 Task: Create related fields for the asset object.
Action: Mouse moved to (1084, 84)
Screenshot: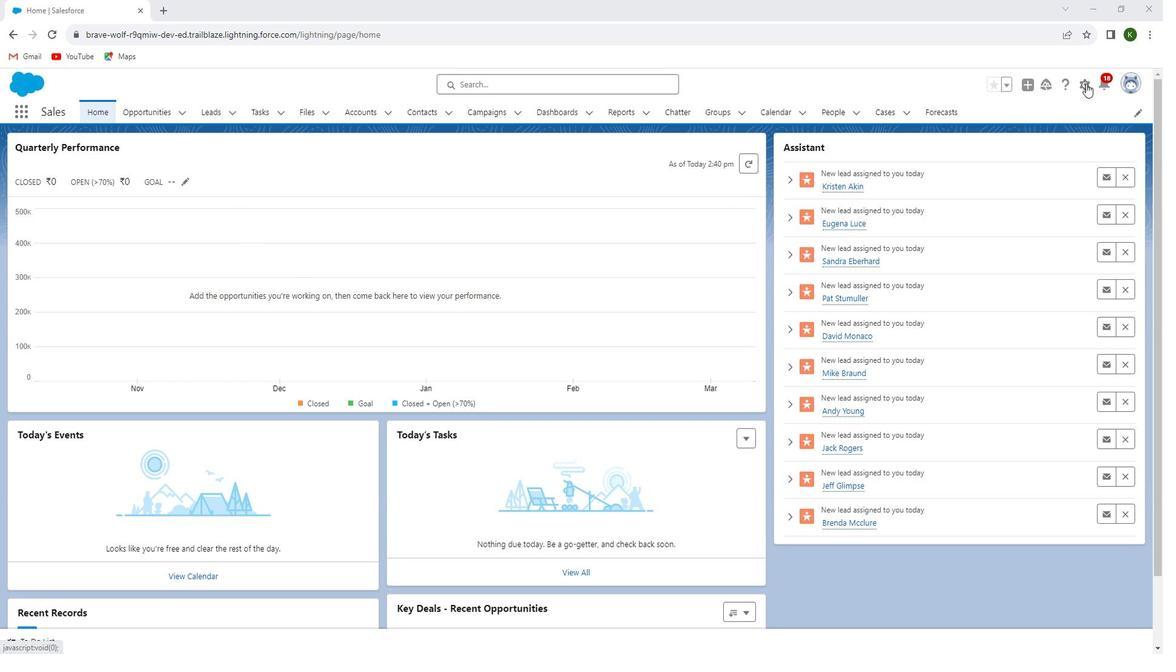 
Action: Mouse pressed left at (1084, 84)
Screenshot: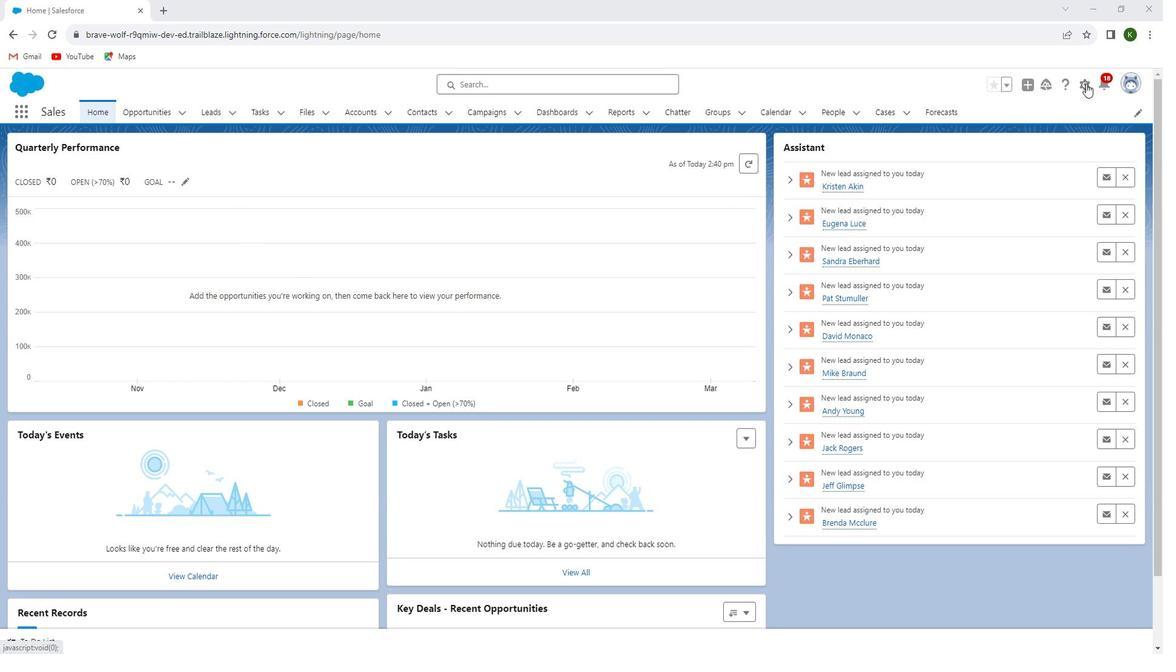 
Action: Mouse moved to (1035, 121)
Screenshot: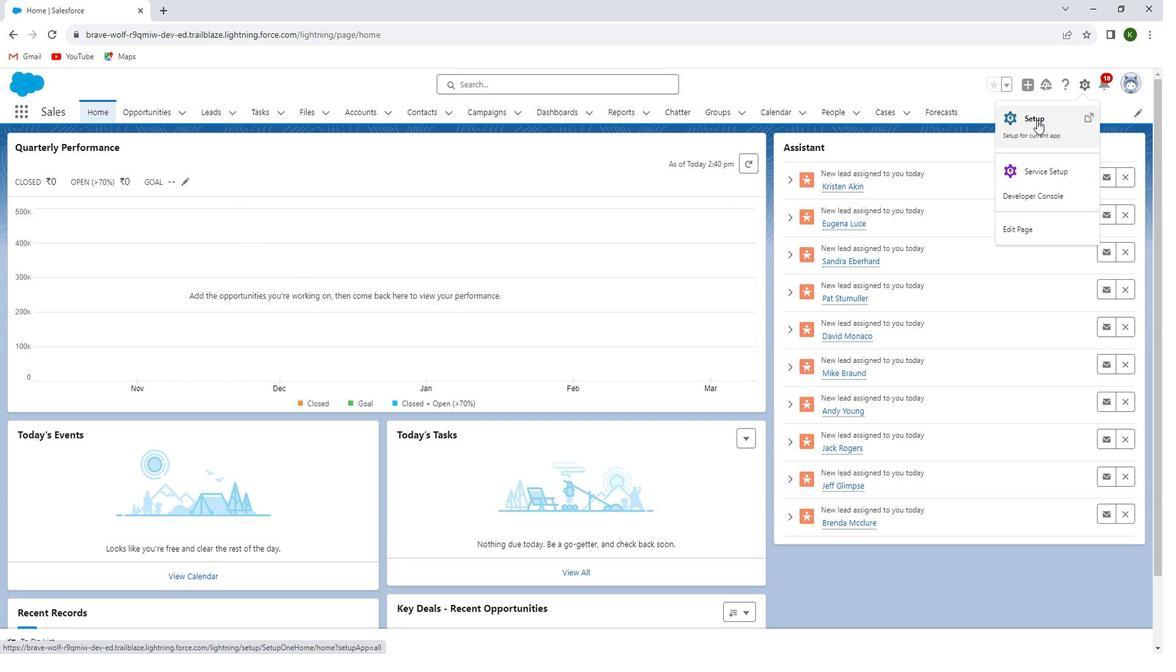 
Action: Mouse pressed left at (1035, 121)
Screenshot: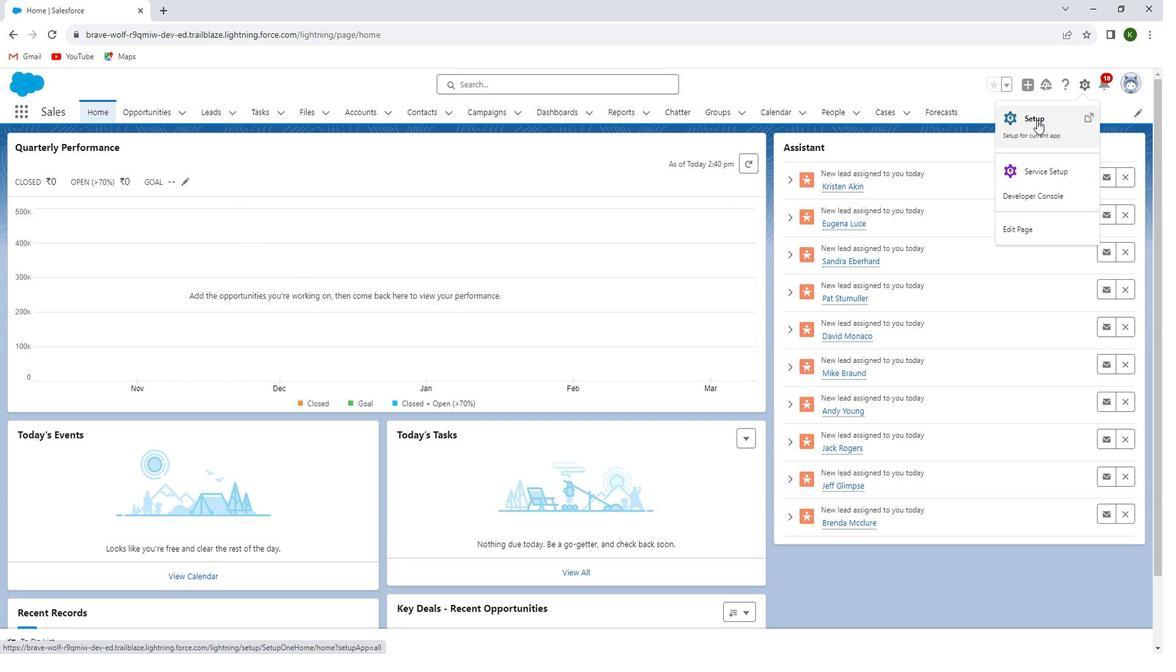 
Action: Mouse moved to (163, 110)
Screenshot: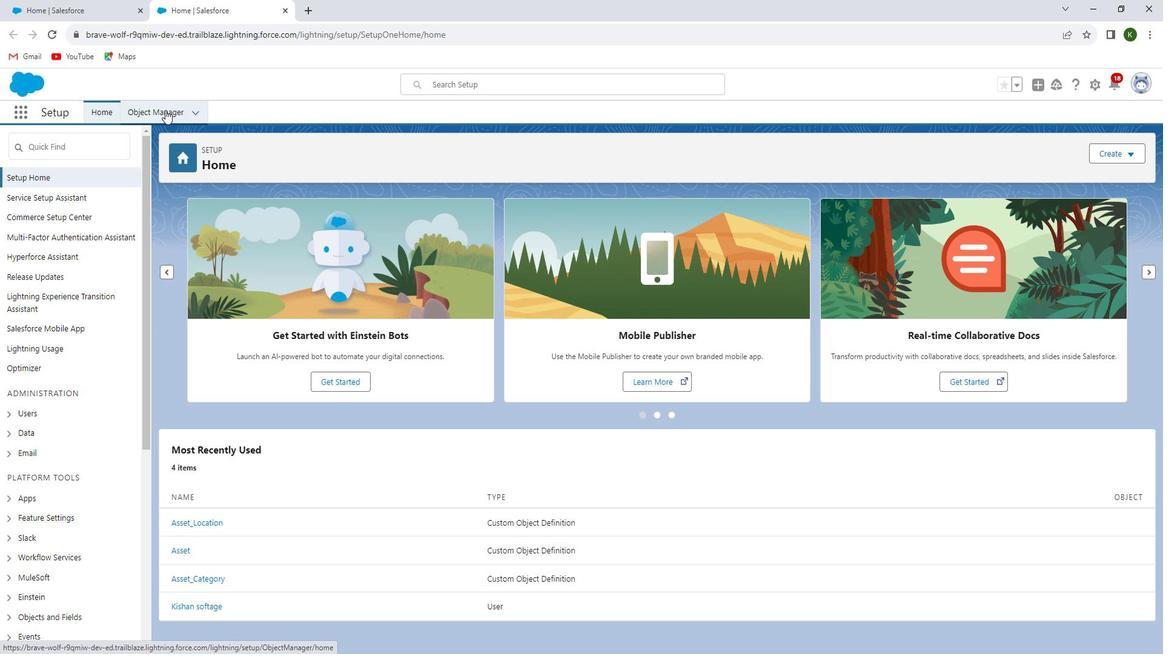 
Action: Mouse pressed left at (163, 110)
Screenshot: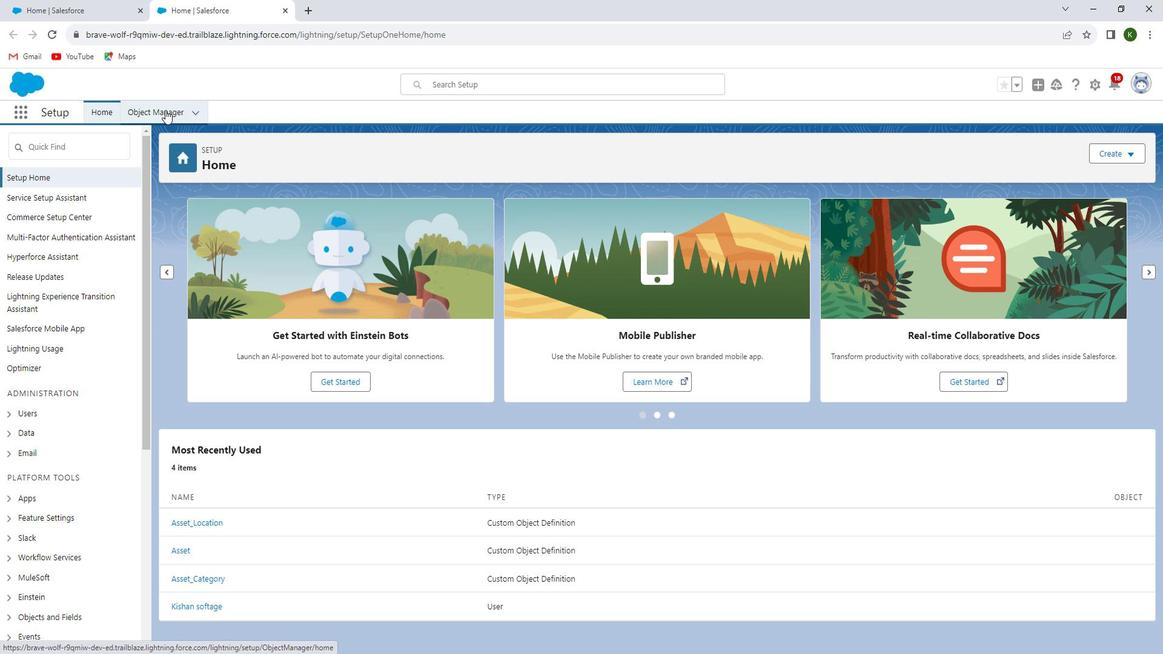 
Action: Mouse moved to (16, 330)
Screenshot: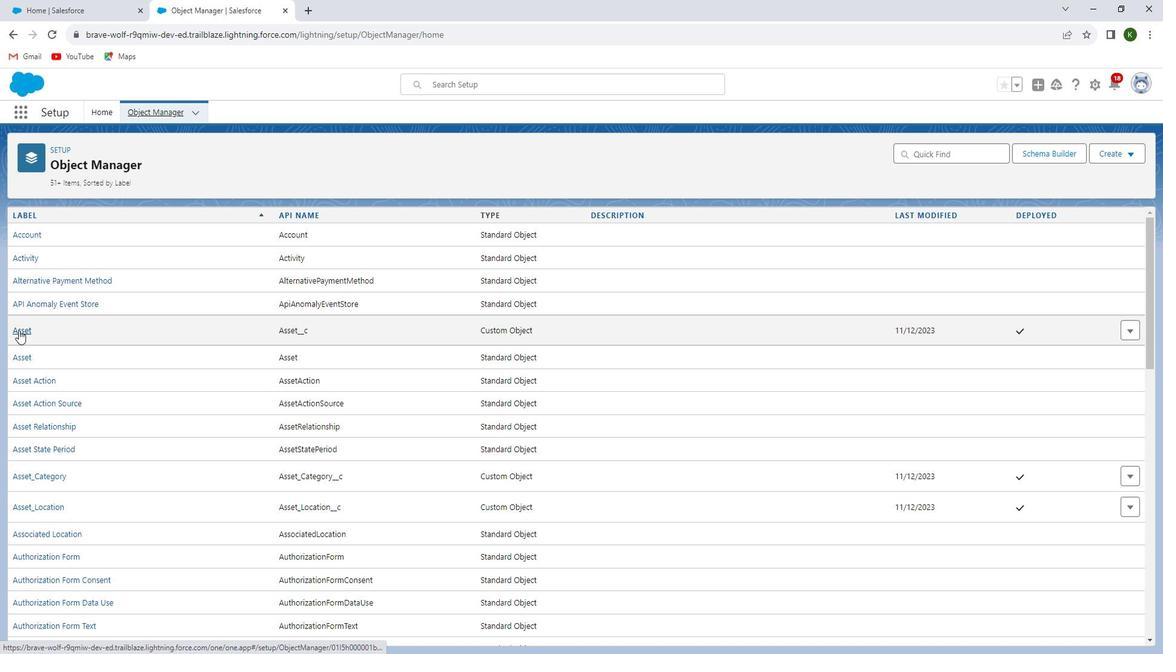 
Action: Mouse pressed left at (16, 330)
Screenshot: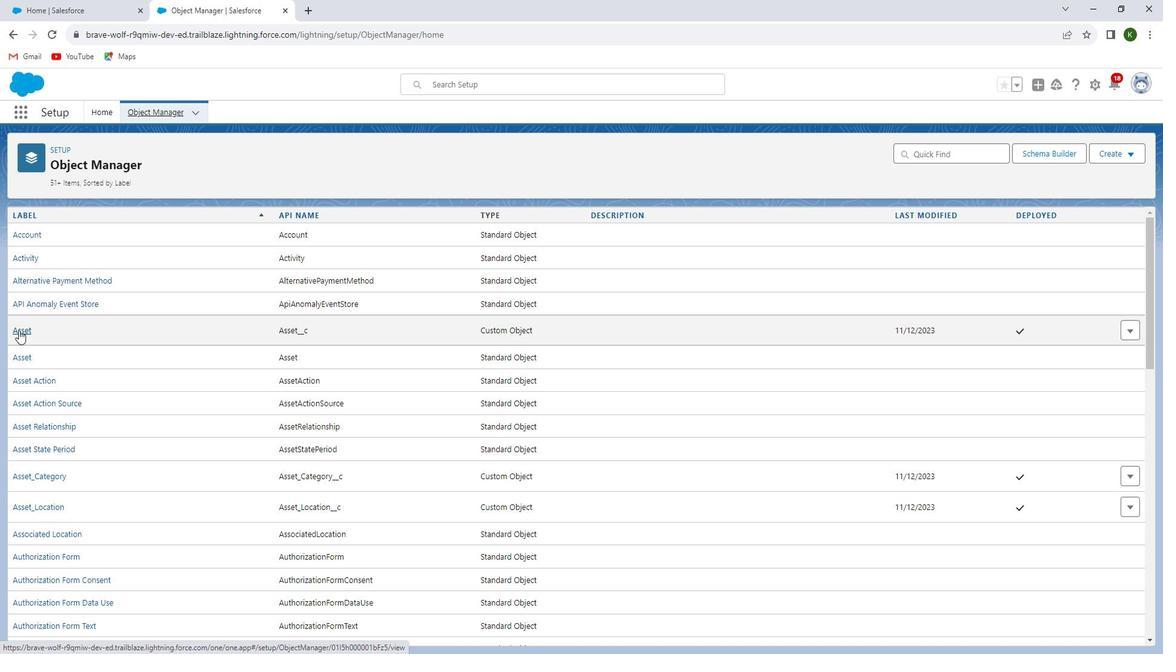 
Action: Mouse moved to (66, 236)
Screenshot: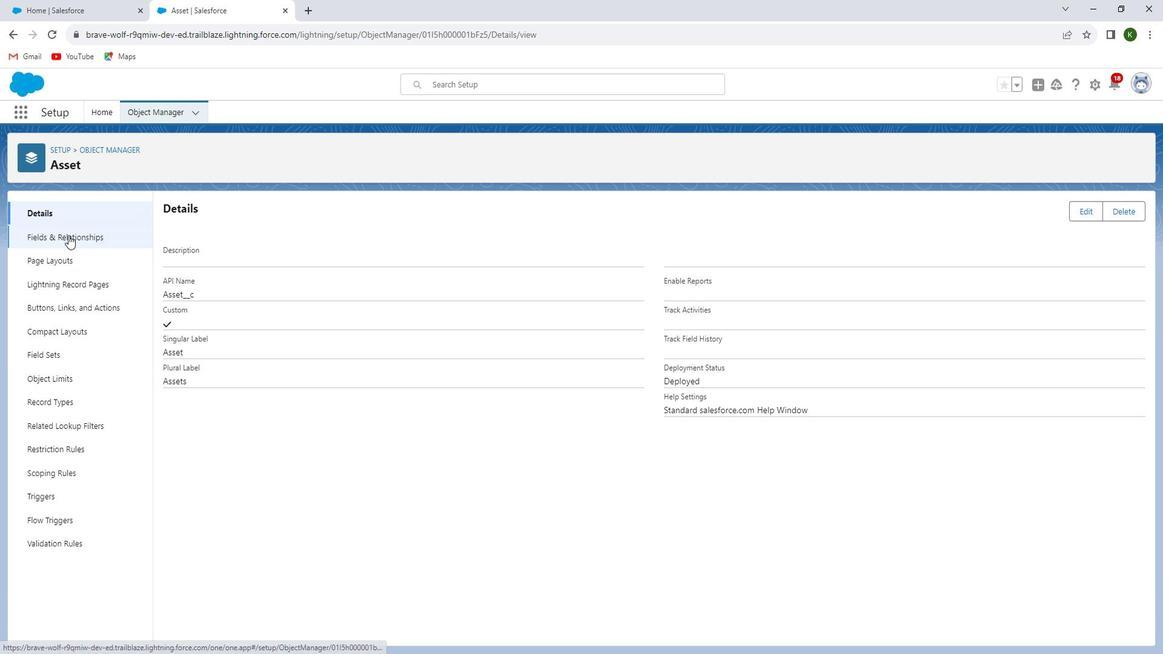 
Action: Mouse pressed left at (66, 236)
Screenshot: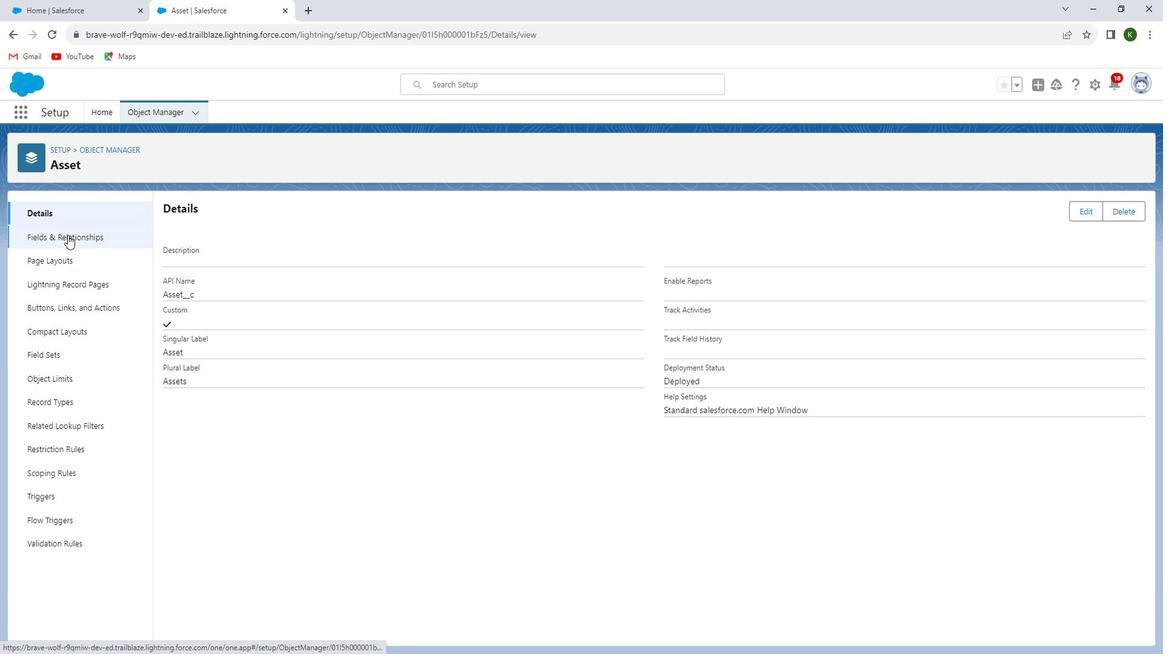 
Action: Mouse moved to (886, 216)
Screenshot: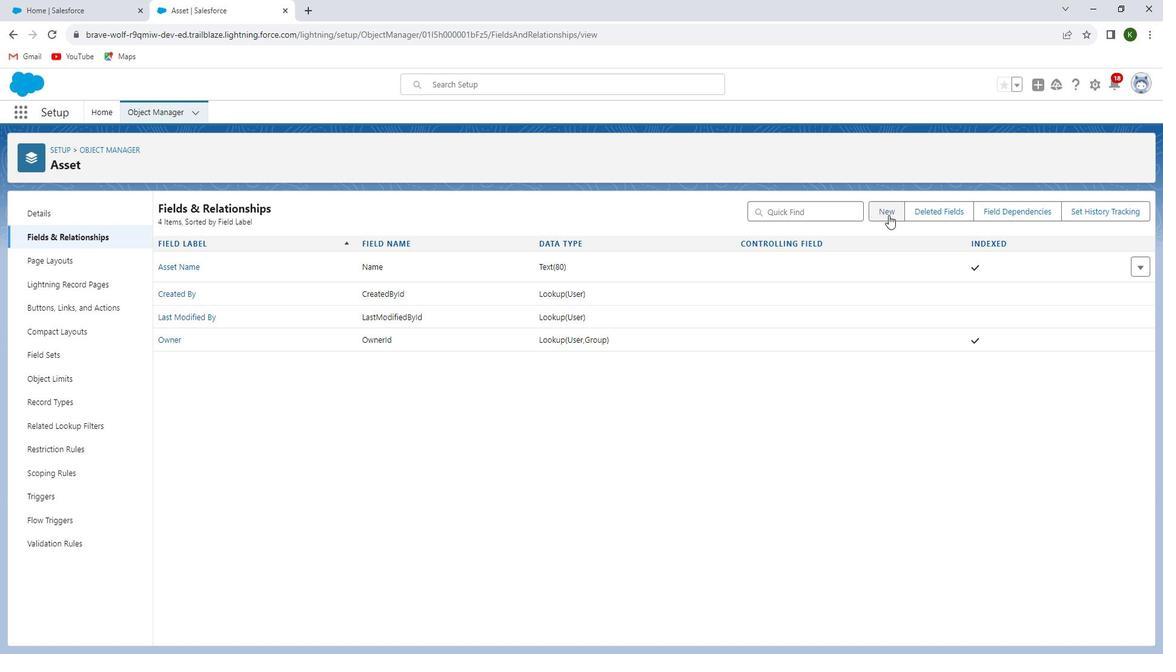 
Action: Mouse pressed left at (886, 216)
Screenshot: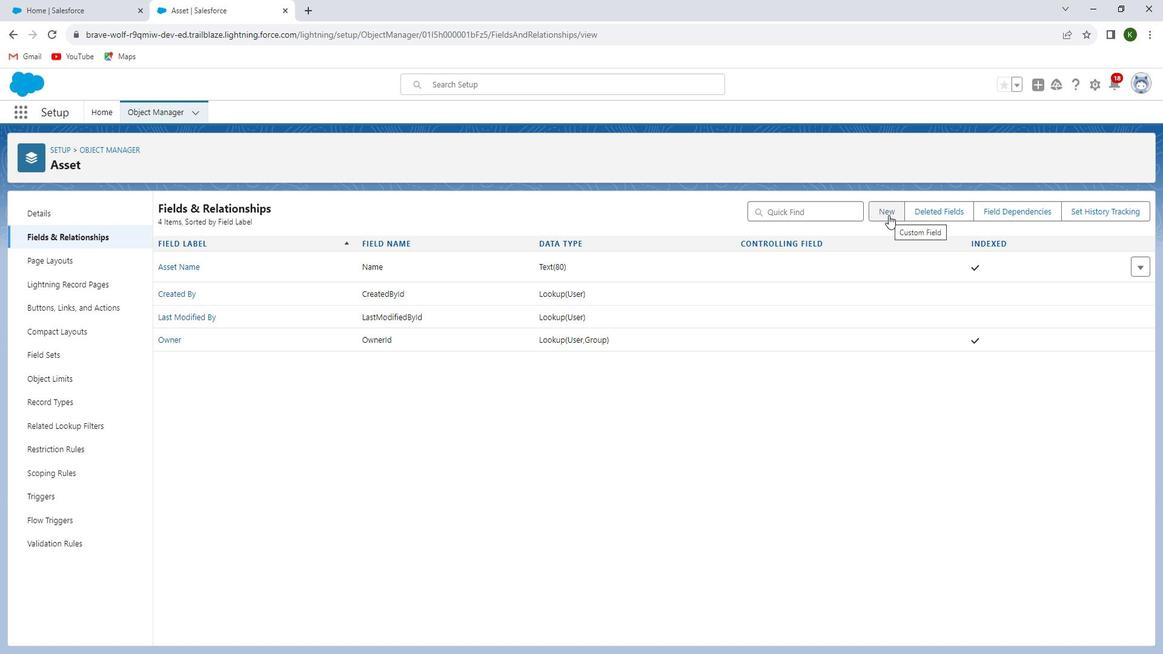 
Action: Mouse moved to (243, 512)
Screenshot: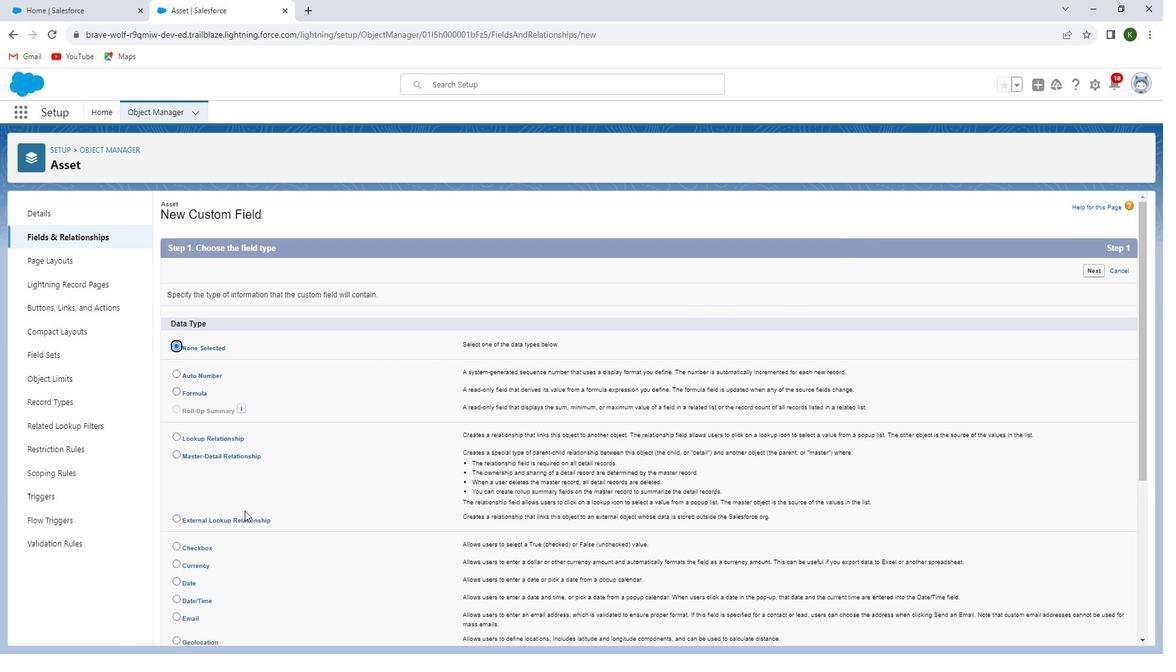 
Action: Mouse scrolled (243, 511) with delta (0, 0)
Screenshot: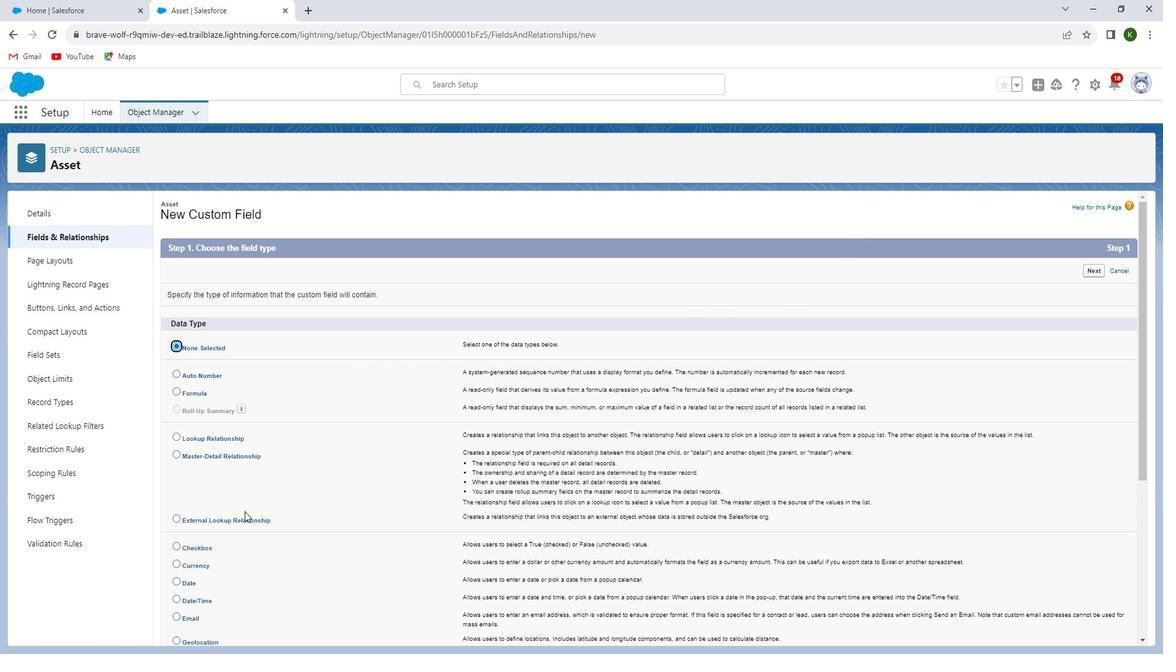 
Action: Mouse moved to (241, 512)
Screenshot: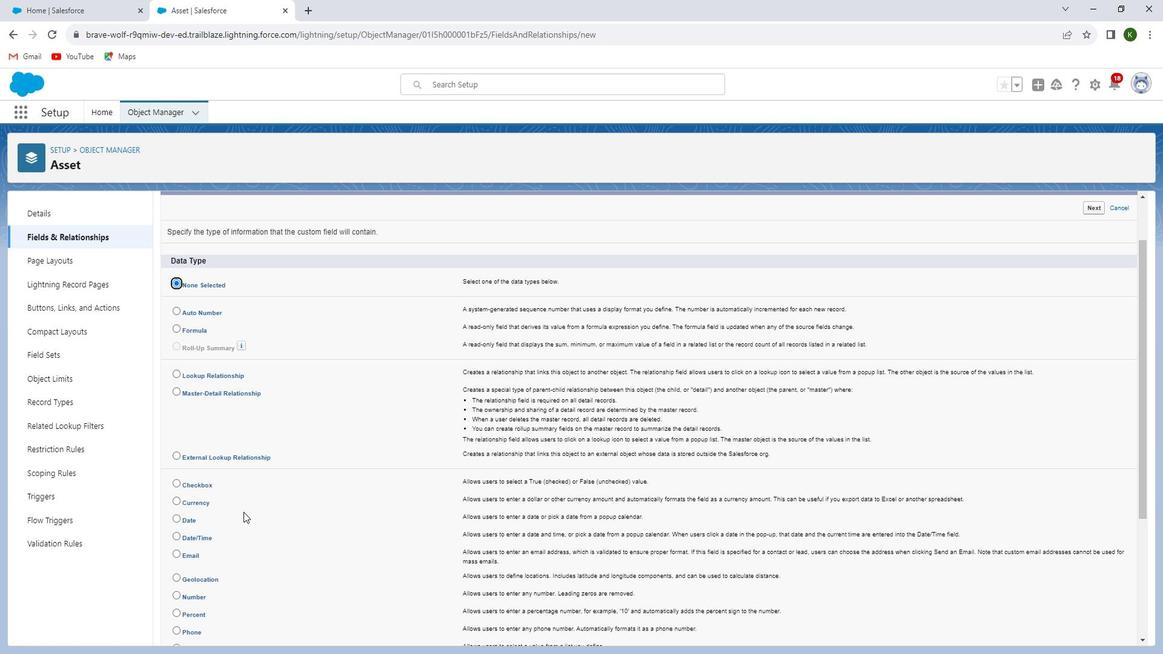 
Action: Mouse scrolled (241, 512) with delta (0, 0)
Screenshot: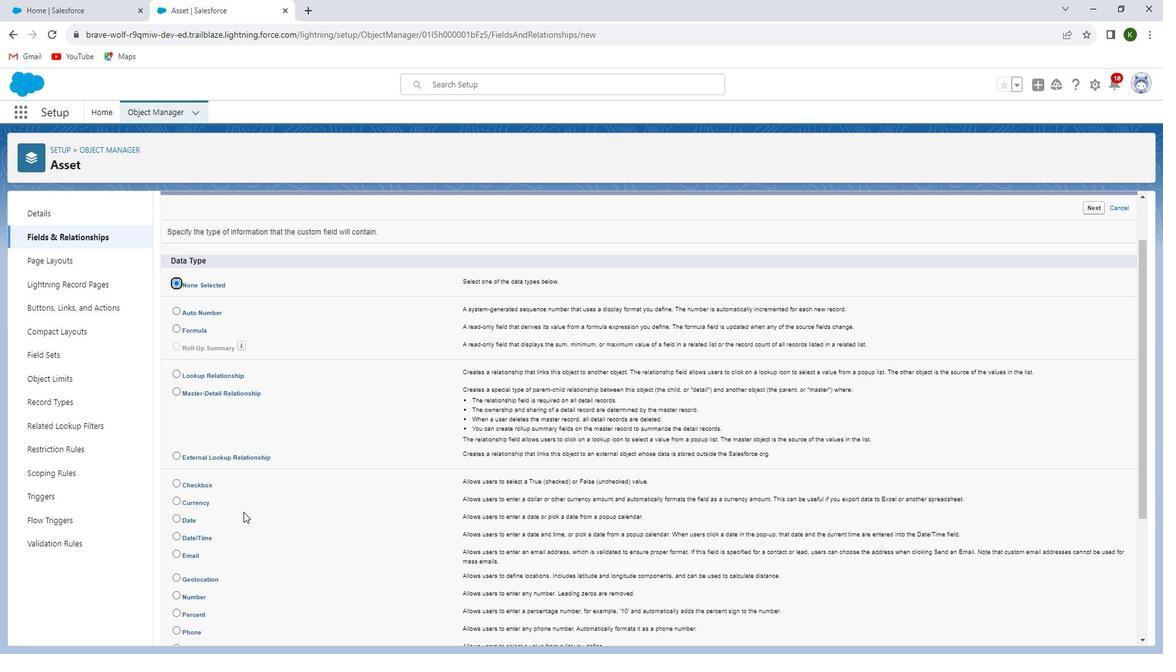 
Action: Mouse scrolled (241, 512) with delta (0, 0)
Screenshot: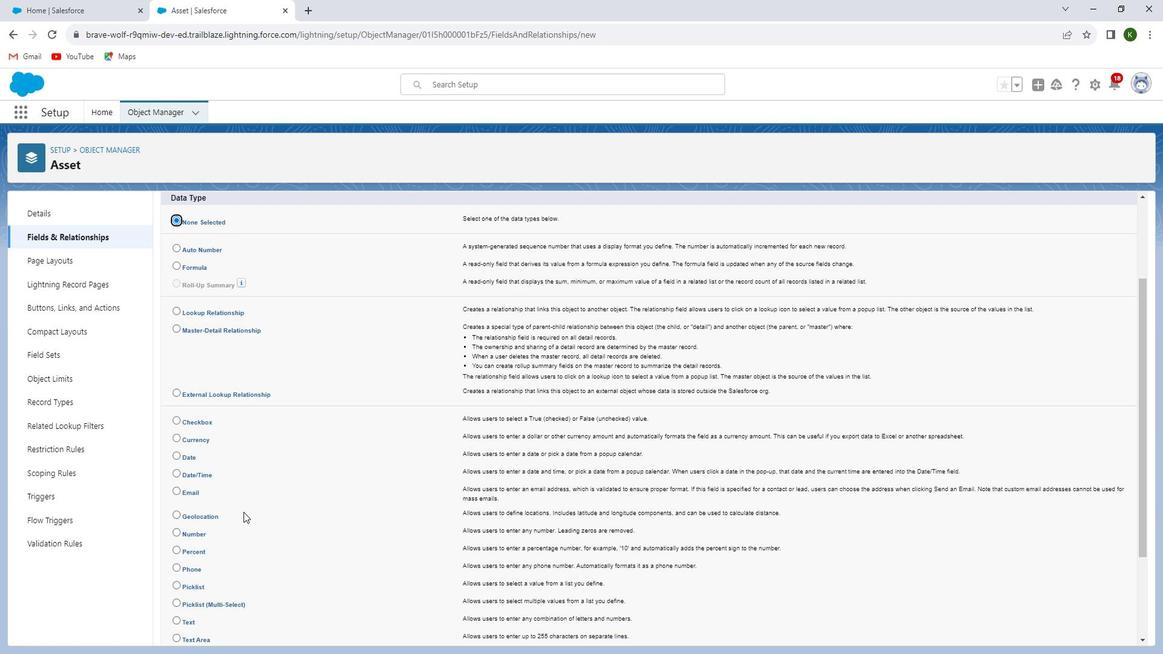 
Action: Mouse moved to (240, 511)
Screenshot: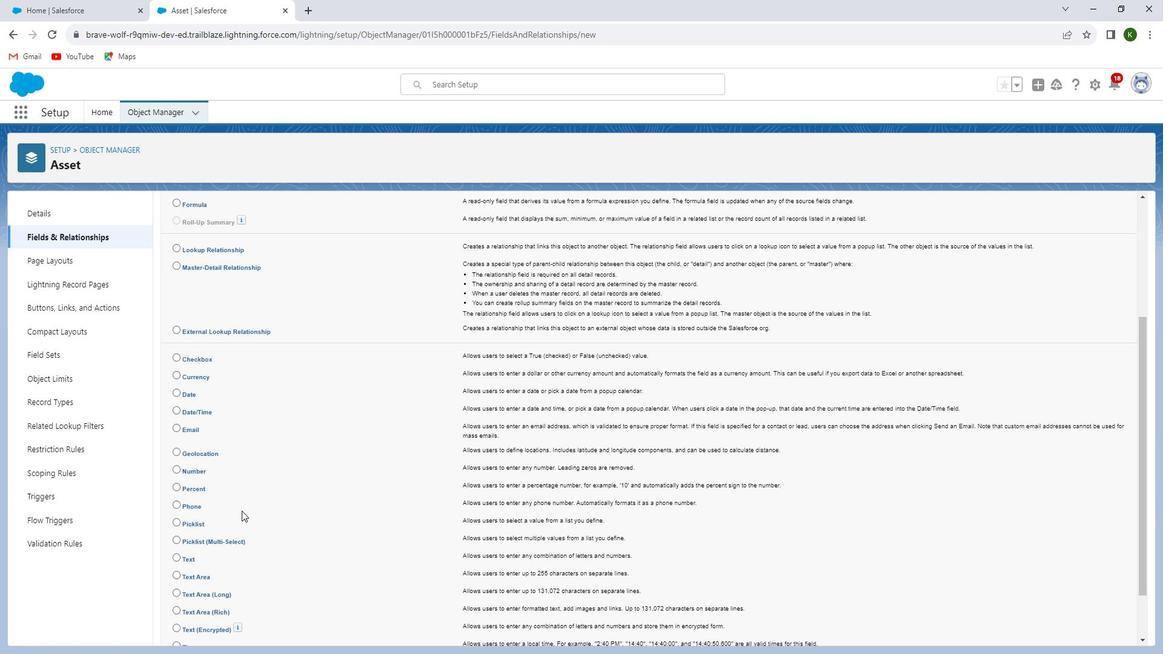 
Action: Mouse scrolled (240, 510) with delta (0, 0)
Screenshot: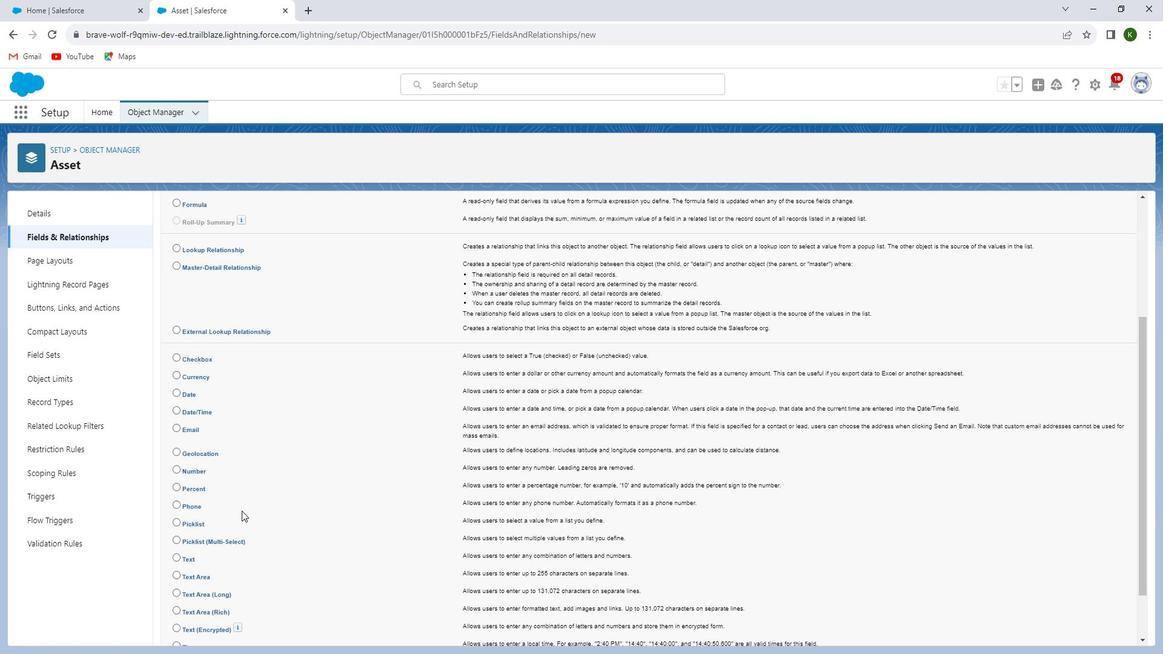 
Action: Mouse moved to (174, 513)
Screenshot: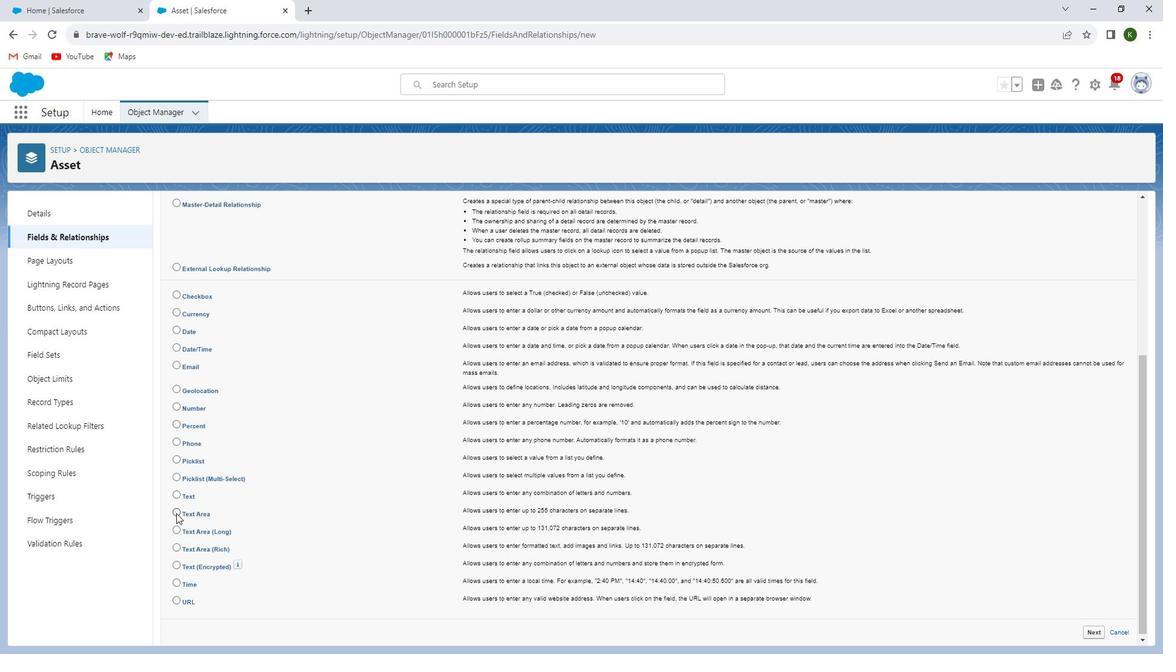 
Action: Mouse pressed left at (174, 513)
Screenshot: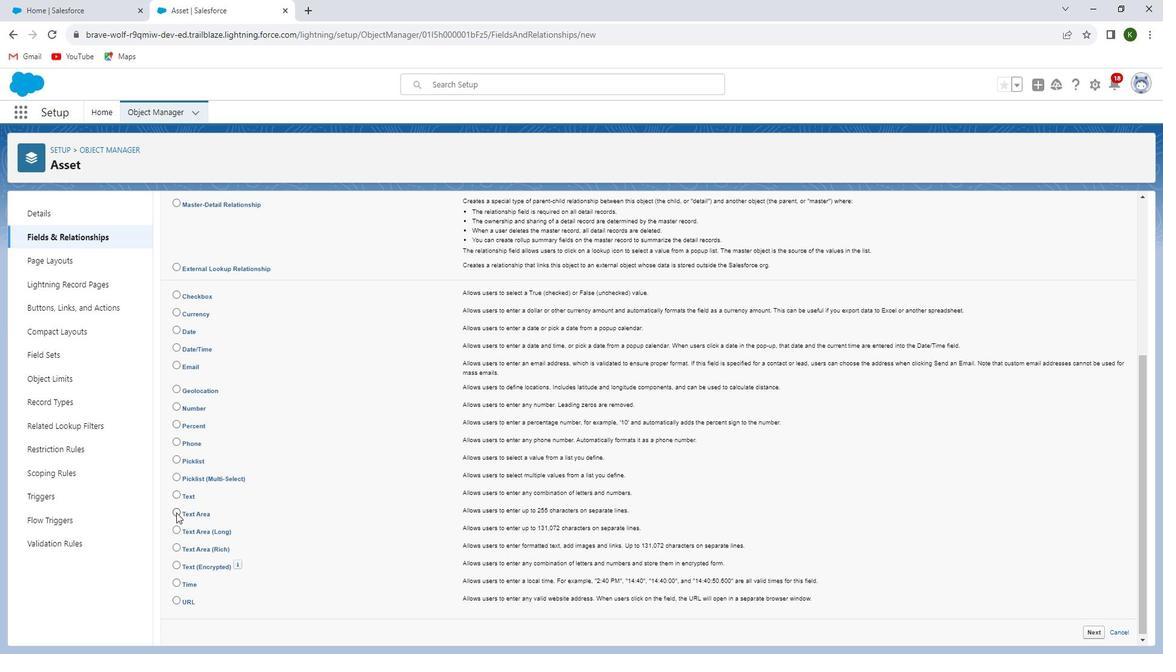 
Action: Mouse moved to (895, 409)
Screenshot: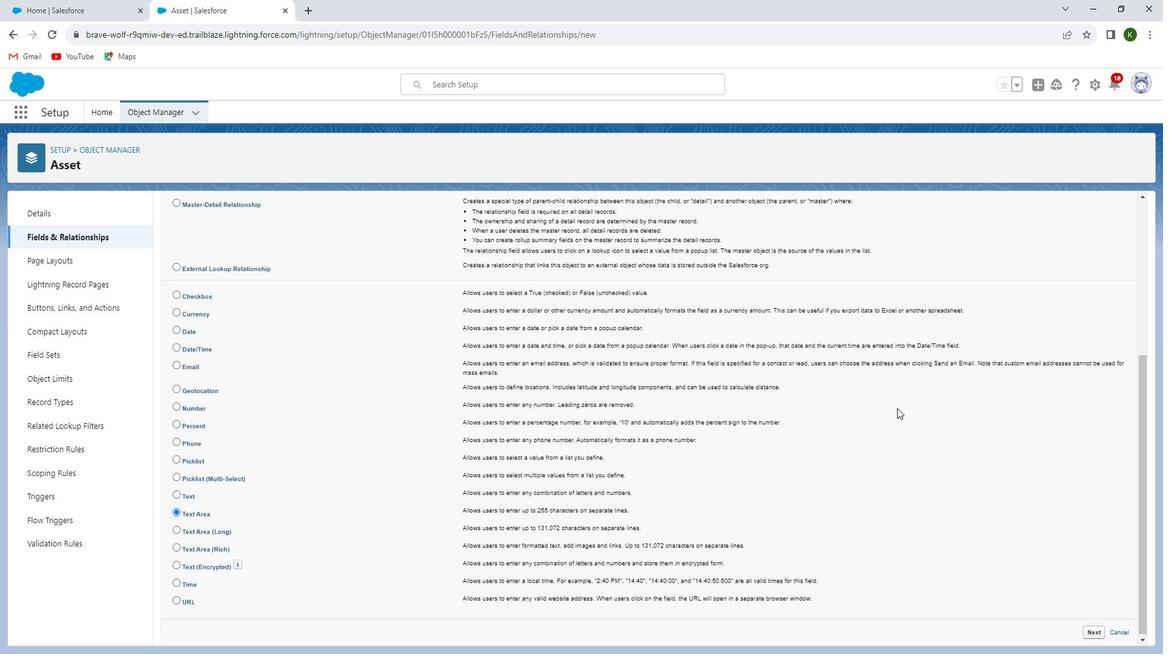 
Action: Mouse scrolled (895, 409) with delta (0, 0)
Screenshot: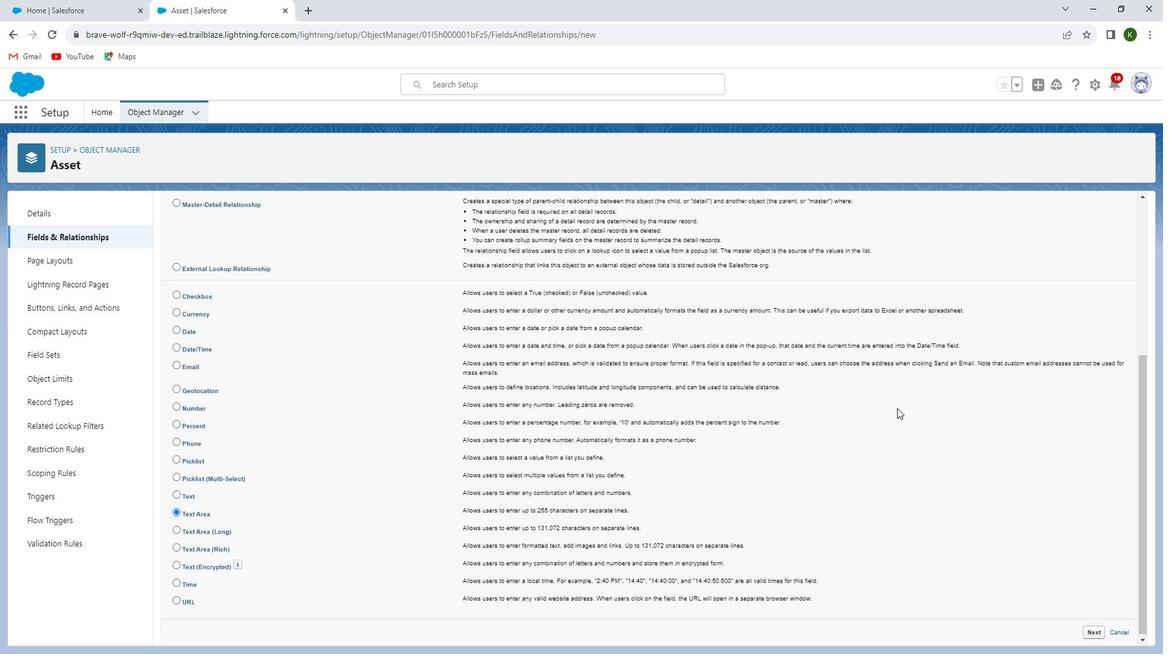 
Action: Mouse moved to (894, 412)
Screenshot: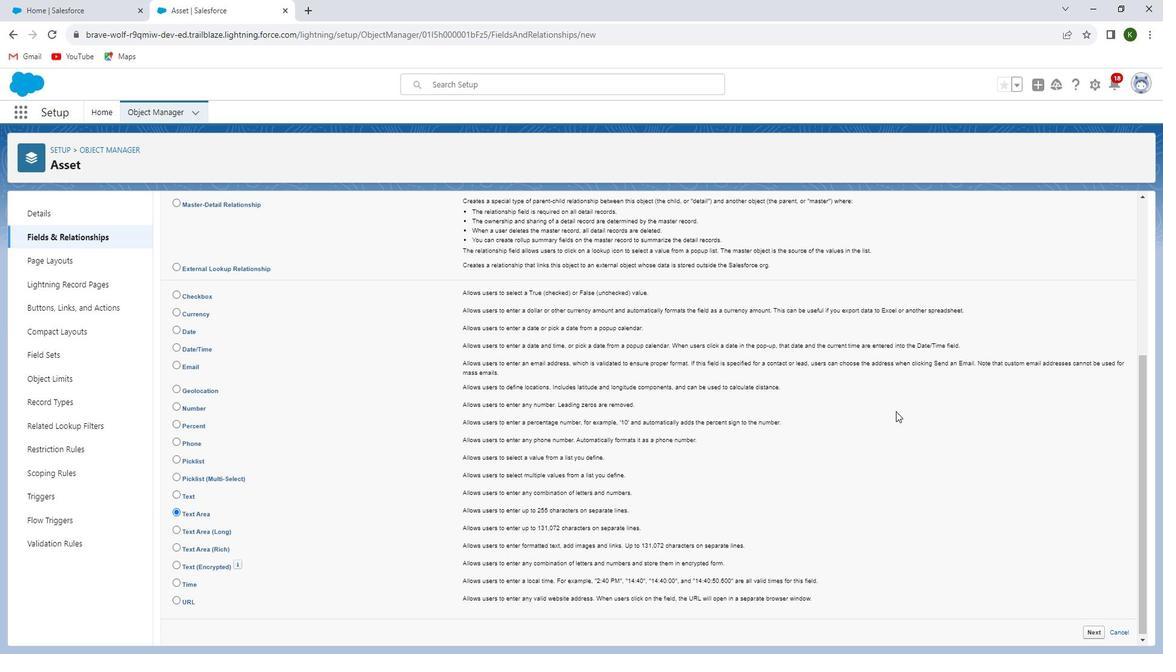 
Action: Mouse scrolled (894, 411) with delta (0, 0)
Screenshot: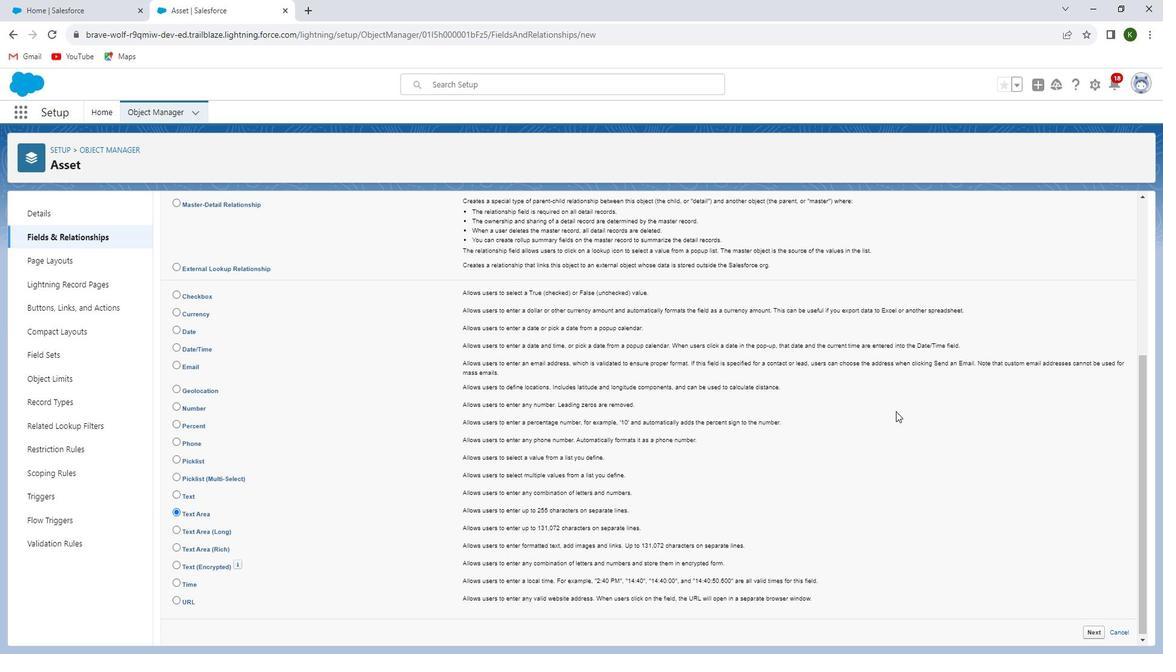 
Action: Mouse moved to (892, 412)
Screenshot: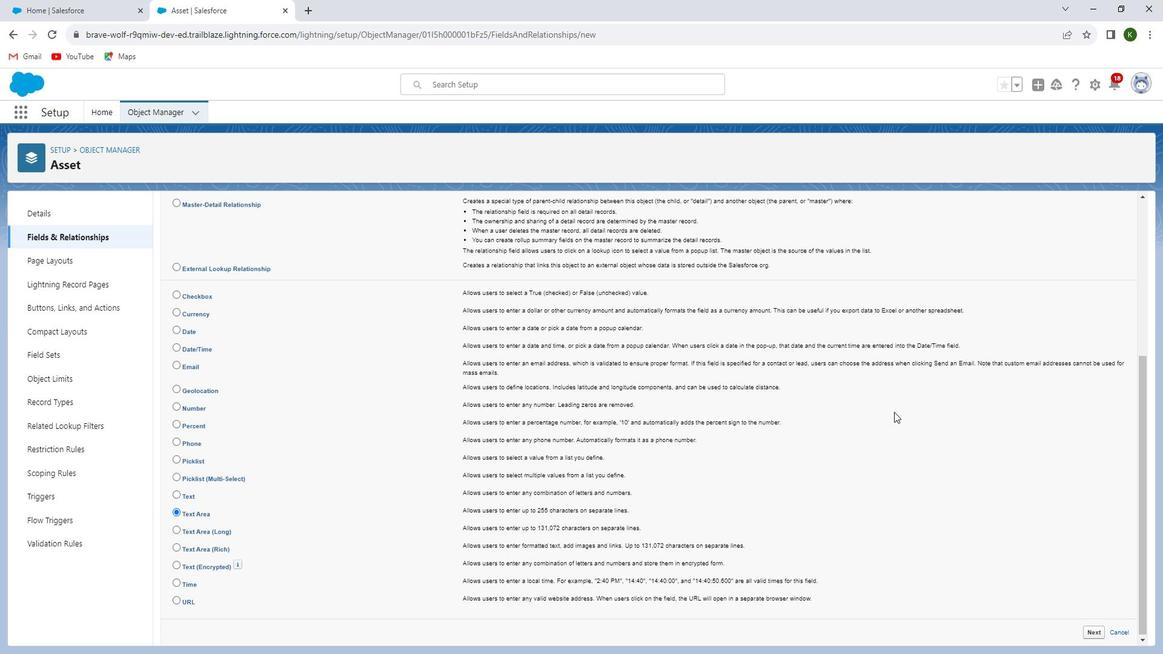 
Action: Mouse scrolled (892, 412) with delta (0, 0)
Screenshot: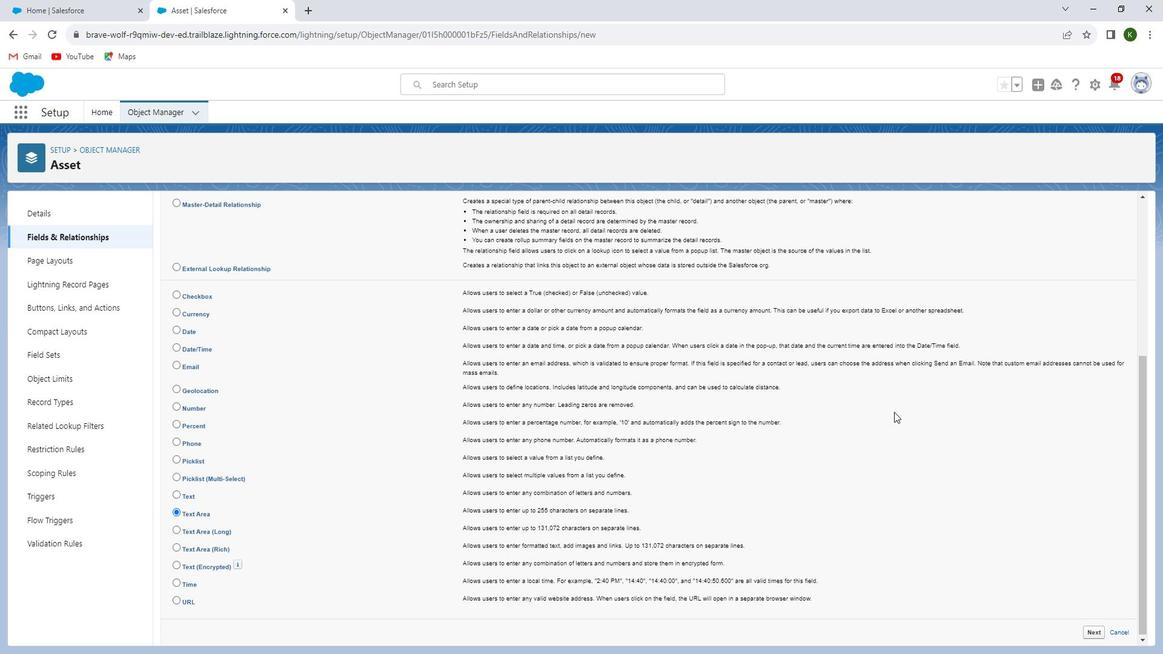 
Action: Mouse moved to (1087, 629)
Screenshot: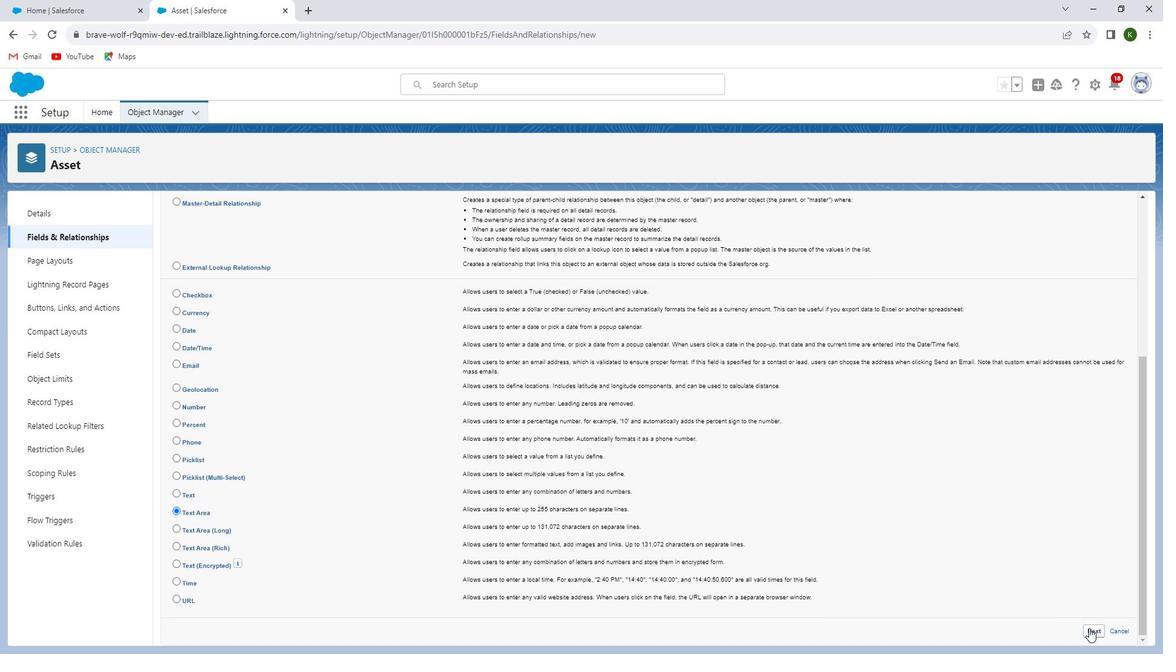 
Action: Mouse pressed left at (1087, 629)
Screenshot: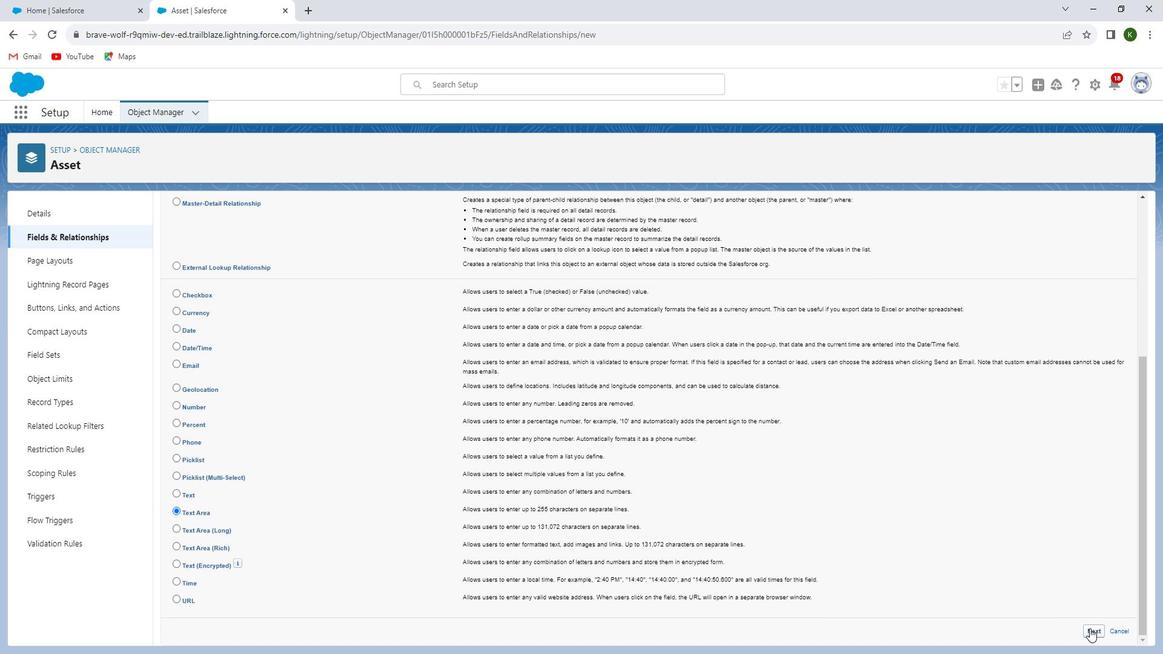 
Action: Mouse moved to (376, 301)
Screenshot: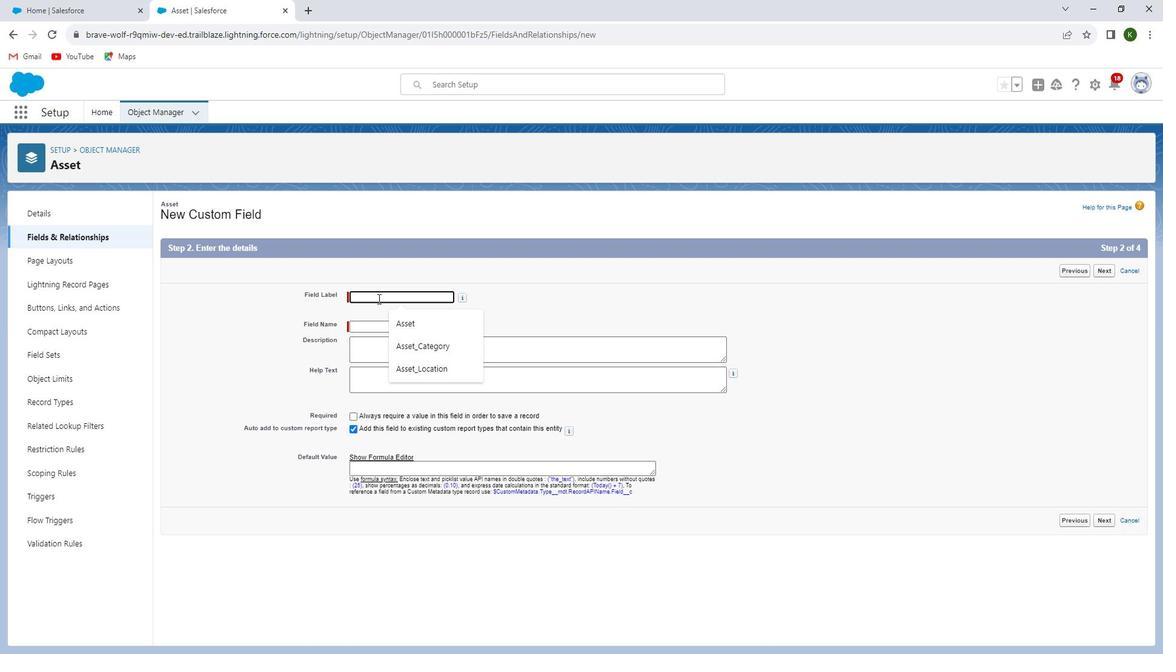 
Action: Key pressed <Key.shift>
Screenshot: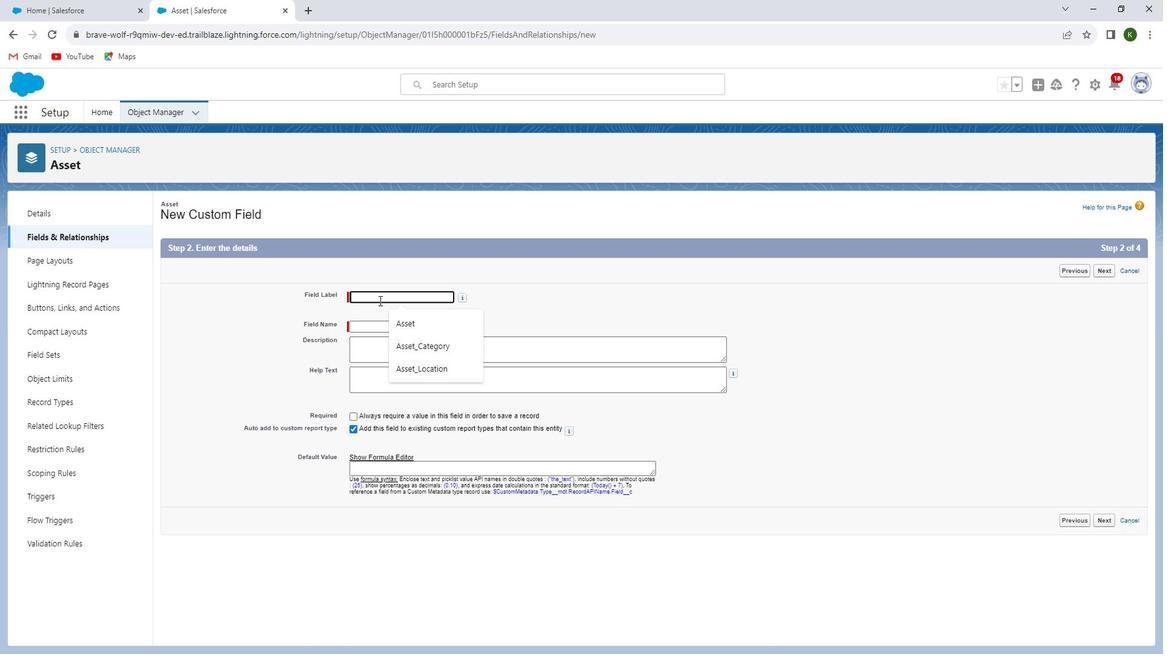 
Action: Mouse moved to (376, 303)
Screenshot: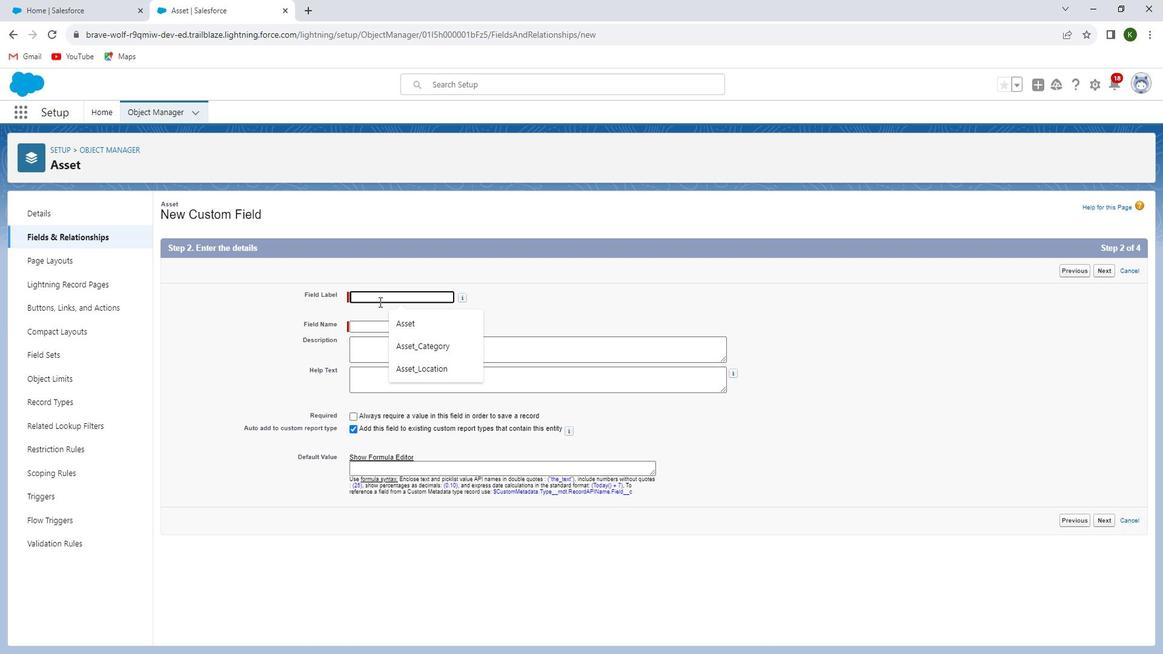 
Action: Key pressed A
Screenshot: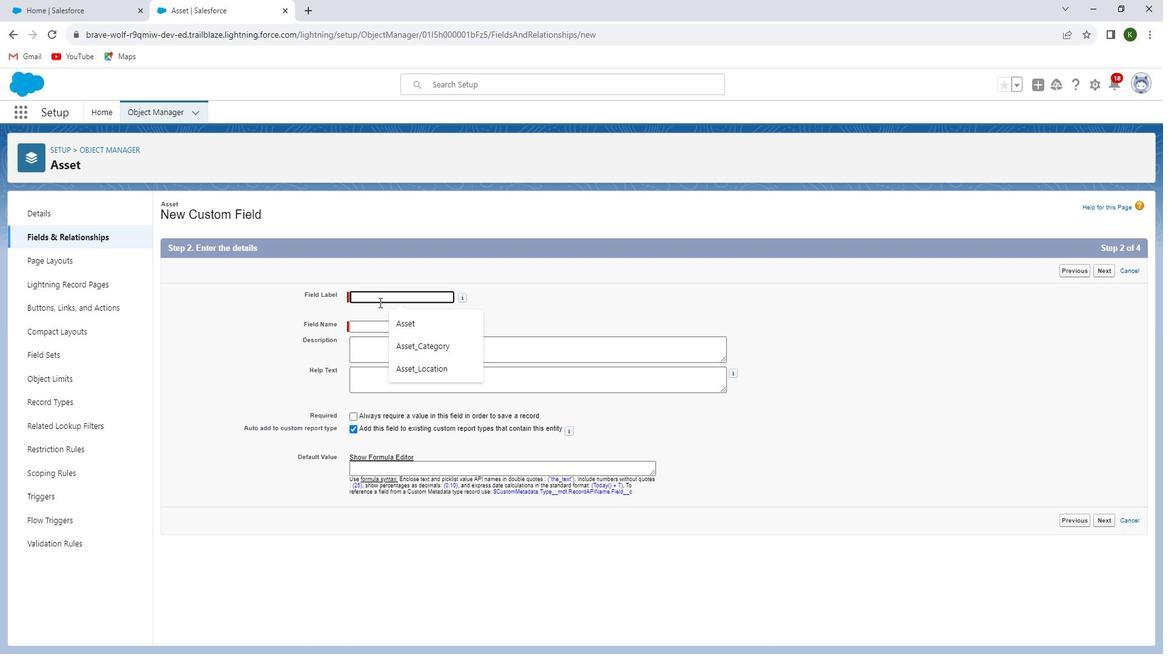 
Action: Mouse moved to (382, 303)
Screenshot: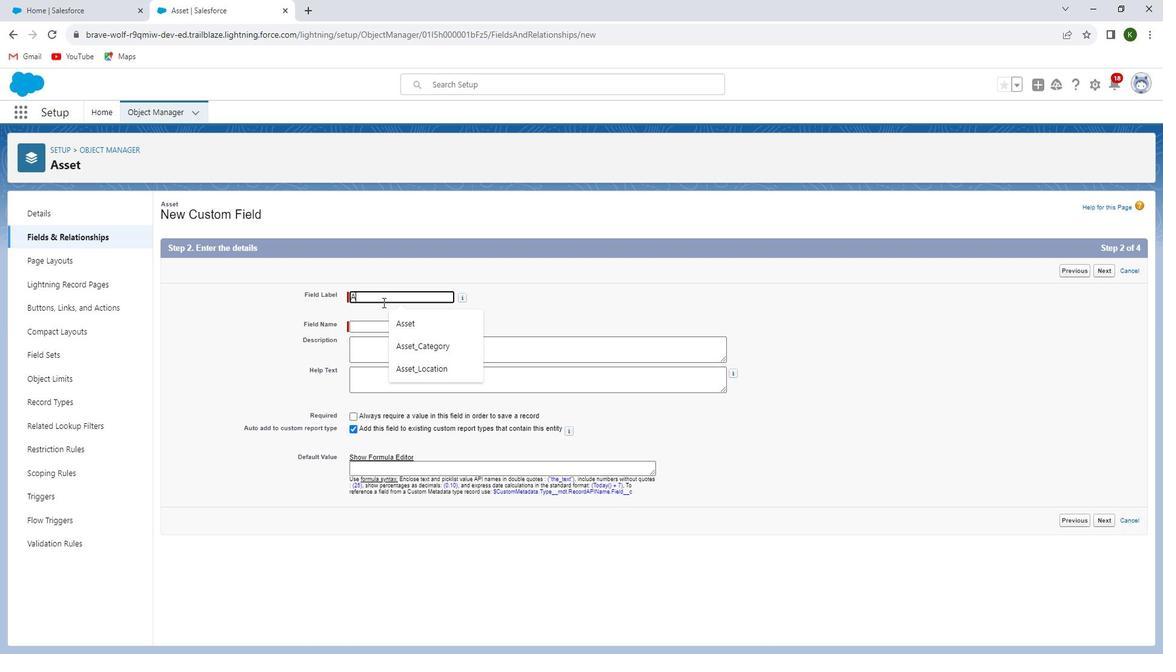 
Action: Key pressed s
Screenshot: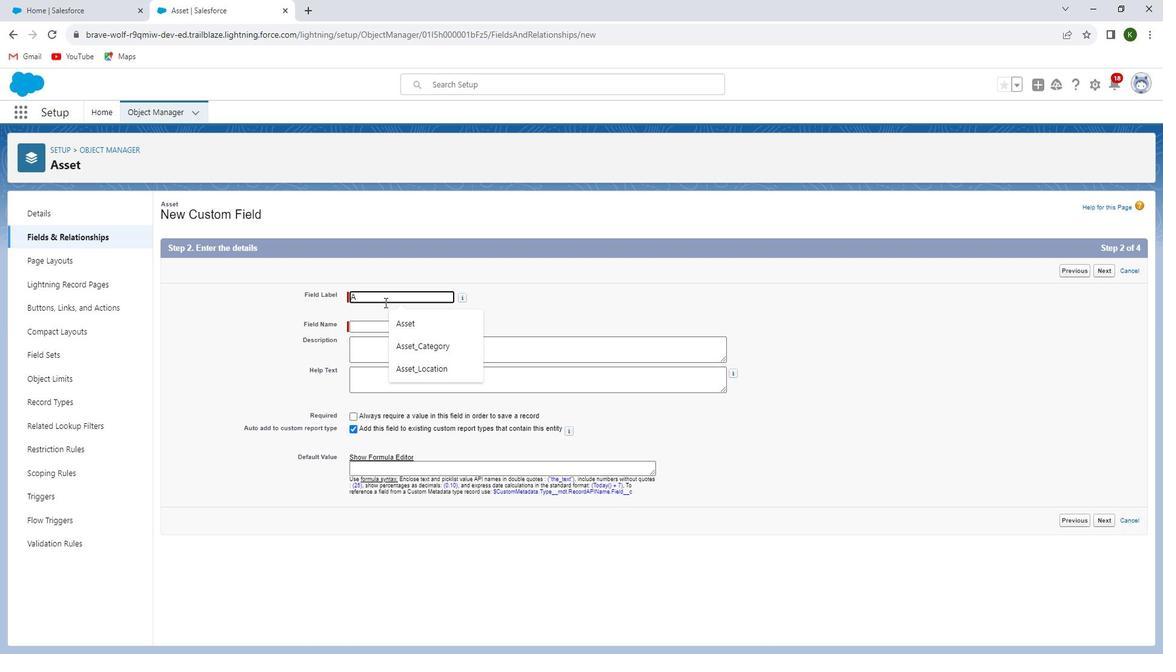 
Action: Mouse moved to (383, 303)
Screenshot: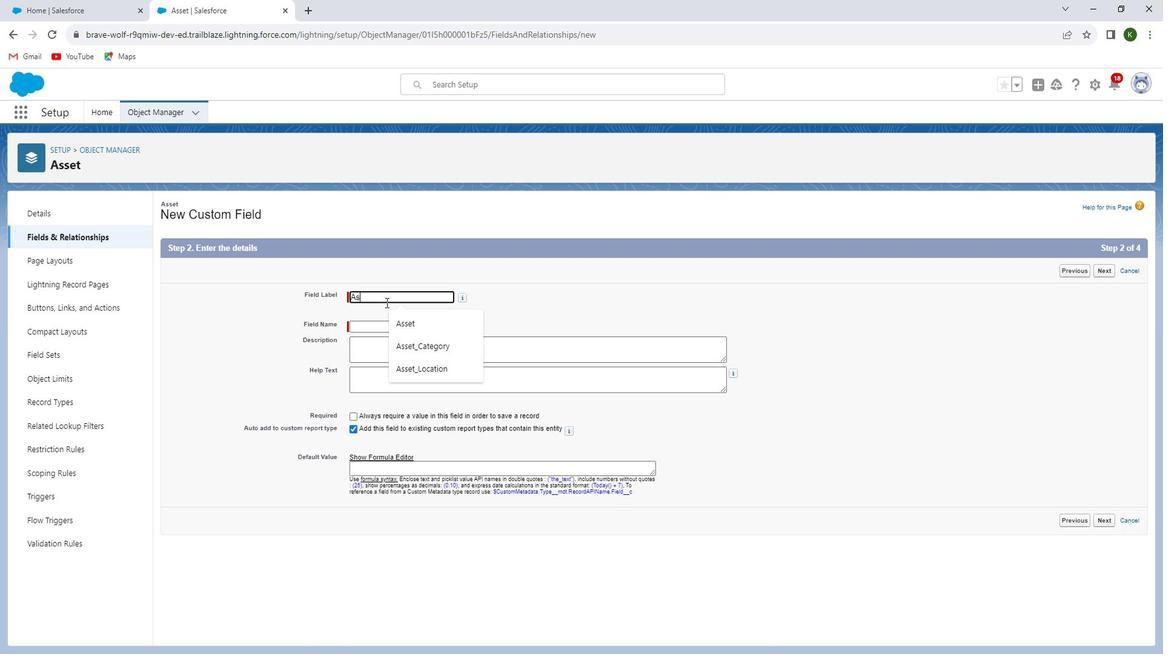 
Action: Key pressed s
Screenshot: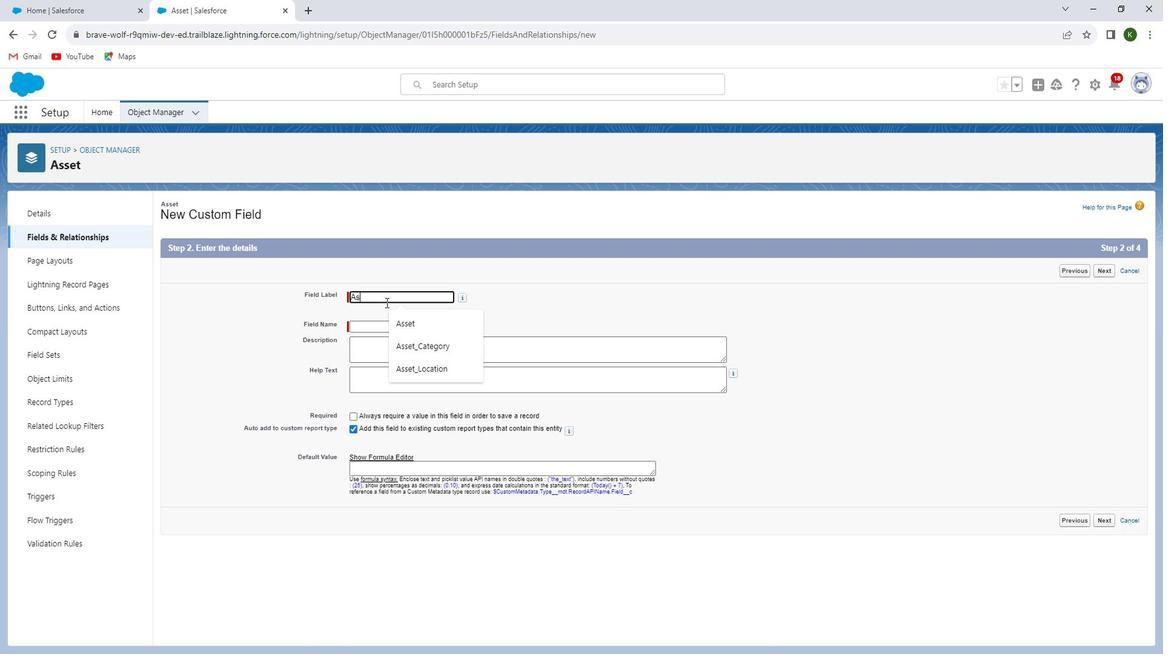 
Action: Mouse moved to (395, 306)
Screenshot: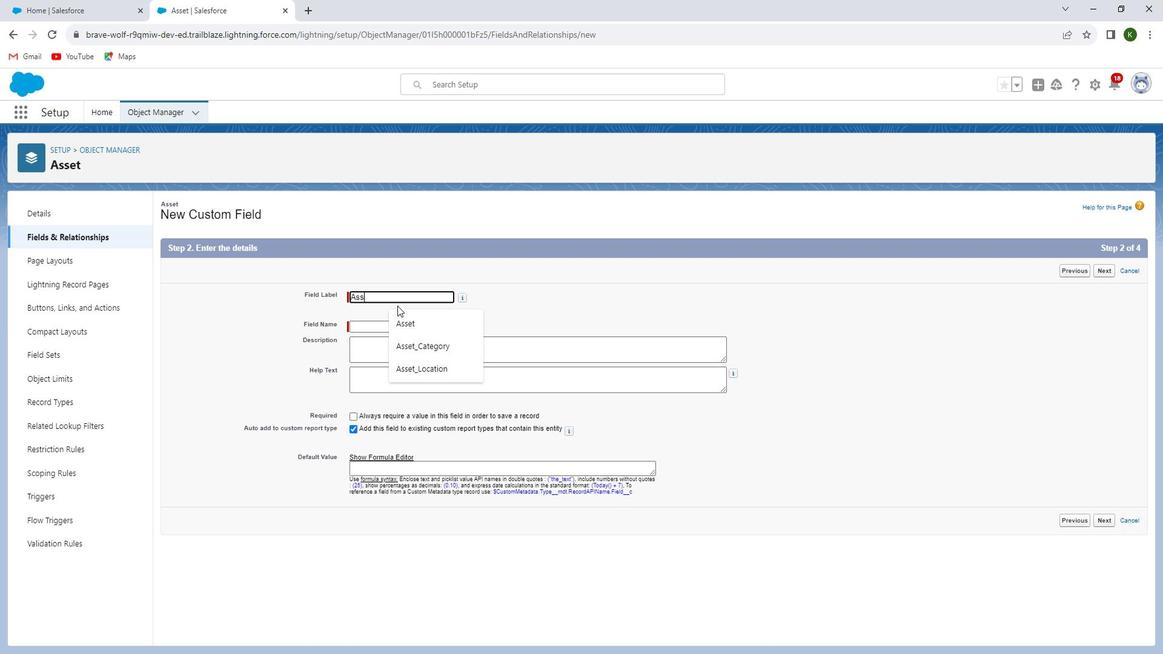 
Action: Key pressed e
Screenshot: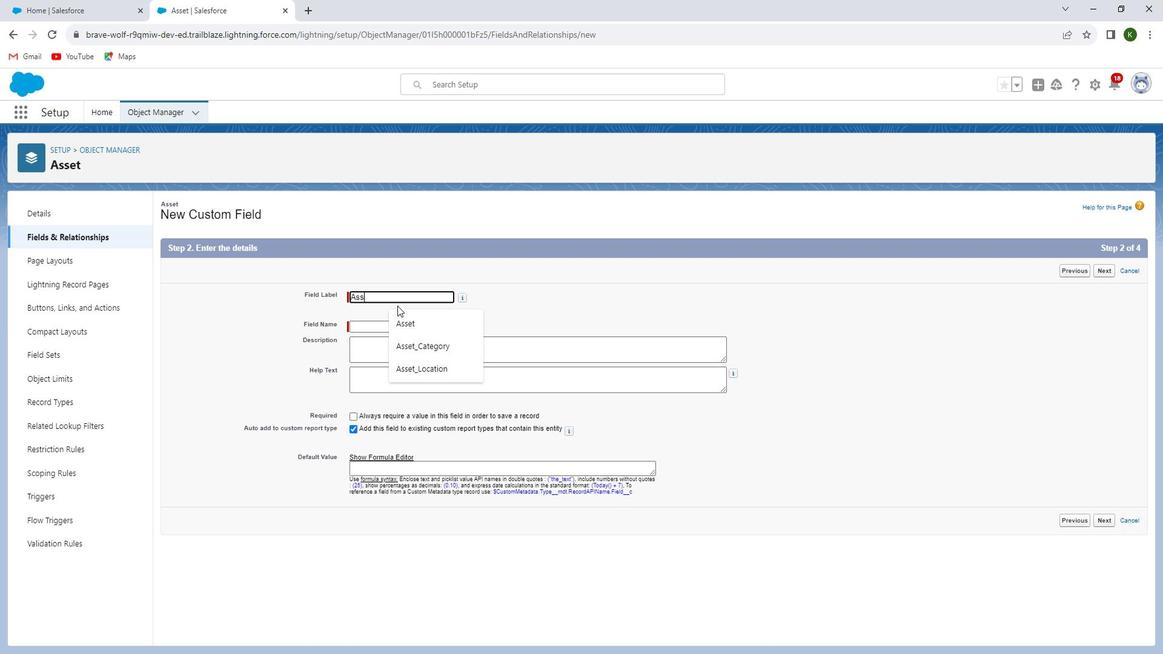 
Action: Mouse moved to (393, 307)
Screenshot: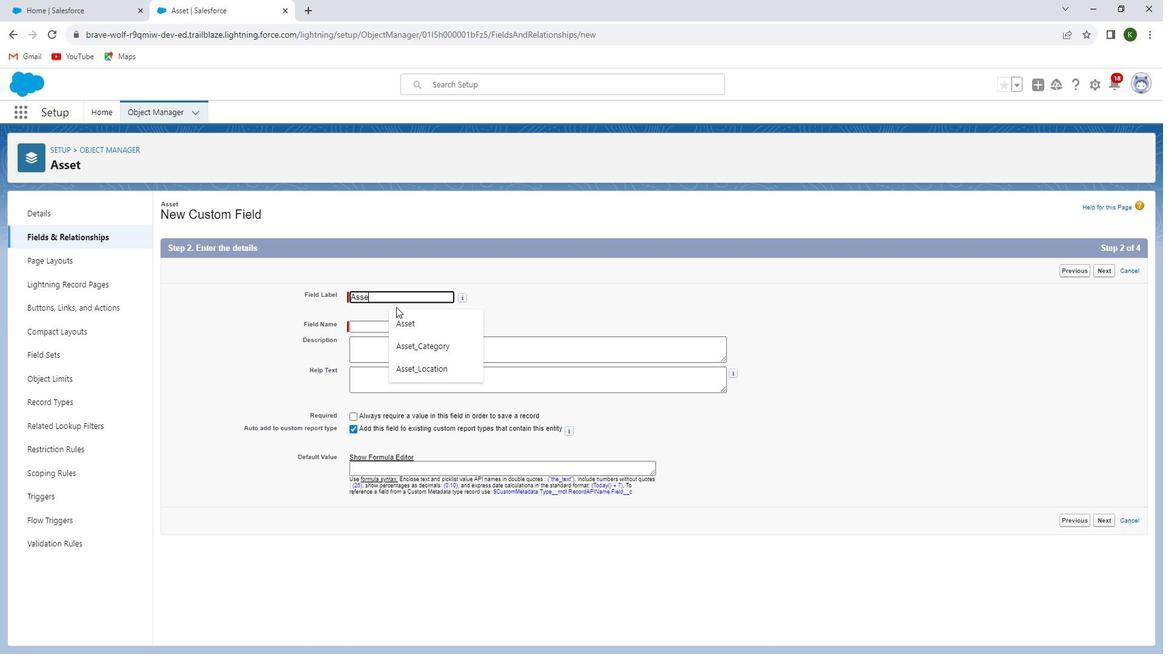 
Action: Key pressed t
Screenshot: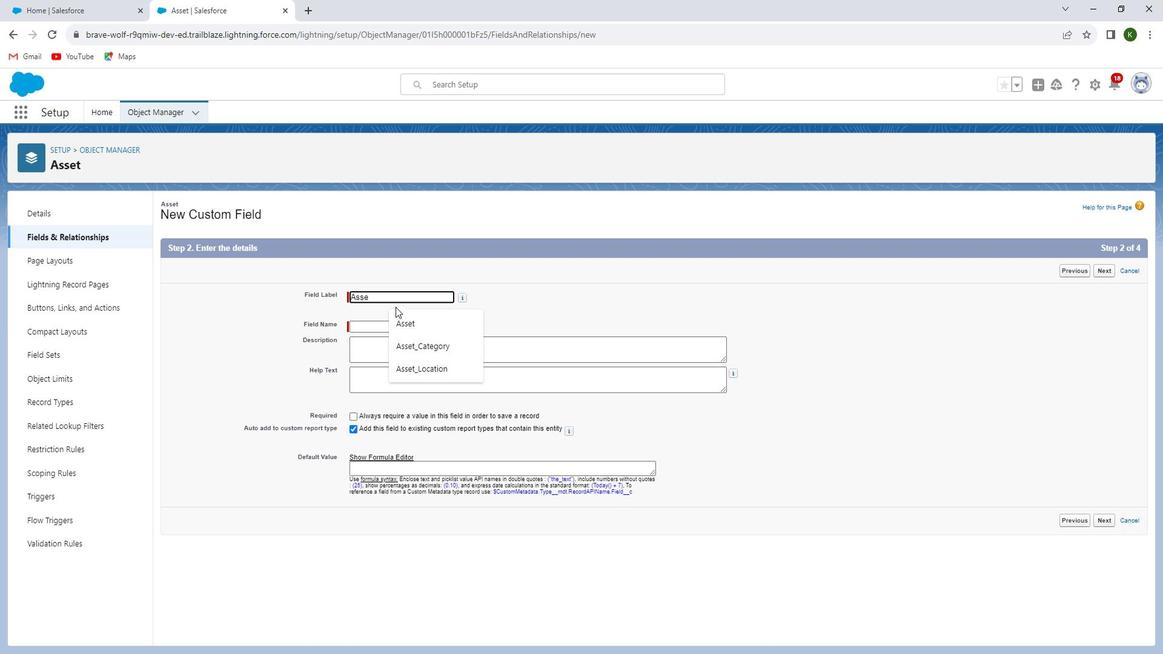 
Action: Mouse moved to (391, 308)
Screenshot: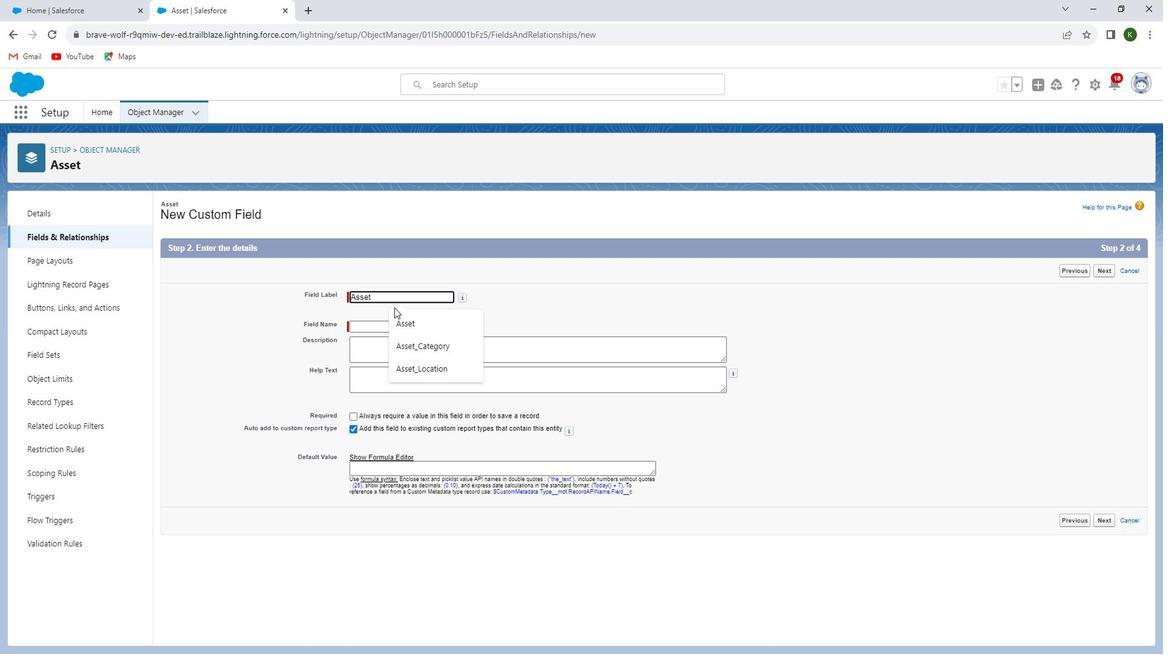 
Action: Key pressed <Key.space><Key.shift_r>Name
Screenshot: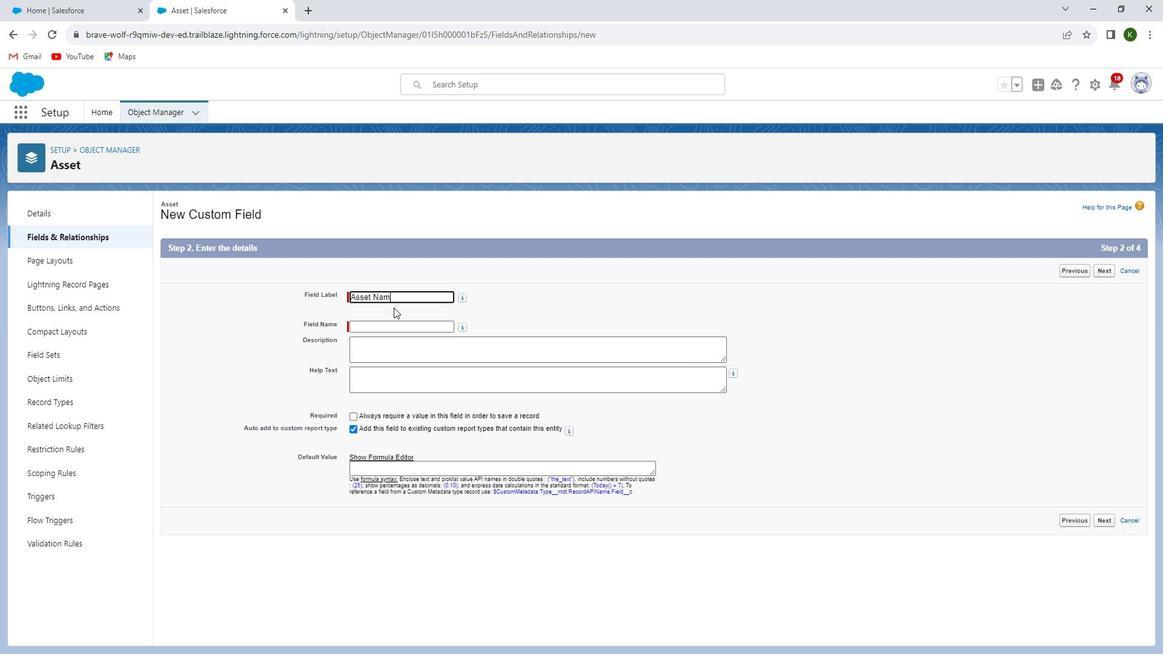 
Action: Mouse moved to (378, 325)
Screenshot: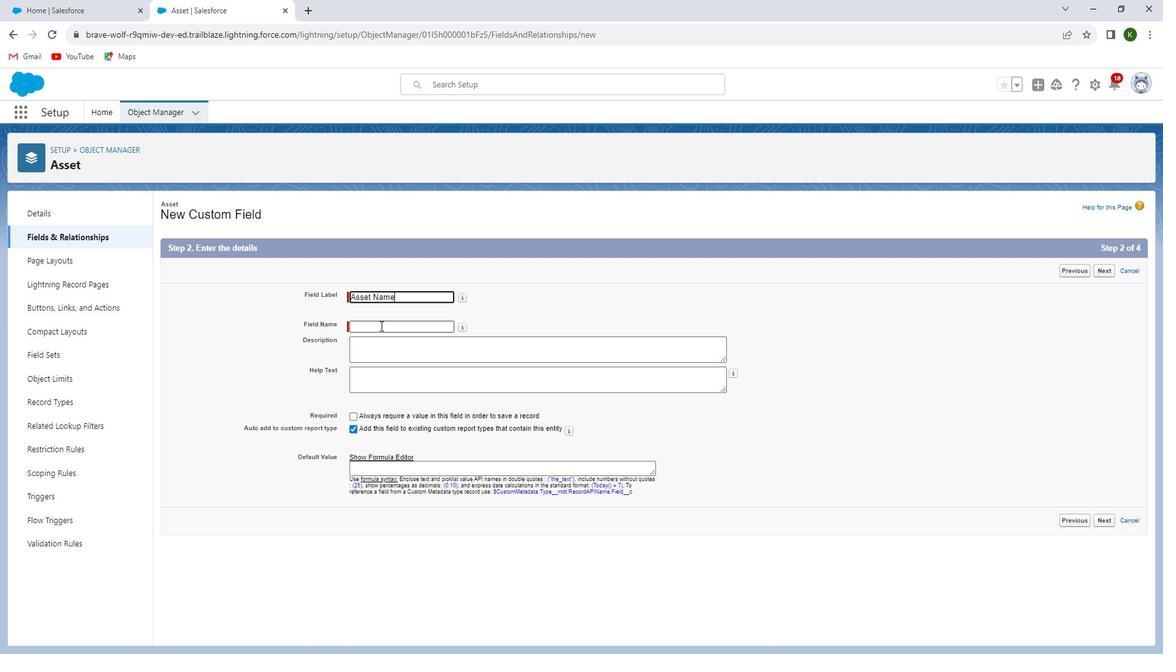 
Action: Mouse pressed left at (378, 325)
Screenshot: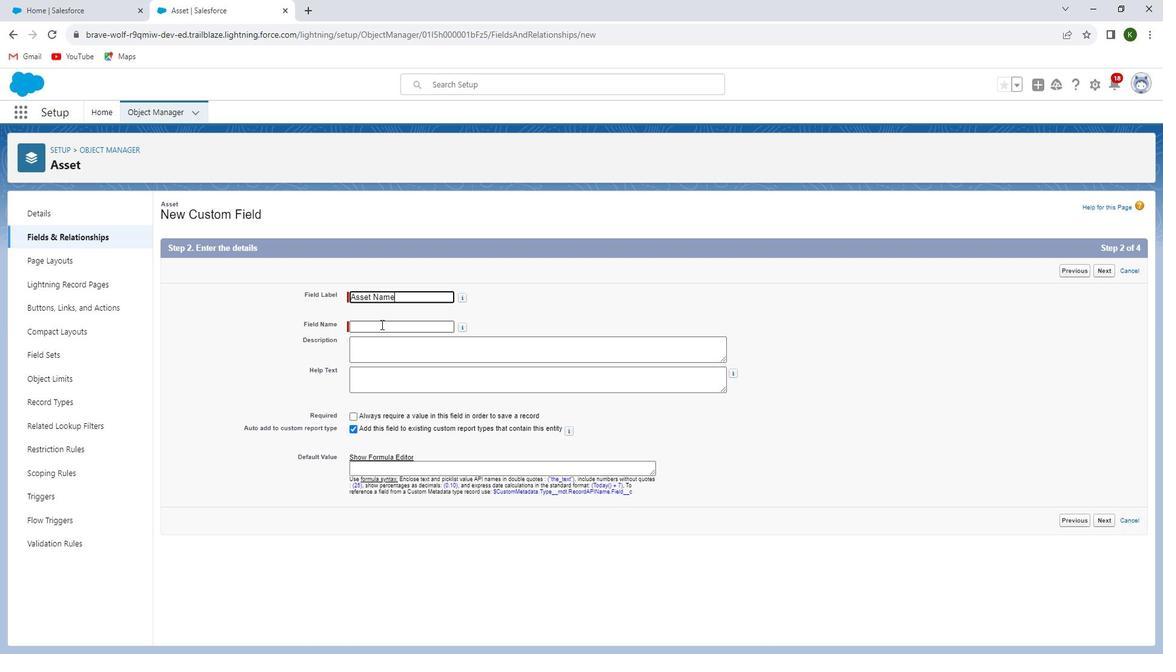 
Action: Mouse moved to (407, 349)
Screenshot: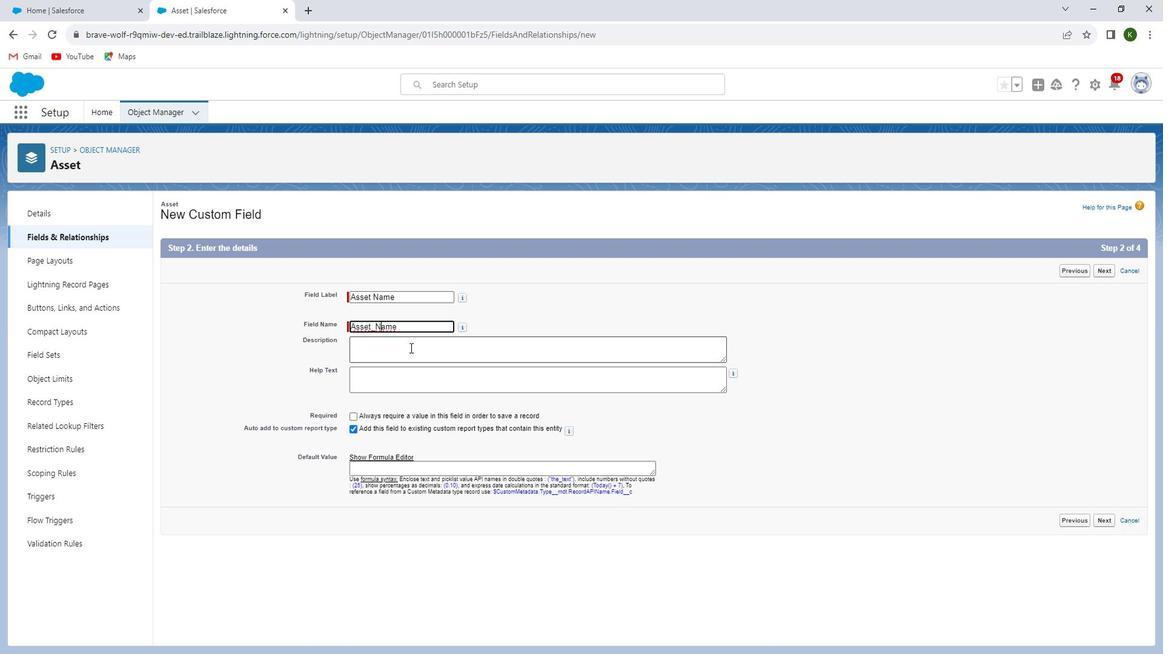 
Action: Mouse pressed left at (407, 349)
Screenshot: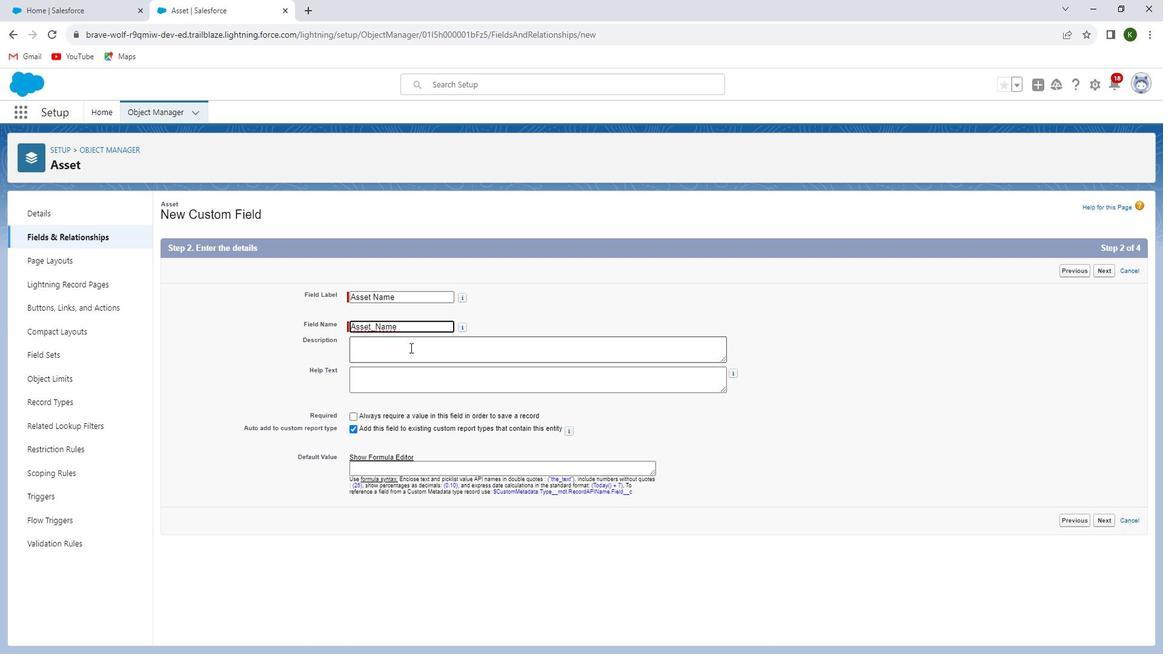 
Action: Mouse moved to (410, 373)
Screenshot: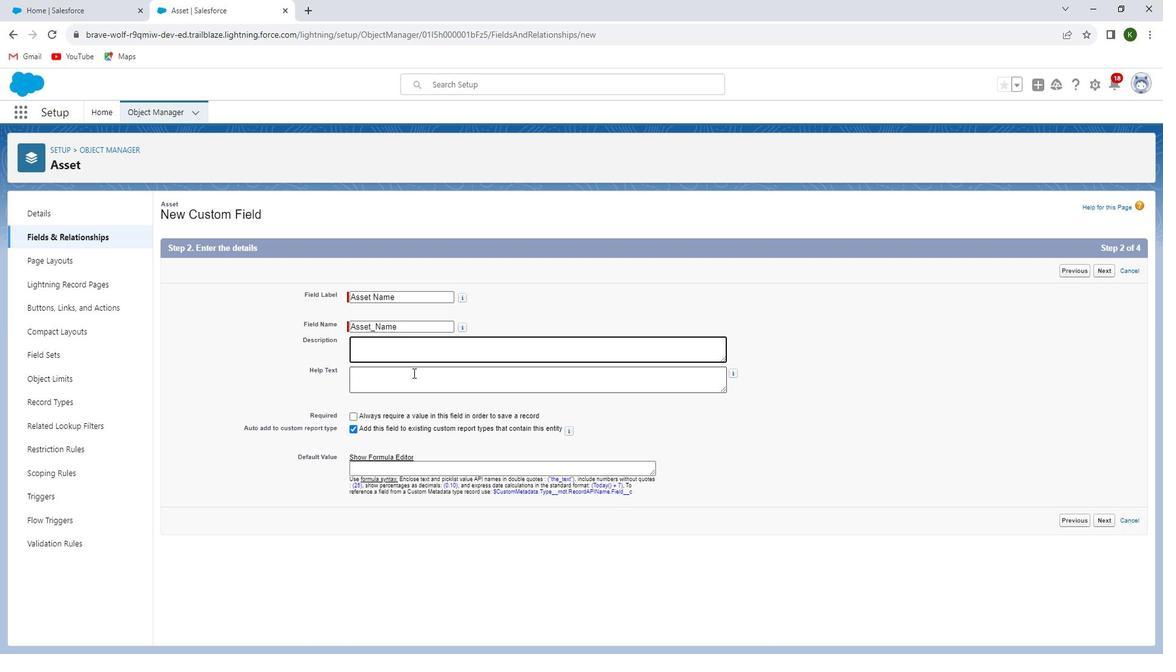 
Action: Mouse pressed left at (410, 373)
Screenshot: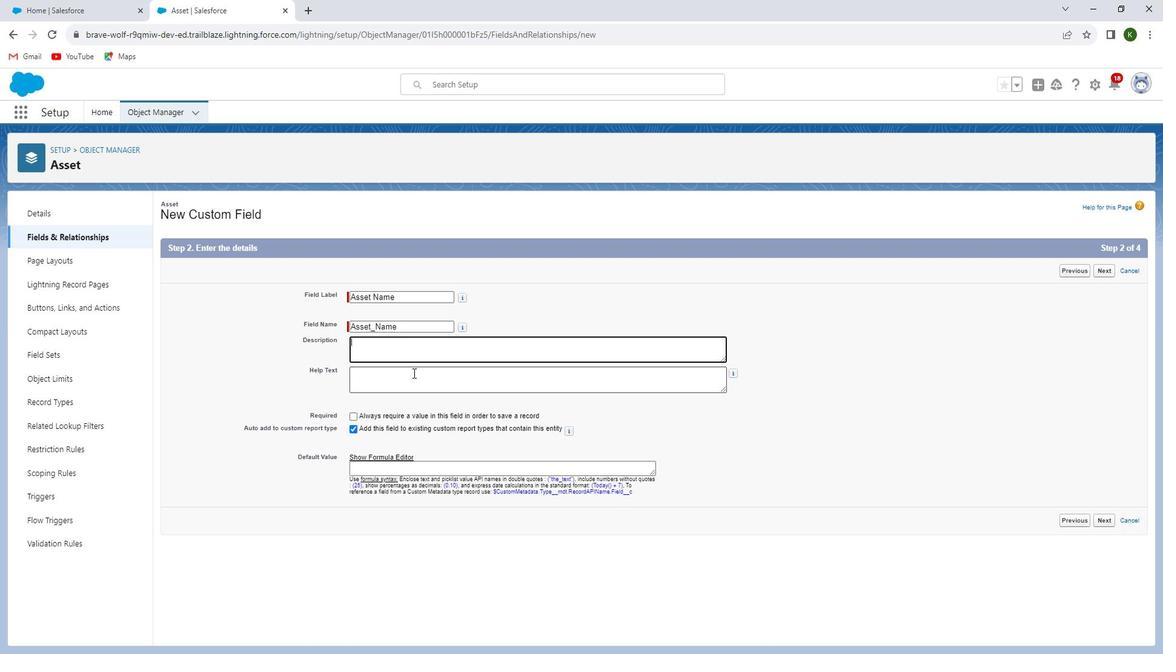 
Action: Mouse moved to (503, 403)
Screenshot: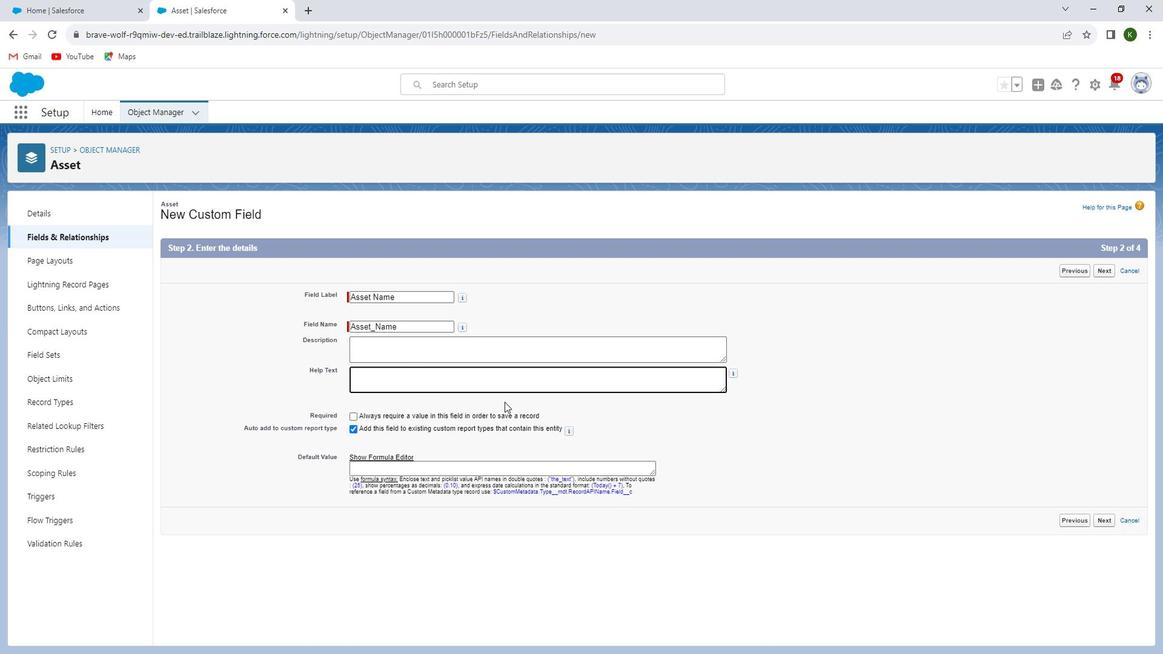 
Action: Mouse scrolled (503, 402) with delta (0, 0)
Screenshot: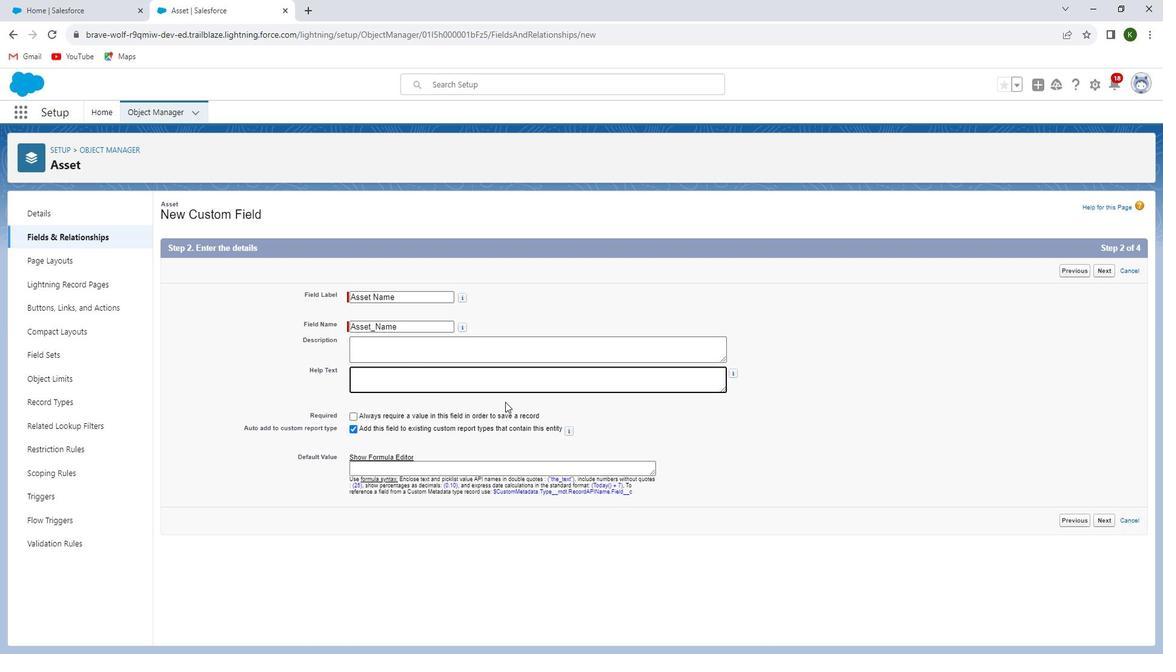 
Action: Mouse scrolled (503, 402) with delta (0, 0)
Screenshot: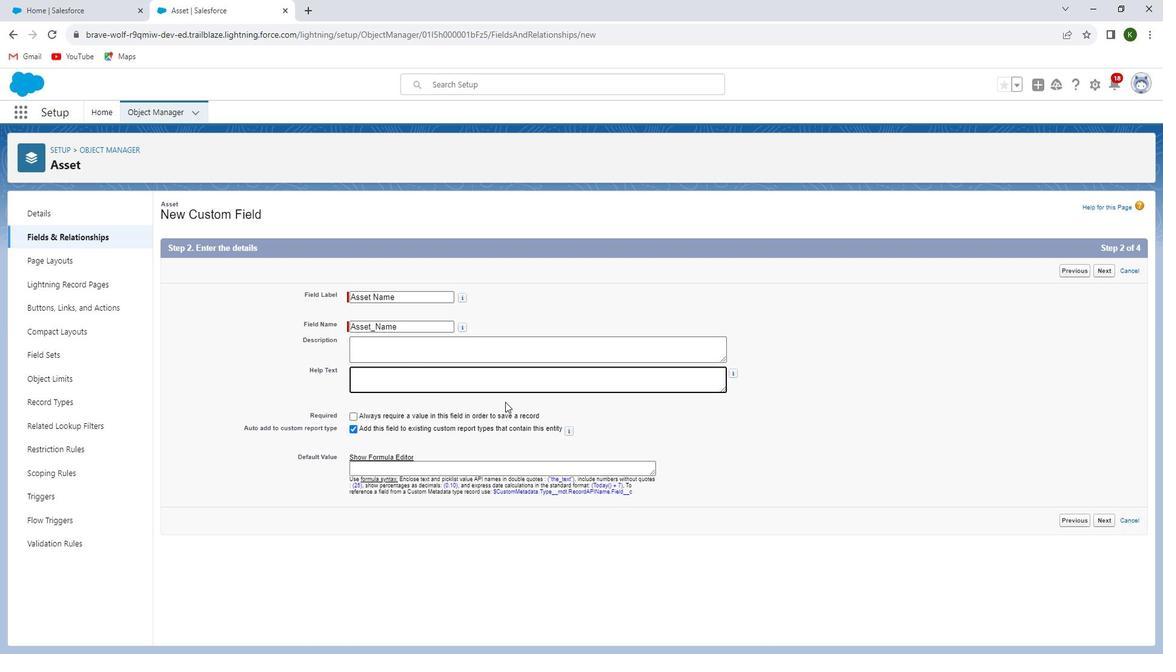 
Action: Mouse moved to (1102, 273)
Screenshot: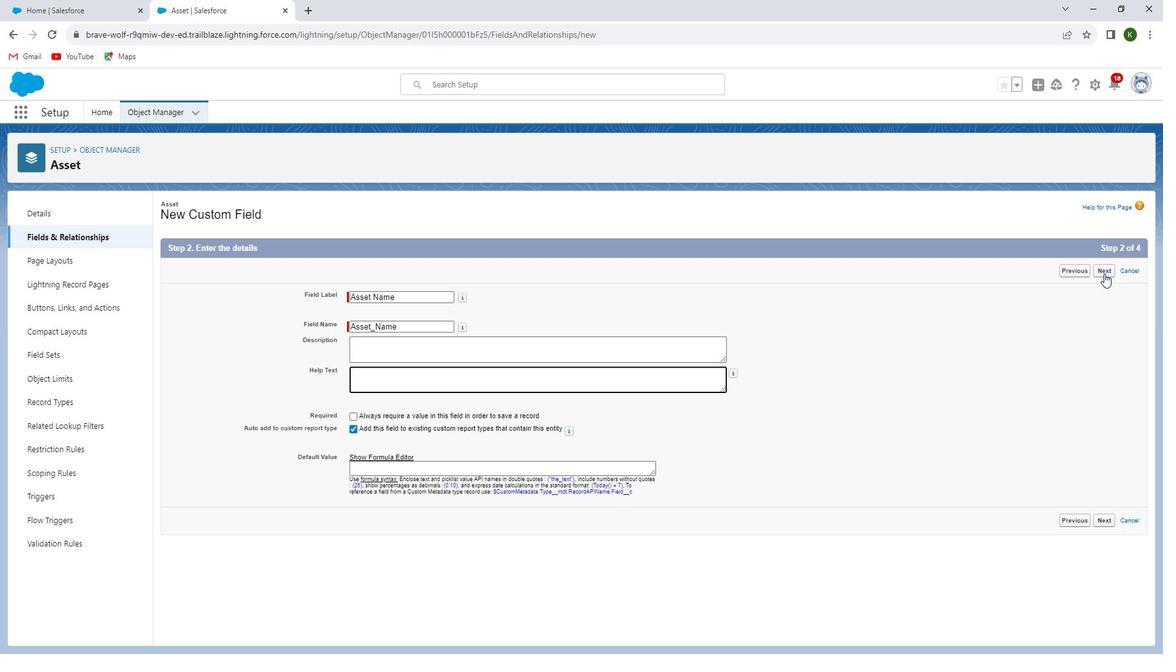 
Action: Mouse pressed left at (1102, 273)
Screenshot: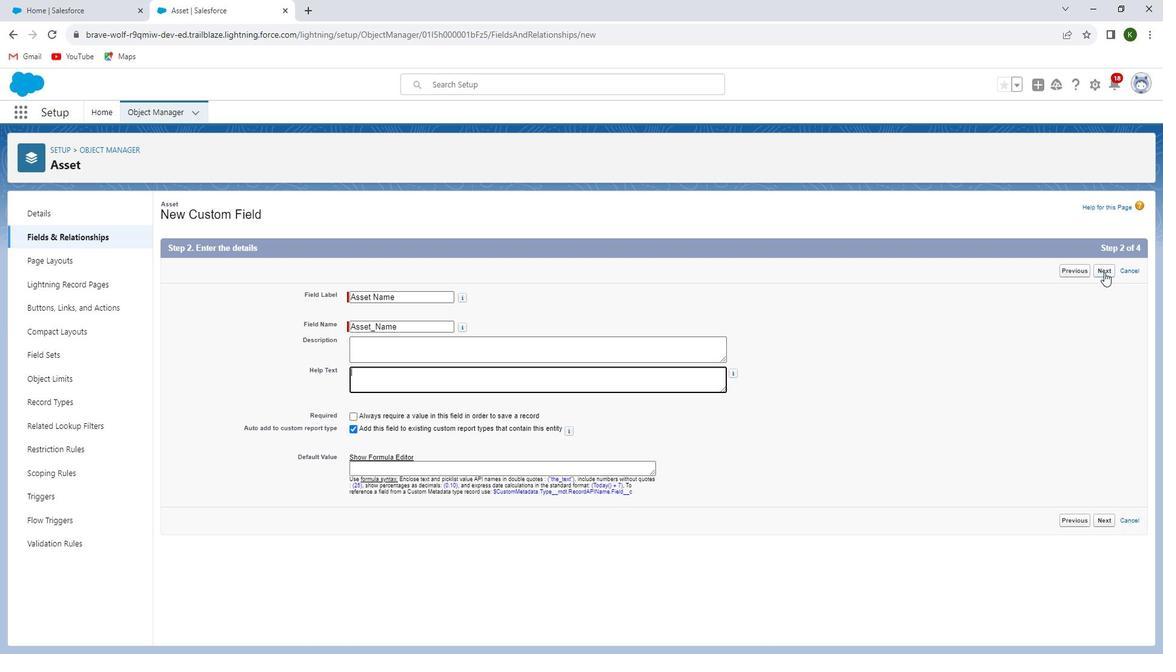 
Action: Mouse moved to (820, 375)
Screenshot: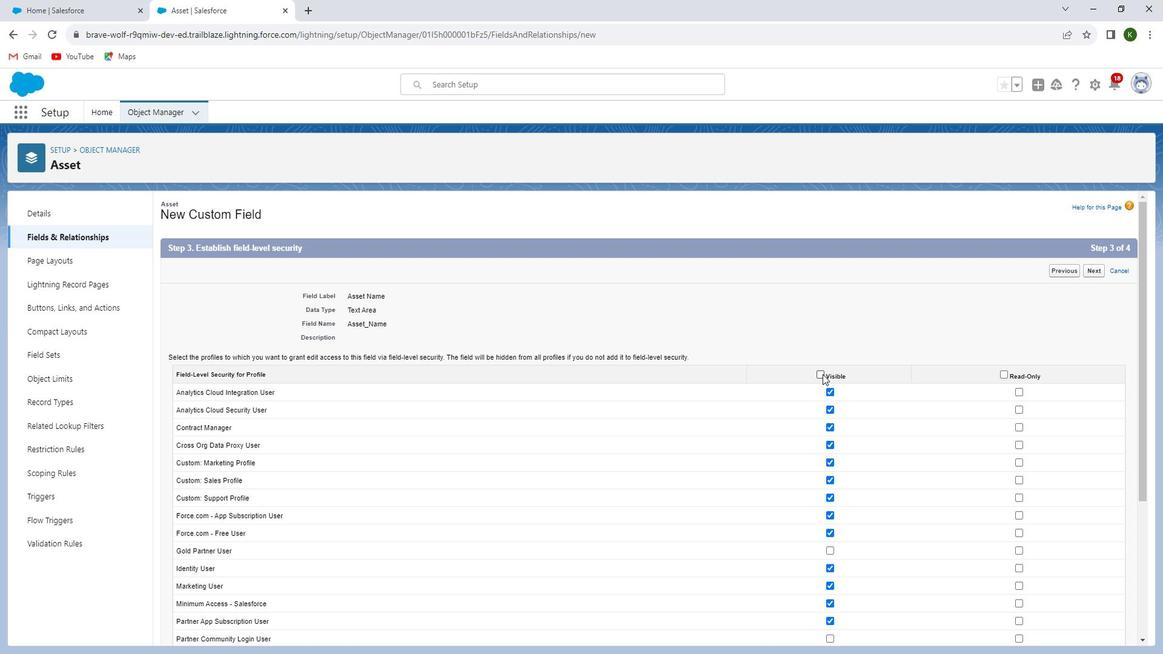 
Action: Mouse pressed left at (820, 375)
Screenshot: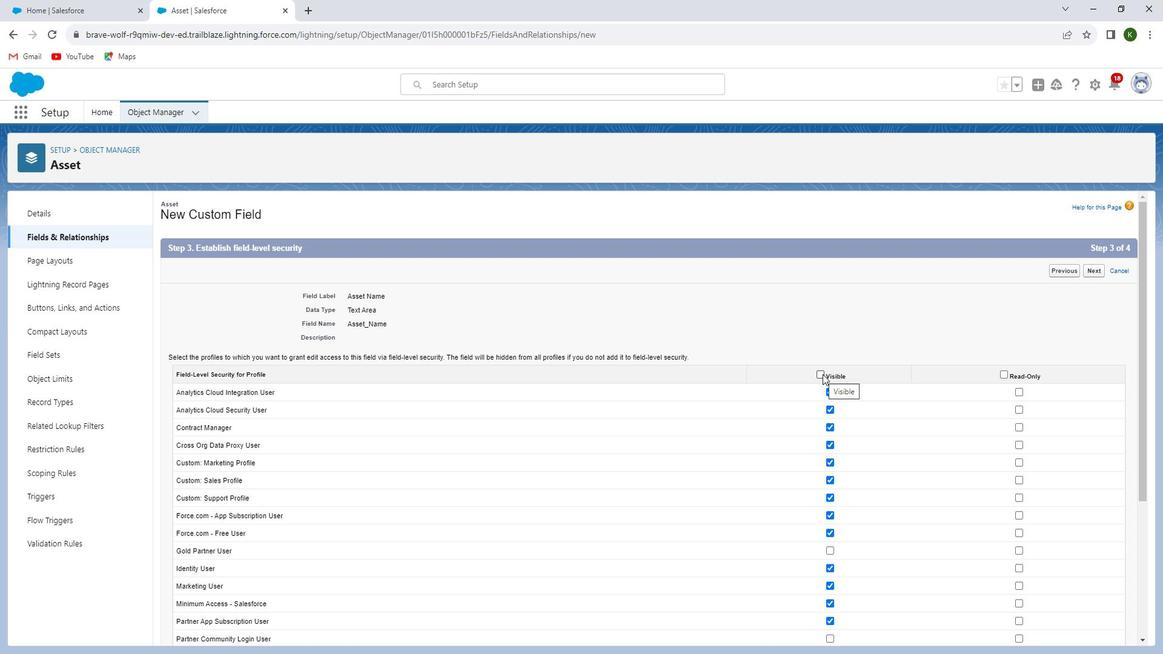 
Action: Mouse pressed left at (820, 375)
Screenshot: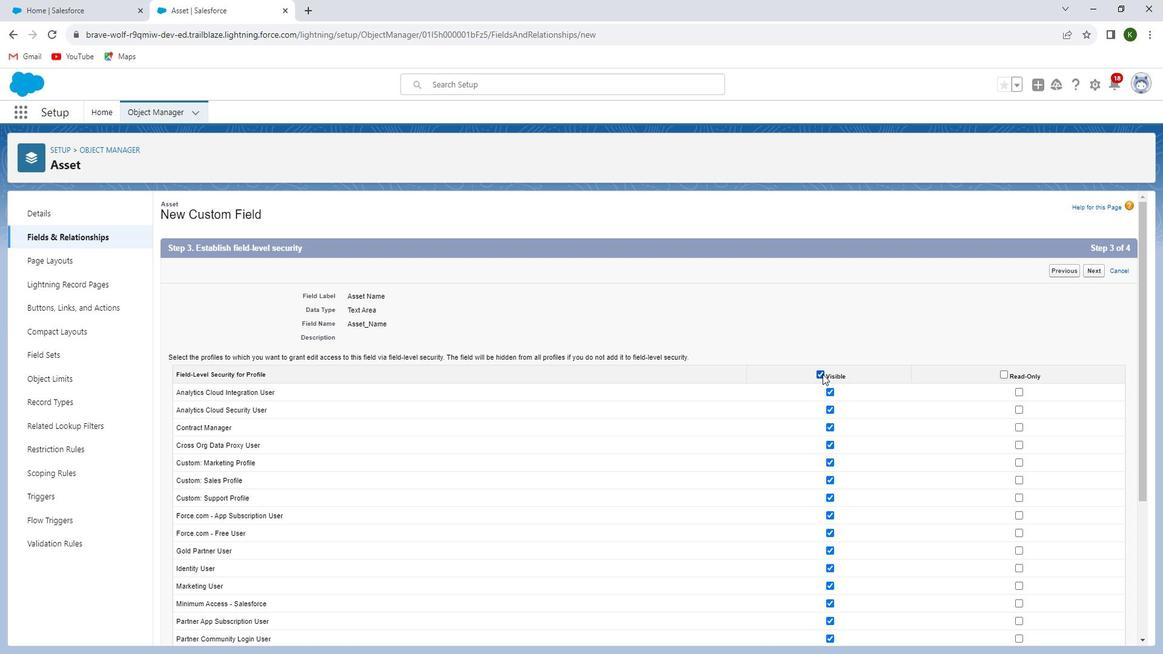 
Action: Mouse moved to (777, 394)
Screenshot: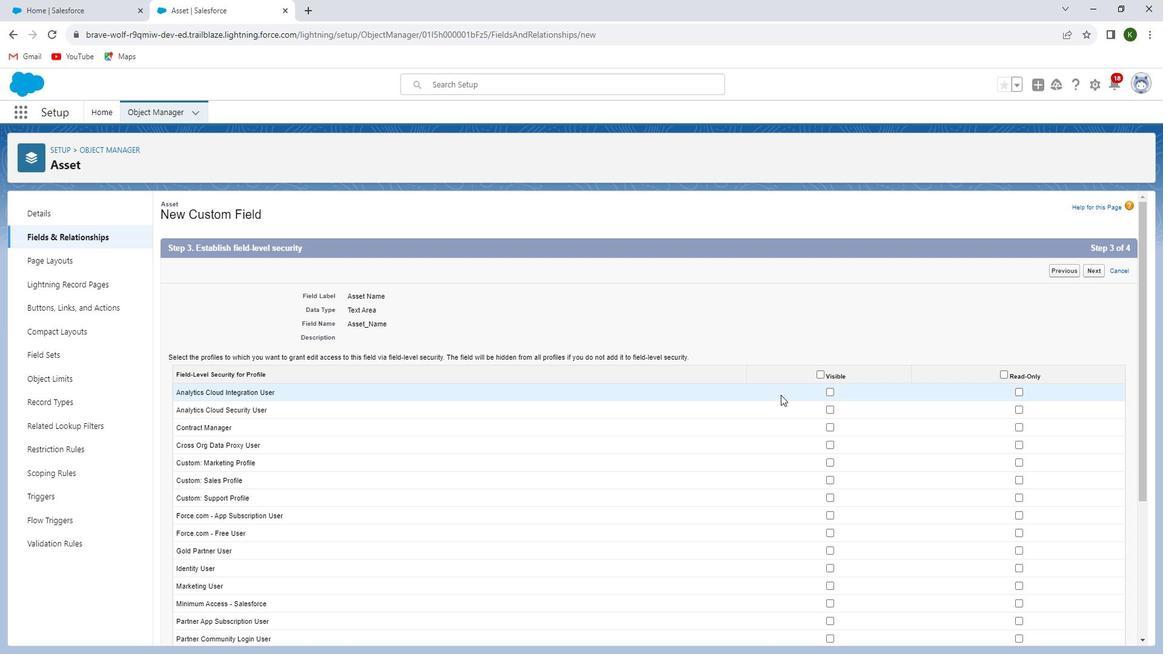 
Action: Mouse scrolled (777, 393) with delta (0, 0)
Screenshot: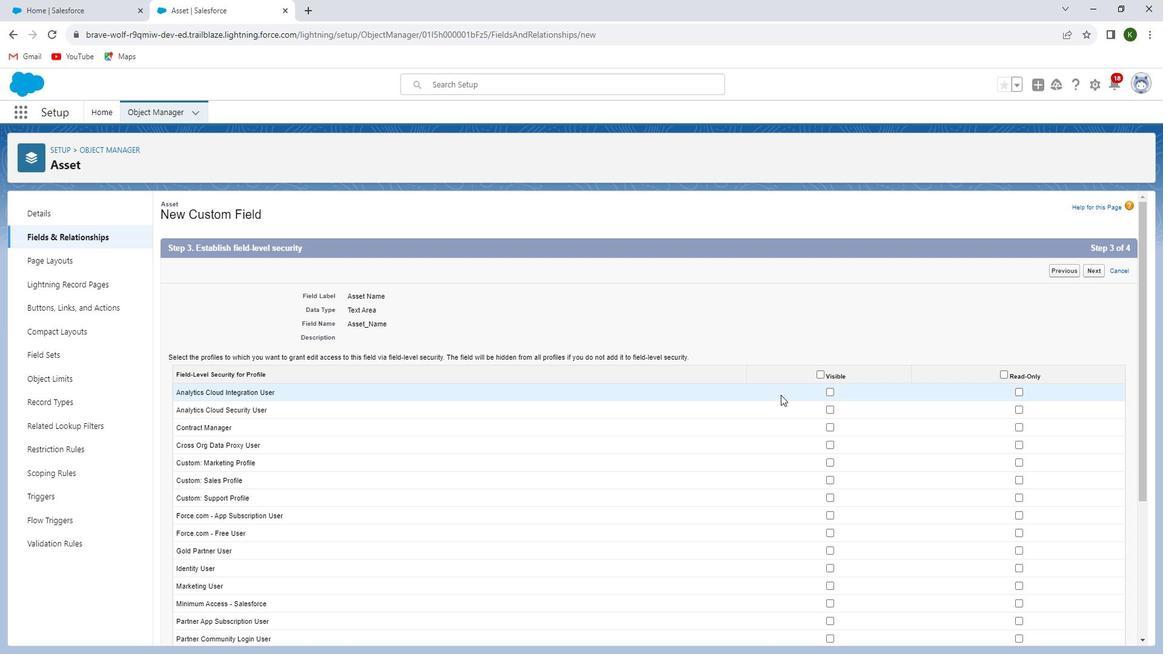 
Action: Mouse moved to (777, 394)
Screenshot: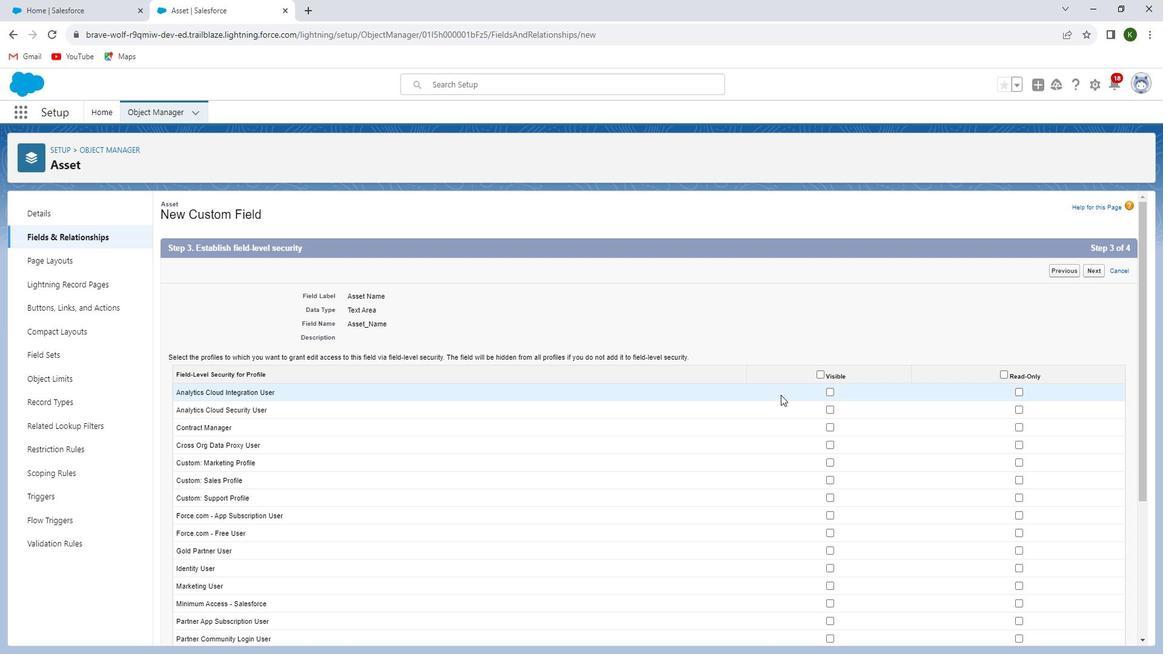 
Action: Mouse scrolled (777, 393) with delta (0, 0)
Screenshot: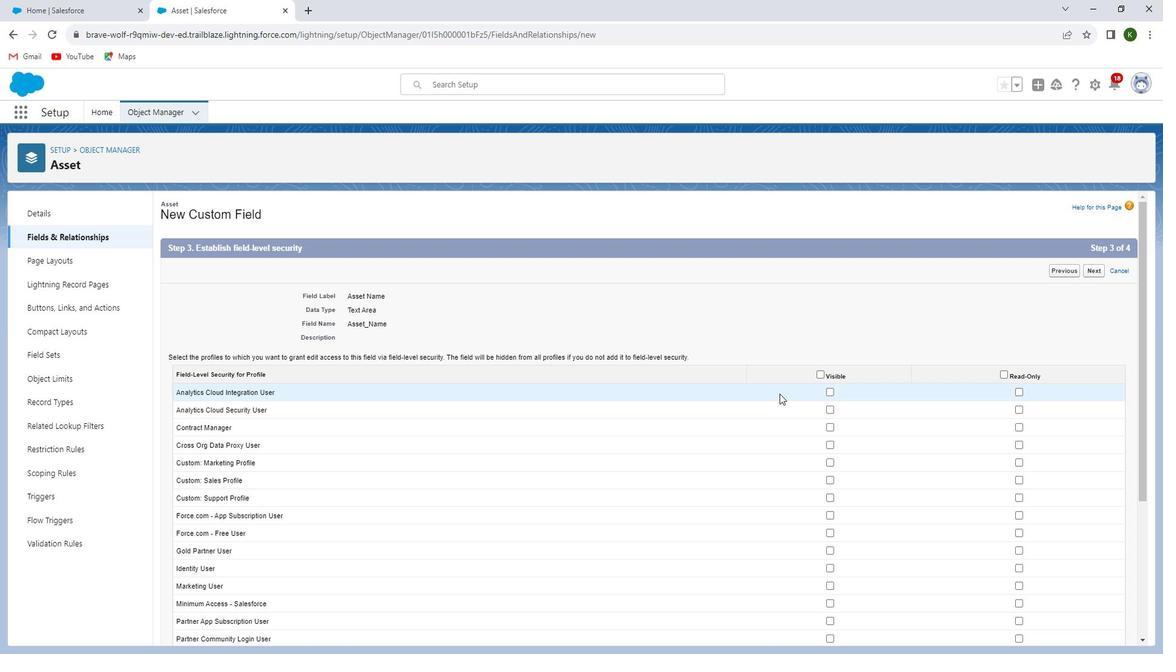 
Action: Mouse moved to (776, 394)
Screenshot: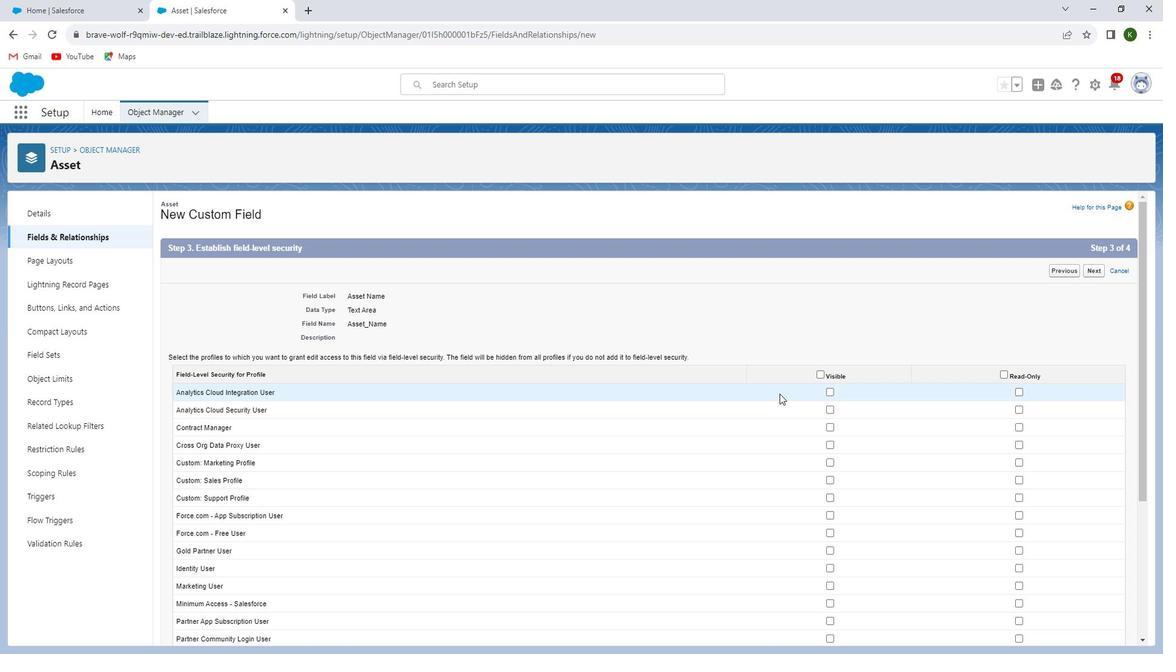 
Action: Mouse scrolled (776, 393) with delta (0, 0)
Screenshot: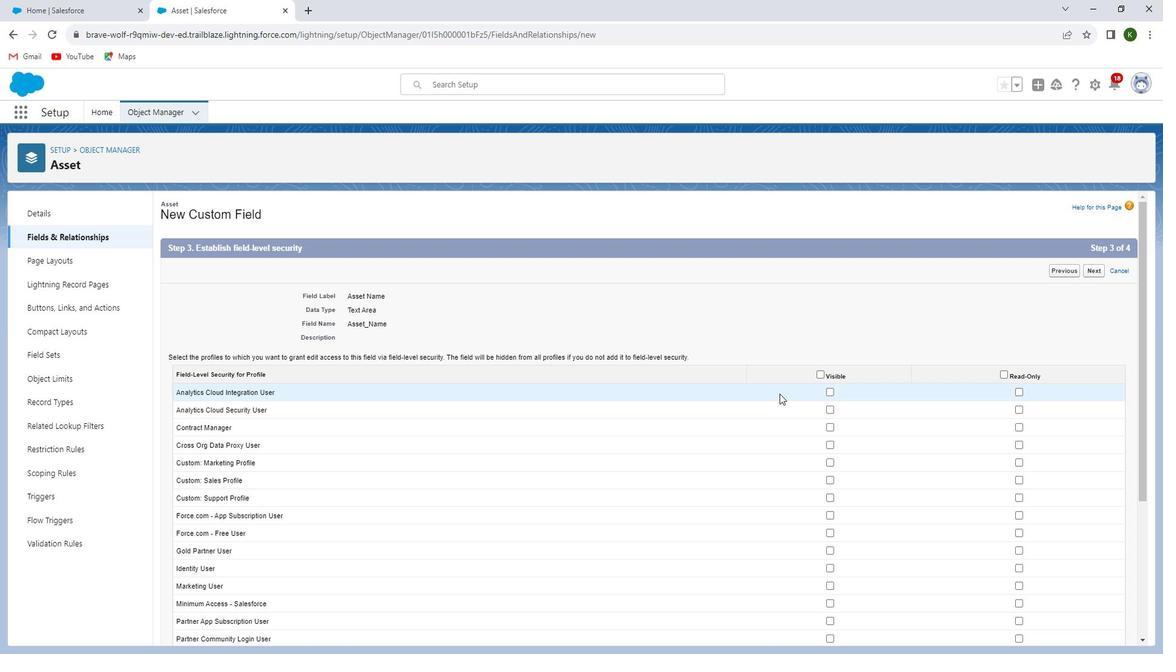 
Action: Mouse moved to (774, 392)
Screenshot: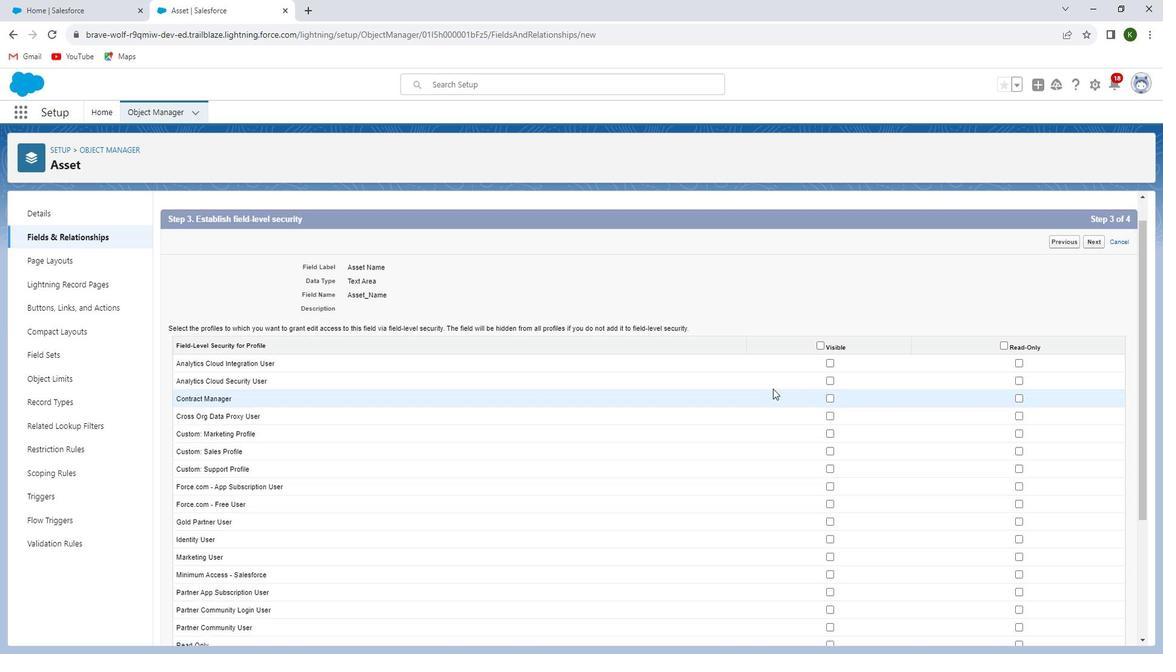 
Action: Mouse scrolled (774, 391) with delta (0, 0)
Screenshot: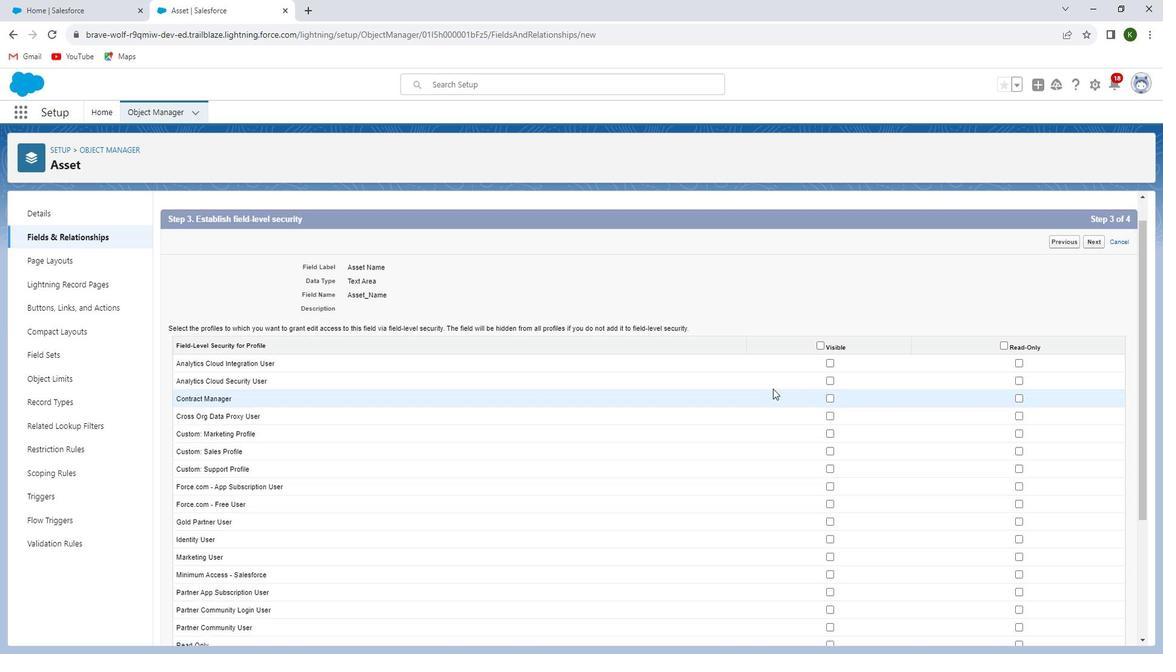 
Action: Mouse moved to (769, 388)
Screenshot: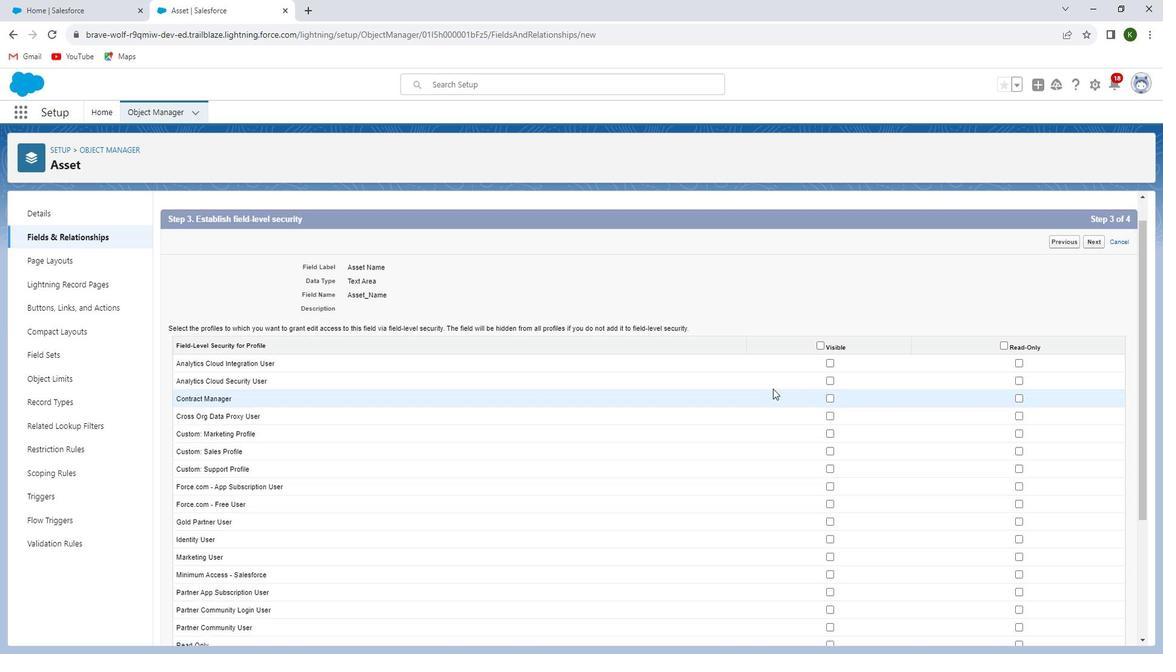 
Action: Mouse scrolled (769, 387) with delta (0, 0)
Screenshot: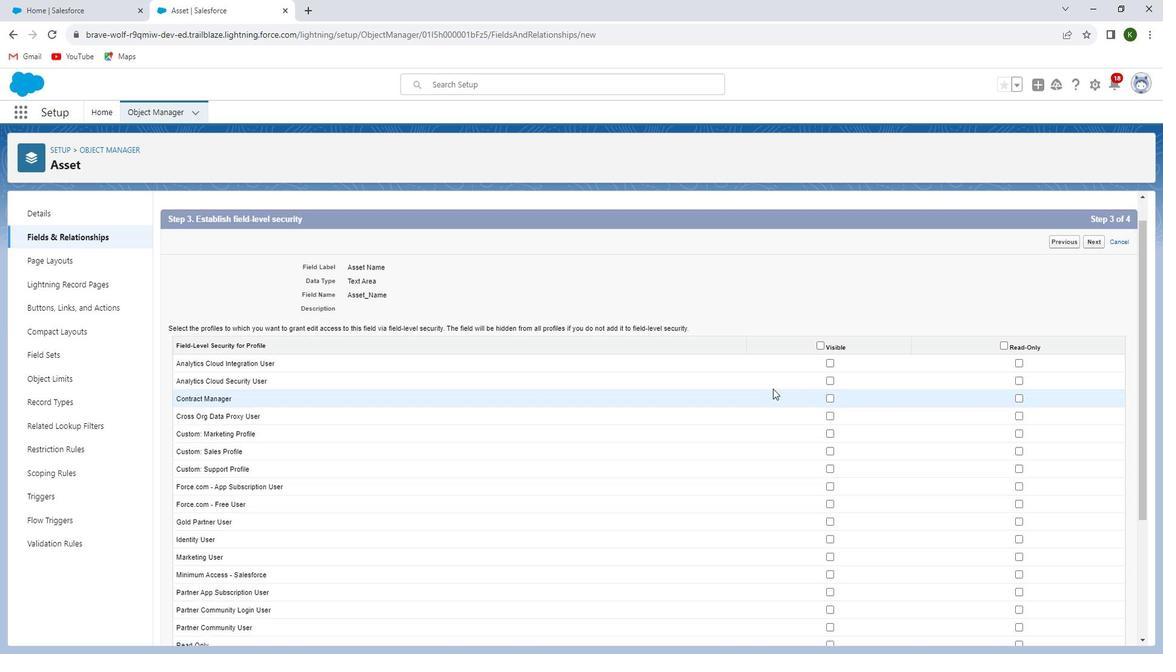 
Action: Mouse moved to (760, 384)
Screenshot: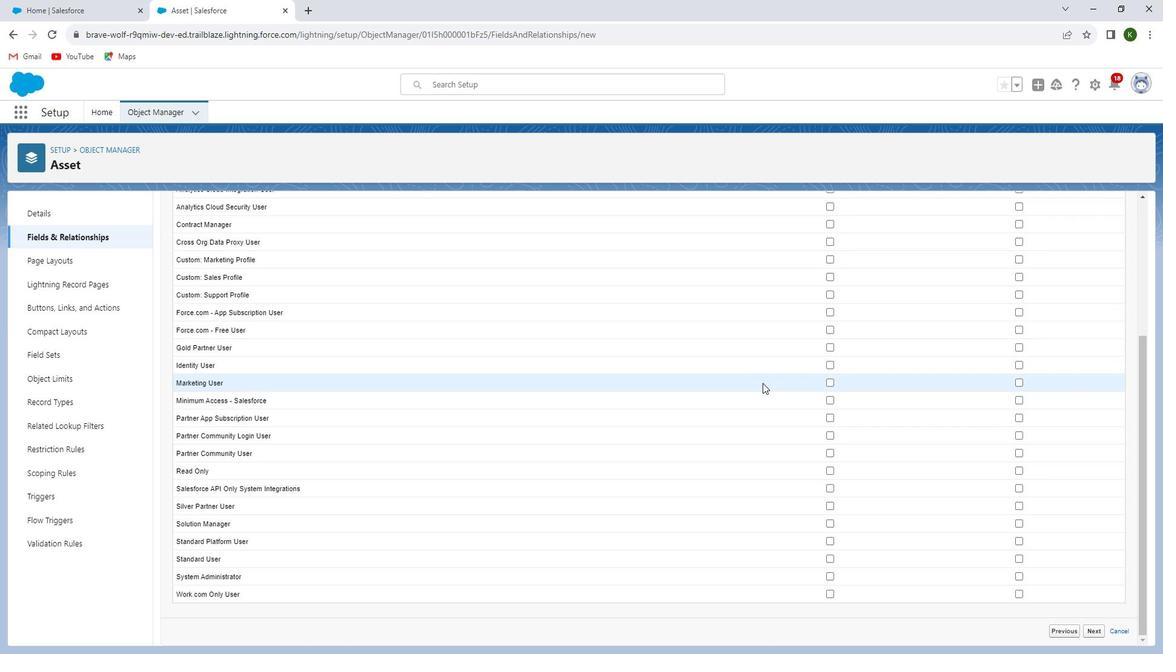 
Action: Mouse scrolled (760, 383) with delta (0, 0)
Screenshot: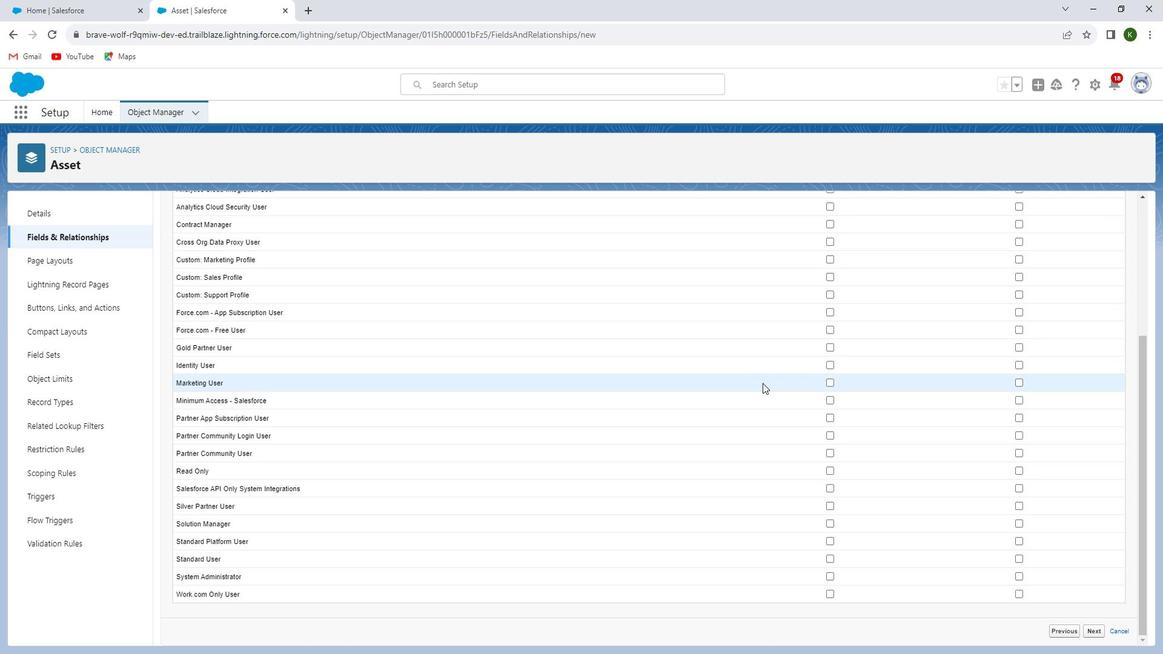 
Action: Mouse moved to (760, 384)
Screenshot: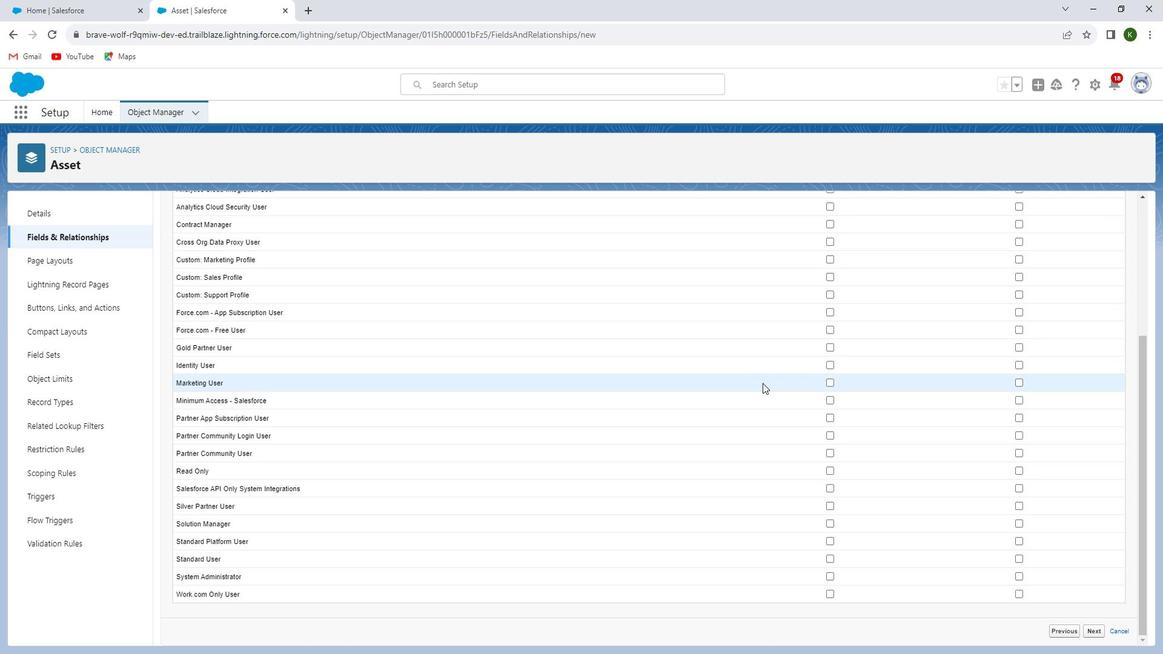 
Action: Mouse scrolled (760, 383) with delta (0, 0)
Screenshot: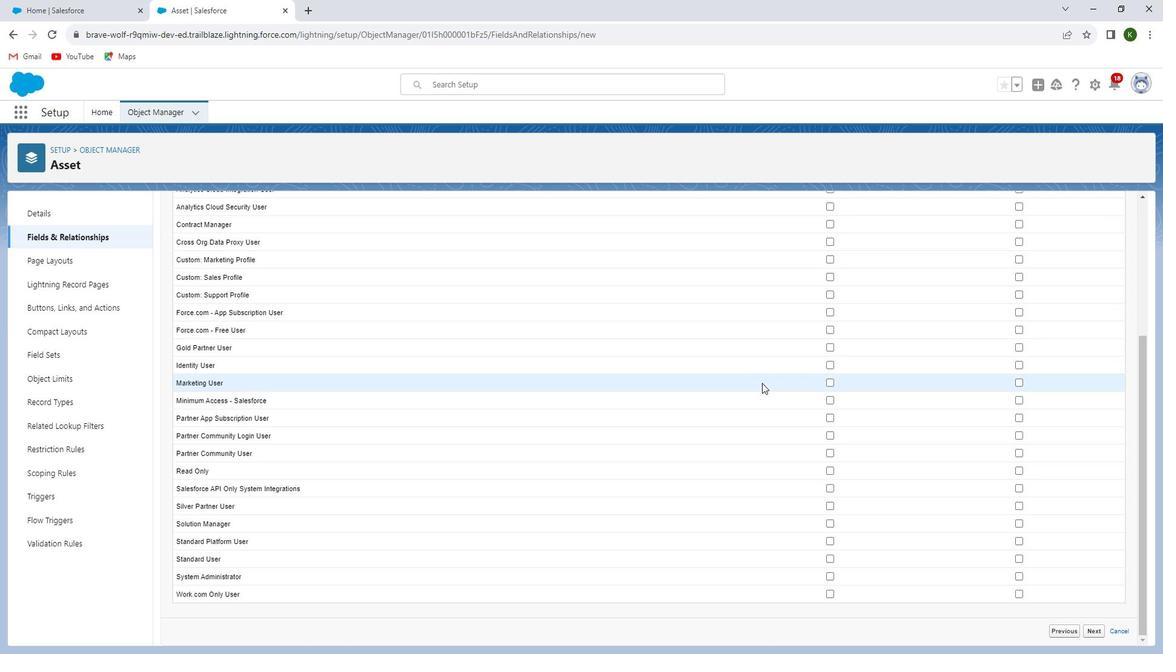 
Action: Mouse scrolled (760, 383) with delta (0, 0)
Screenshot: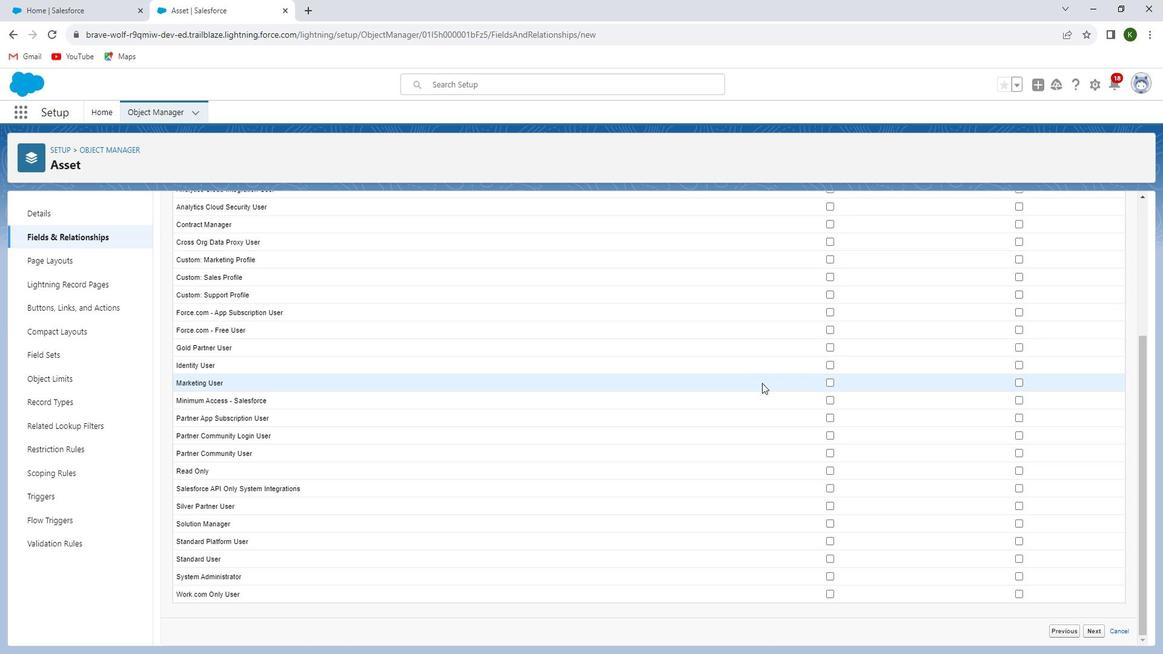 
Action: Mouse scrolled (760, 383) with delta (0, 0)
Screenshot: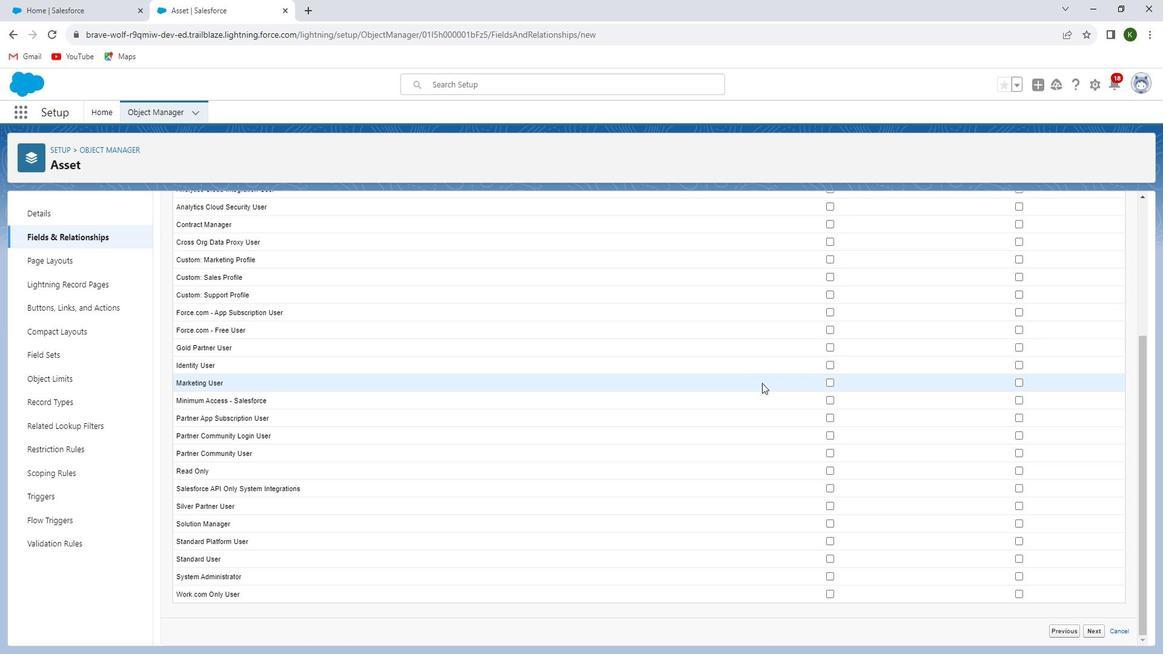 
Action: Mouse moved to (825, 577)
Screenshot: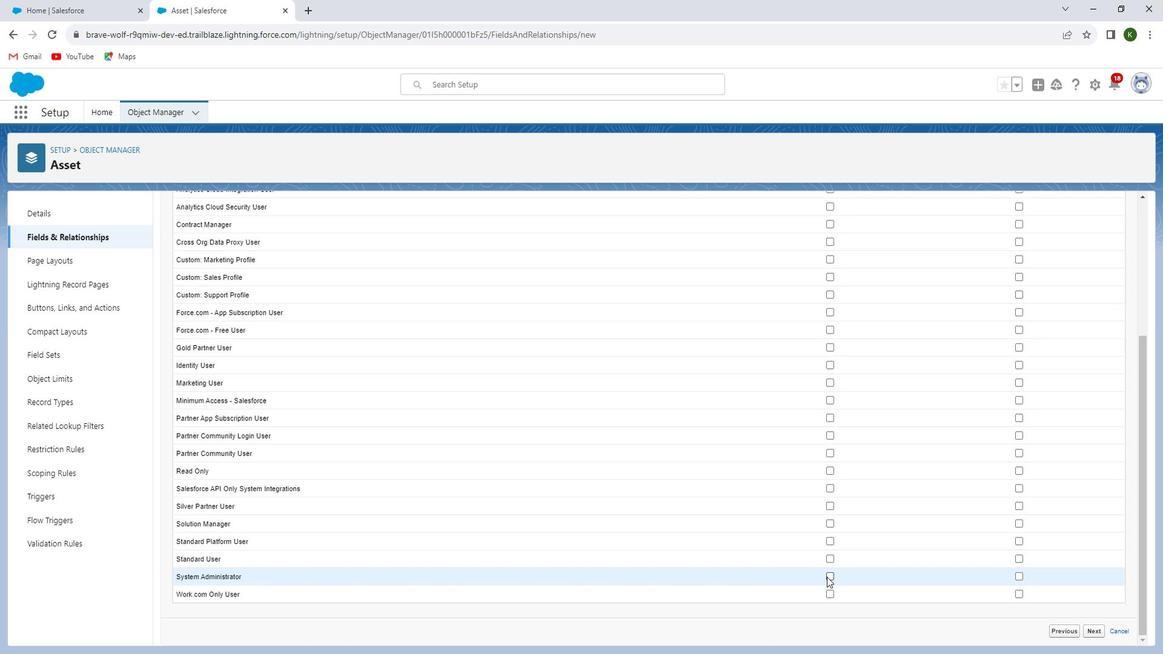 
Action: Mouse pressed left at (825, 577)
Screenshot: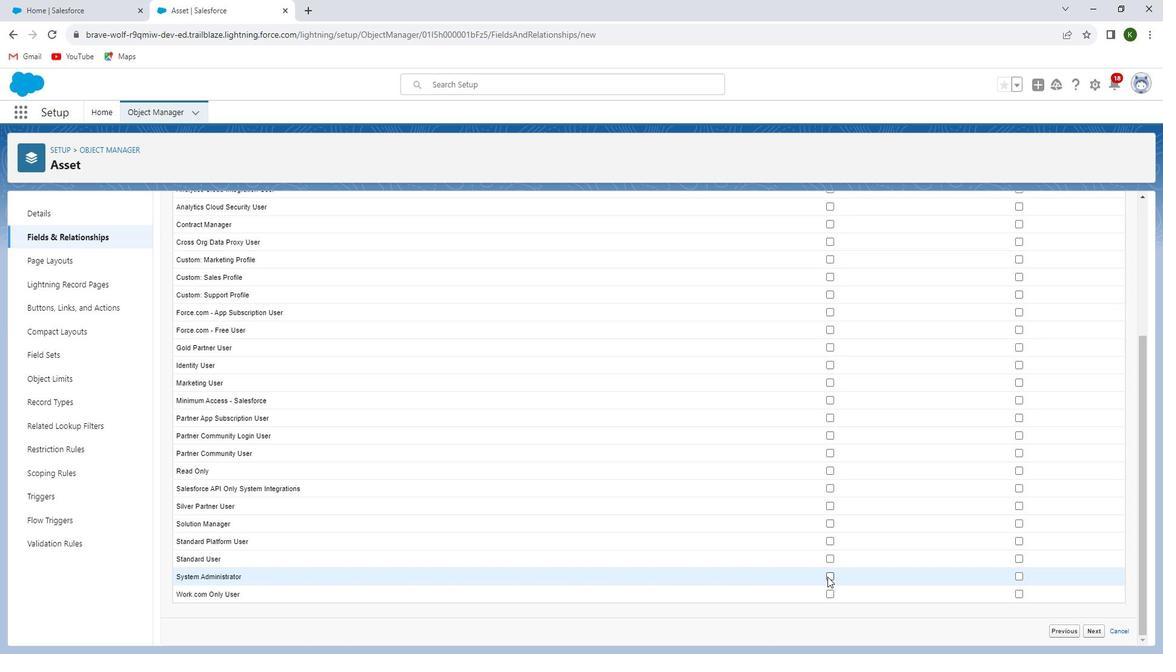 
Action: Mouse moved to (836, 510)
Screenshot: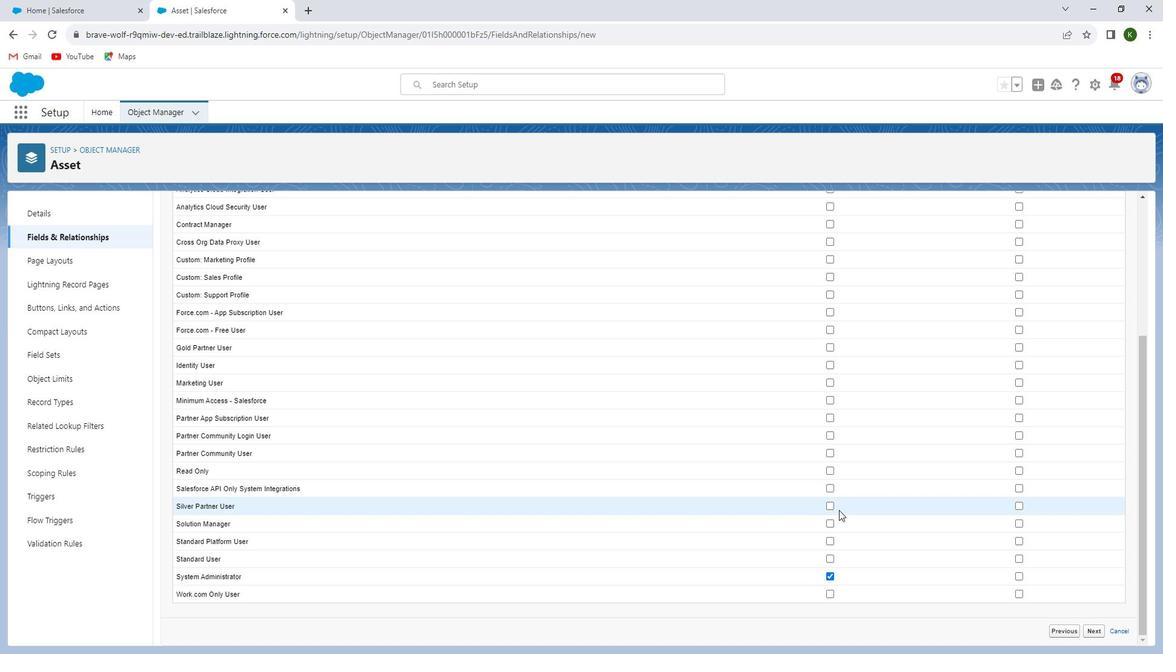 
Action: Mouse scrolled (836, 511) with delta (0, 0)
Screenshot: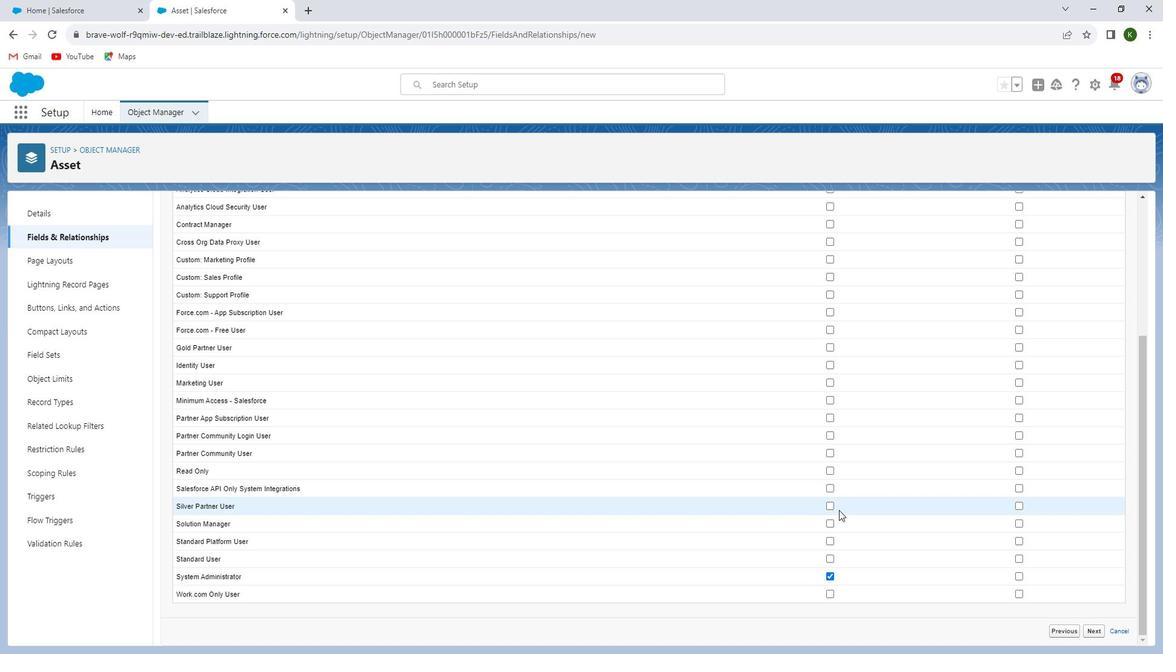 
Action: Mouse moved to (837, 510)
Screenshot: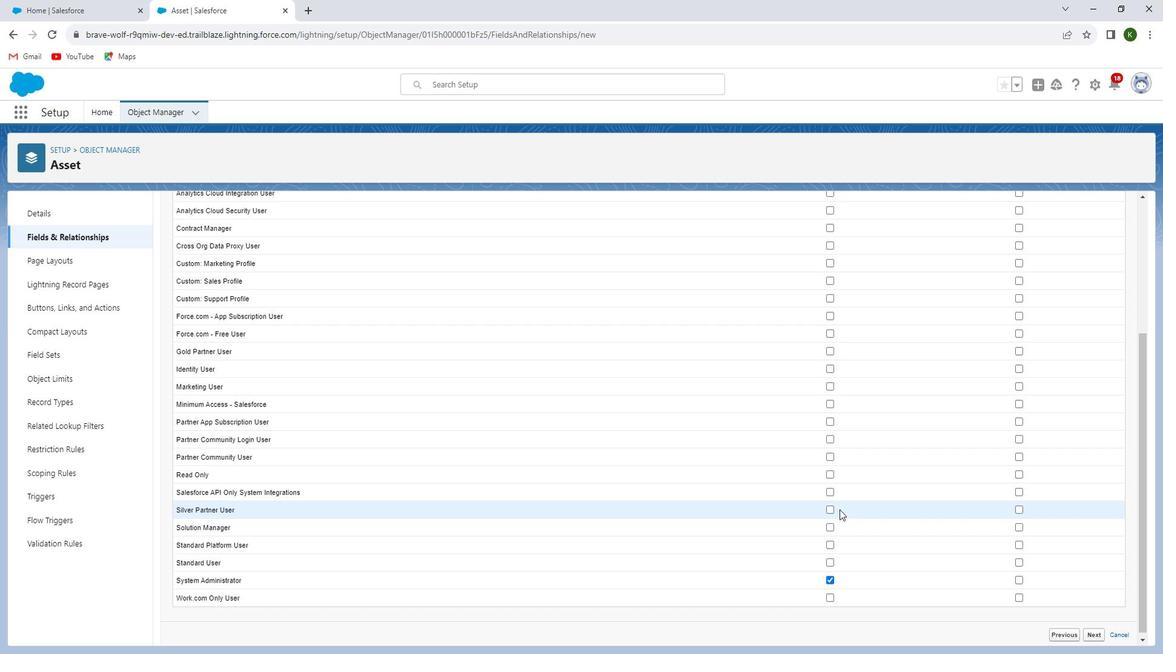 
Action: Mouse scrolled (837, 510) with delta (0, 0)
Screenshot: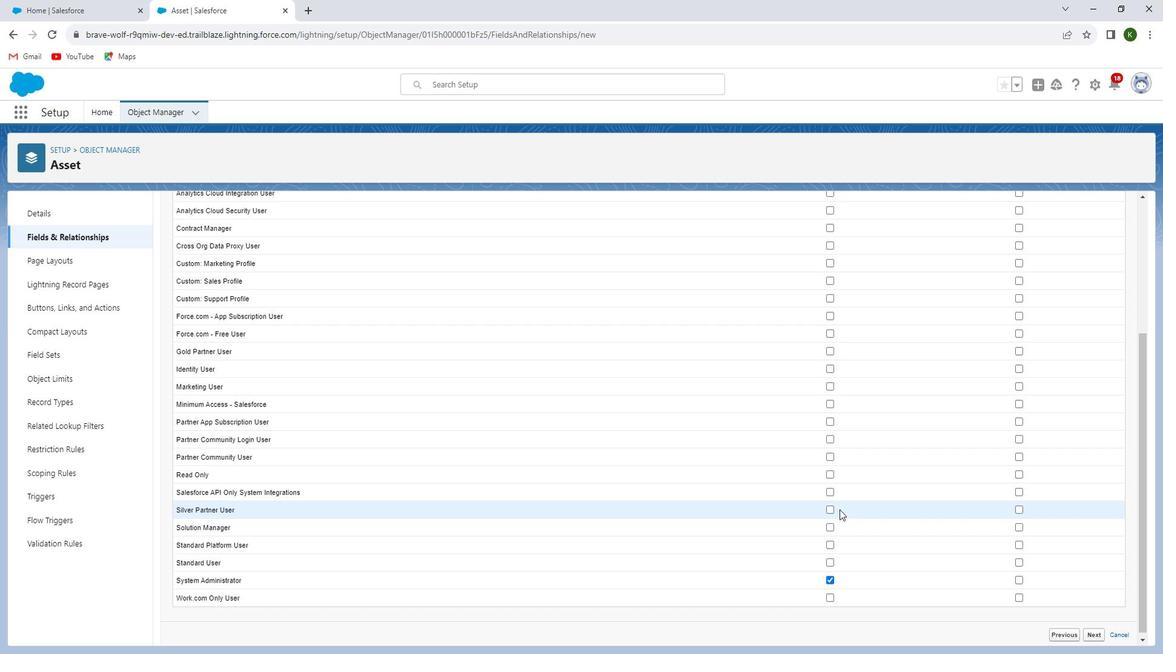 
Action: Mouse scrolled (837, 510) with delta (0, 0)
Screenshot: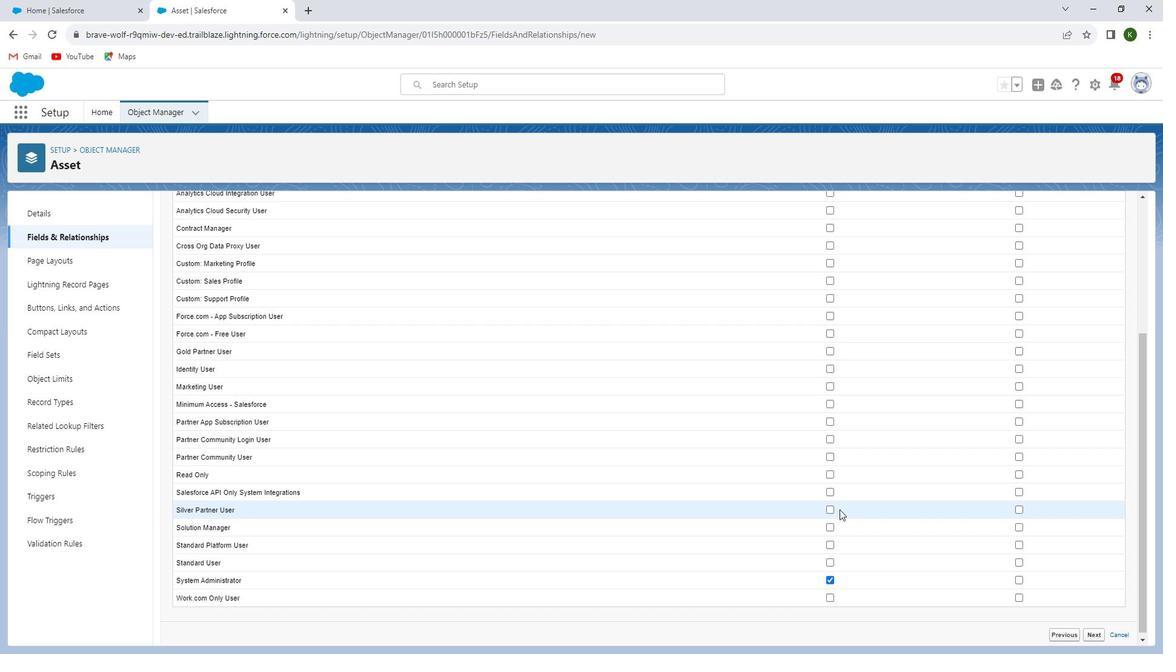 
Action: Mouse scrolled (837, 510) with delta (0, 0)
Screenshot: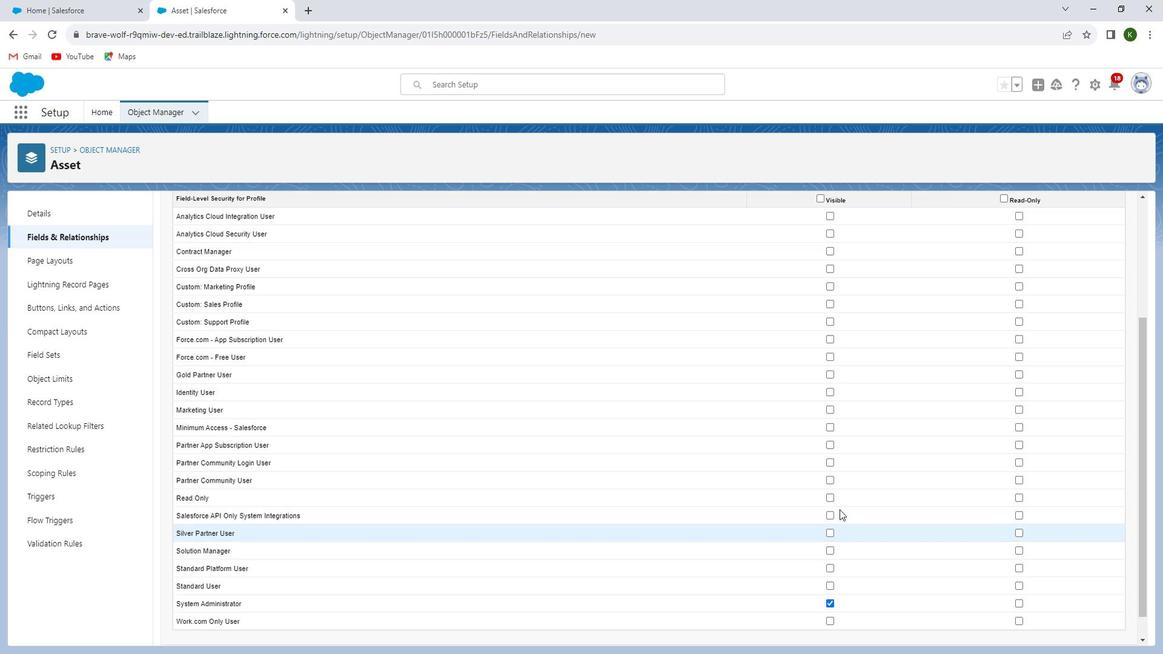 
Action: Mouse moved to (839, 504)
Screenshot: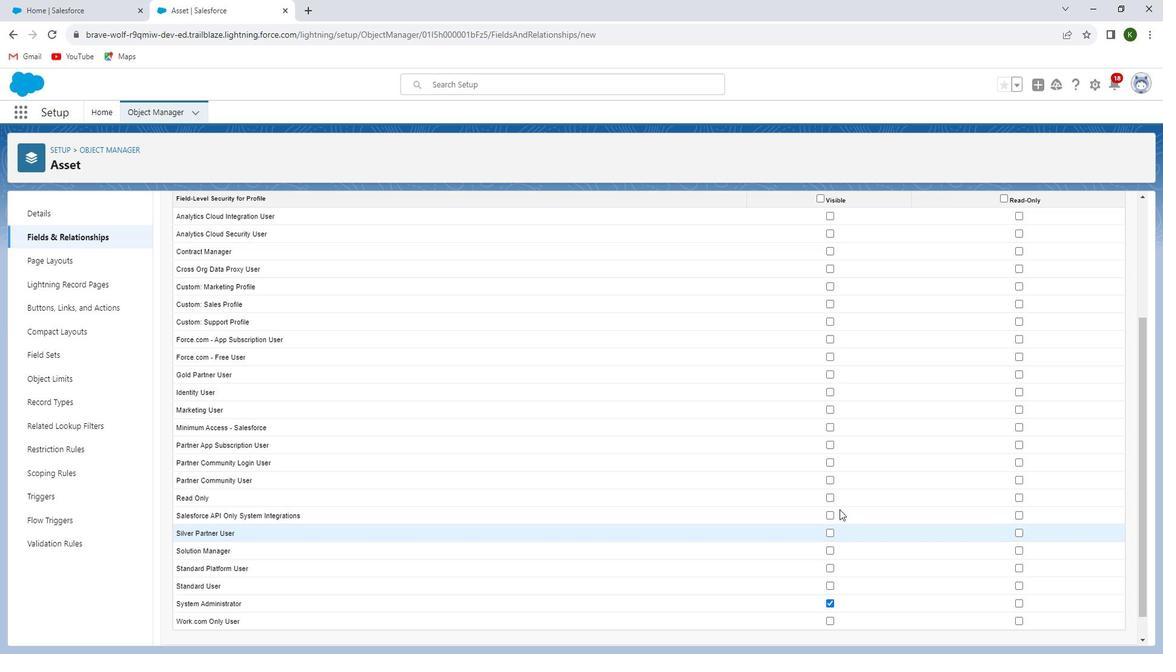 
Action: Mouse scrolled (839, 505) with delta (0, 0)
Screenshot: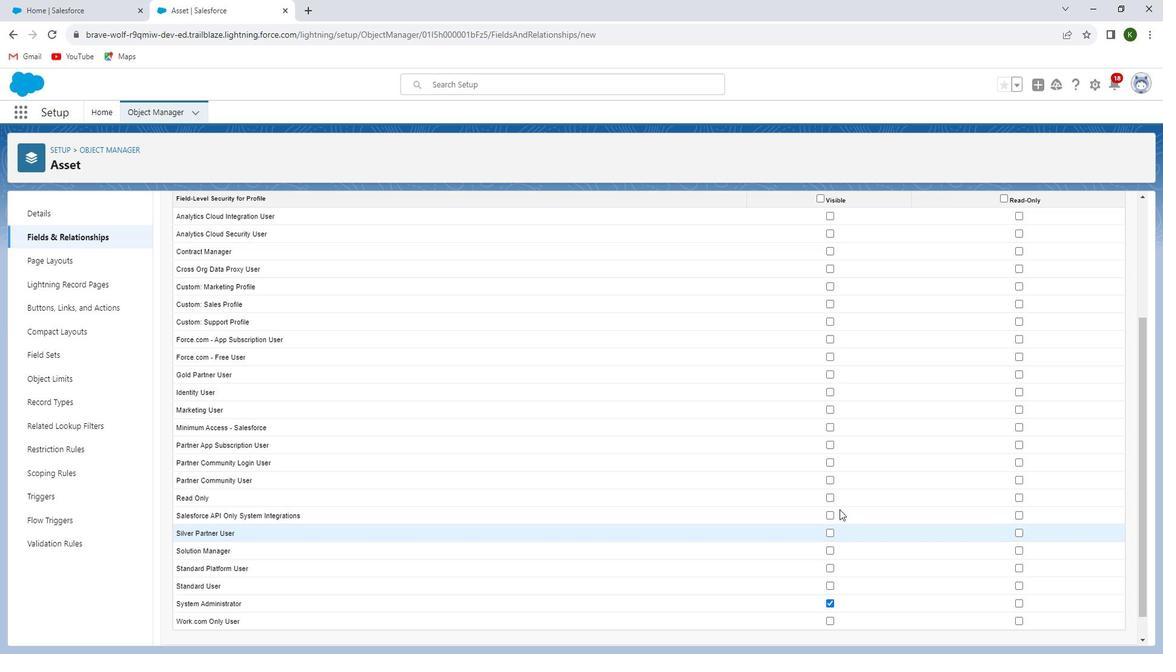 
Action: Mouse moved to (820, 376)
Screenshot: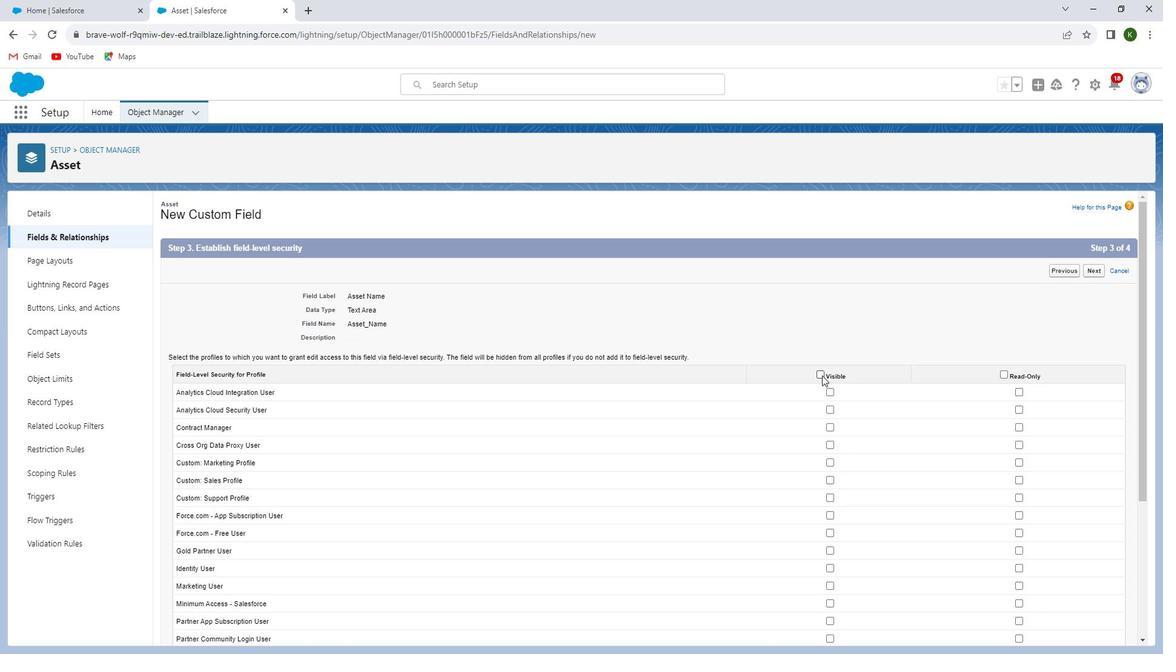 
Action: Mouse pressed left at (820, 376)
Screenshot: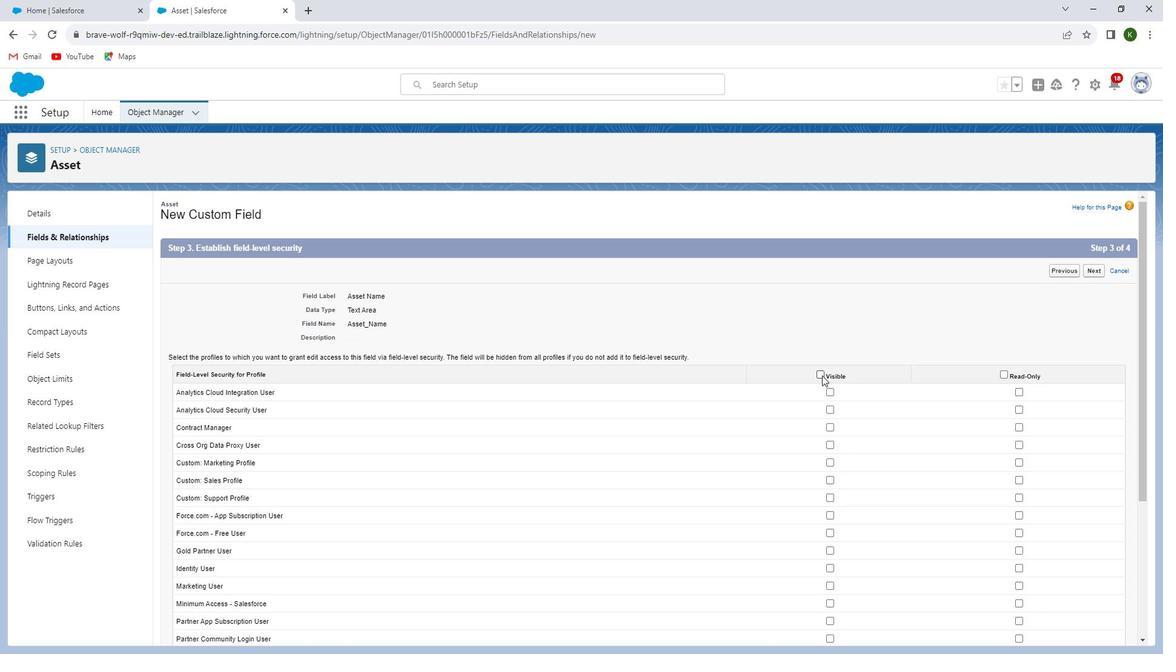 
Action: Mouse moved to (831, 426)
Screenshot: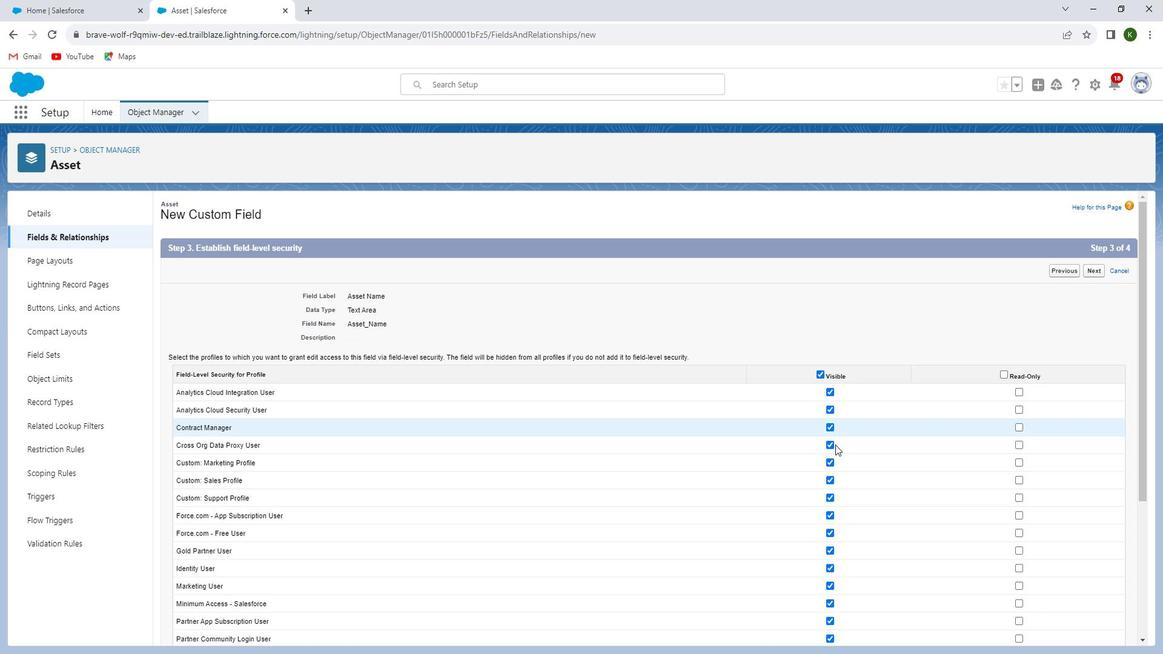 
Action: Mouse scrolled (831, 426) with delta (0, 0)
Screenshot: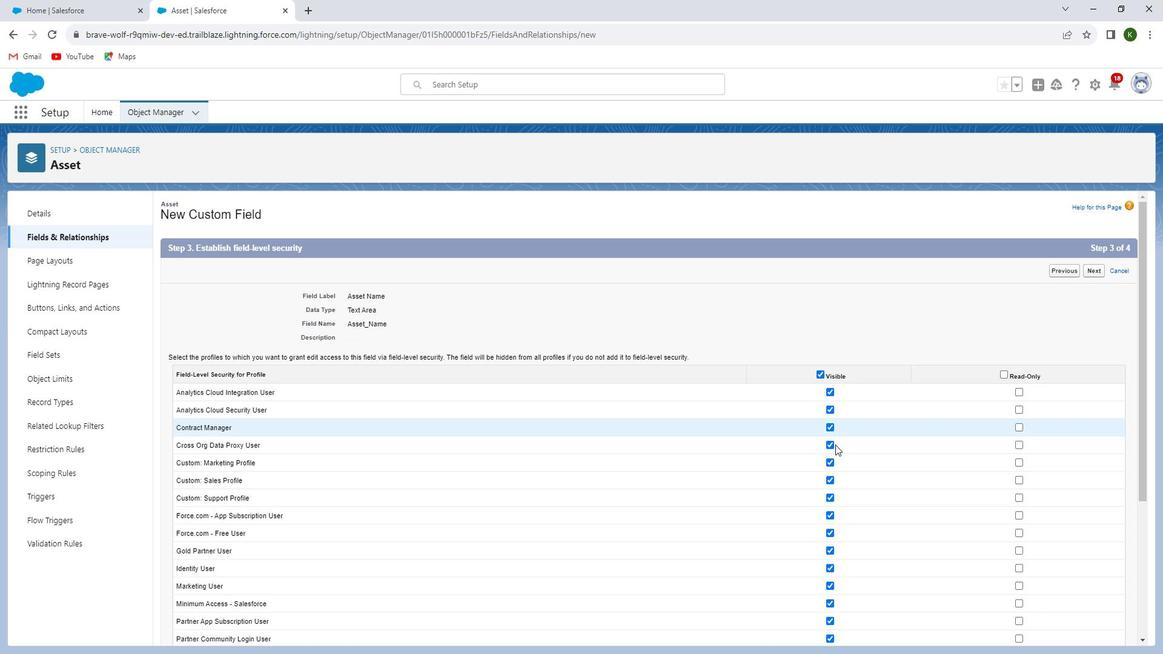 
Action: Mouse moved to (833, 441)
Screenshot: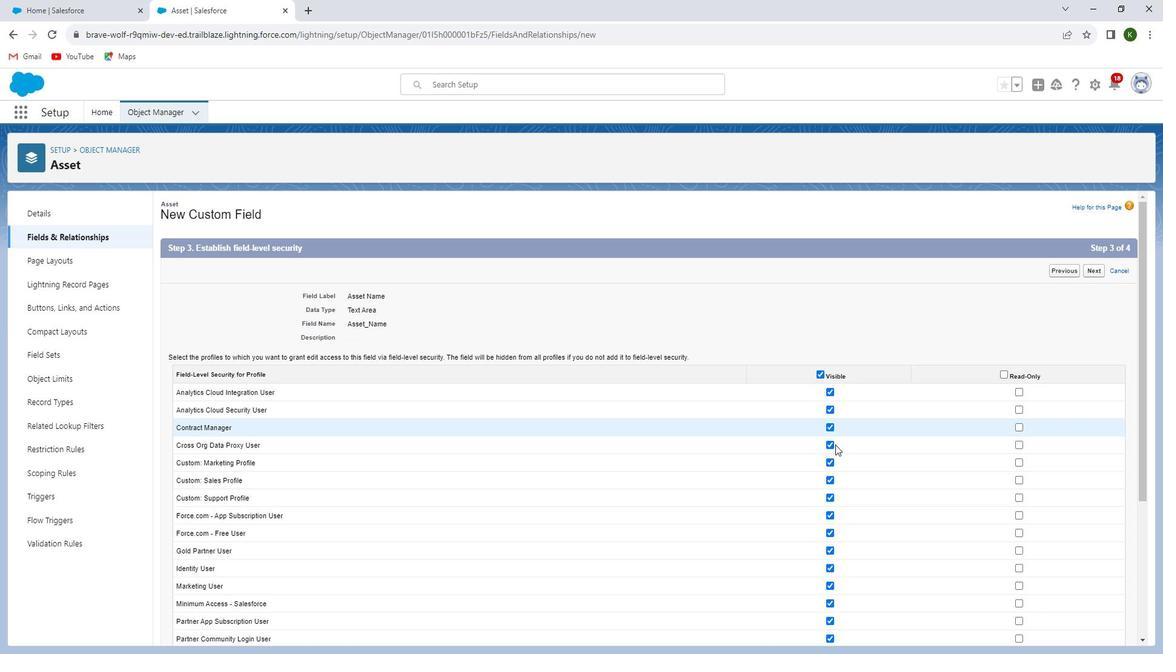 
Action: Mouse scrolled (833, 441) with delta (0, 0)
Screenshot: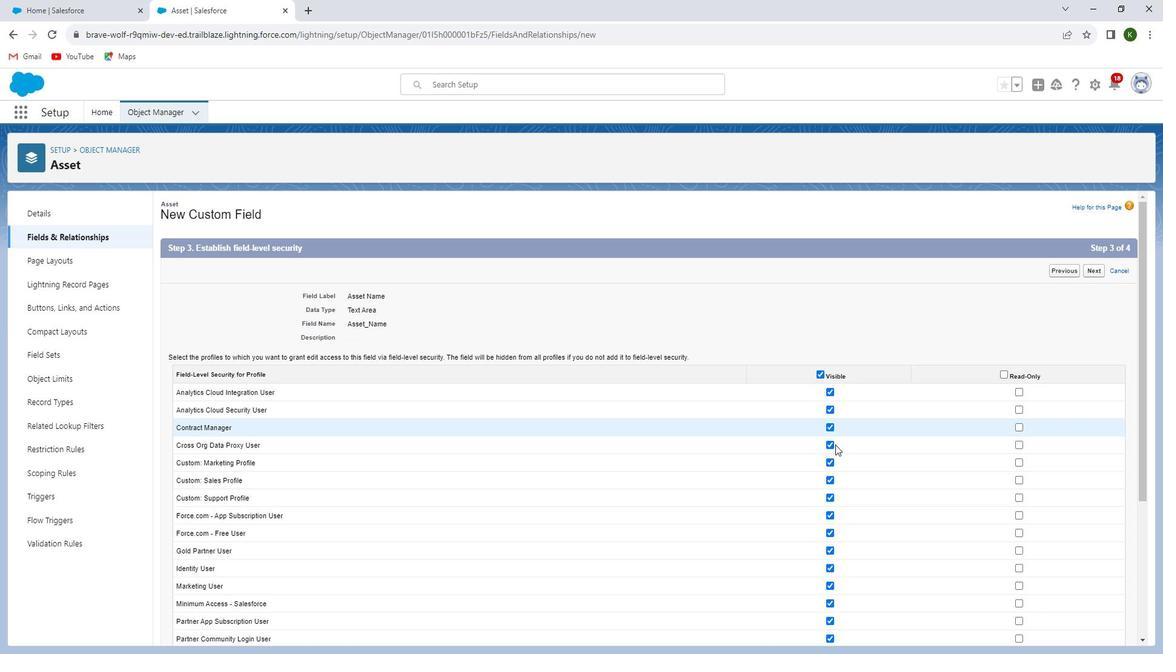 
Action: Mouse moved to (833, 449)
Screenshot: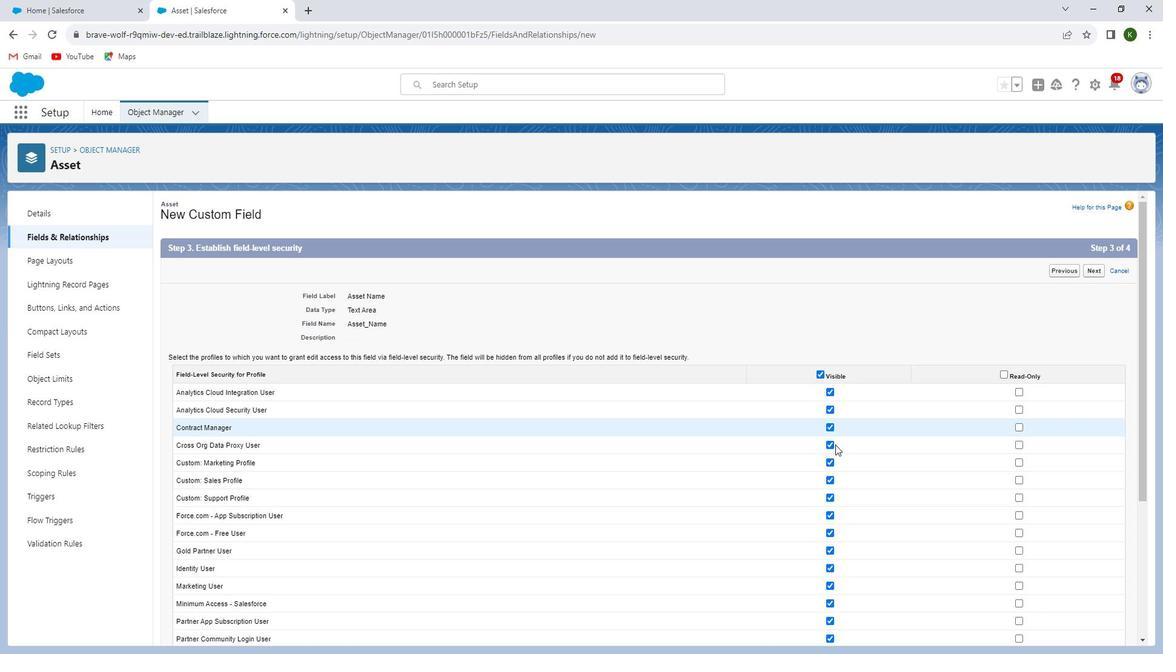 
Action: Mouse scrolled (833, 448) with delta (0, -1)
Screenshot: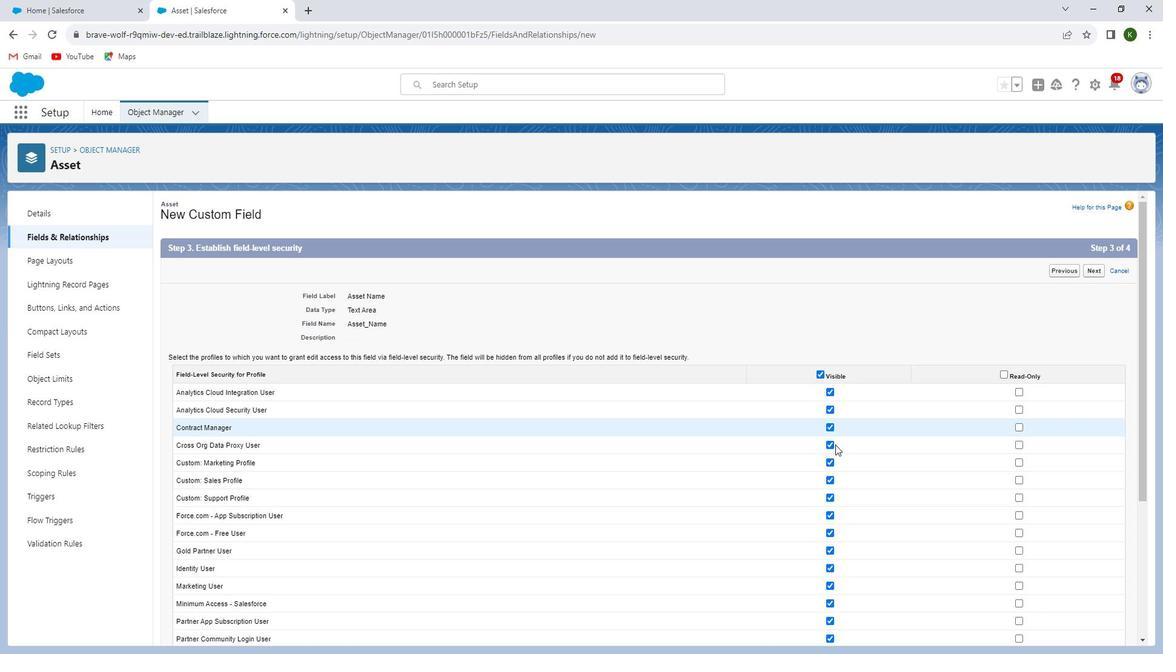 
Action: Mouse moved to (834, 454)
Screenshot: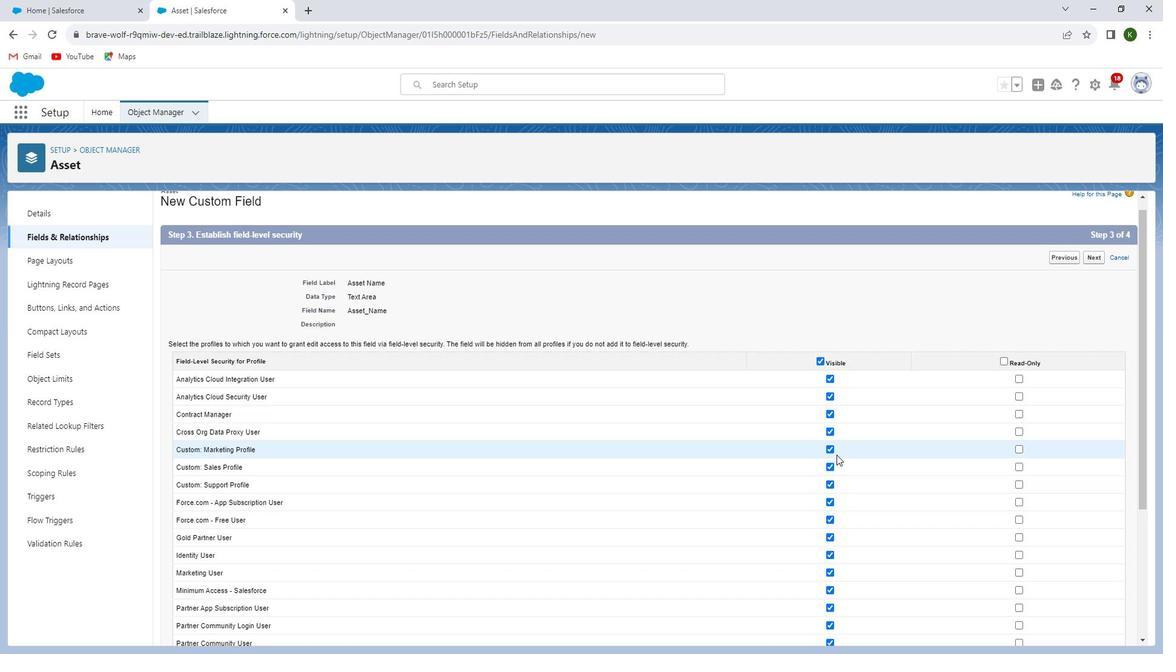 
Action: Mouse scrolled (834, 453) with delta (0, 0)
Screenshot: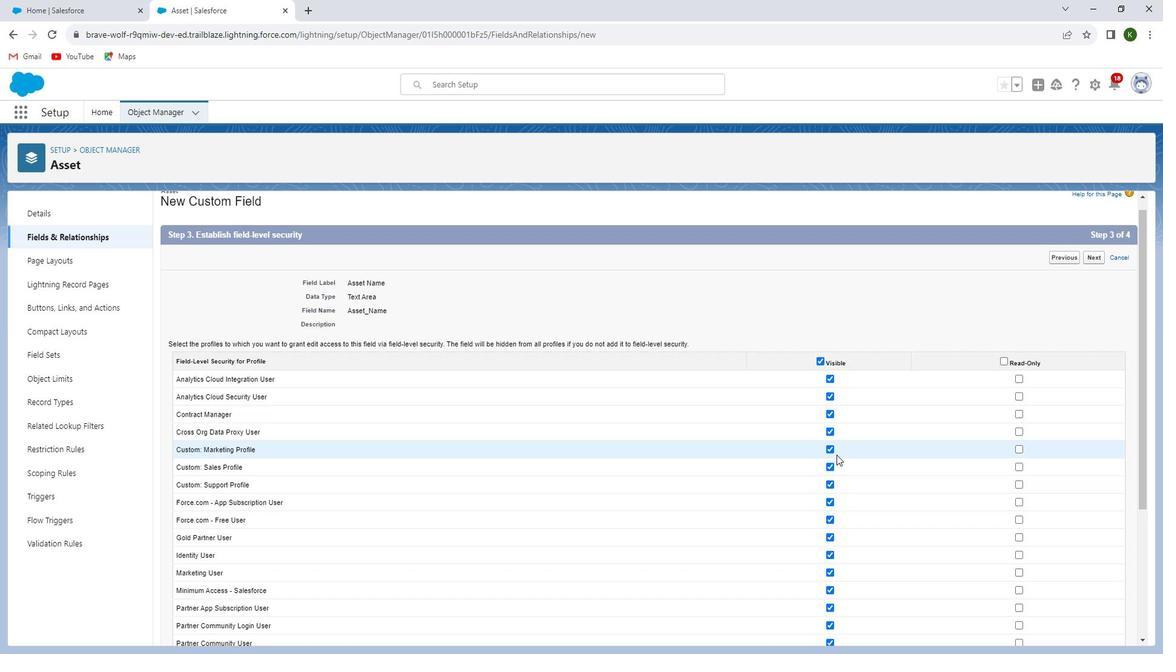 
Action: Mouse moved to (835, 457)
Screenshot: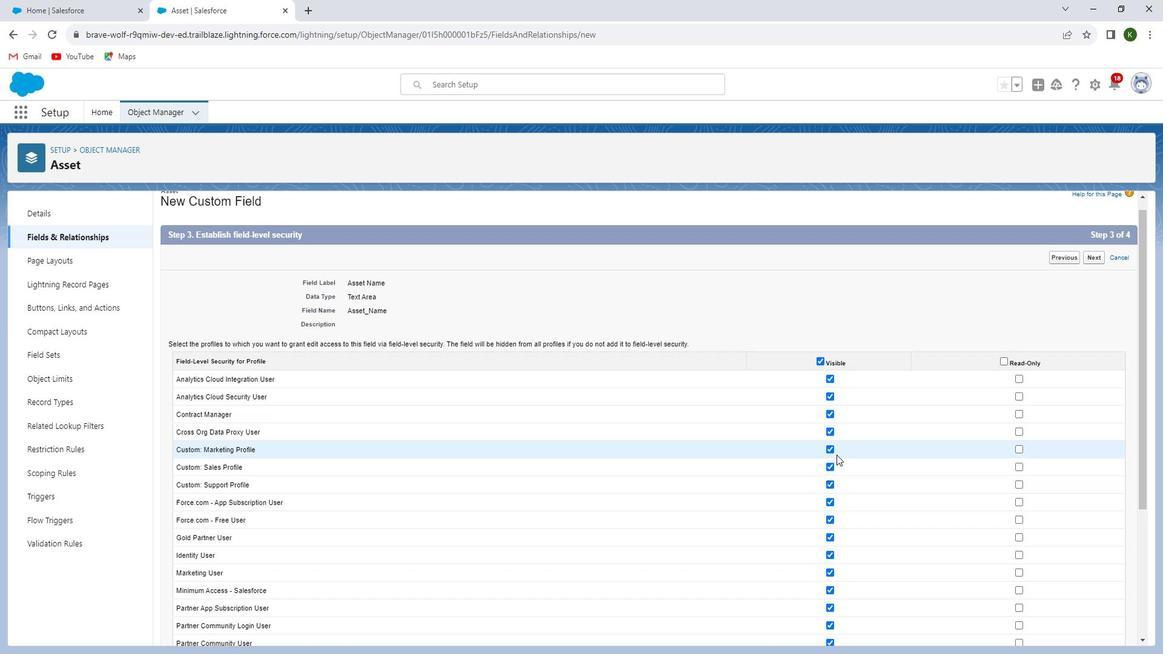 
Action: Mouse scrolled (835, 456) with delta (0, 0)
Screenshot: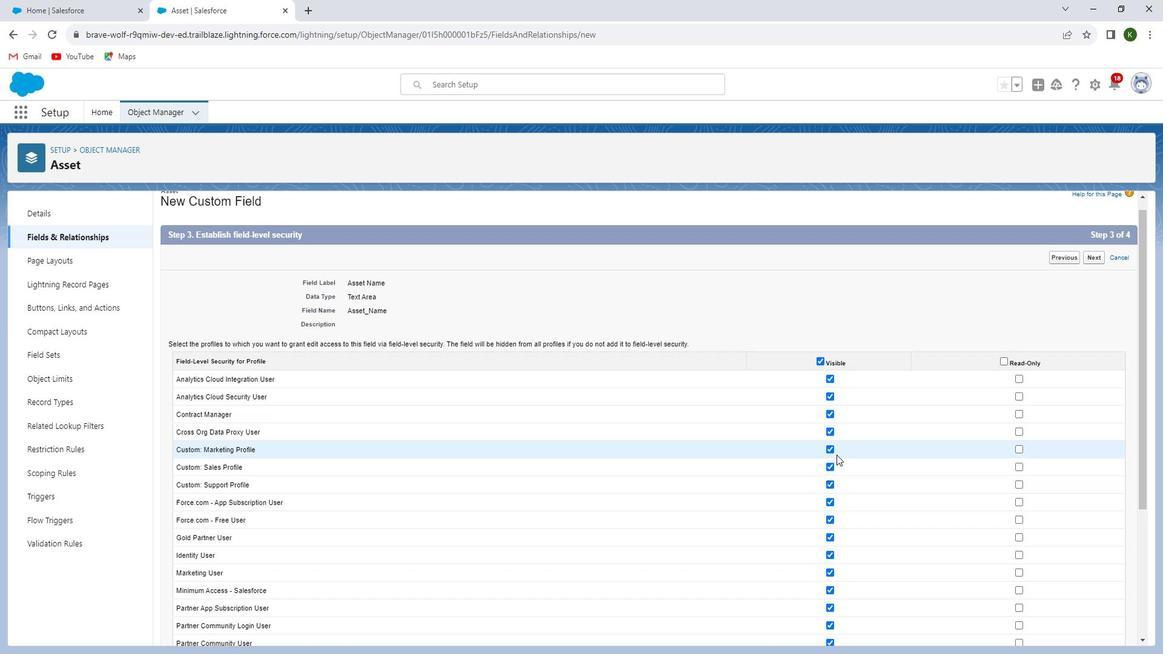 
Action: Mouse moved to (840, 460)
Screenshot: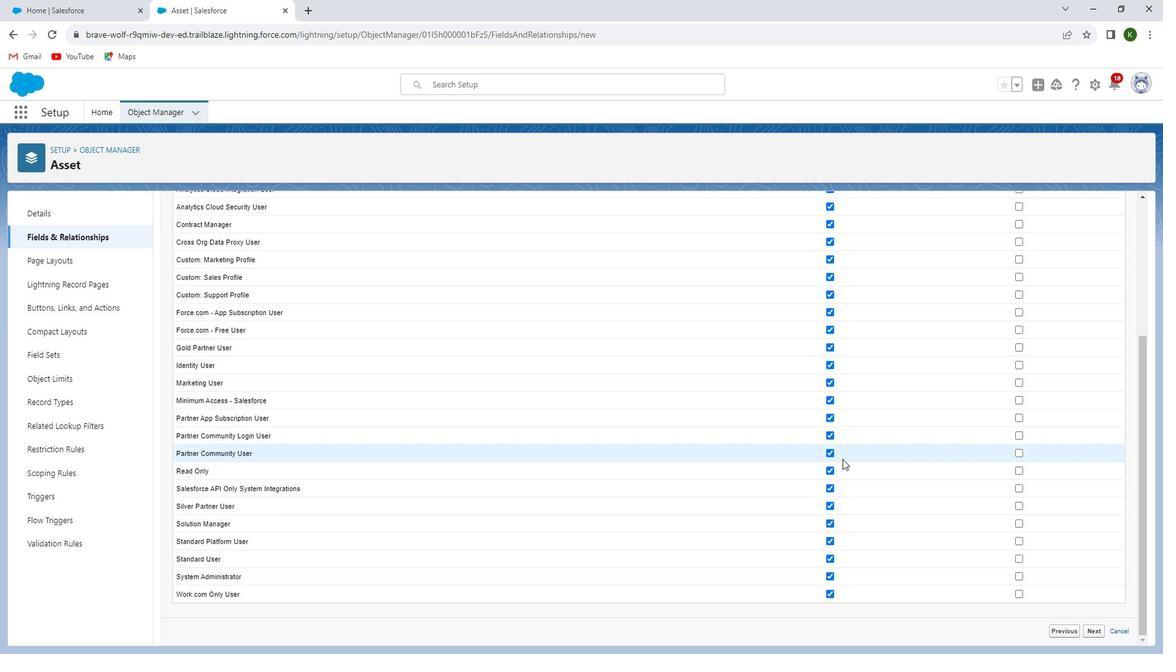 
Action: Mouse scrolled (840, 459) with delta (0, 0)
Screenshot: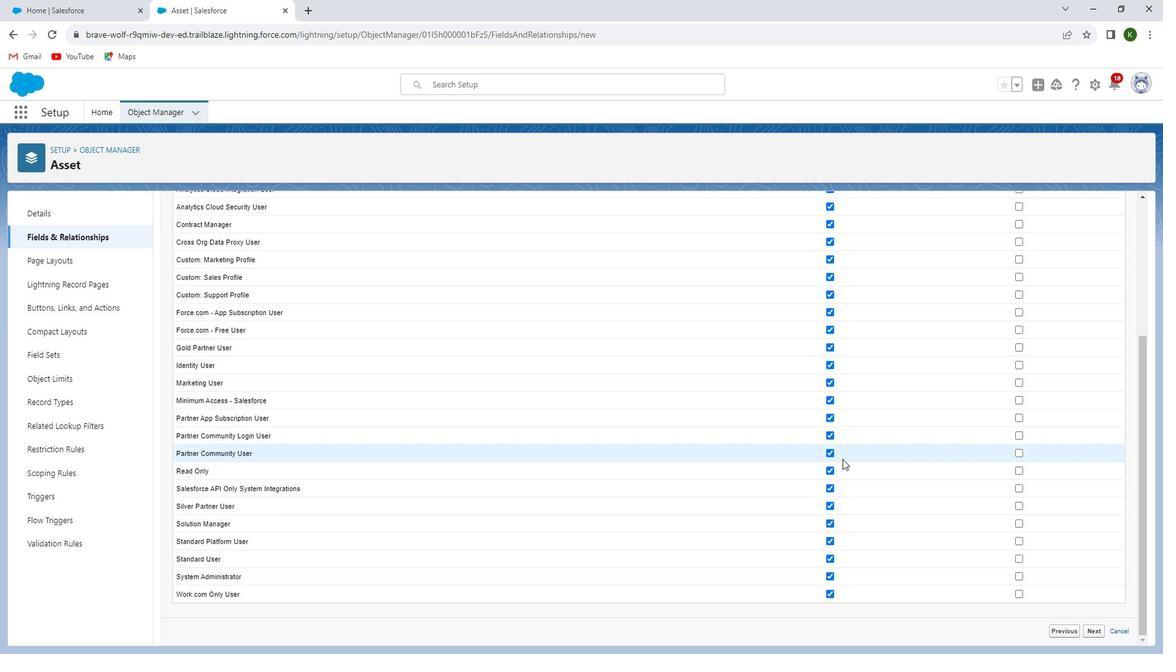 
Action: Mouse scrolled (840, 459) with delta (0, 0)
Screenshot: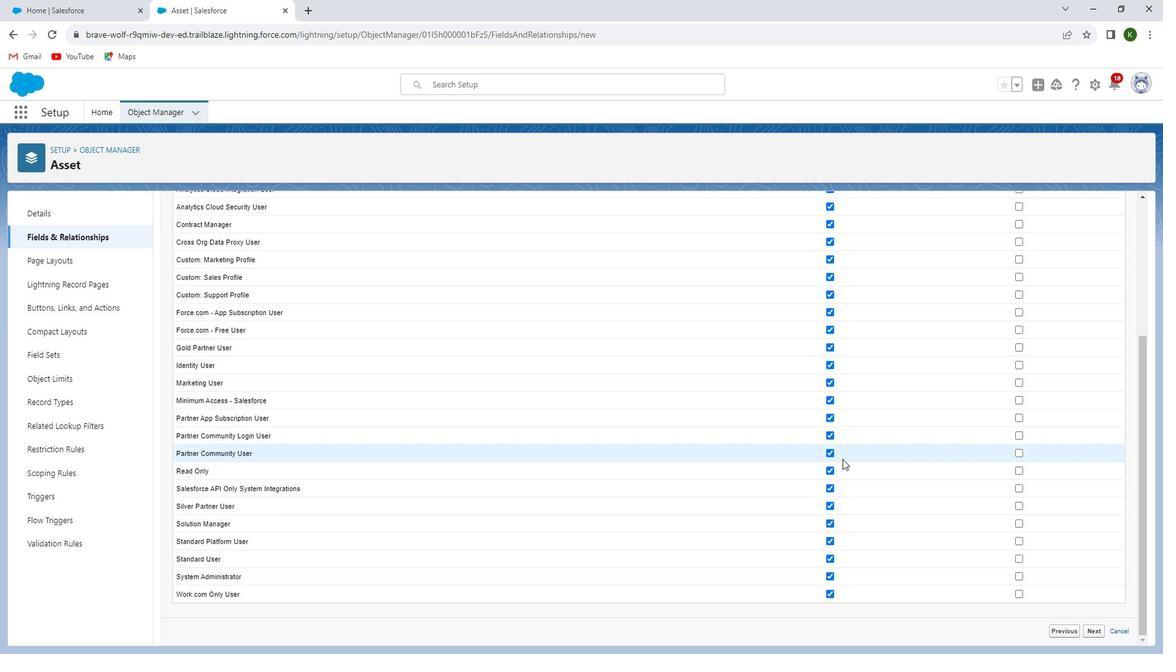 
Action: Mouse scrolled (840, 459) with delta (0, 0)
Screenshot: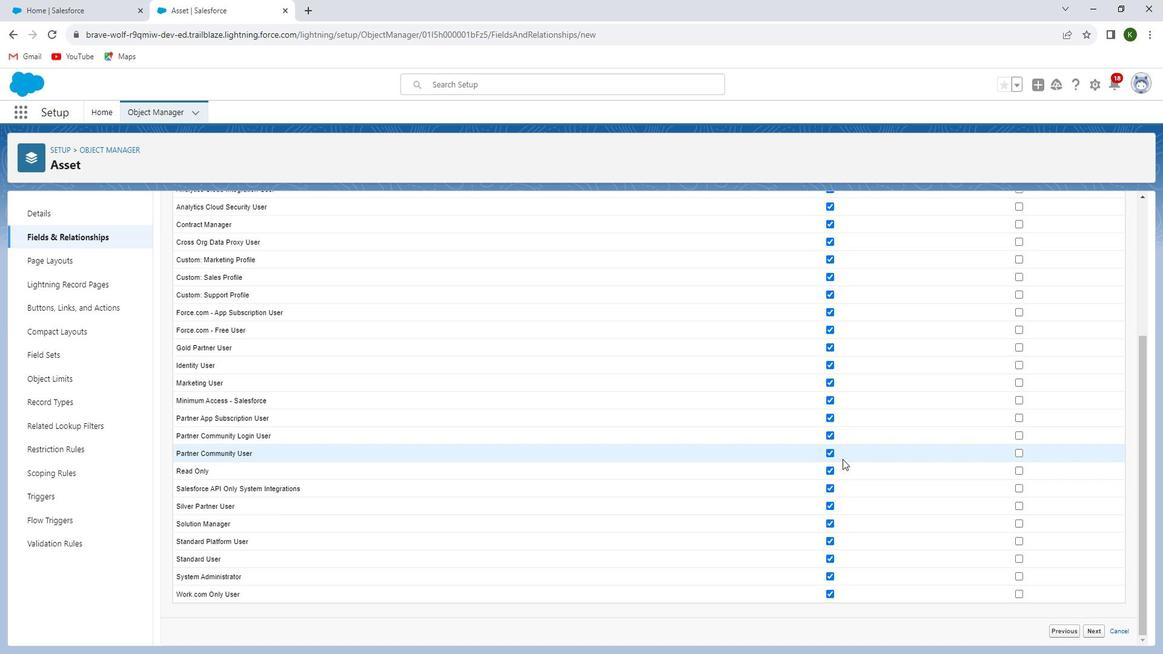 
Action: Mouse scrolled (840, 459) with delta (0, 0)
Screenshot: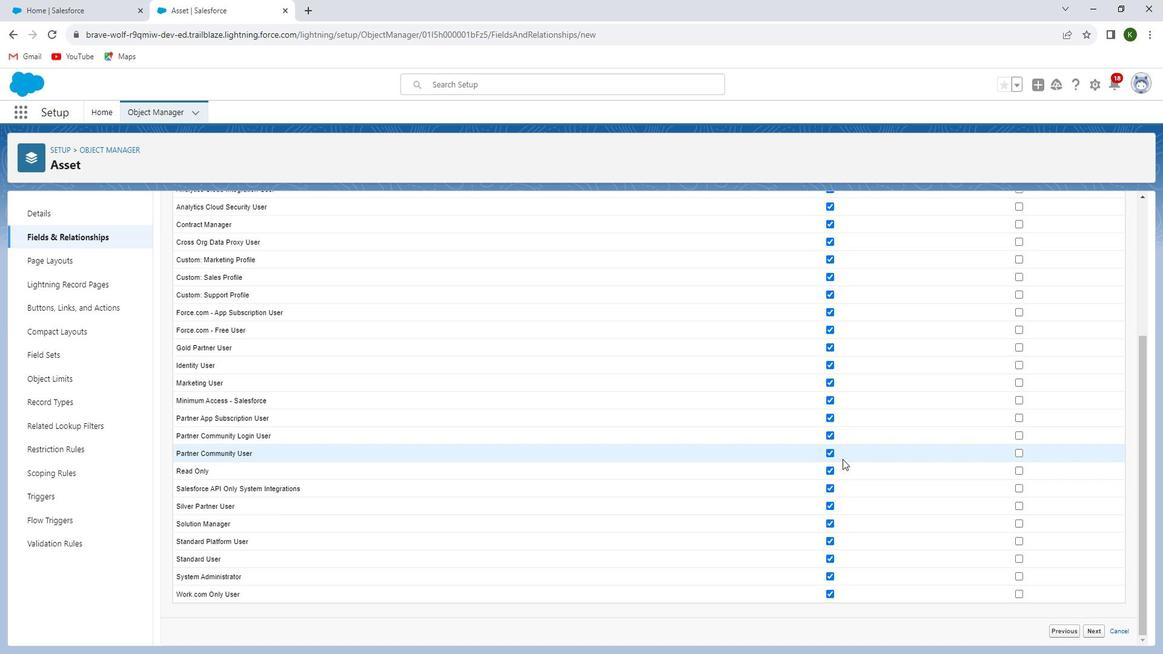 
Action: Mouse moved to (1090, 629)
Screenshot: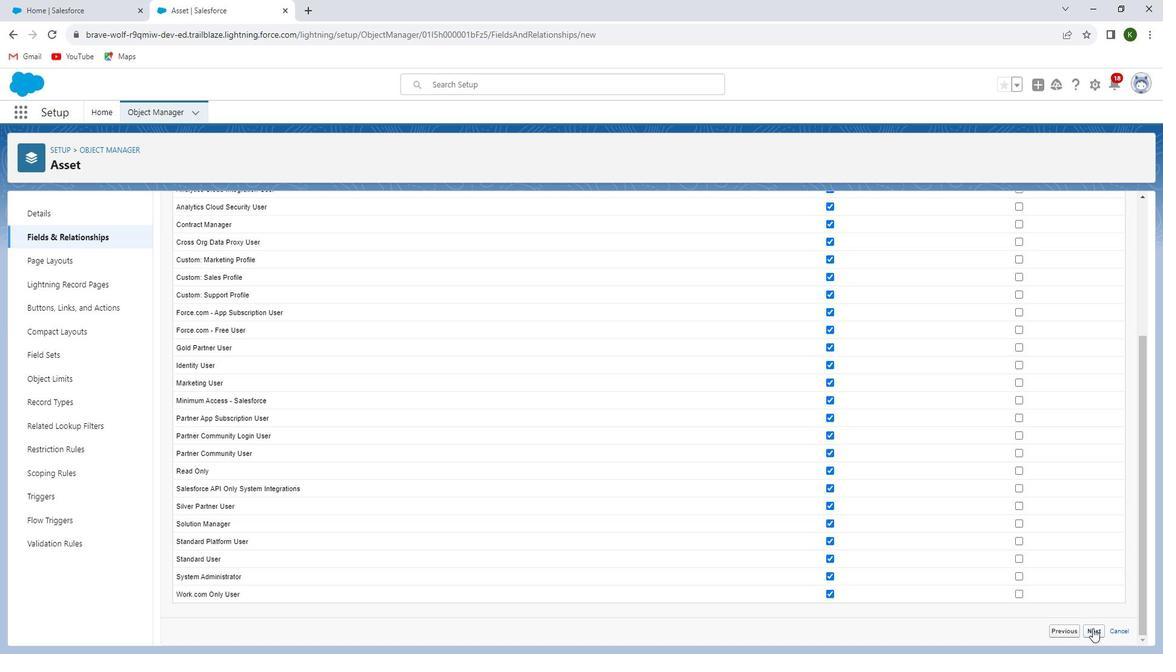 
Action: Mouse pressed left at (1090, 629)
Screenshot: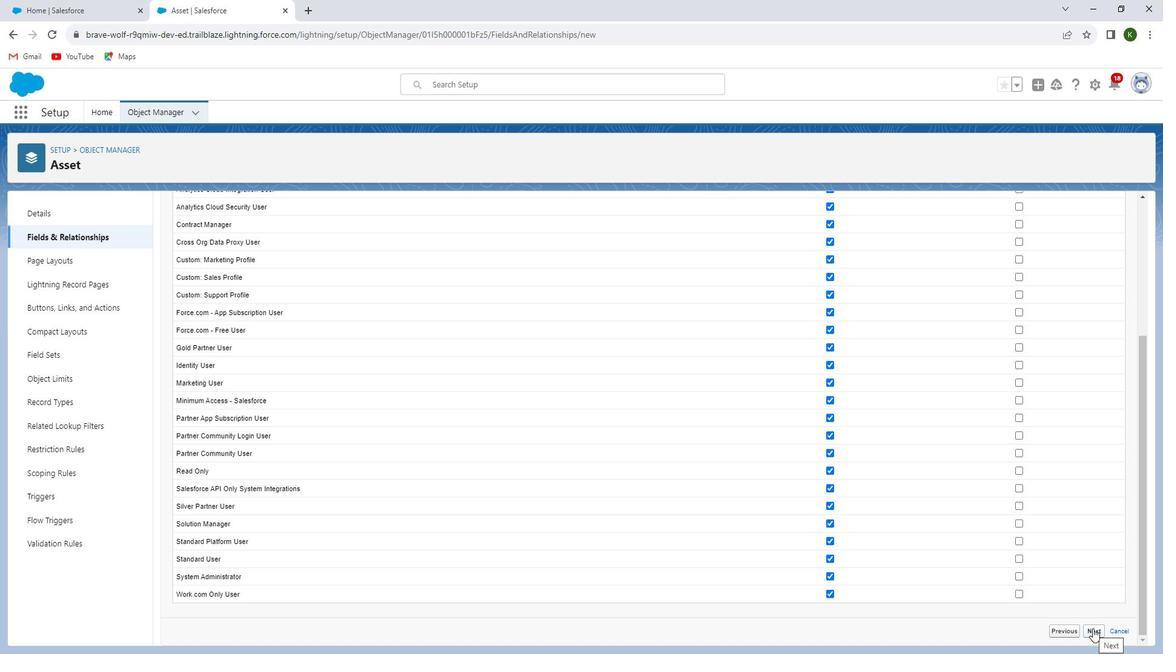 
Action: Mouse moved to (1064, 455)
Screenshot: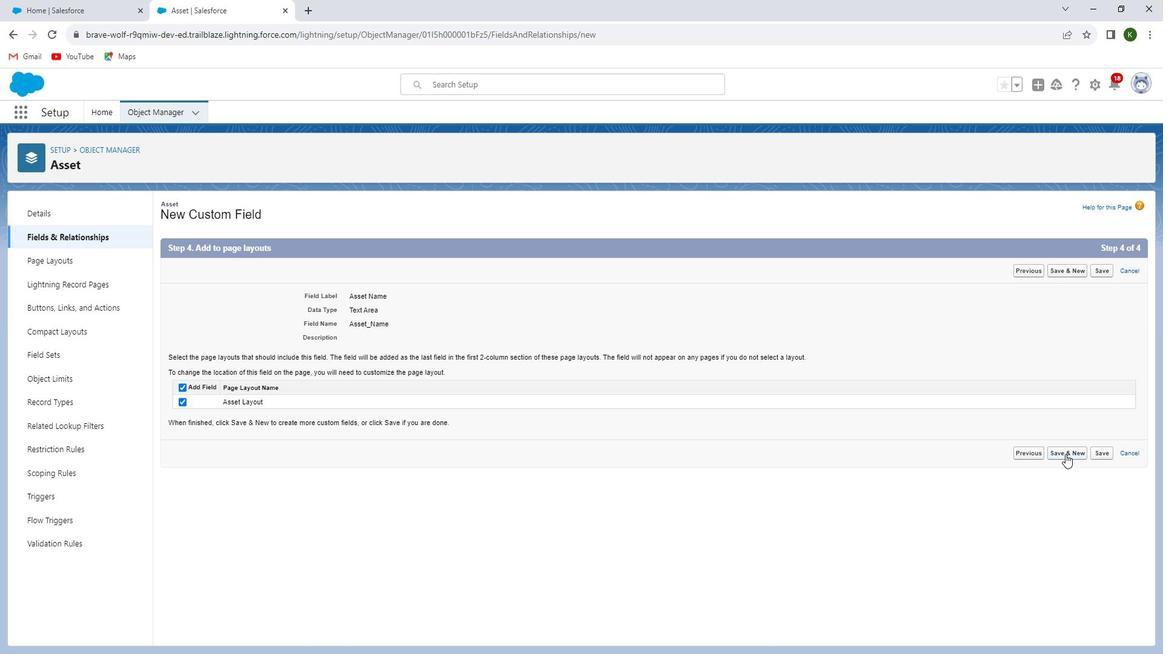 
Action: Mouse pressed left at (1064, 455)
Screenshot: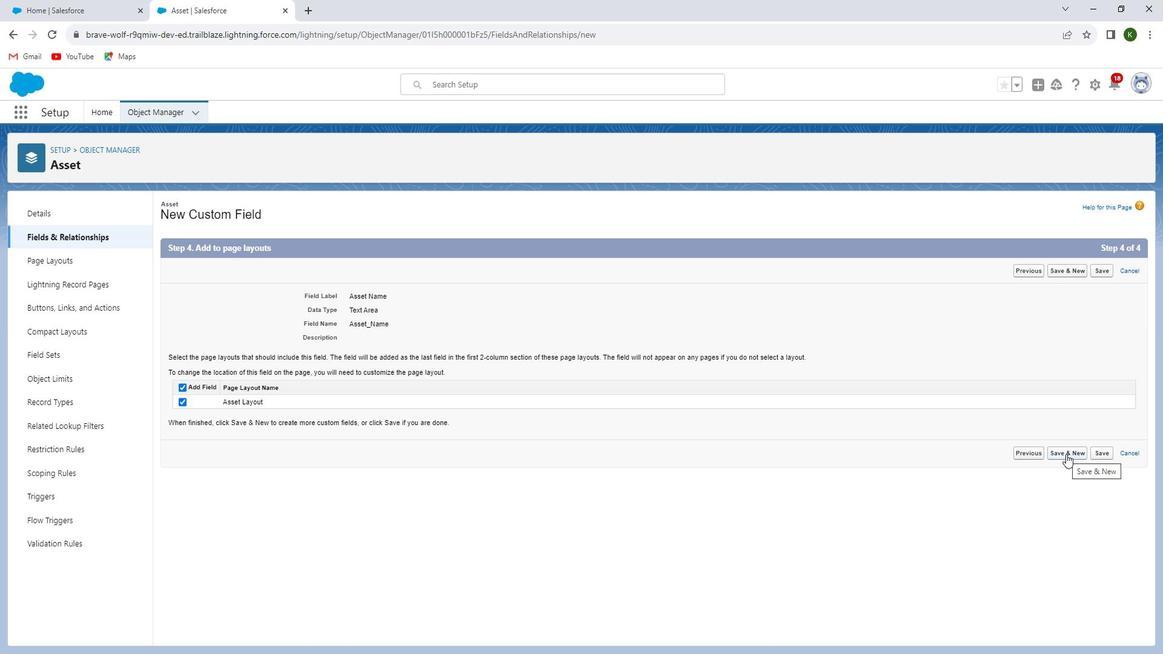 
Action: Mouse moved to (382, 464)
Screenshot: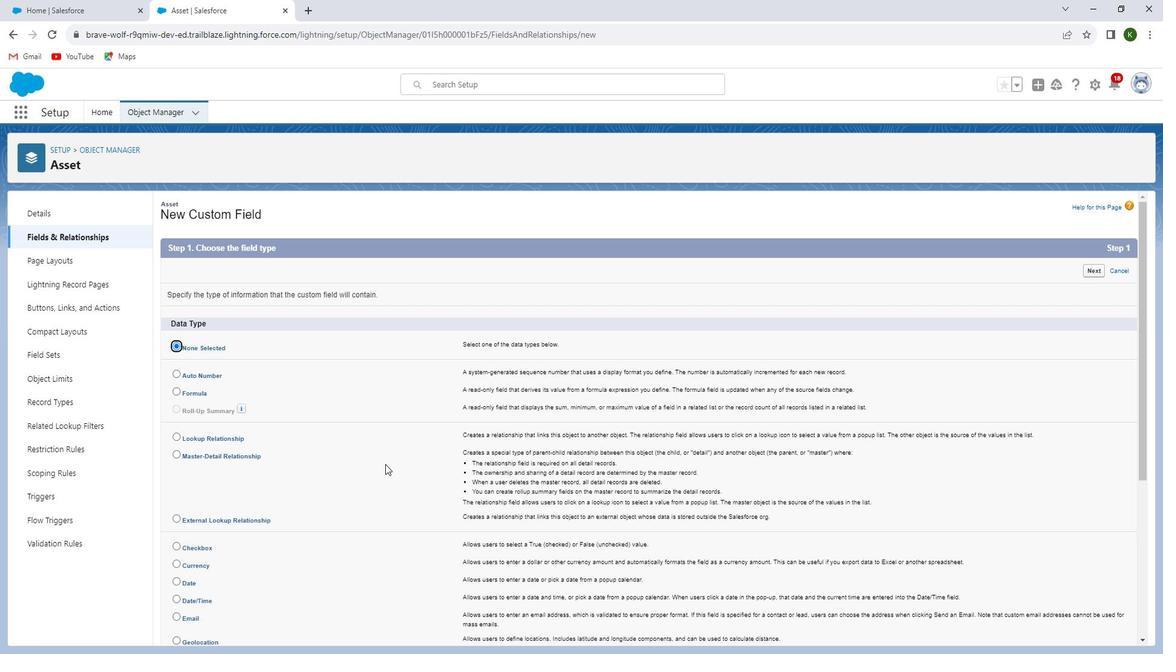 
Action: Mouse scrolled (382, 464) with delta (0, 0)
Screenshot: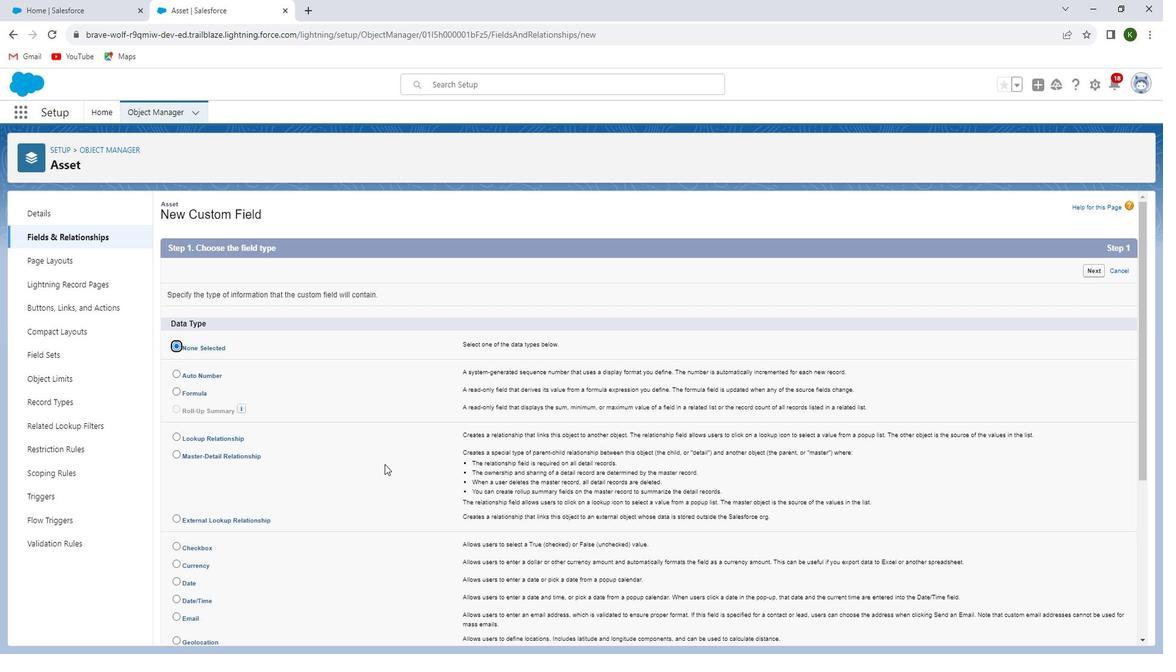 
Action: Mouse scrolled (382, 464) with delta (0, 0)
Screenshot: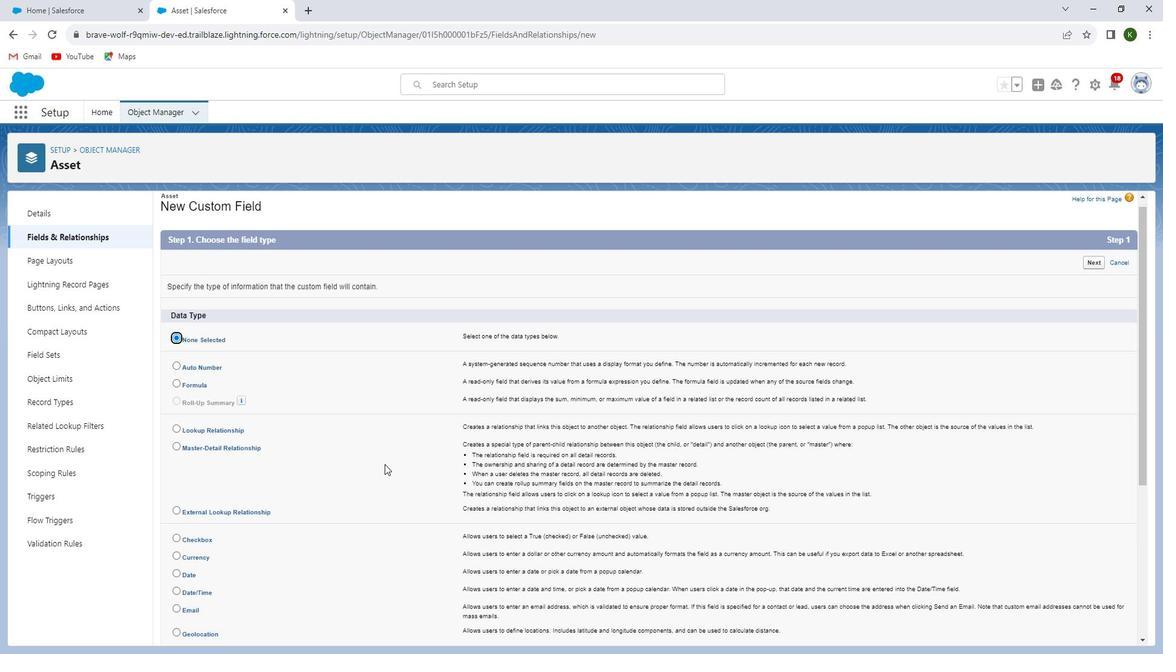 
Action: Mouse moved to (381, 464)
Screenshot: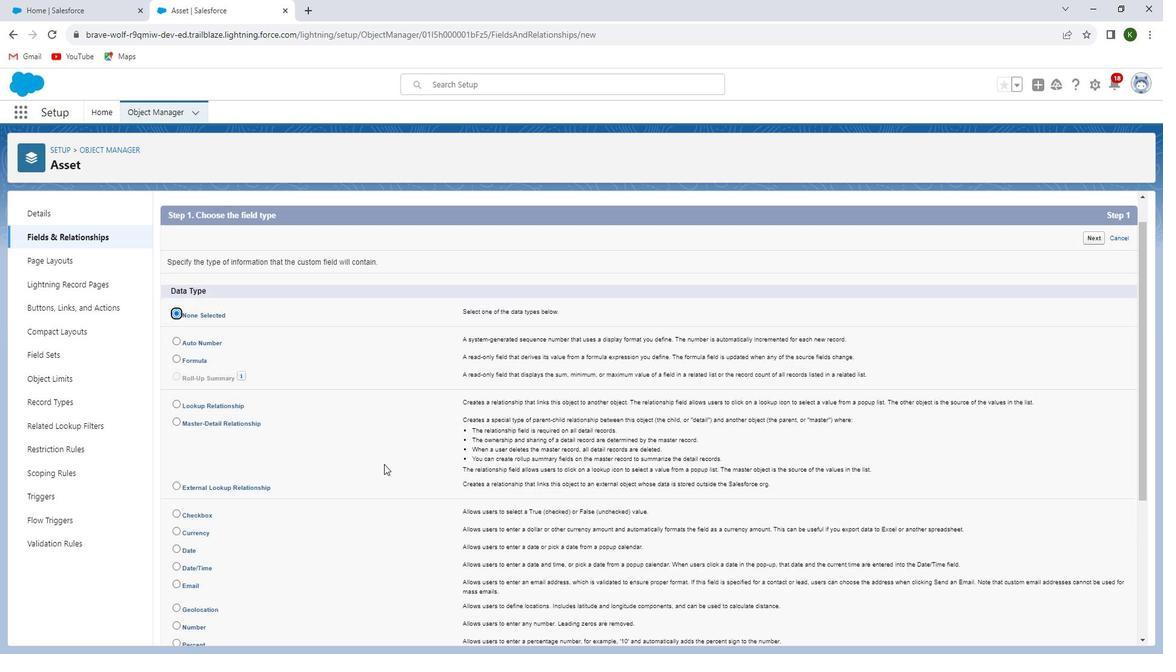 
Action: Mouse scrolled (381, 464) with delta (0, 0)
Screenshot: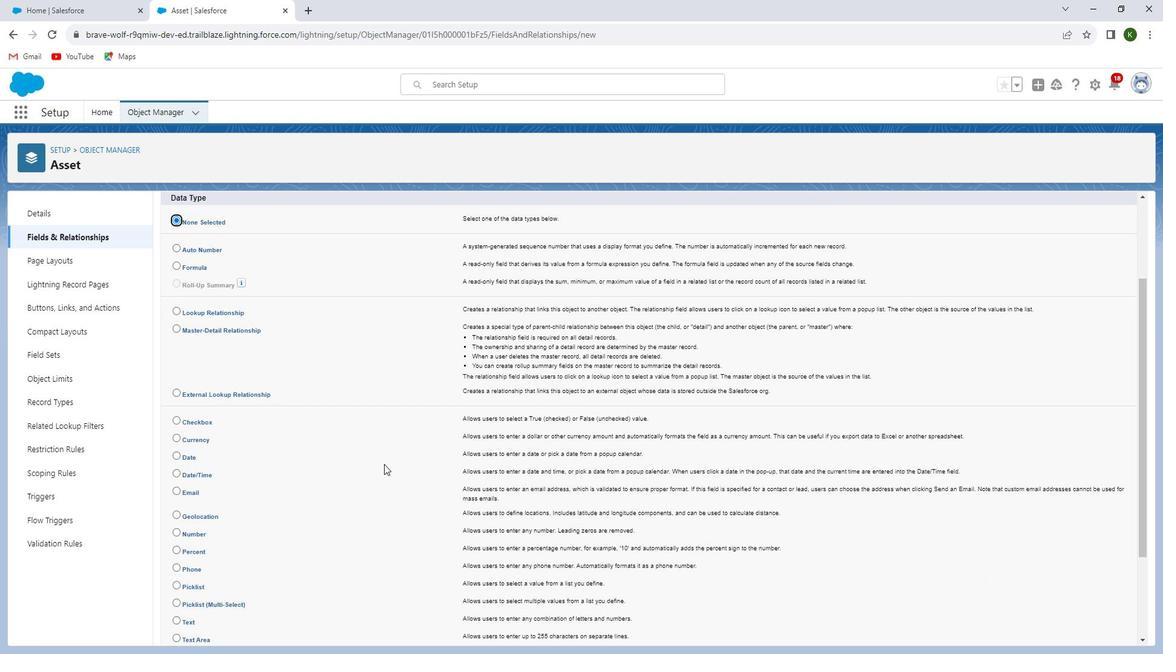 
Action: Mouse moved to (173, 576)
Screenshot: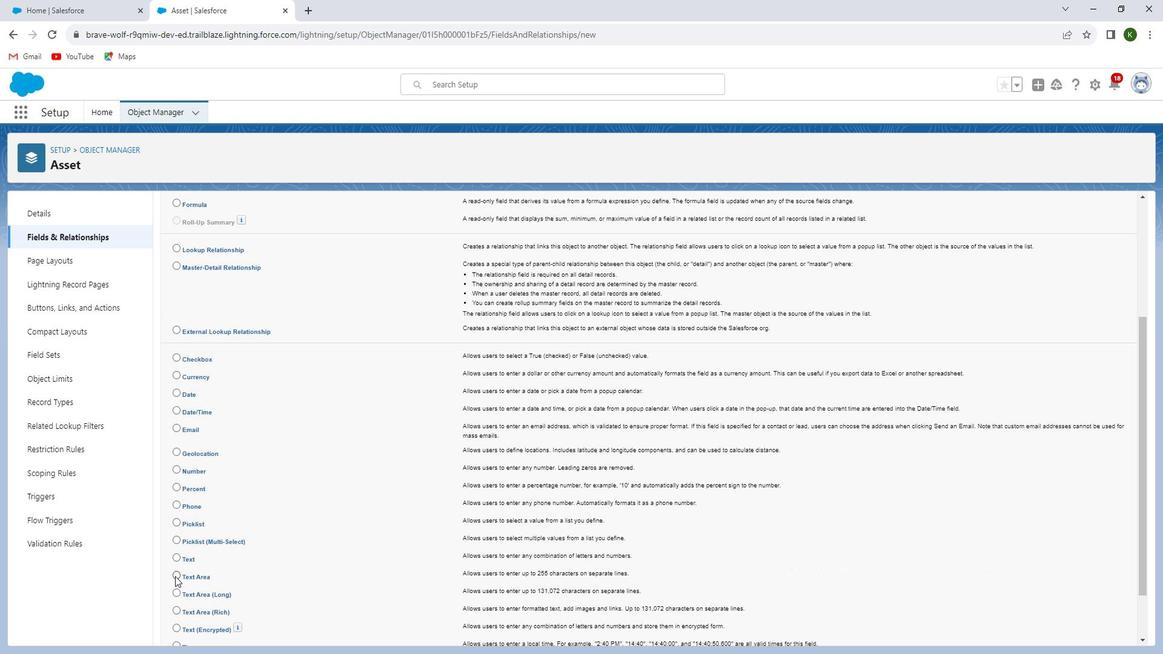 
Action: Mouse pressed left at (173, 576)
Screenshot: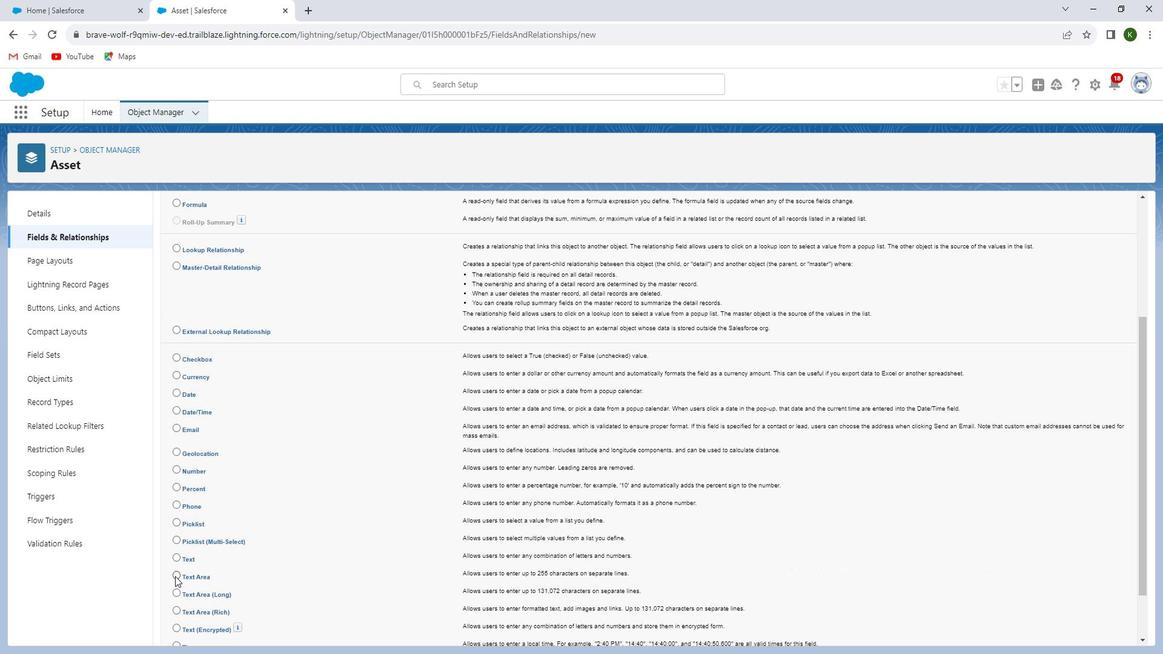 
Action: Mouse moved to (975, 376)
Screenshot: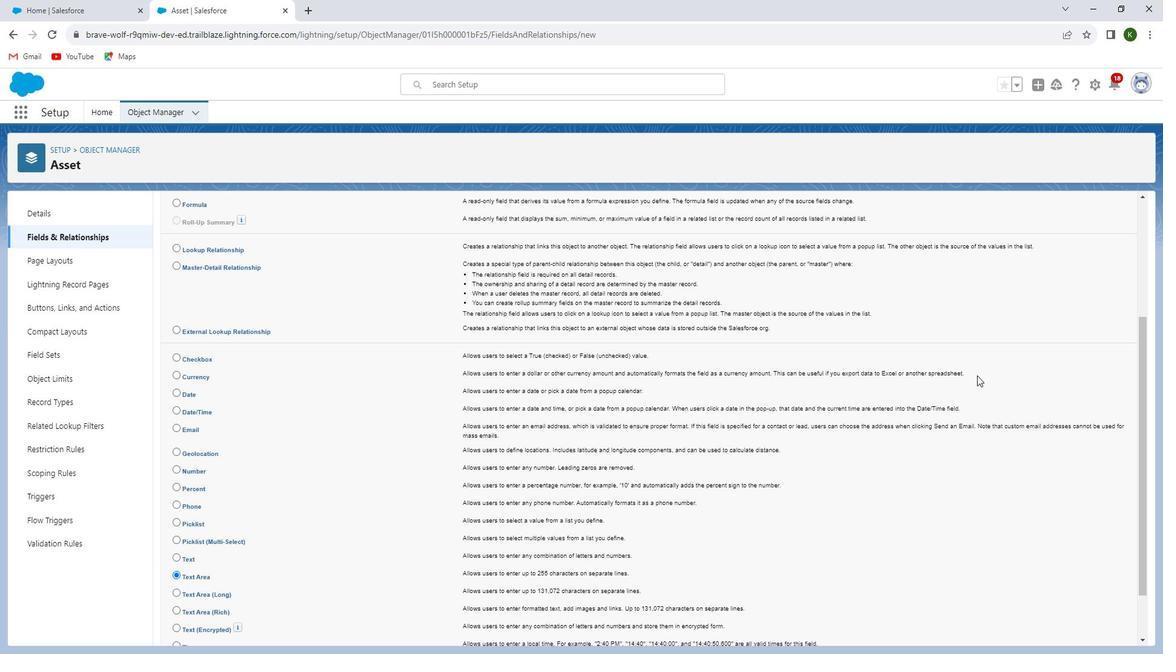 
Action: Mouse scrolled (975, 375) with delta (0, 0)
Screenshot: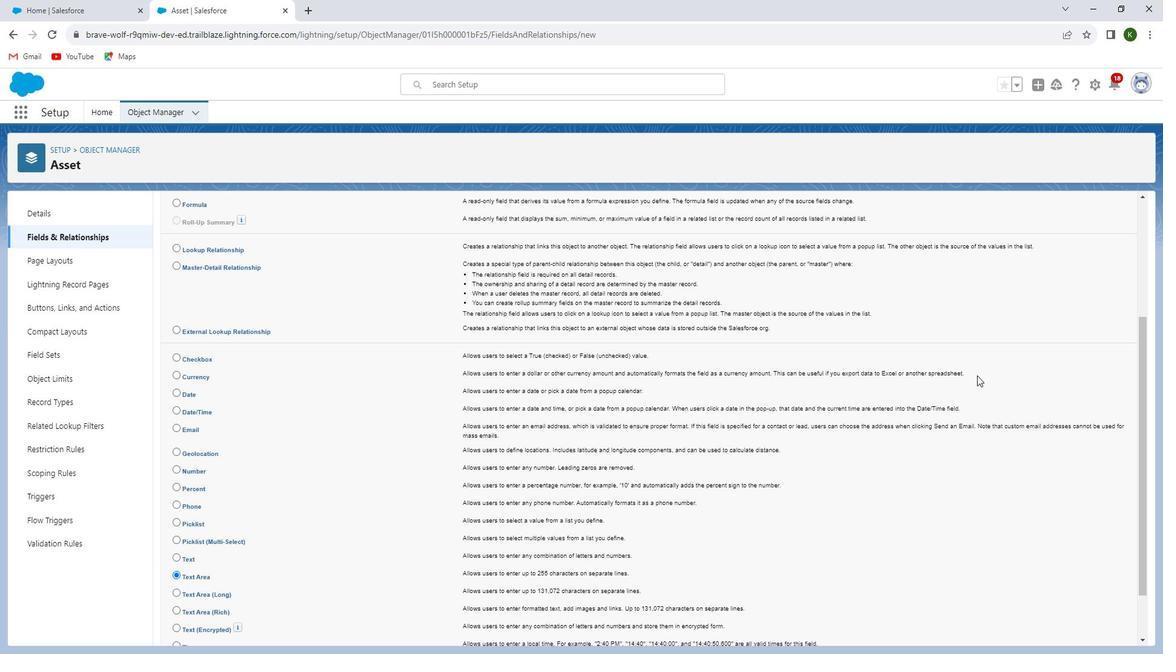
Action: Mouse moved to (973, 377)
Screenshot: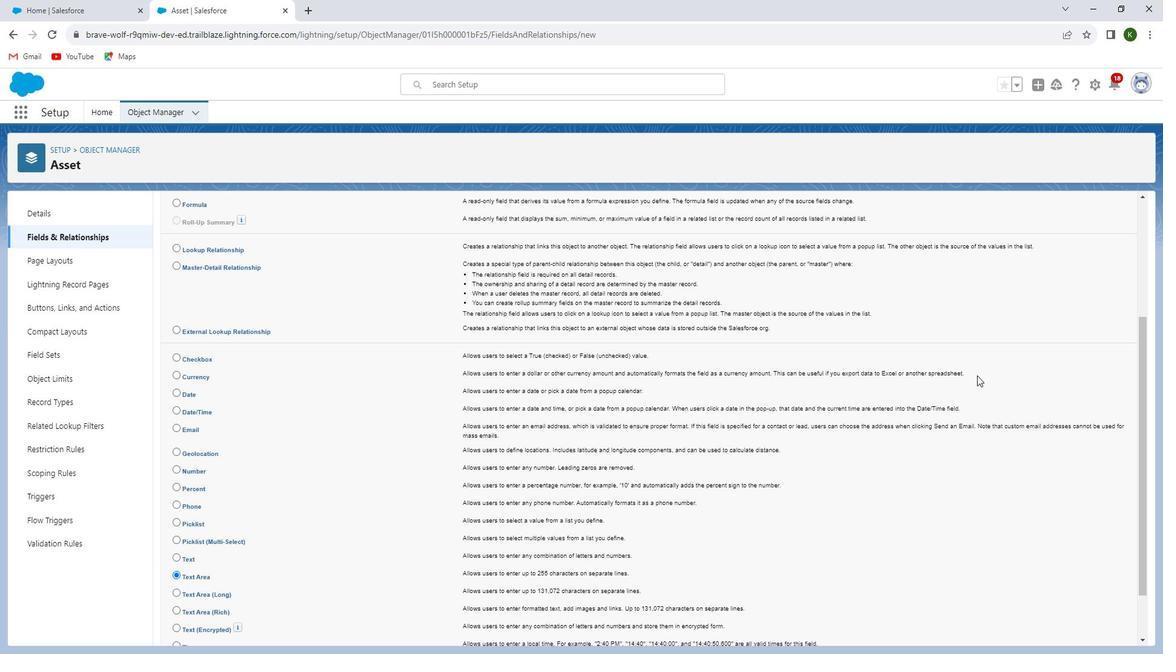 
Action: Mouse scrolled (973, 376) with delta (0, 0)
Screenshot: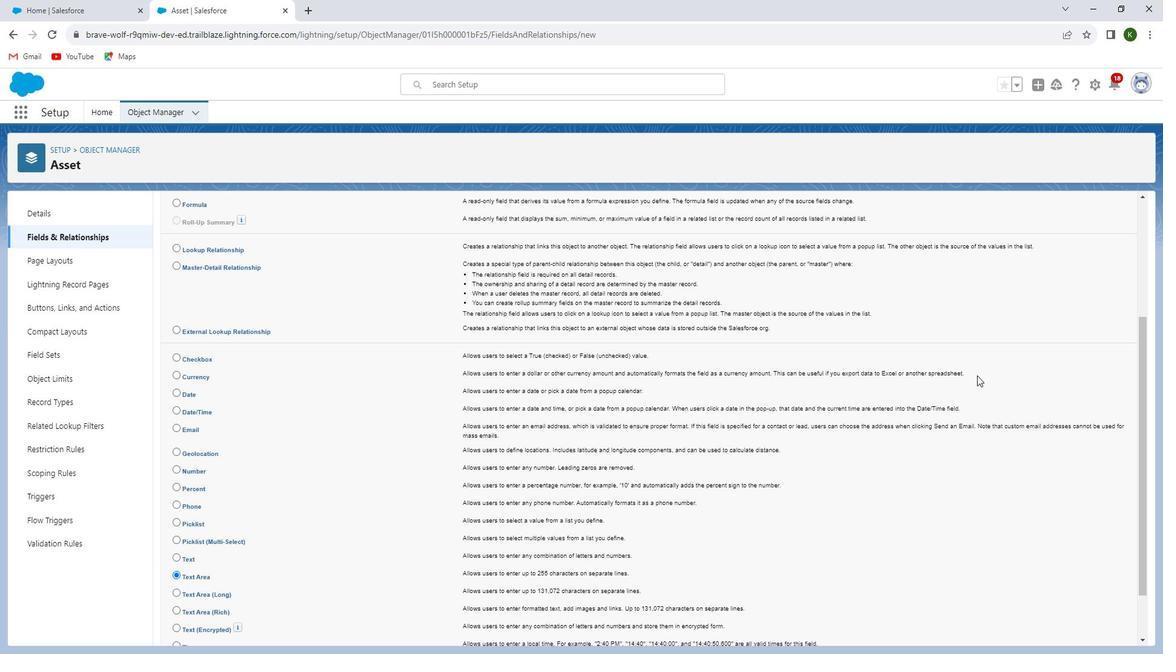 
Action: Mouse moved to (971, 382)
Screenshot: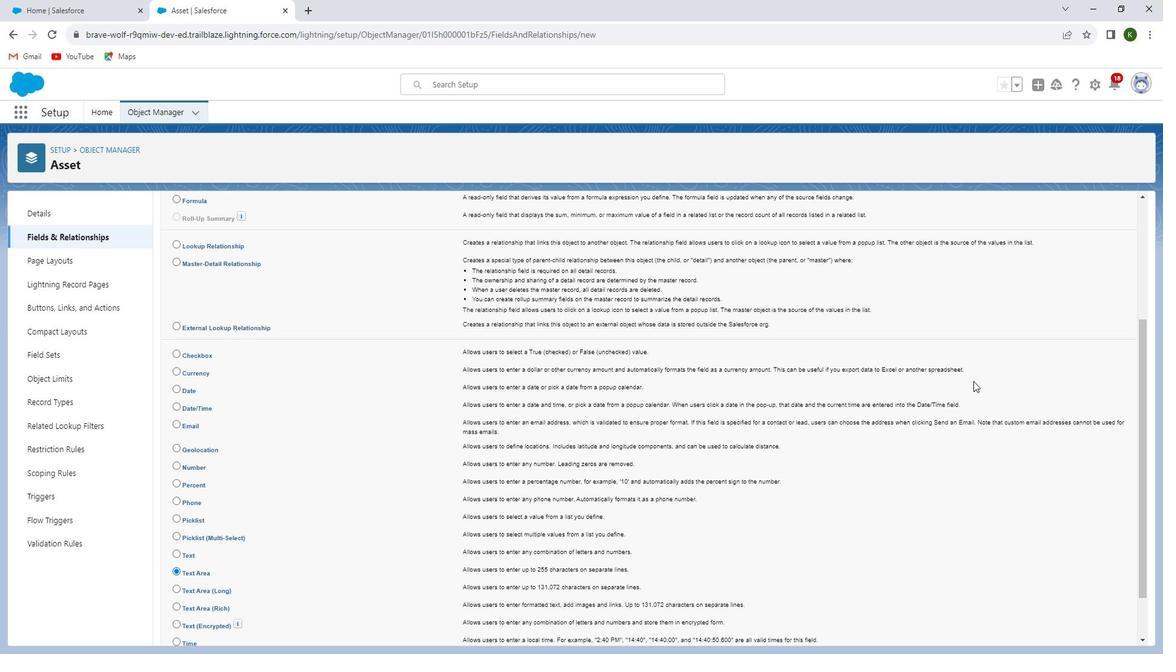 
Action: Mouse scrolled (971, 381) with delta (0, -1)
Screenshot: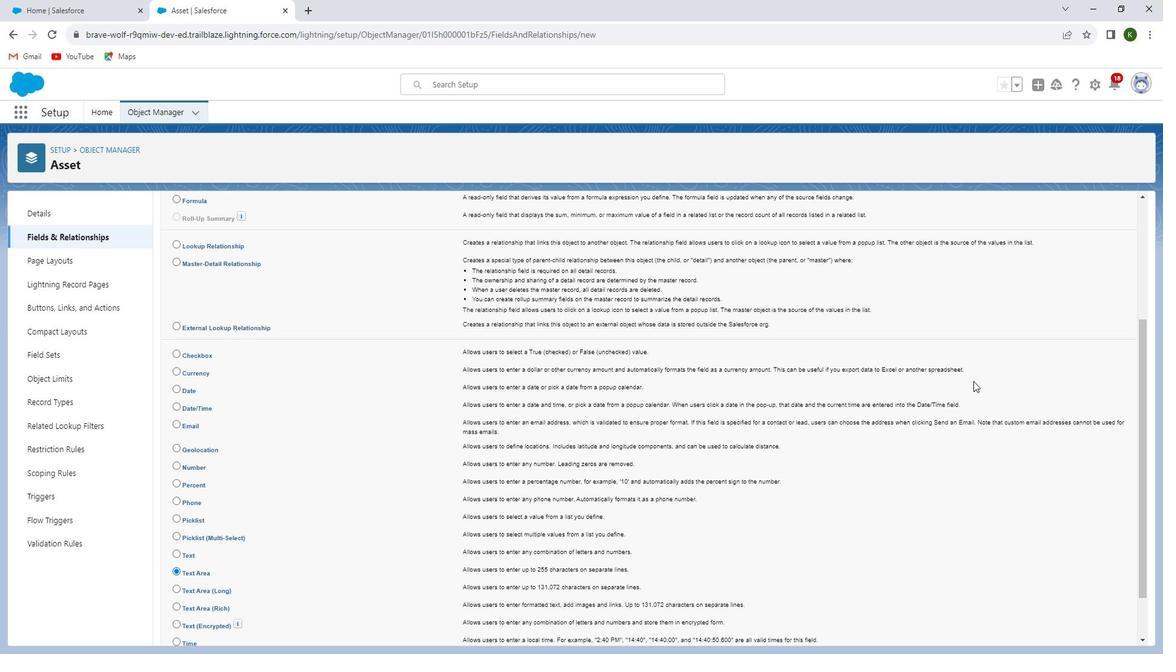 
Action: Mouse scrolled (971, 381) with delta (0, -1)
Screenshot: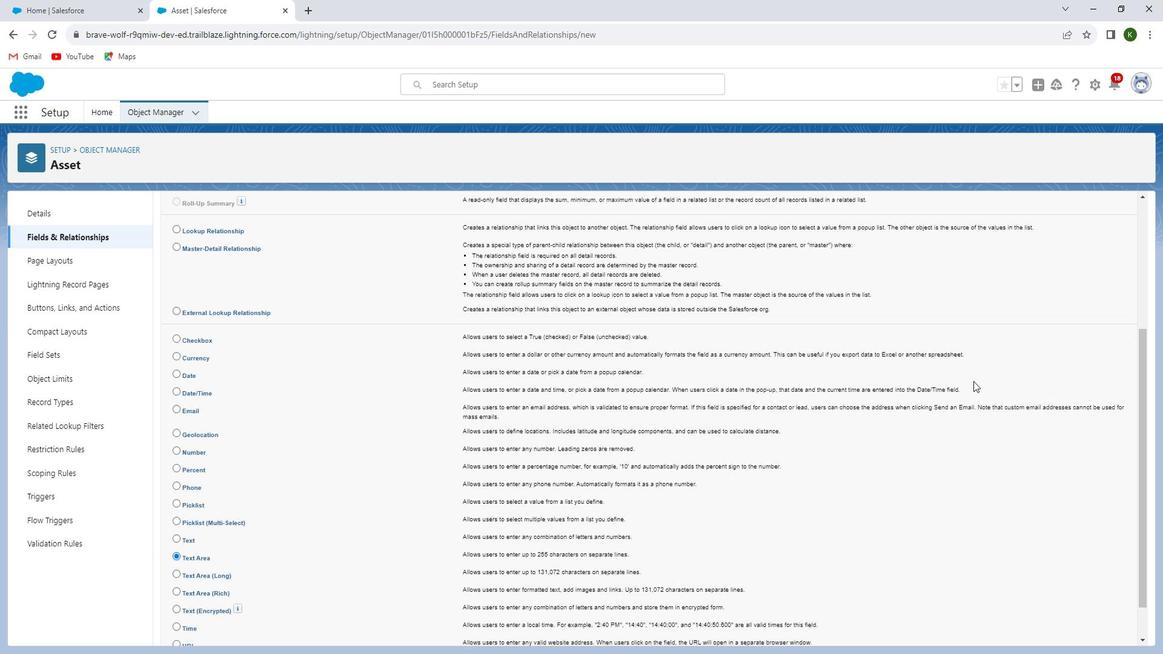 
Action: Mouse moved to (1087, 630)
Screenshot: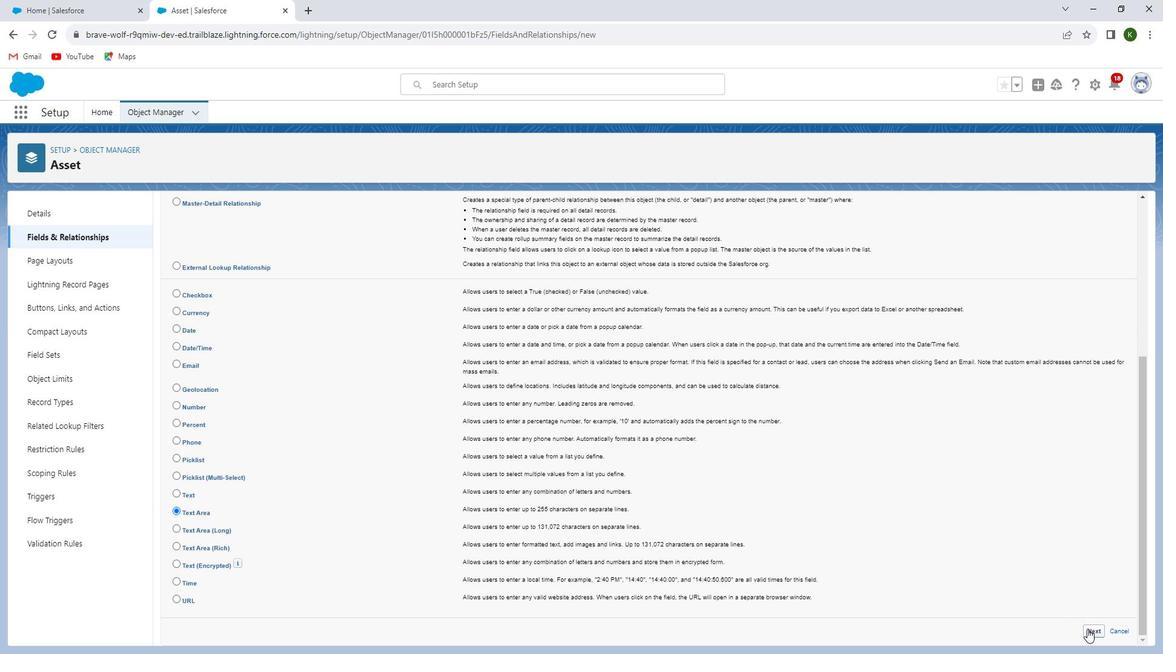 
Action: Mouse pressed left at (1087, 630)
Screenshot: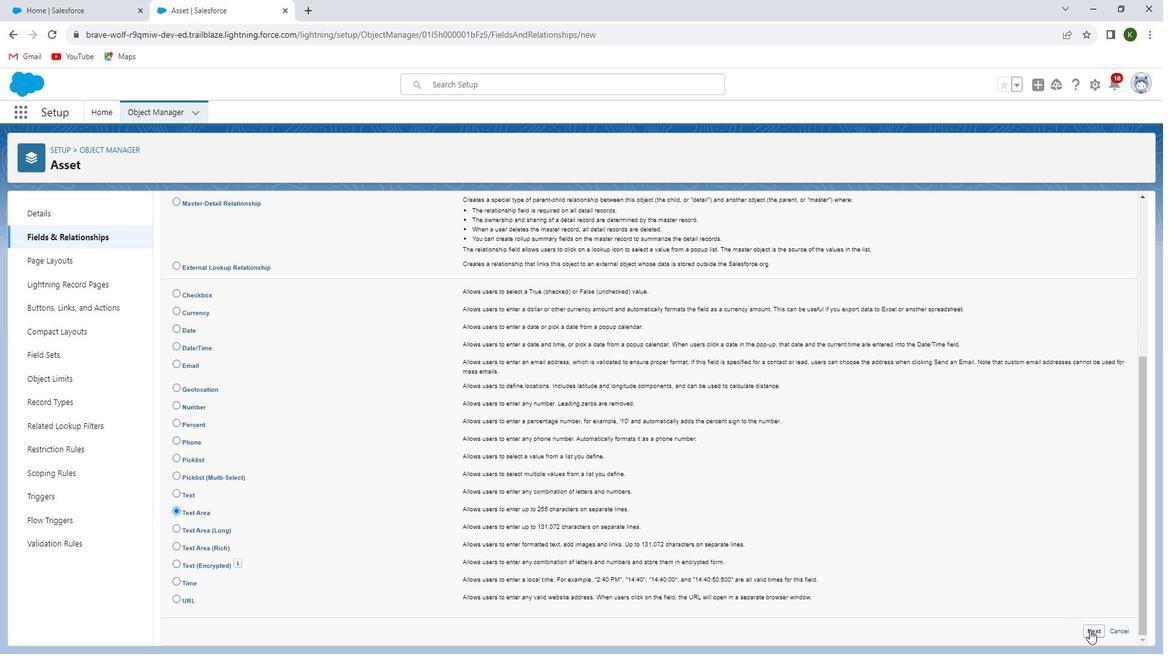
Action: Mouse moved to (549, 386)
Screenshot: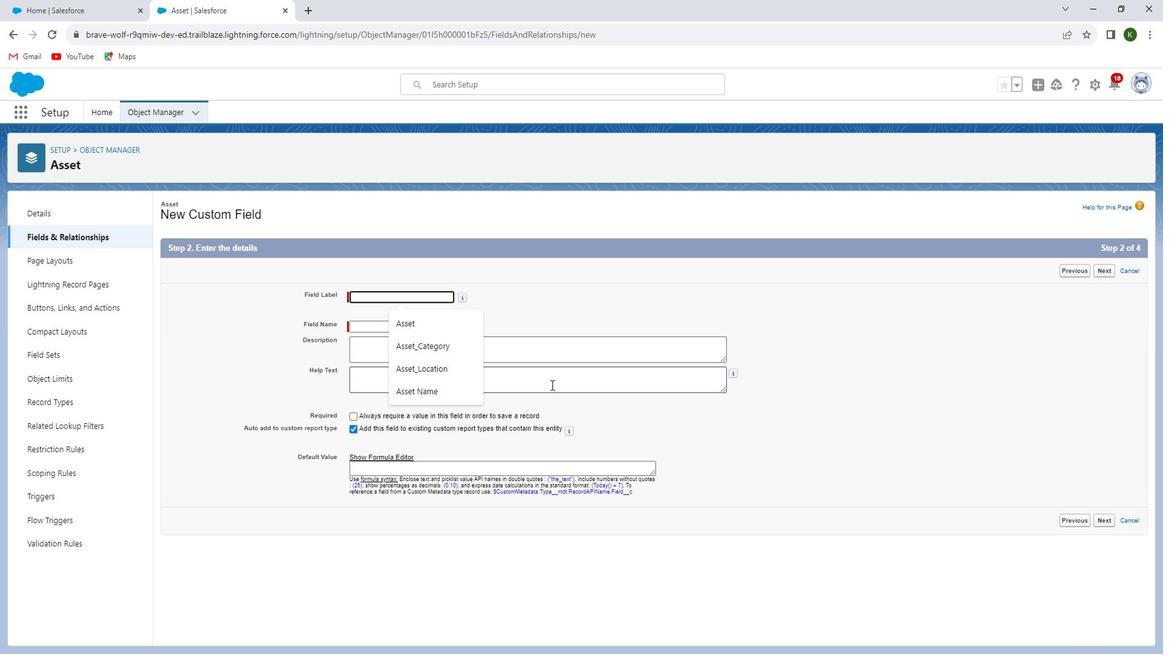 
Action: Key pressed <Key.shift>Asset<Key.space>owner
Screenshot: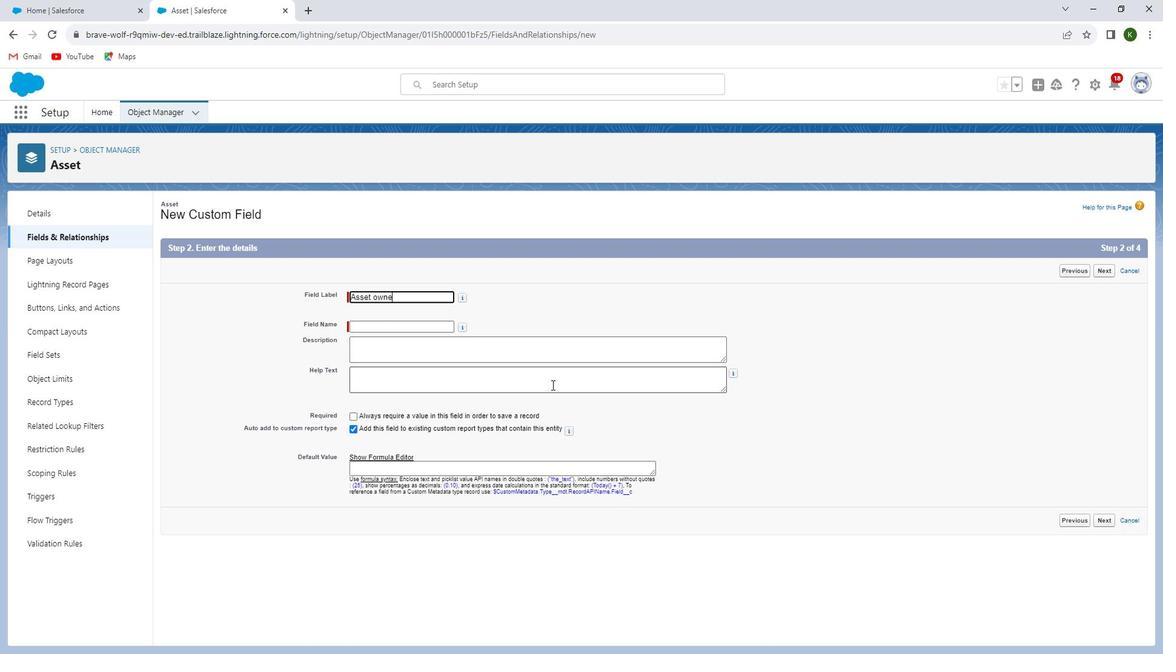
Action: Mouse moved to (408, 325)
Screenshot: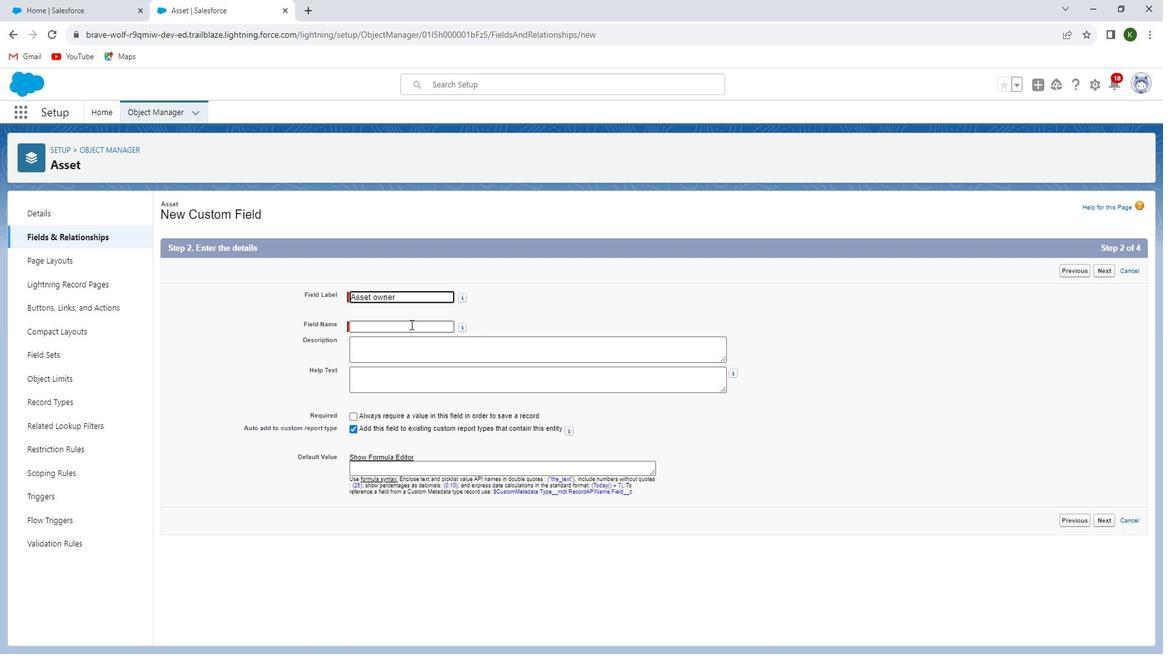 
Action: Mouse pressed left at (408, 325)
Screenshot: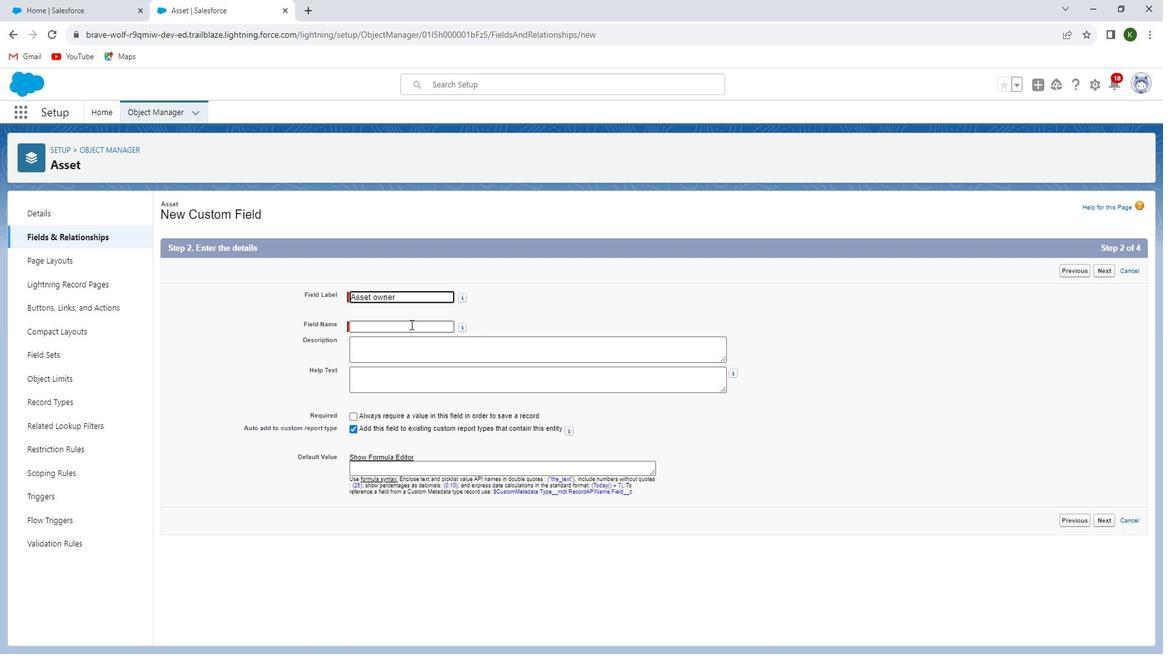 
Action: Mouse moved to (1101, 274)
Screenshot: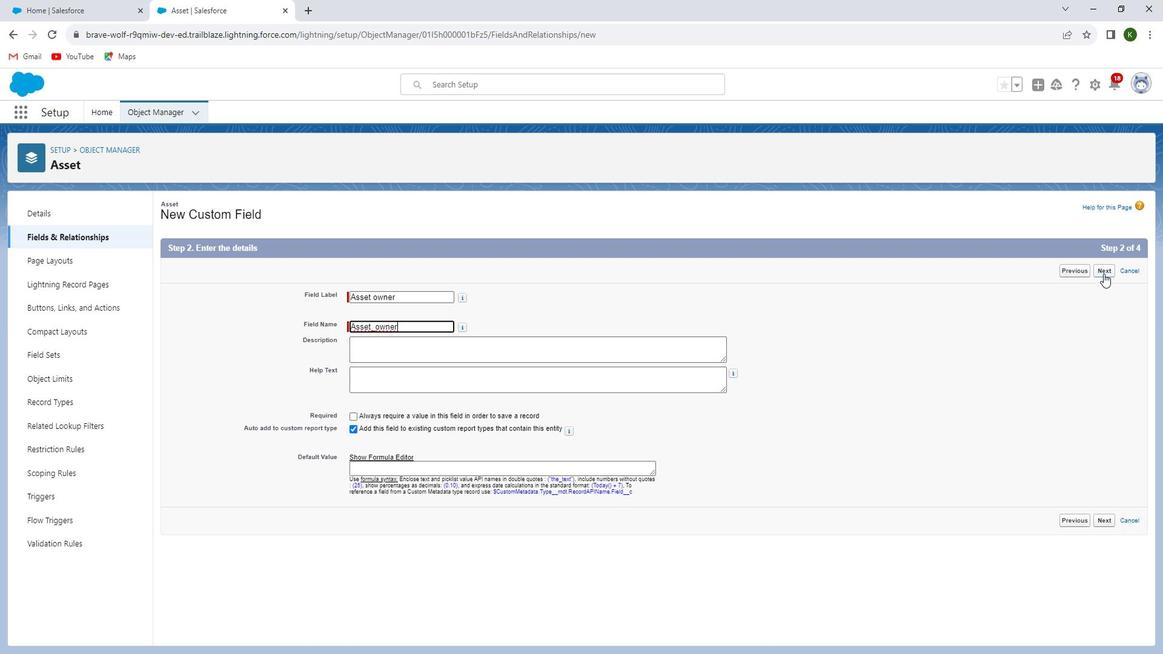 
Action: Mouse pressed left at (1101, 274)
Screenshot: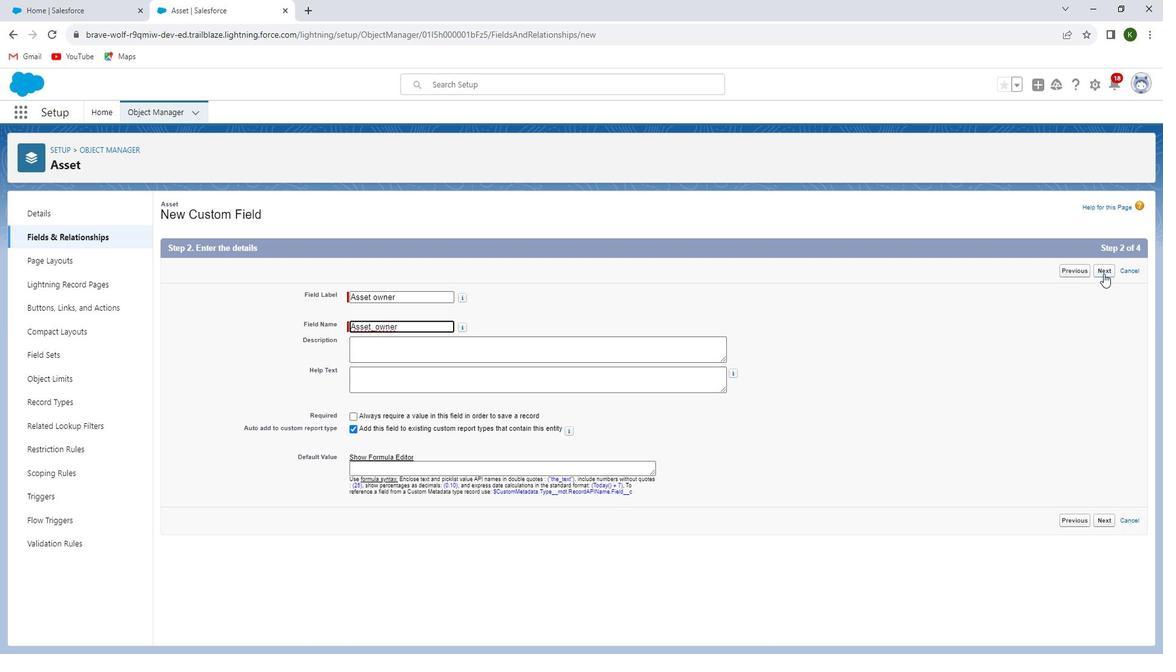 
Action: Mouse moved to (816, 376)
Screenshot: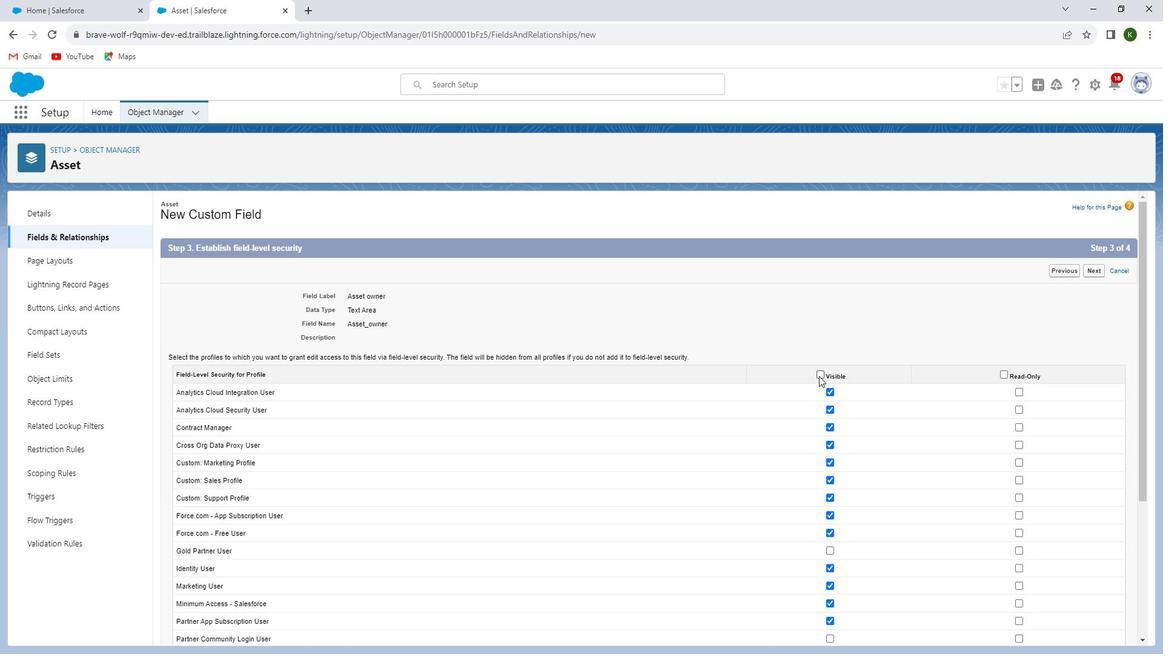 
Action: Mouse pressed left at (816, 376)
Screenshot: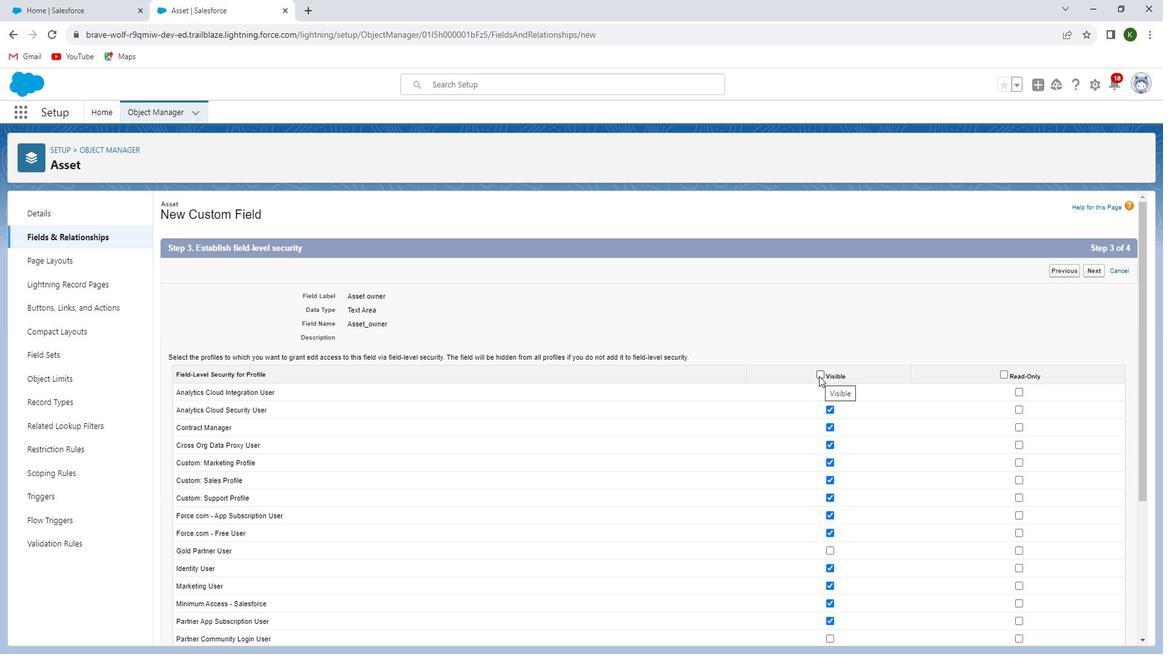 
Action: Mouse moved to (970, 341)
Screenshot: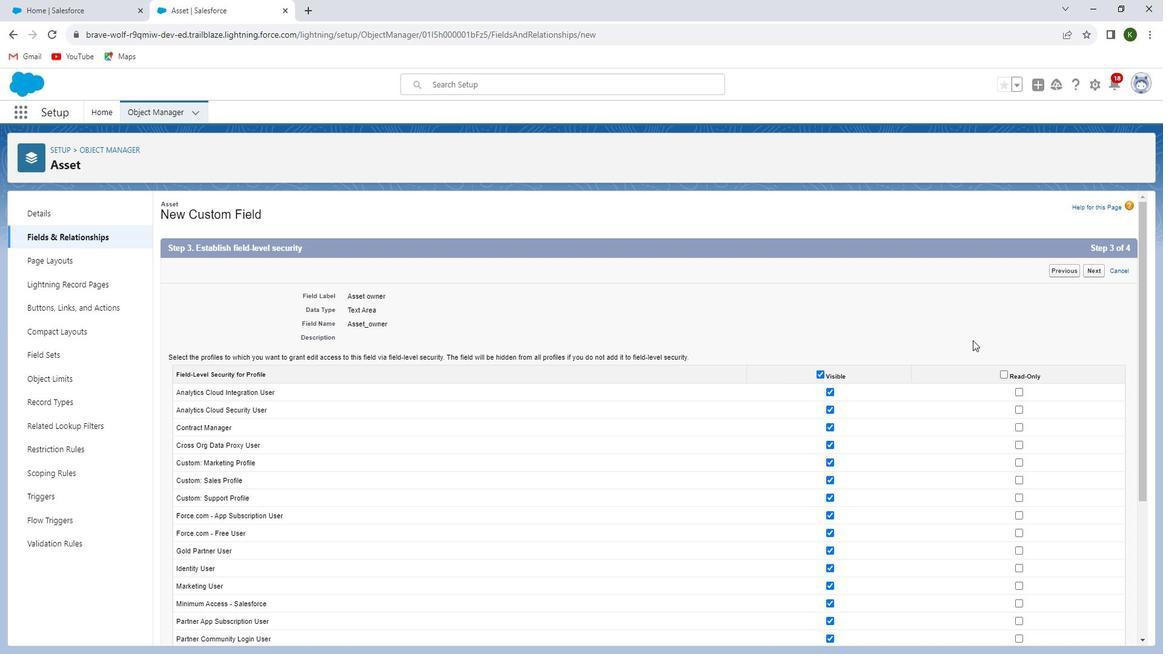 
Action: Mouse scrolled (970, 340) with delta (0, 0)
Screenshot: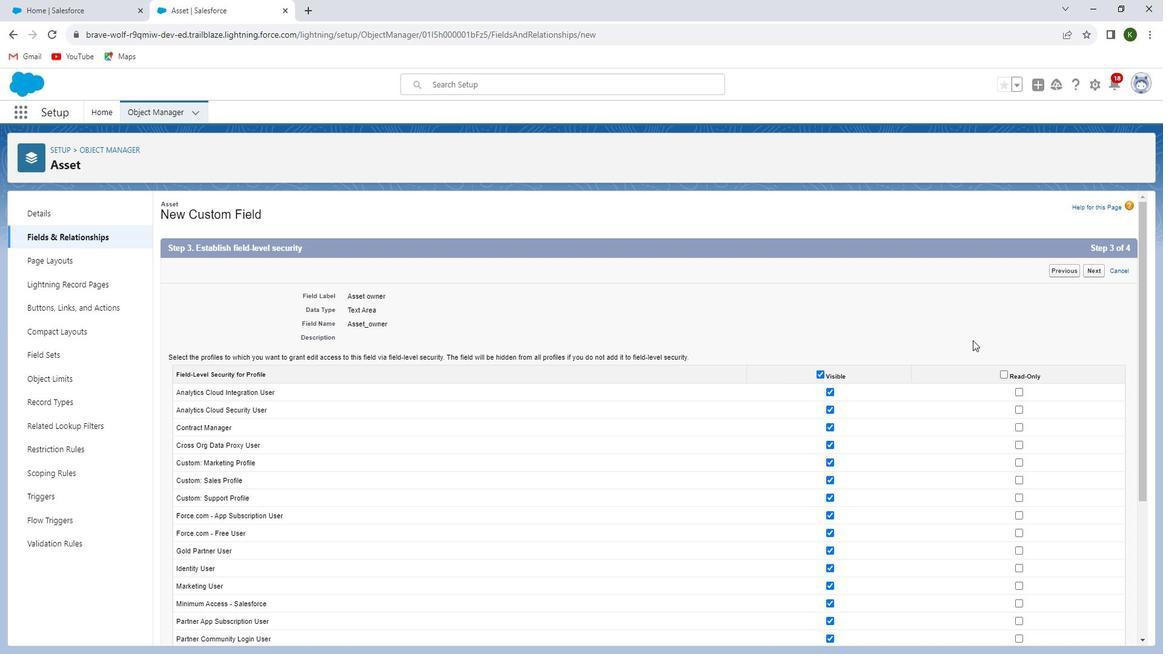 
Action: Mouse scrolled (970, 340) with delta (0, 0)
Screenshot: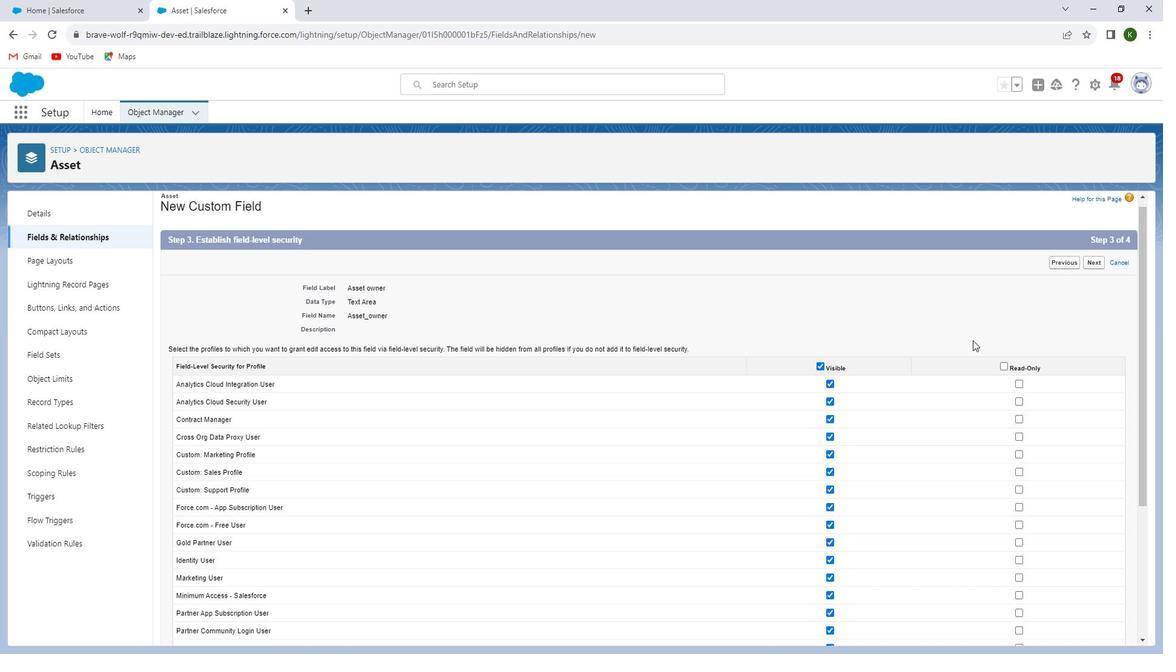 
Action: Mouse scrolled (970, 340) with delta (0, 0)
Screenshot: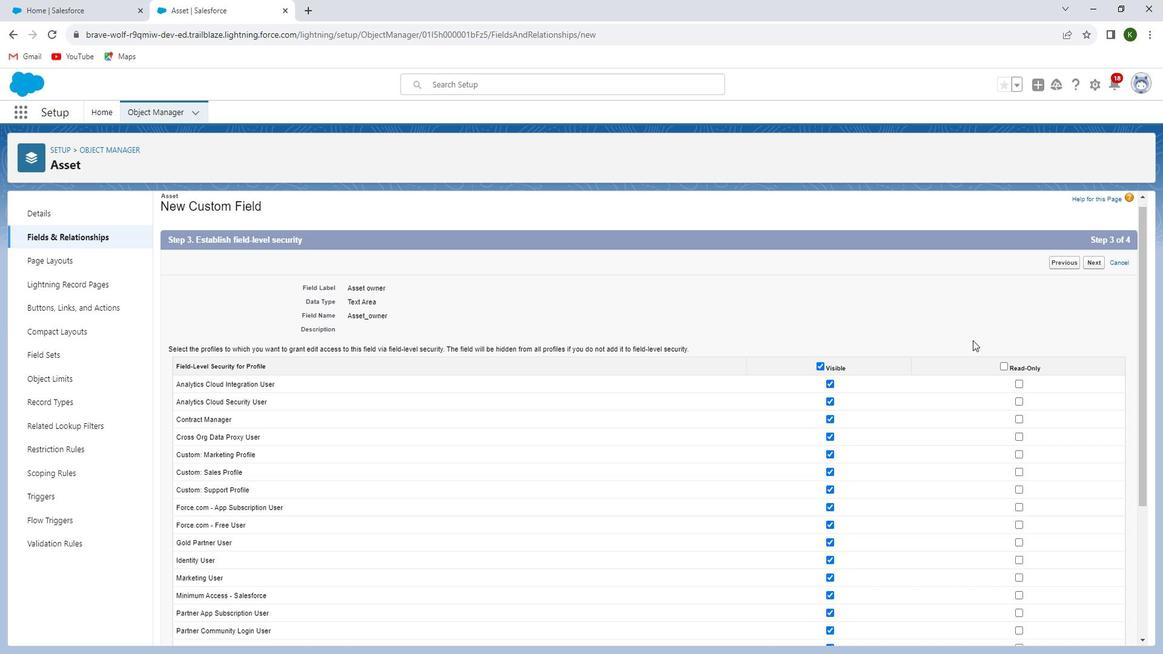 
Action: Mouse moved to (970, 340)
Screenshot: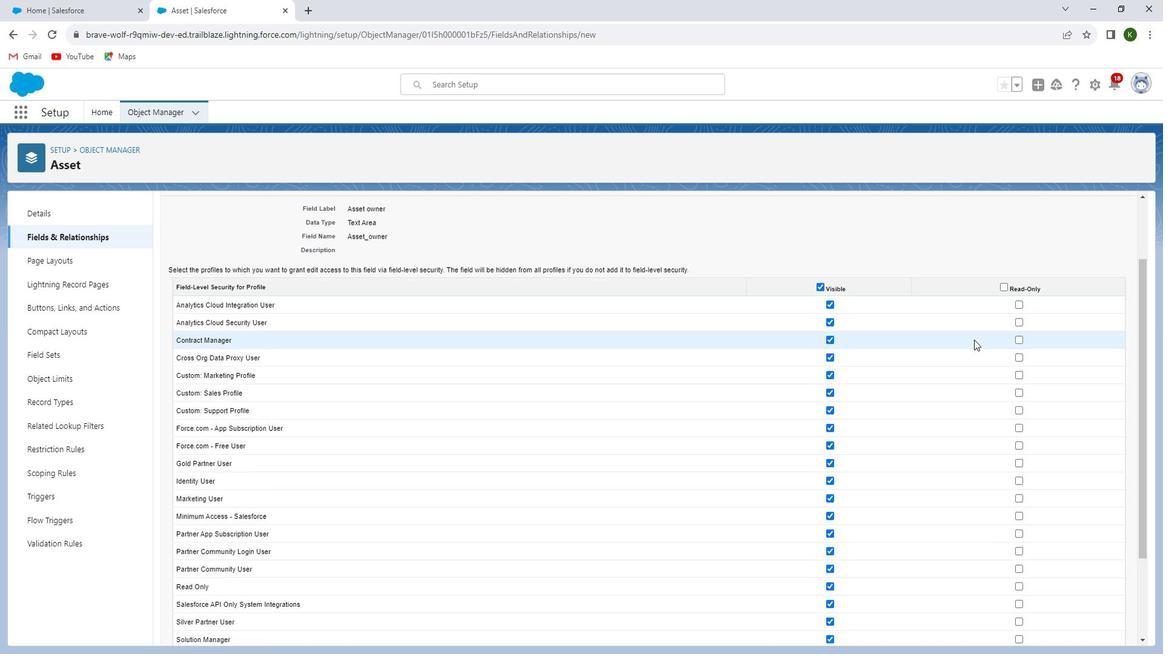 
Action: Mouse scrolled (970, 340) with delta (0, 0)
Screenshot: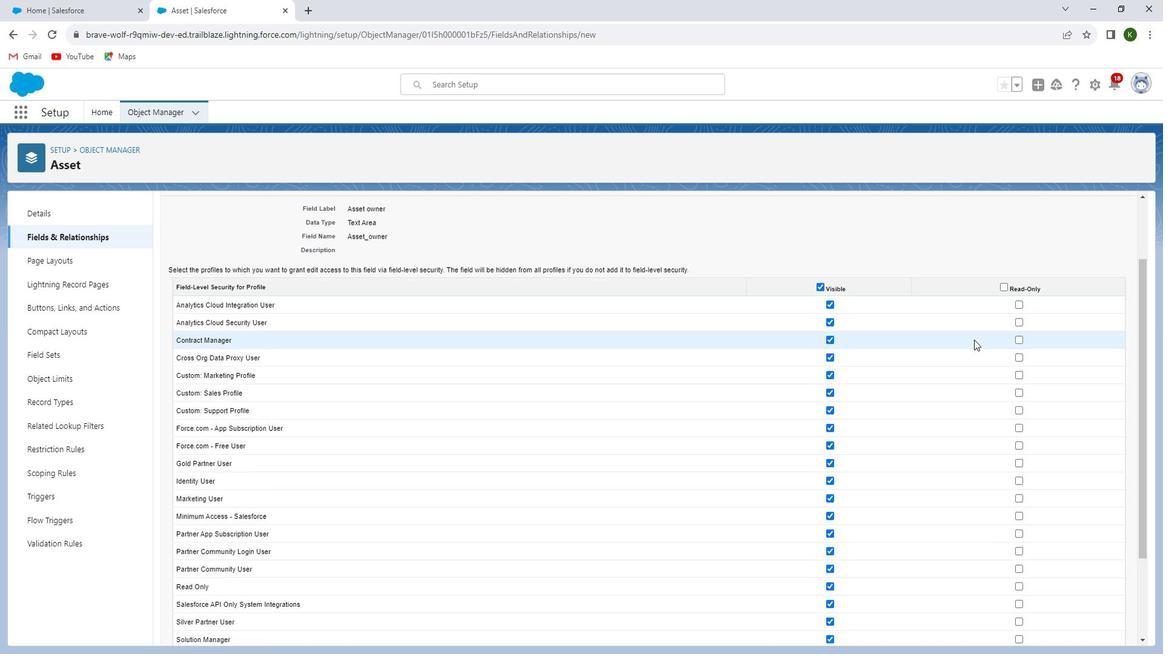 
Action: Mouse moved to (972, 340)
Screenshot: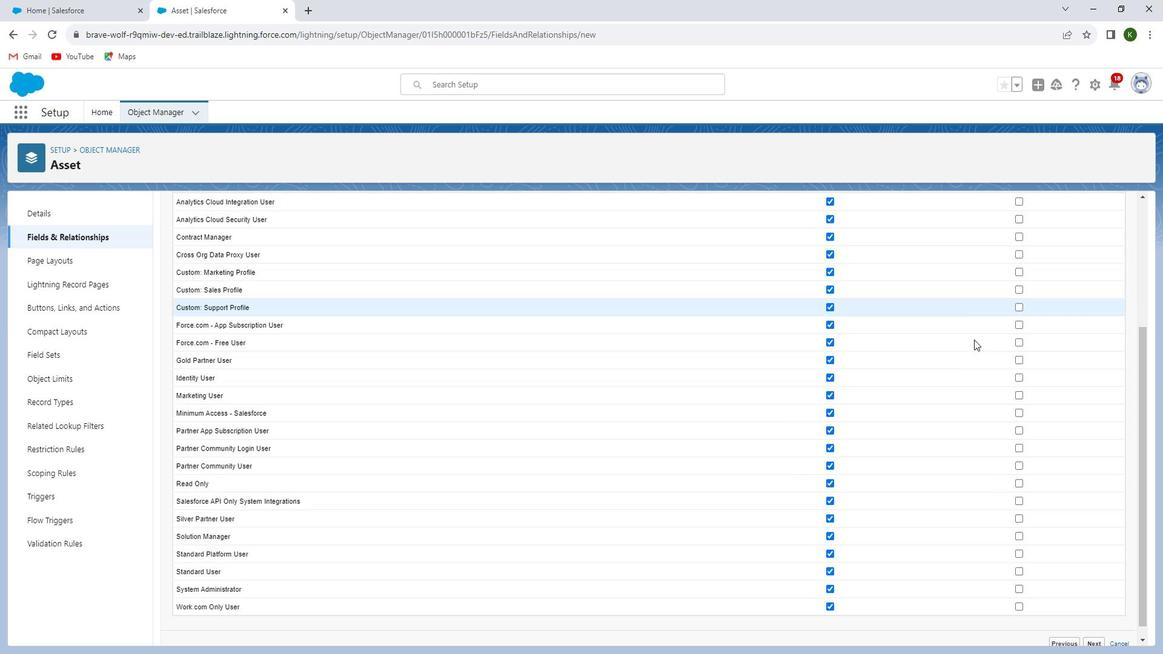 
Action: Mouse scrolled (972, 340) with delta (0, 0)
Screenshot: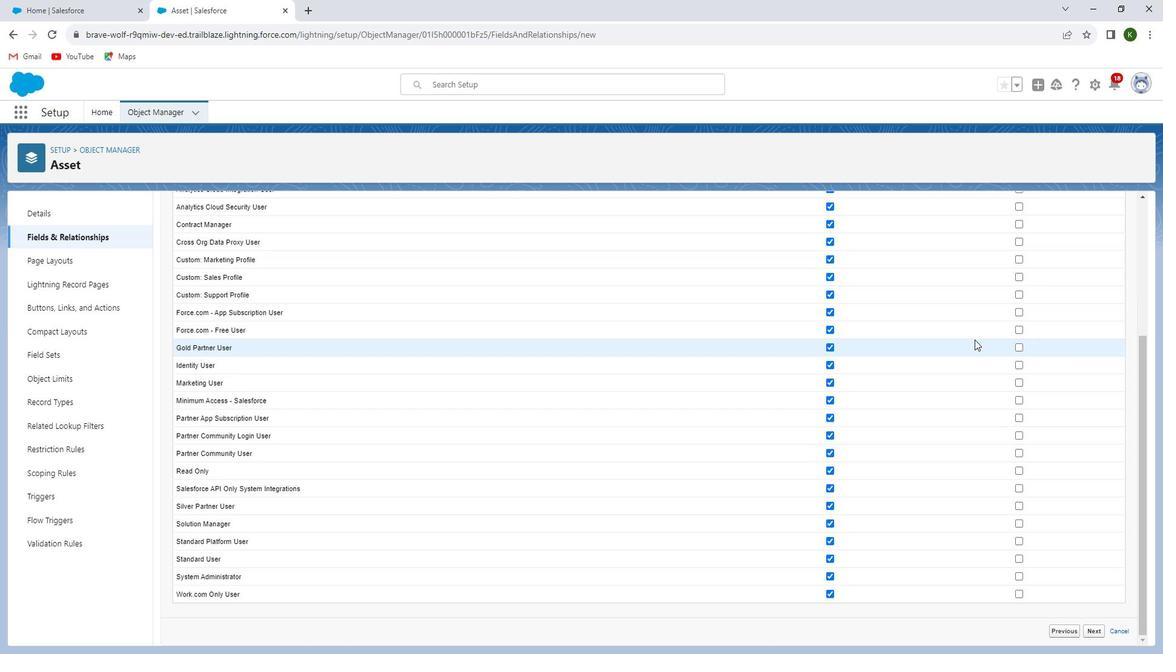 
Action: Mouse scrolled (972, 340) with delta (0, 0)
Screenshot: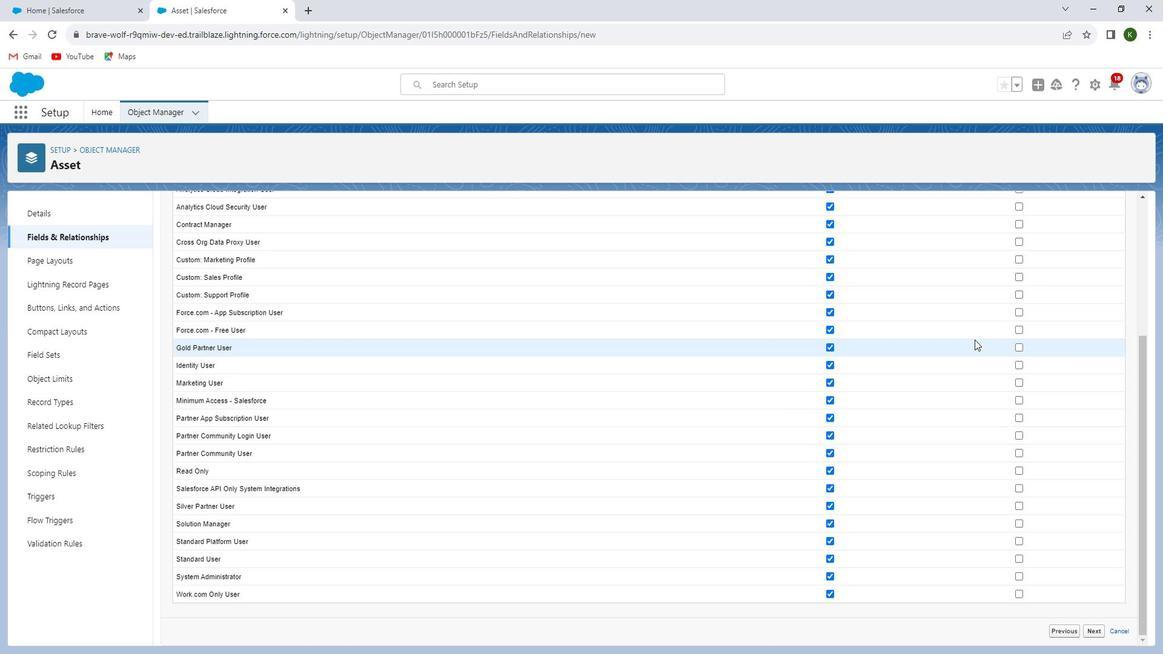 
Action: Mouse moved to (972, 341)
Screenshot: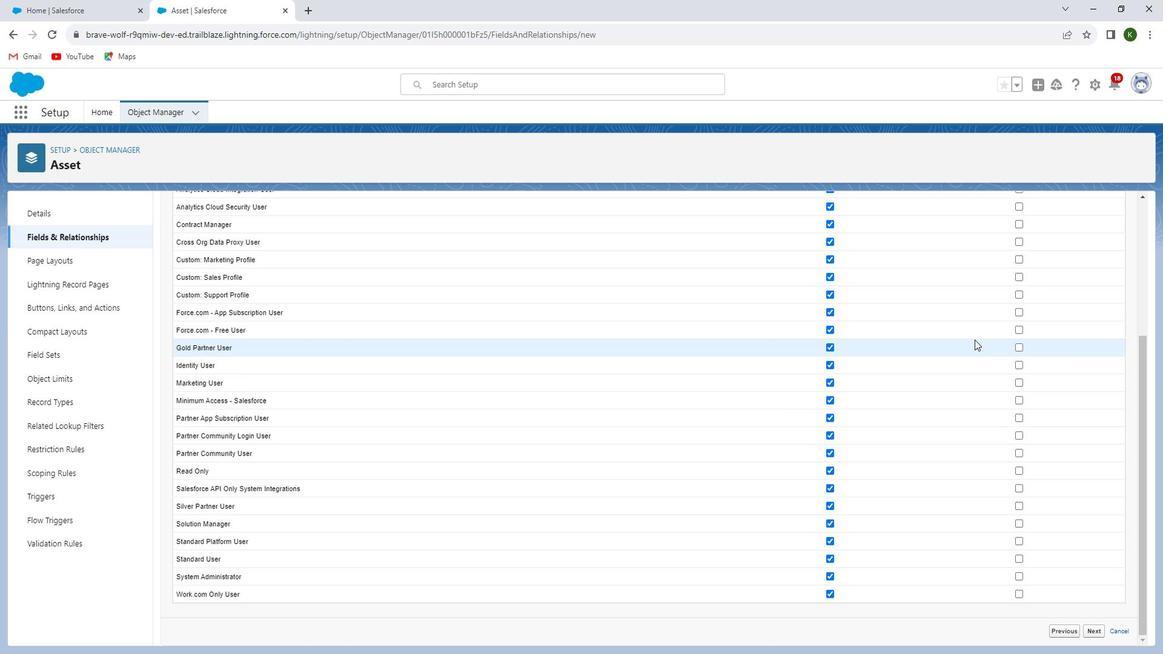 
Action: Mouse scrolled (972, 340) with delta (0, 0)
Screenshot: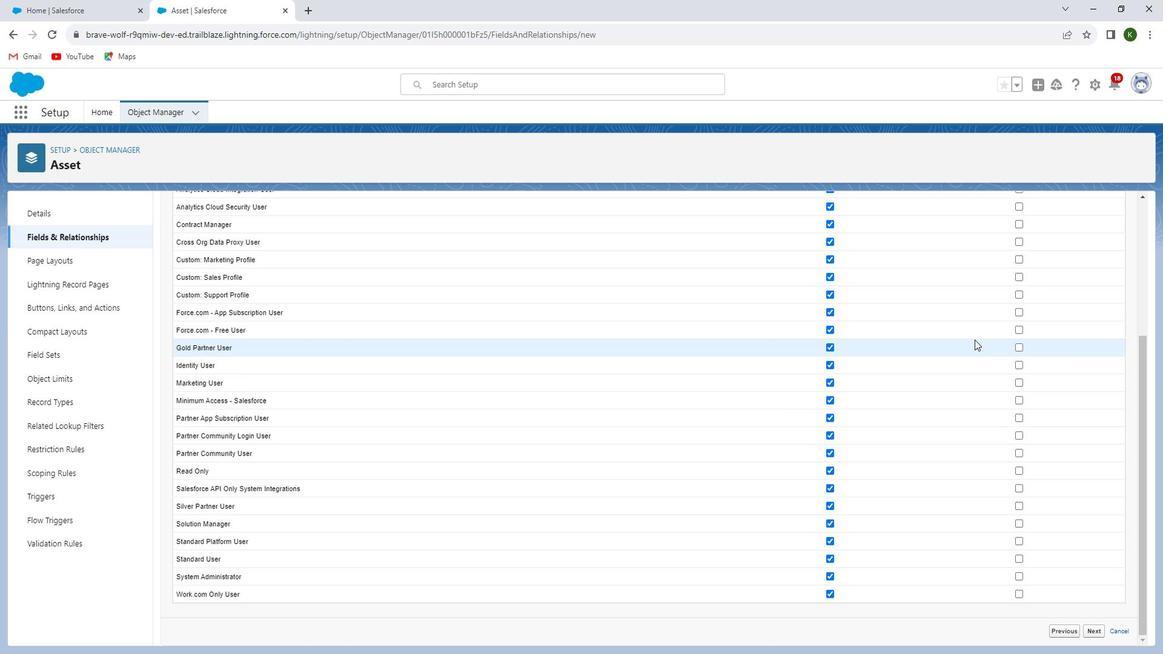 
Action: Mouse moved to (1092, 629)
Screenshot: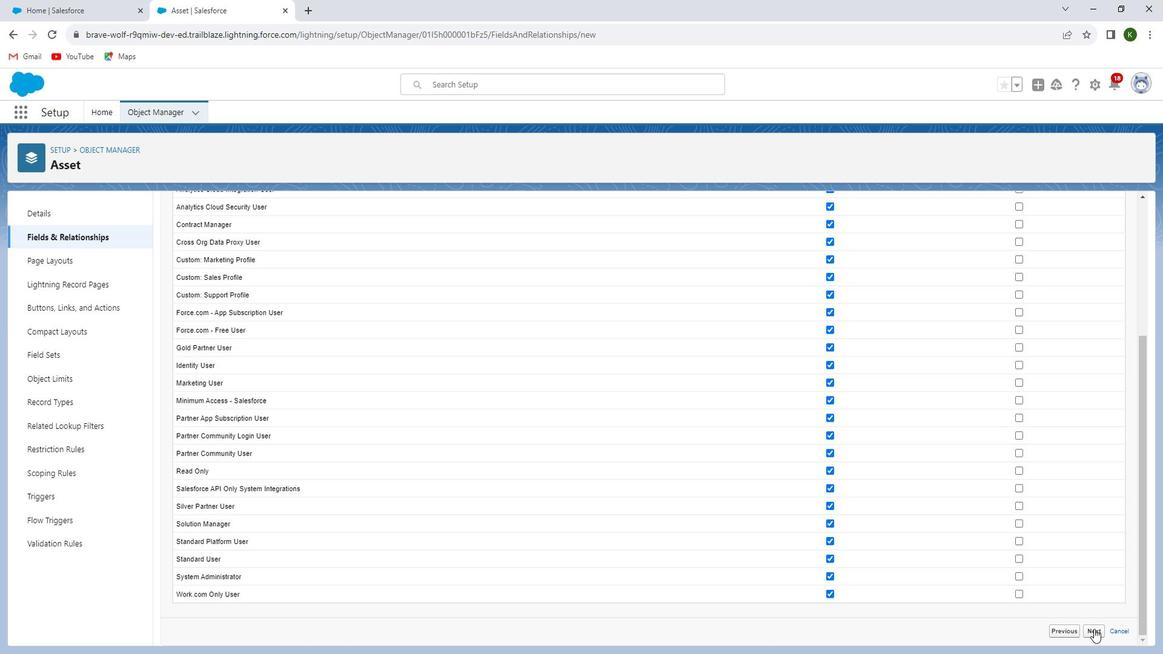 
Action: Mouse pressed left at (1092, 629)
Screenshot: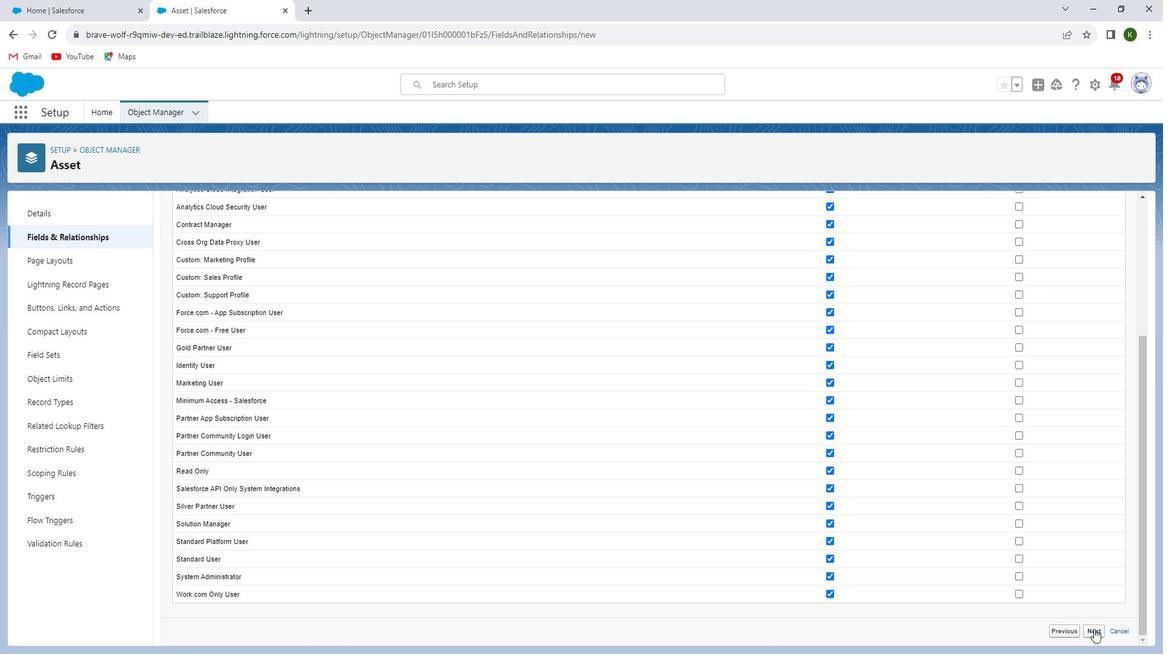 
Action: Mouse moved to (1067, 455)
Screenshot: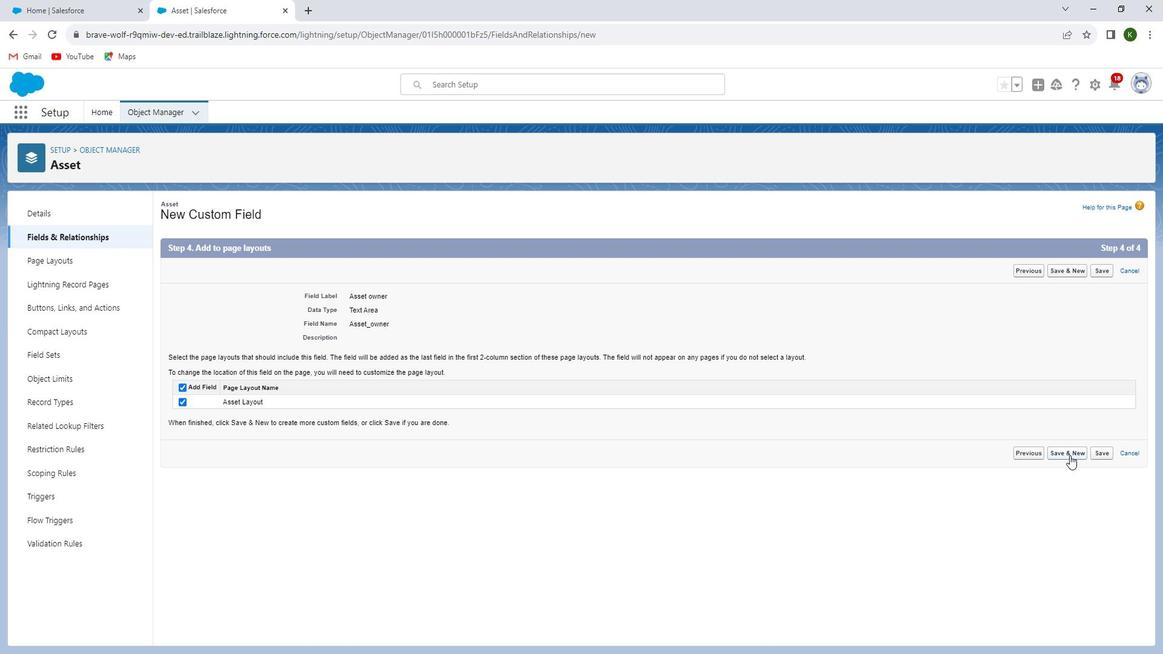 
Action: Mouse pressed left at (1067, 455)
Screenshot: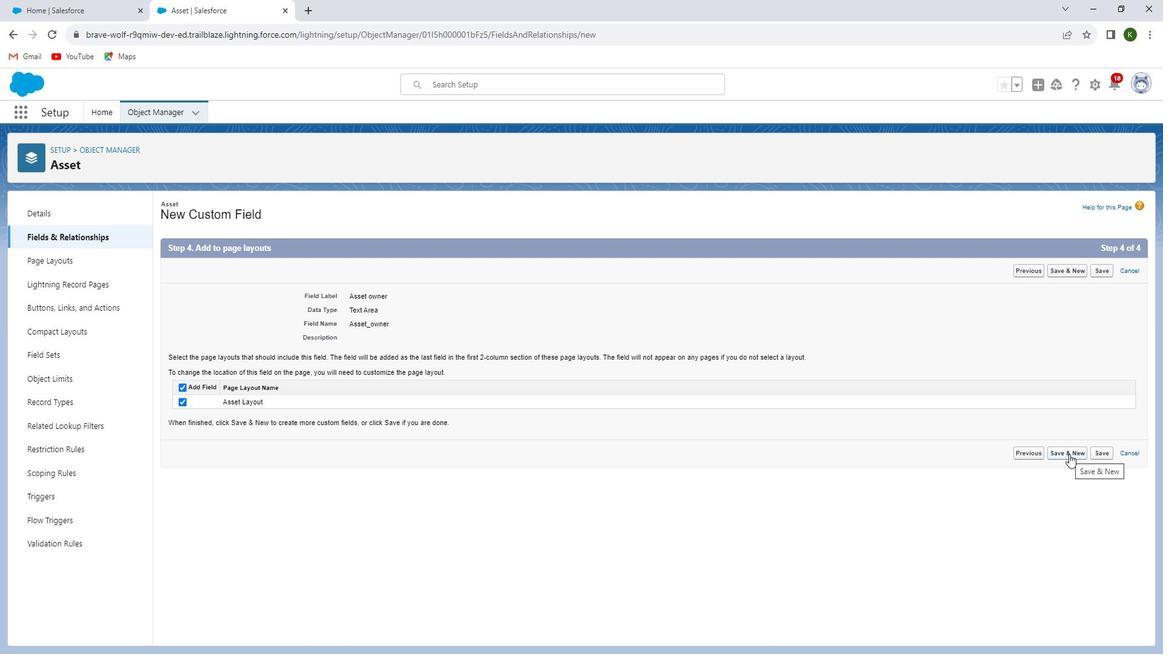 
Action: Mouse moved to (367, 424)
Screenshot: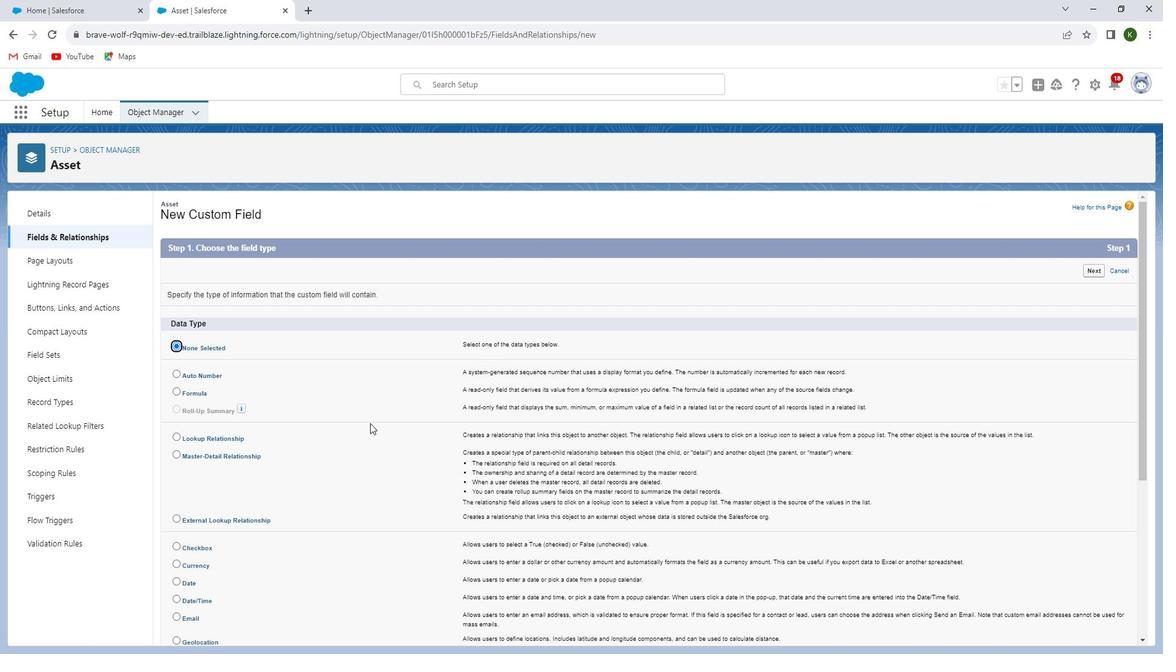 
Action: Mouse scrolled (367, 423) with delta (0, 0)
Screenshot: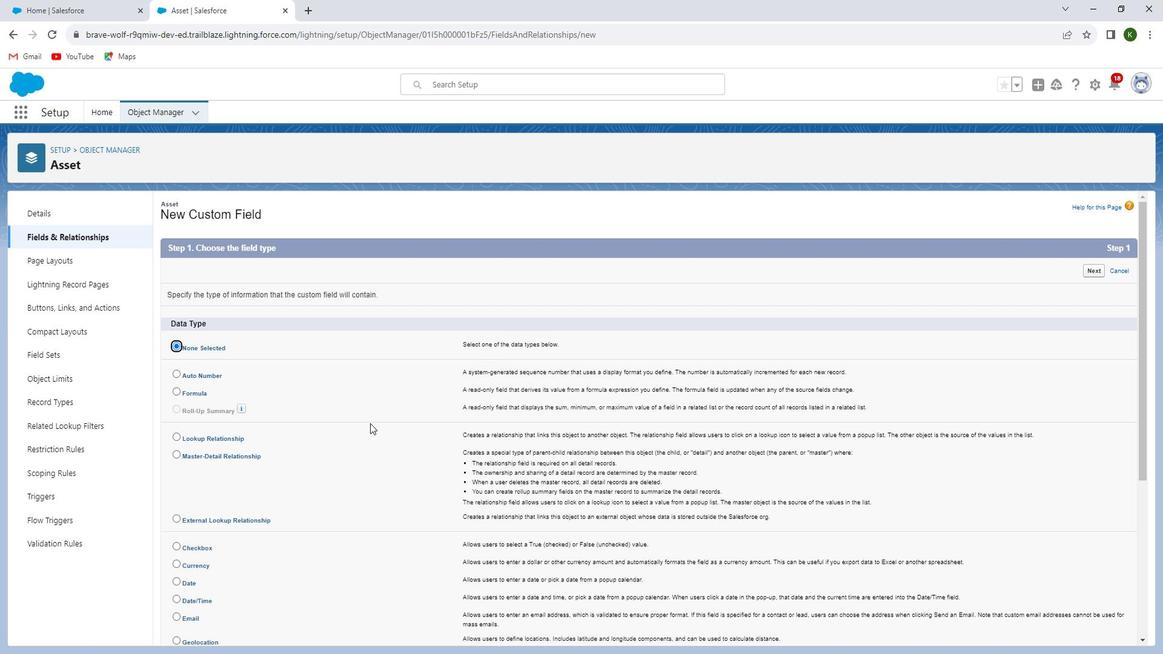 
Action: Mouse moved to (366, 424)
Screenshot: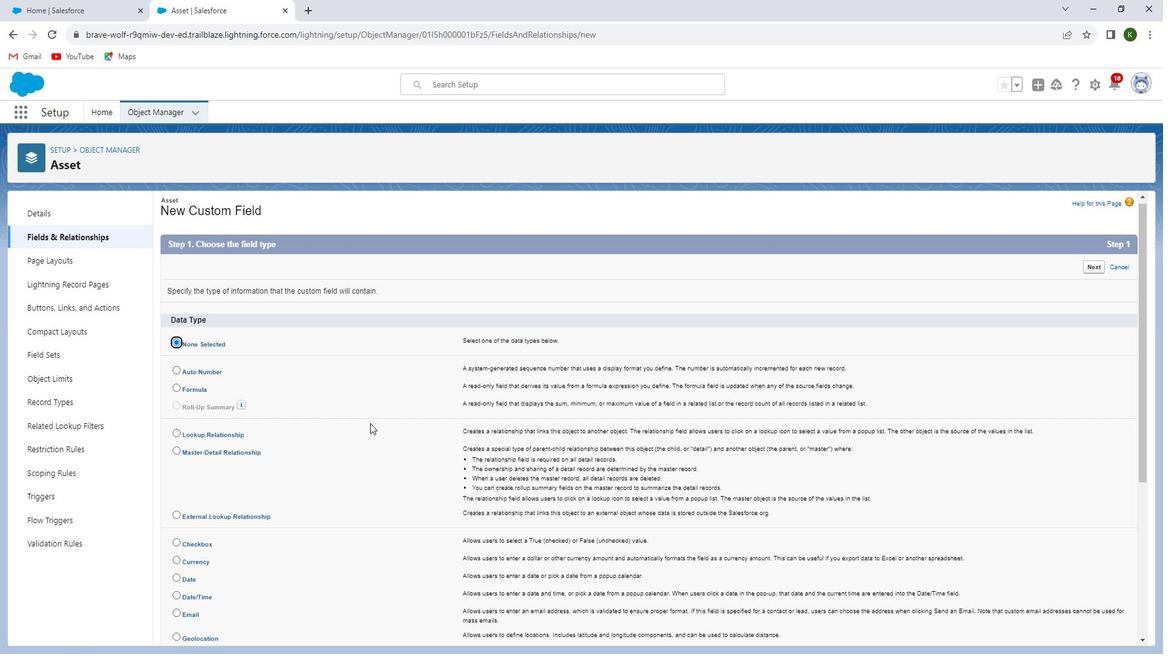 
Action: Mouse scrolled (366, 424) with delta (0, 0)
Screenshot: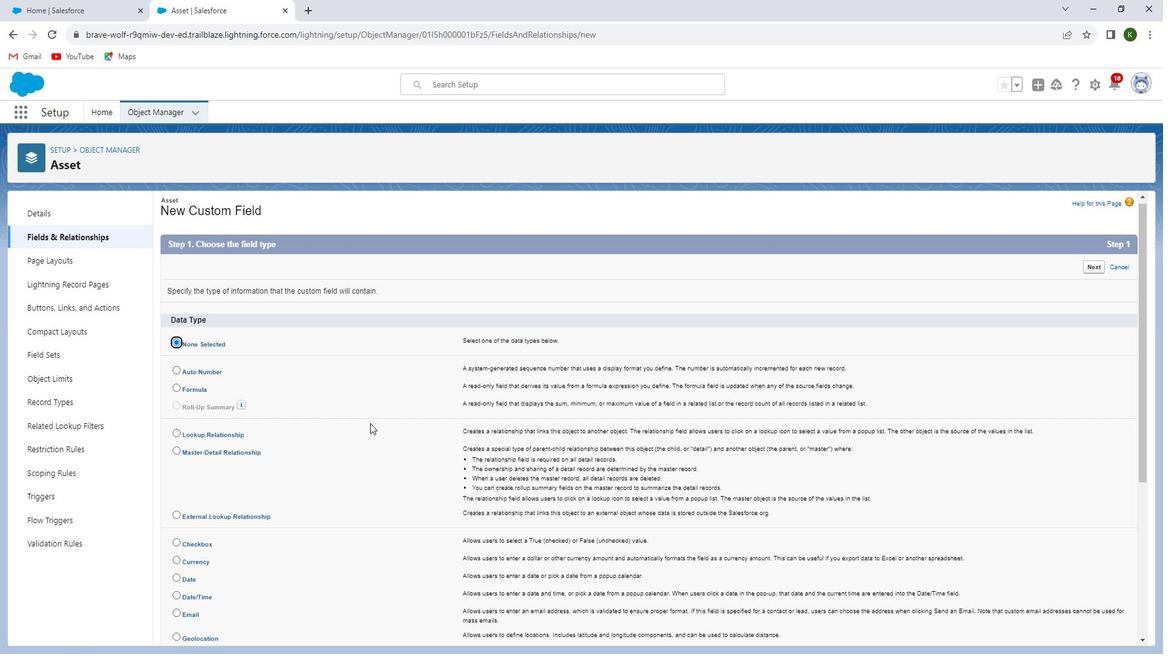 
Action: Mouse moved to (365, 426)
Screenshot: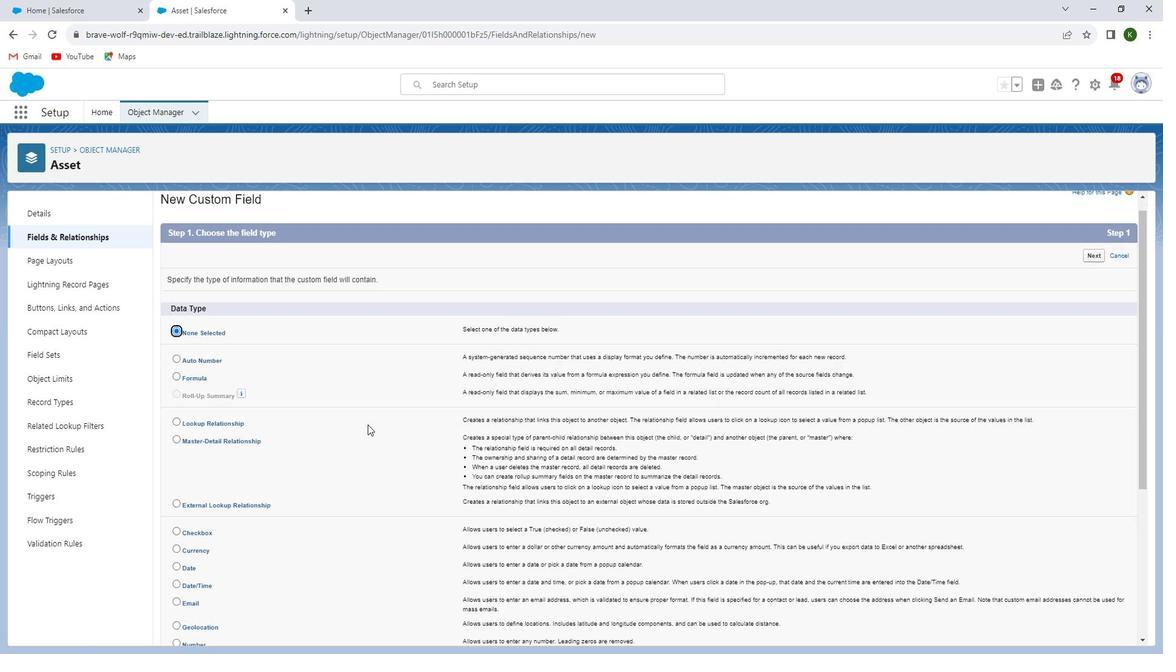 
Action: Mouse scrolled (365, 425) with delta (0, 0)
Screenshot: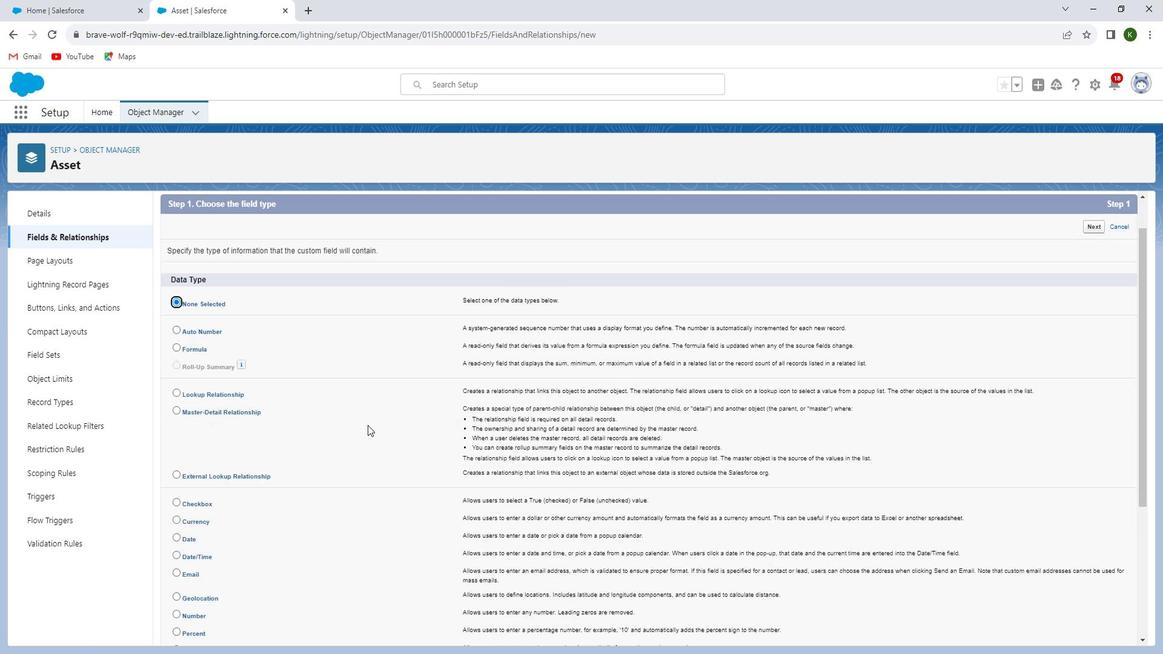 
Action: Mouse moved to (360, 428)
Screenshot: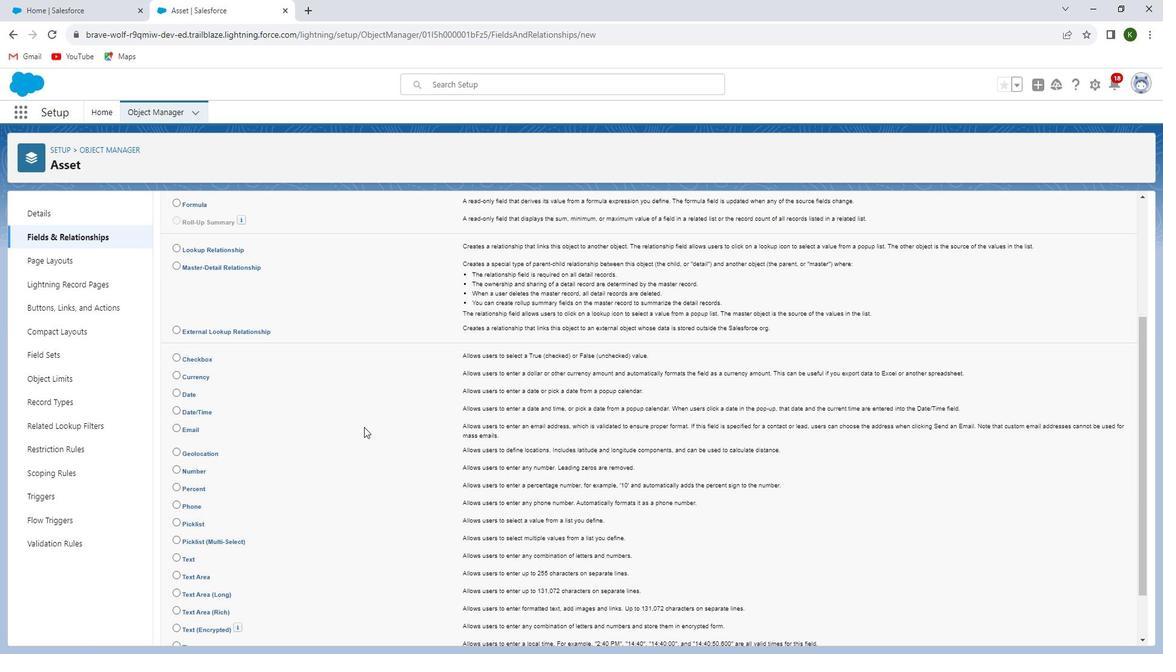
Action: Mouse scrolled (360, 427) with delta (0, 0)
Screenshot: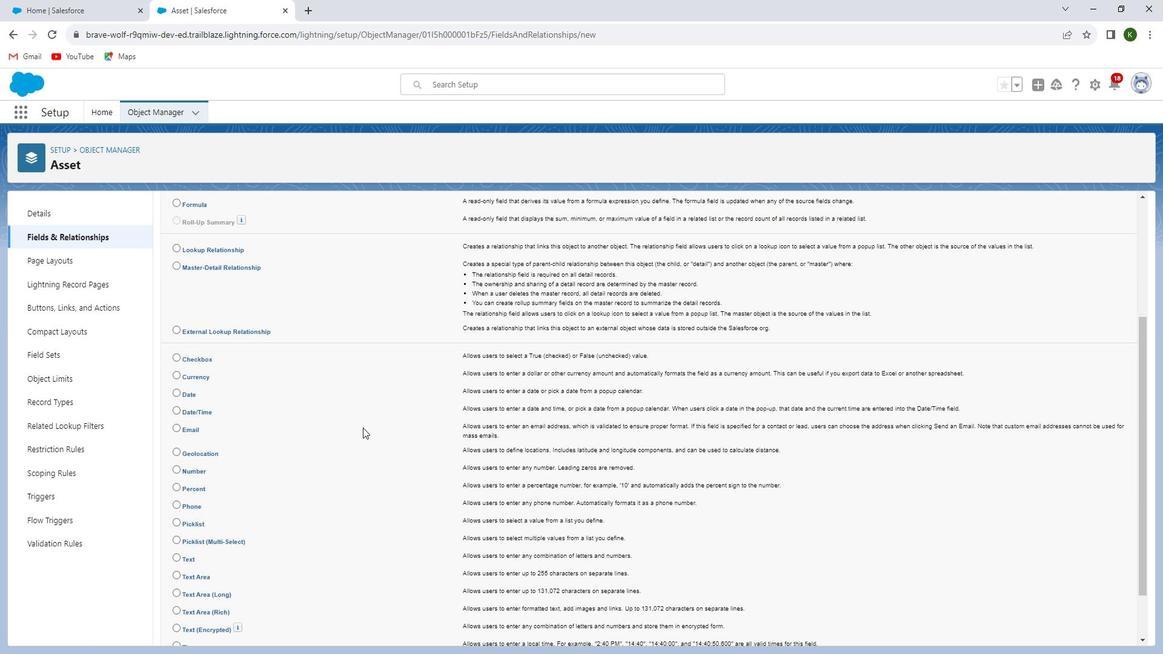 
Action: Mouse scrolled (360, 427) with delta (0, 0)
Screenshot: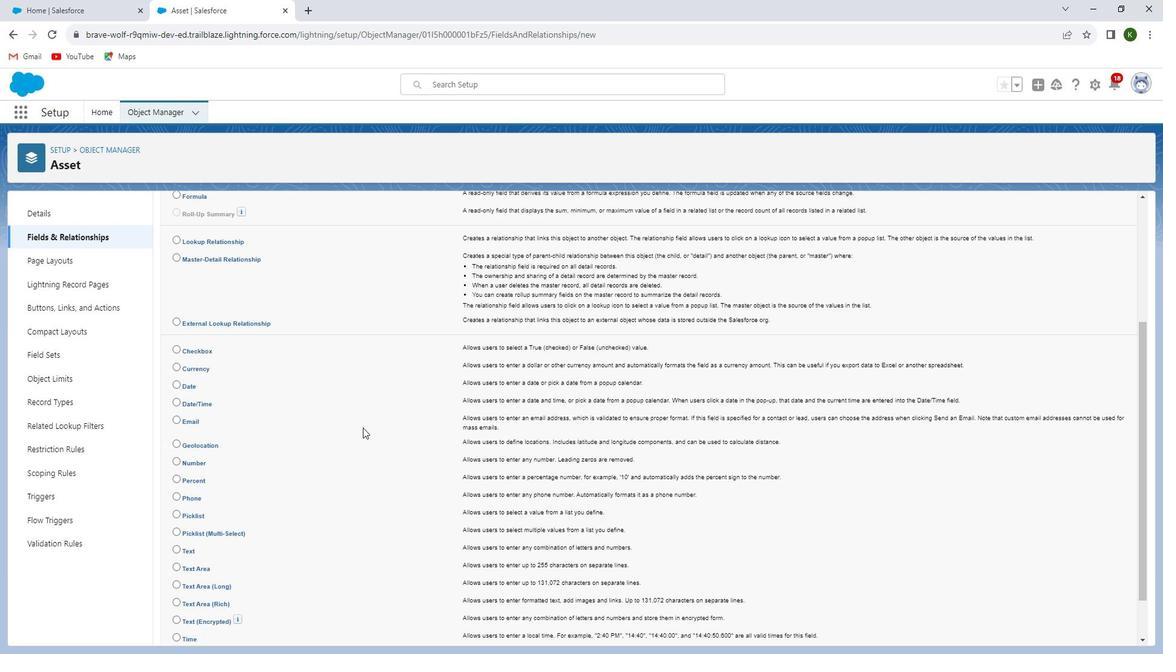 
Action: Mouse moved to (173, 529)
Screenshot: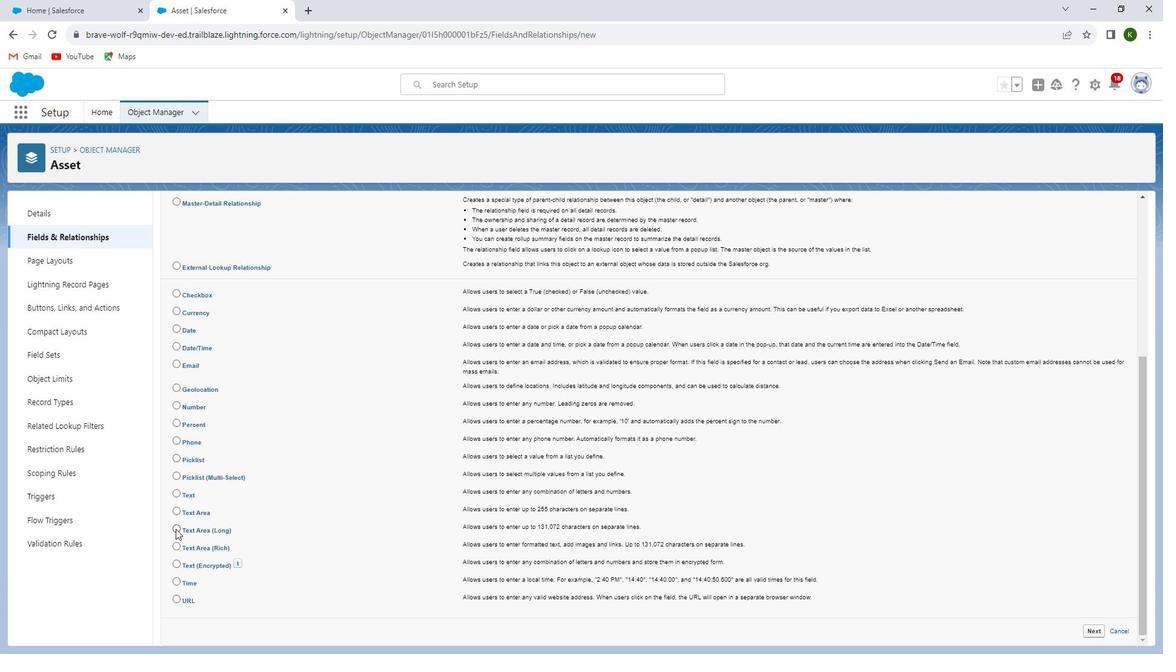 
Action: Mouse pressed left at (173, 529)
Screenshot: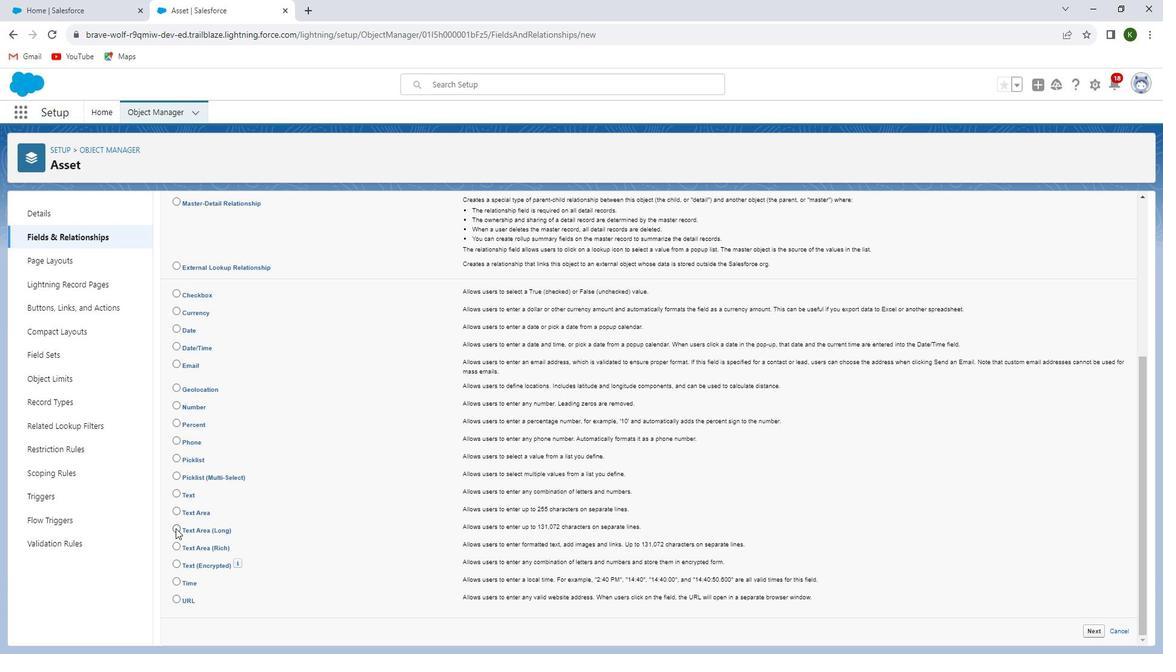 
Action: Mouse moved to (1089, 627)
Screenshot: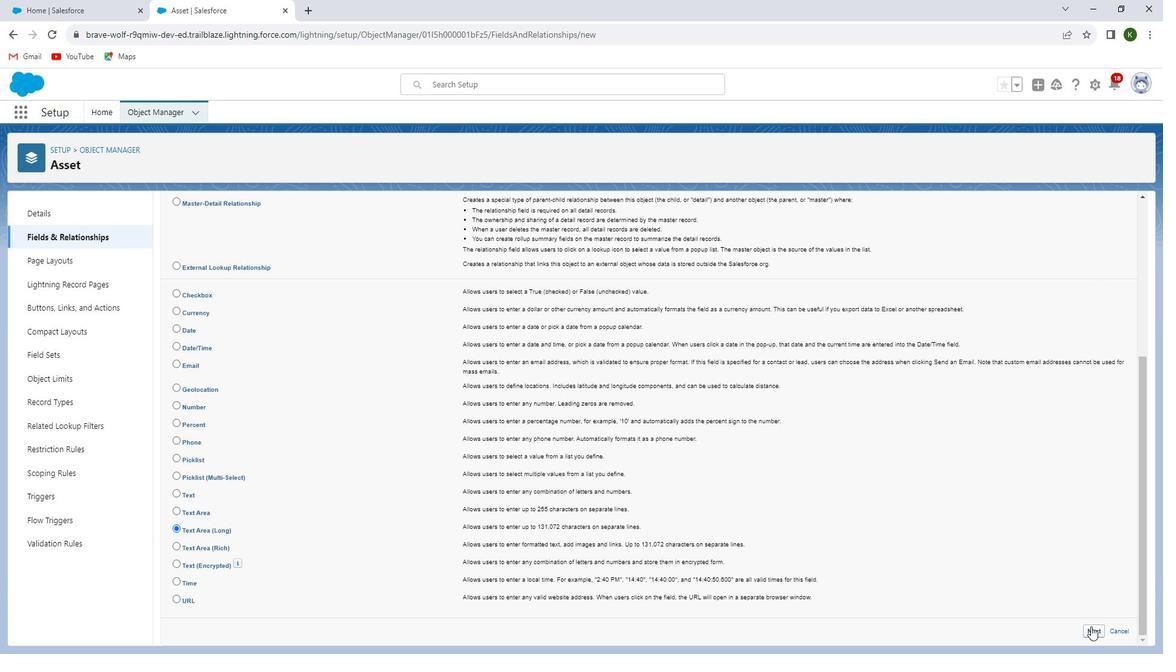 
Action: Mouse pressed left at (1089, 627)
Screenshot: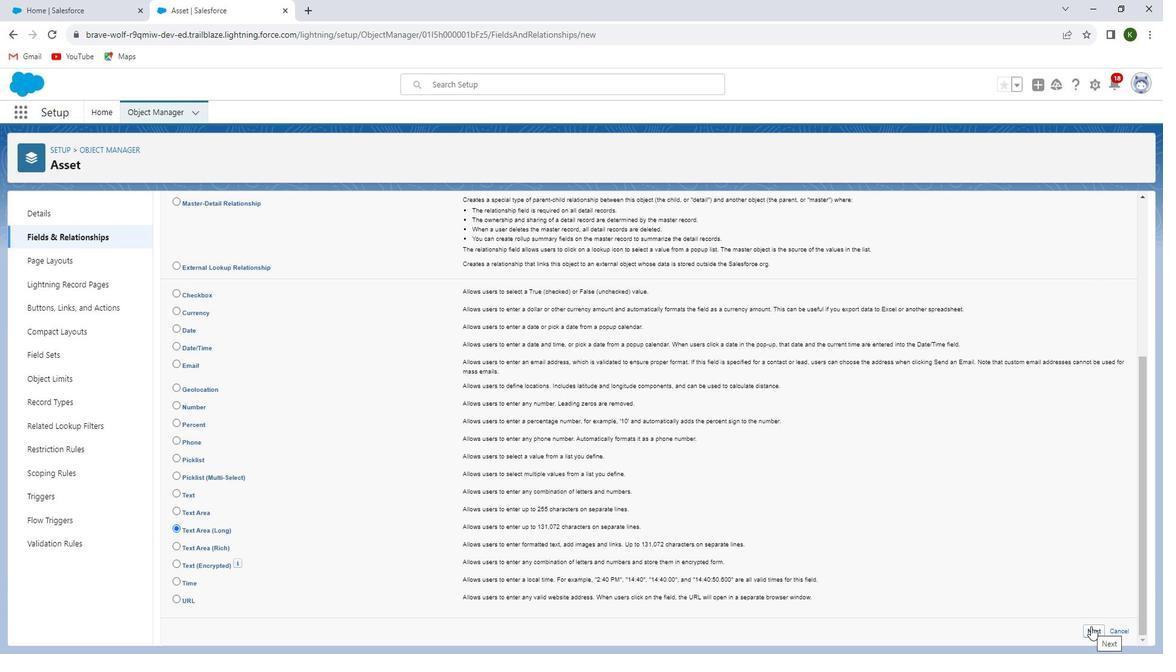
Action: Mouse moved to (398, 300)
Screenshot: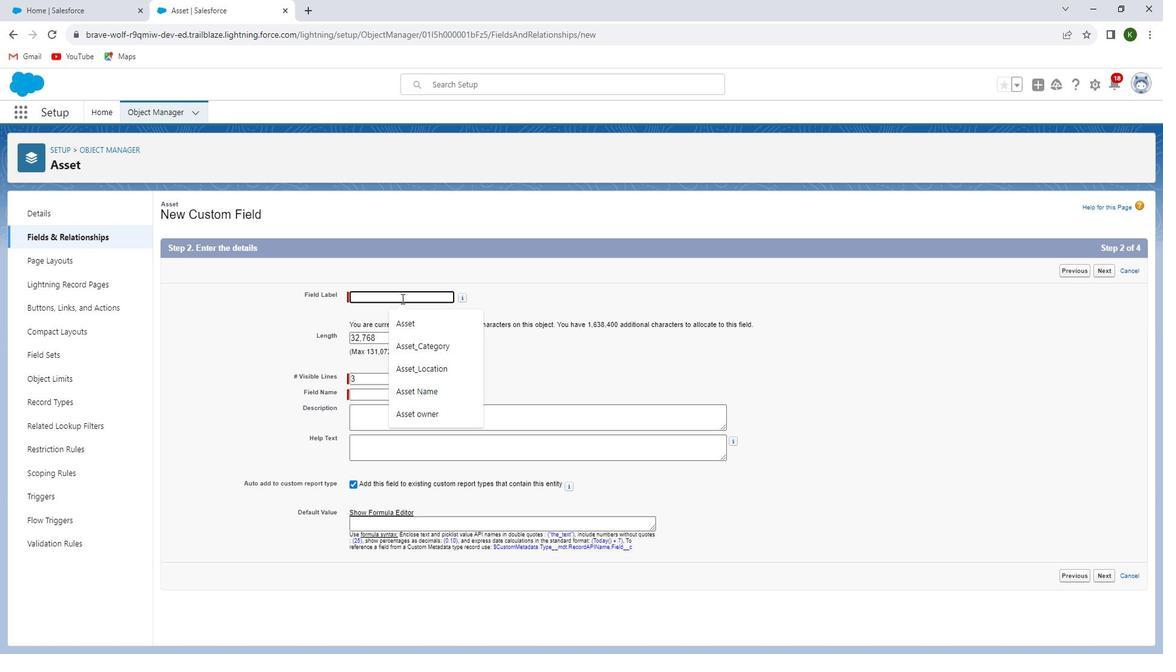 
Action: Mouse pressed left at (398, 300)
Screenshot: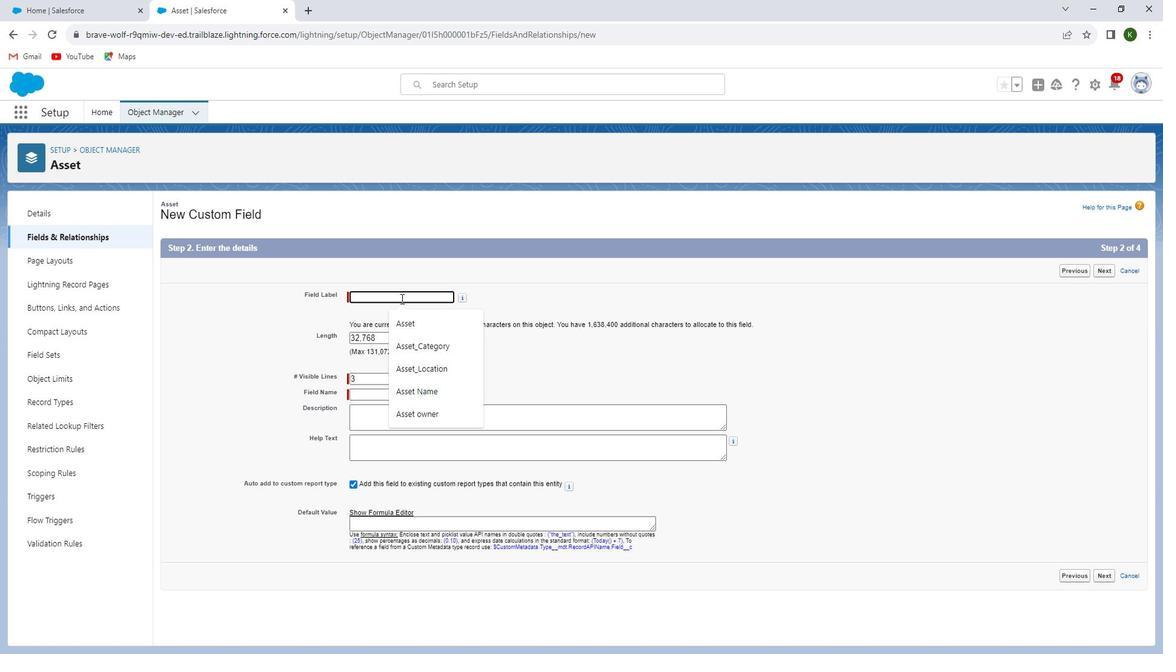 
Action: Mouse moved to (384, 308)
Screenshot: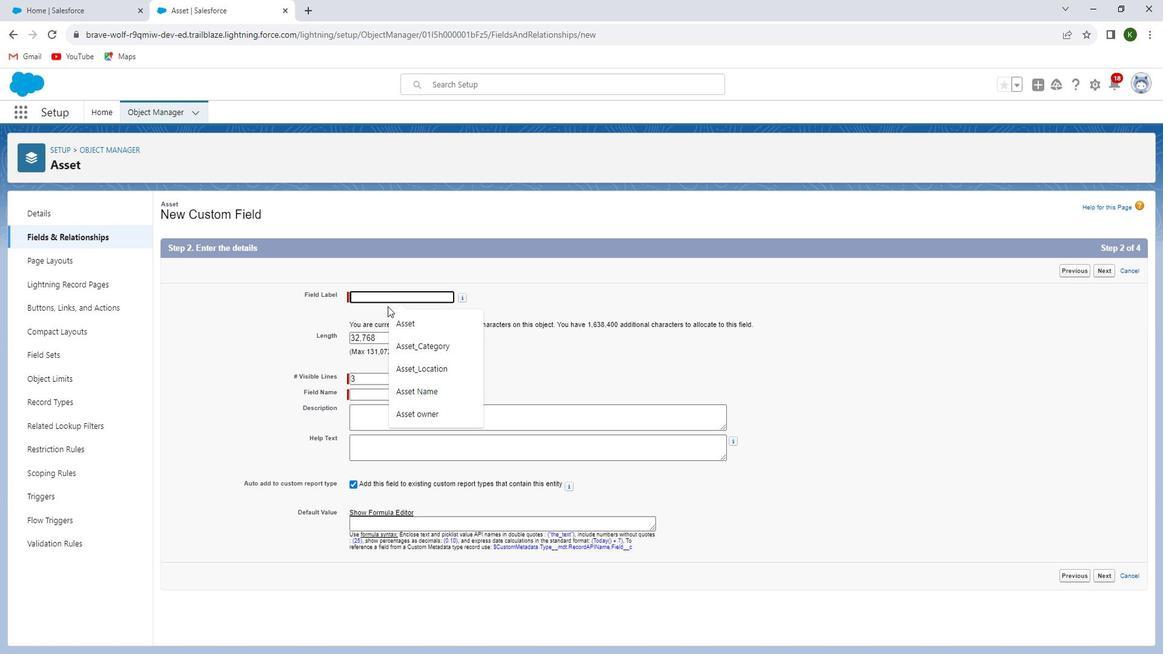 
Action: Key pressed <Key.shift>Asset<Key.space>address
Screenshot: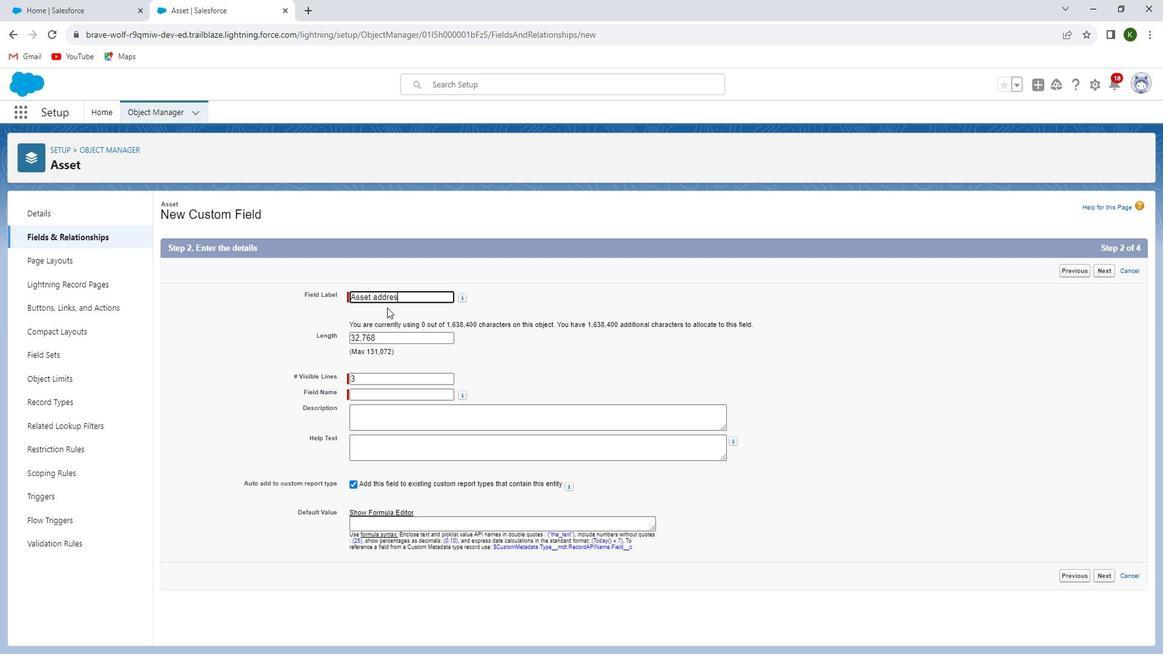 
Action: Mouse moved to (387, 395)
Screenshot: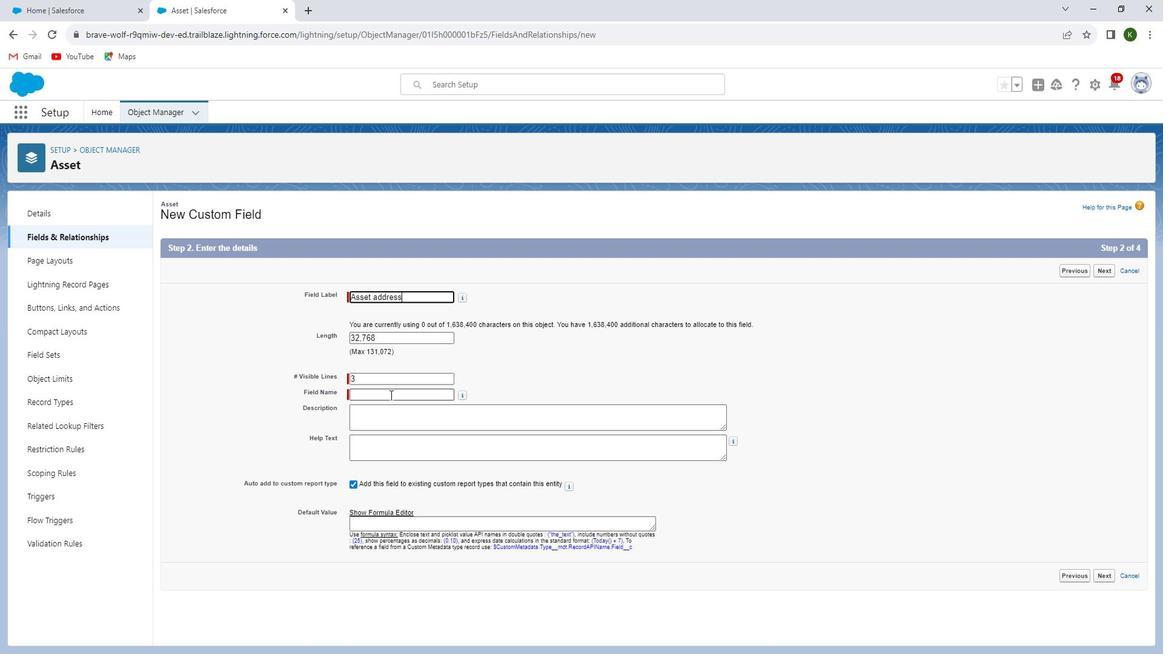 
Action: Mouse pressed left at (387, 395)
Screenshot: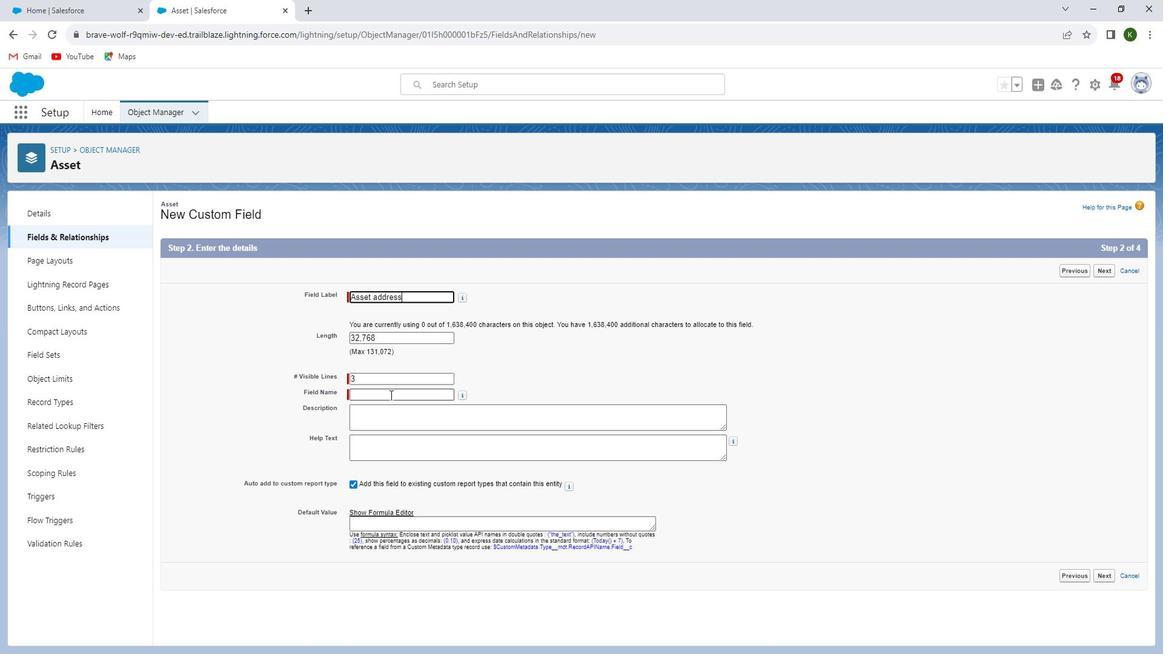 
Action: Mouse moved to (485, 387)
Screenshot: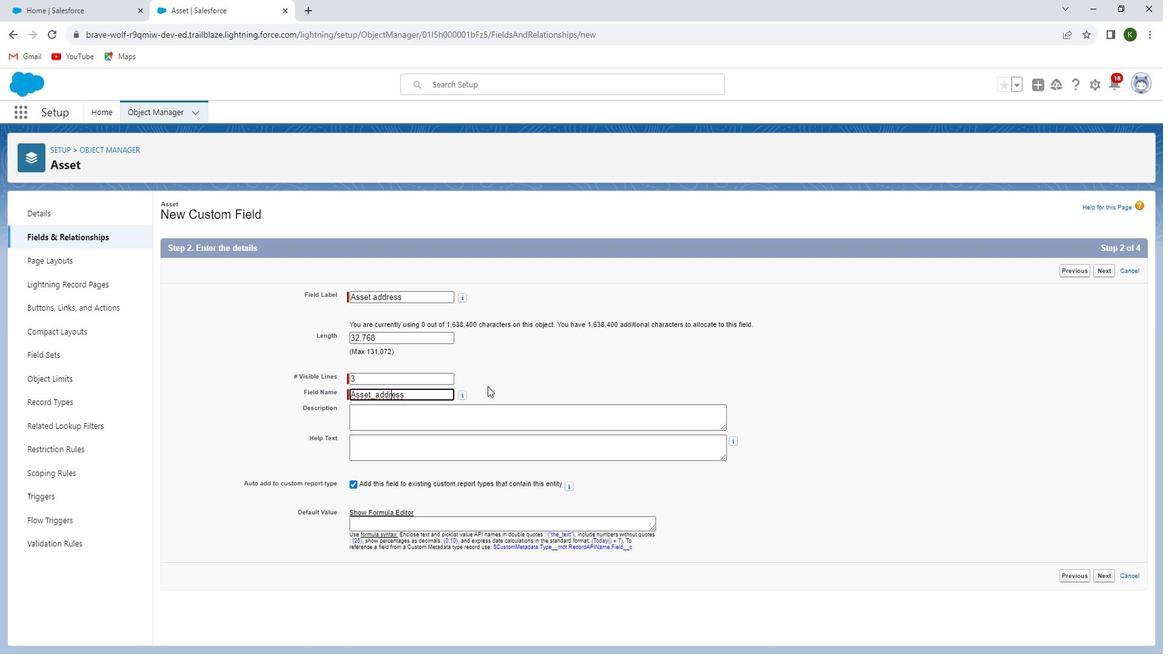 
Action: Mouse scrolled (485, 386) with delta (0, 0)
Screenshot: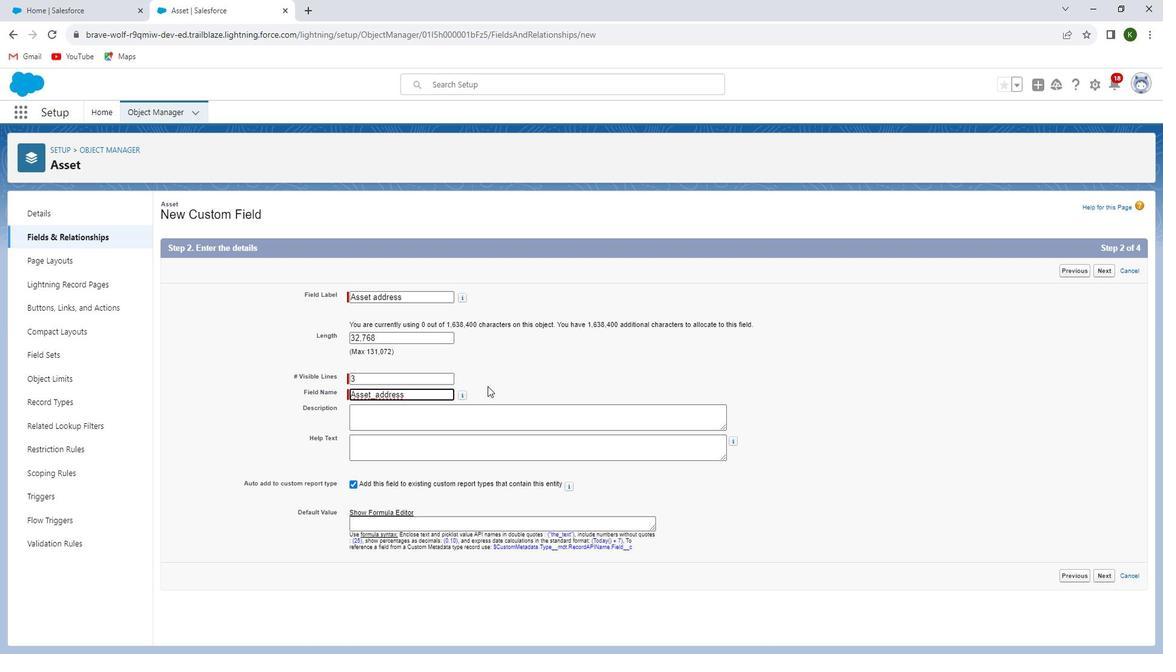 
Action: Mouse scrolled (485, 386) with delta (0, 0)
Screenshot: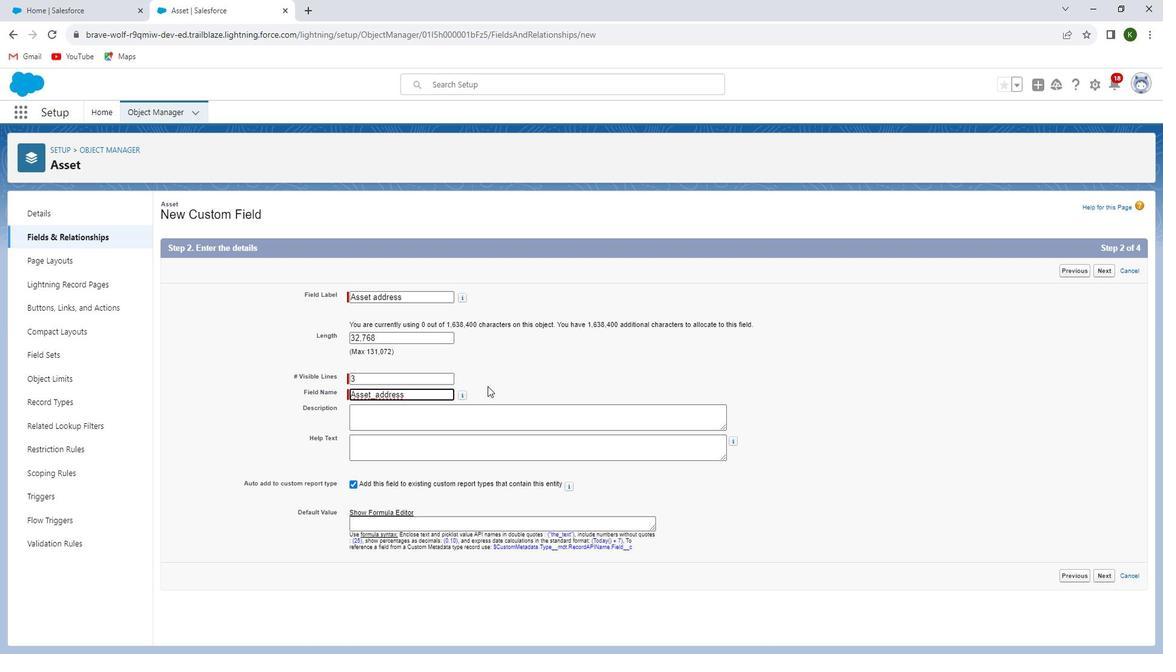 
Action: Mouse moved to (1101, 269)
Screenshot: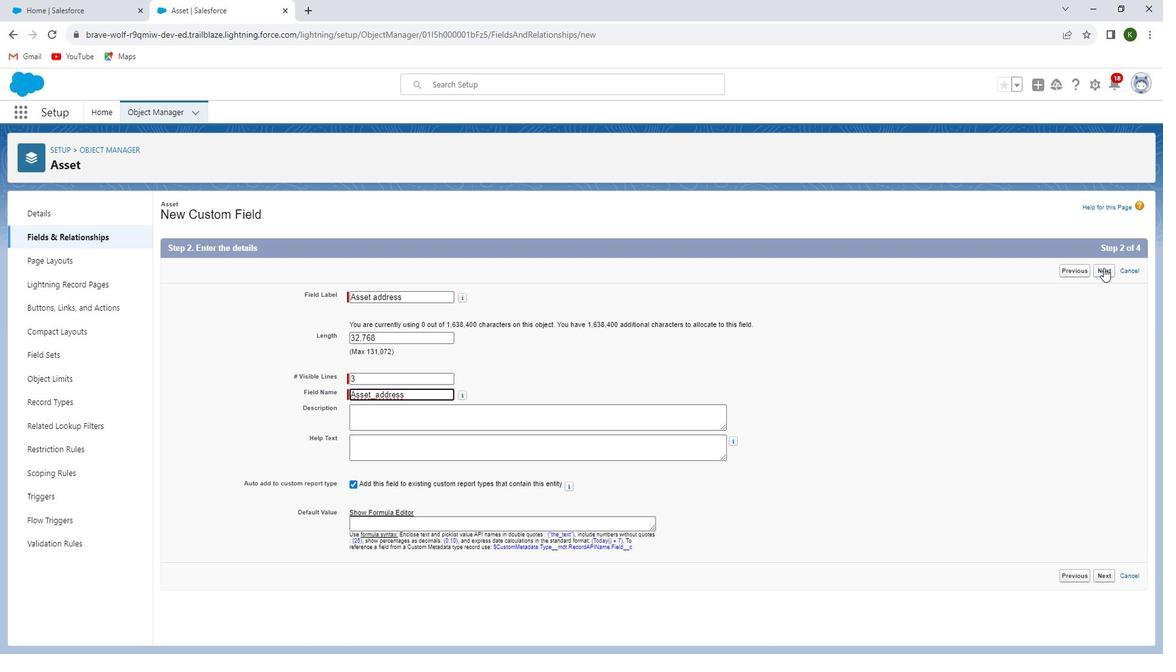 
Action: Mouse pressed left at (1101, 269)
Screenshot: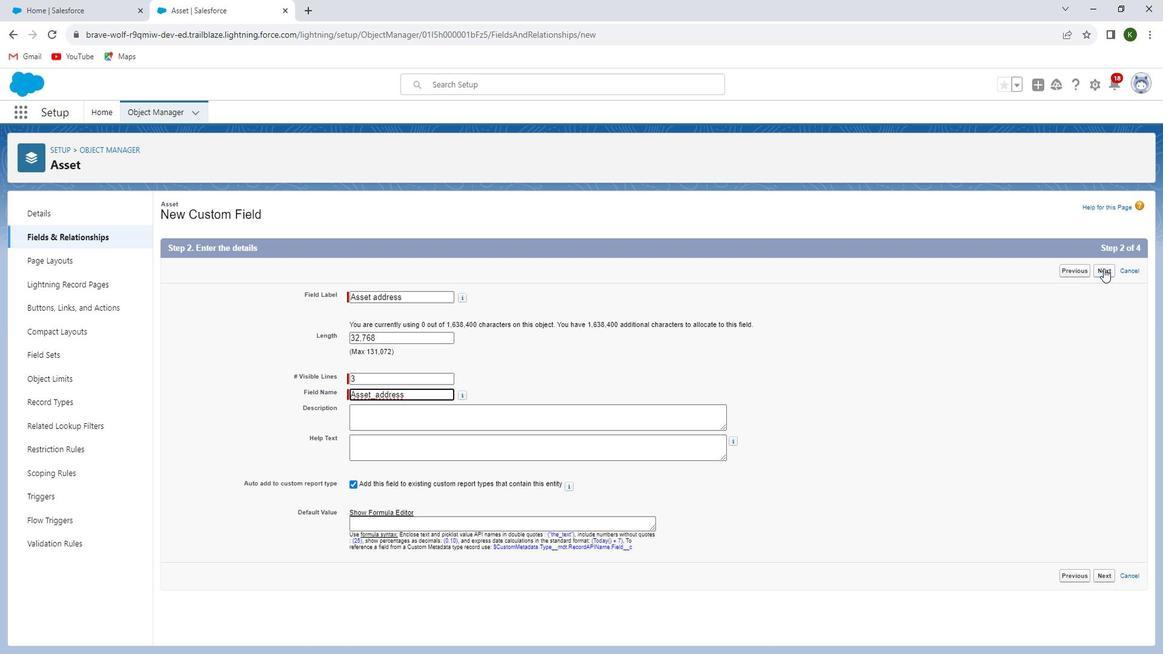 
Action: Mouse moved to (819, 373)
Screenshot: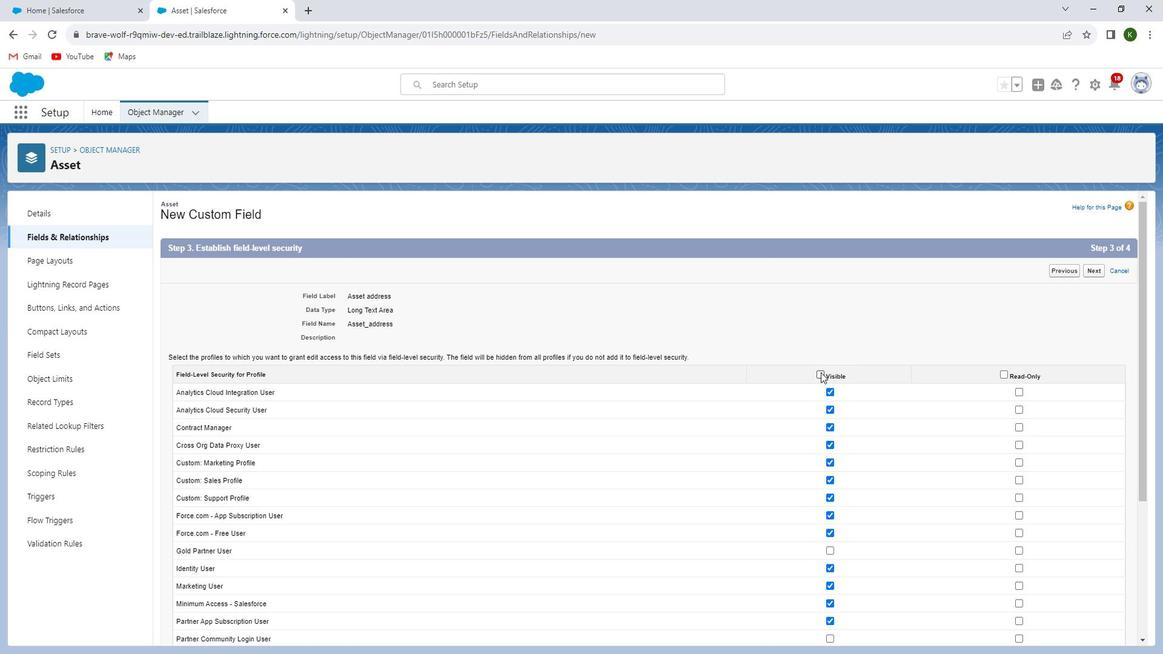 
Action: Mouse pressed left at (819, 373)
Screenshot: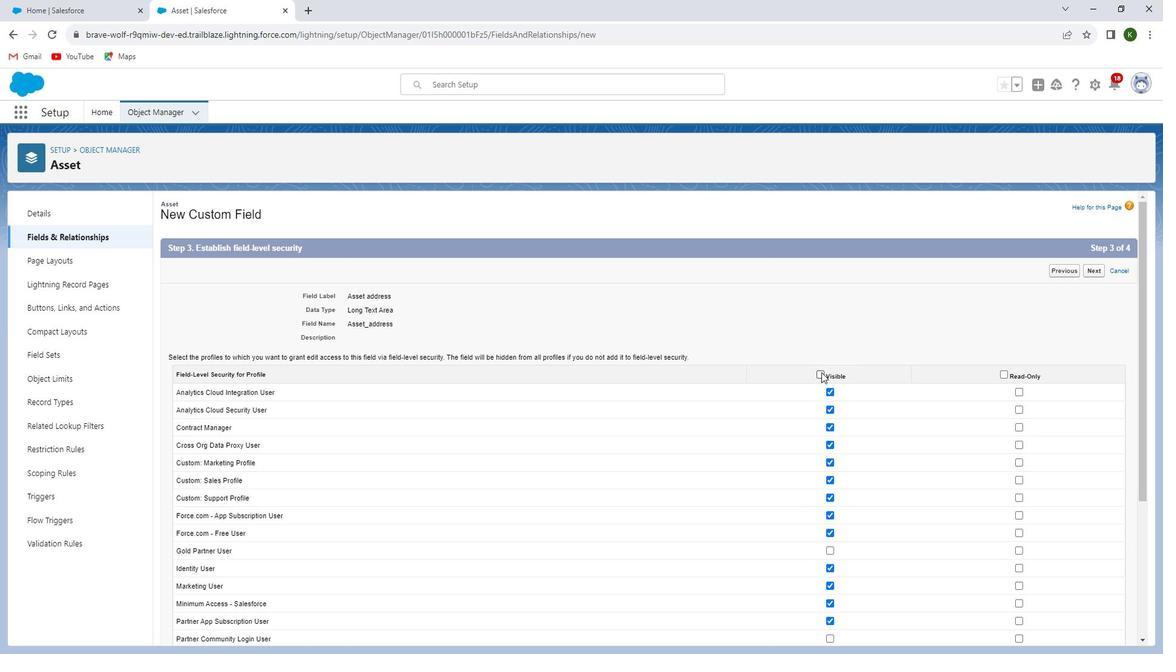 
Action: Mouse moved to (889, 346)
Screenshot: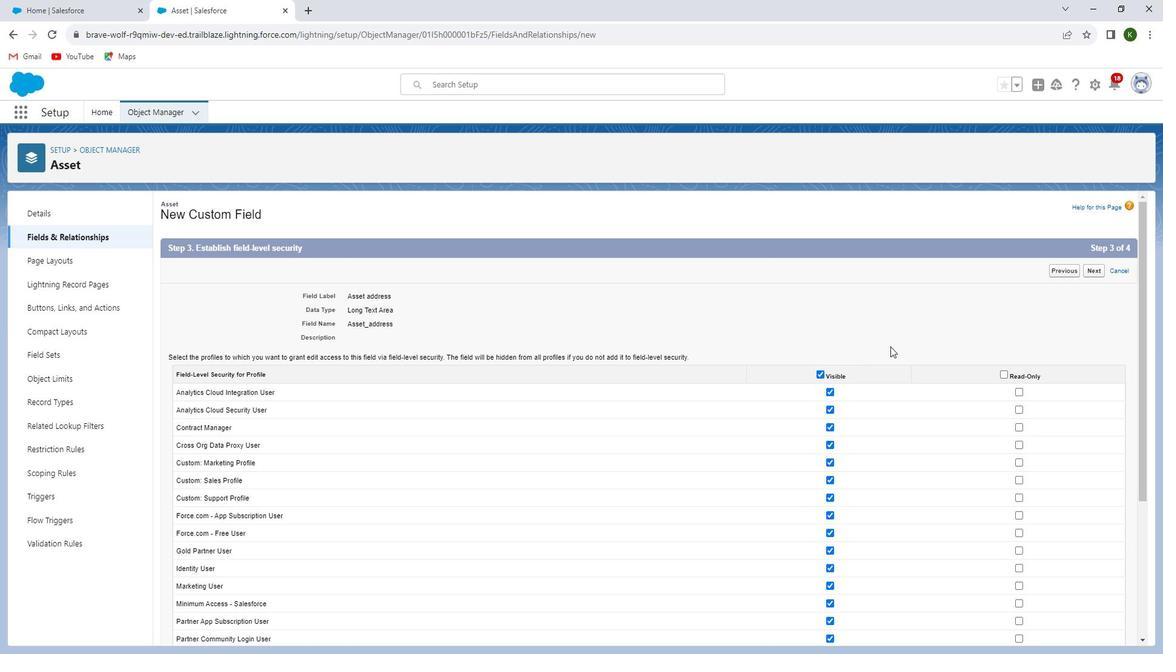 
Action: Mouse scrolled (889, 346) with delta (0, 0)
Screenshot: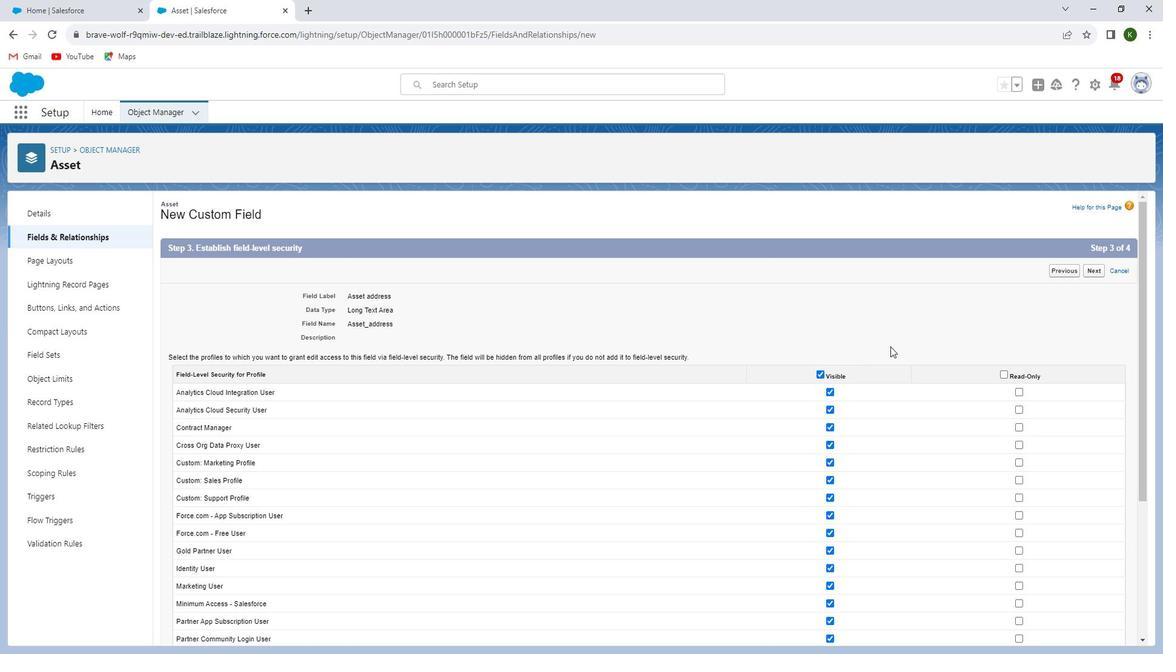 
Action: Mouse moved to (889, 346)
Screenshot: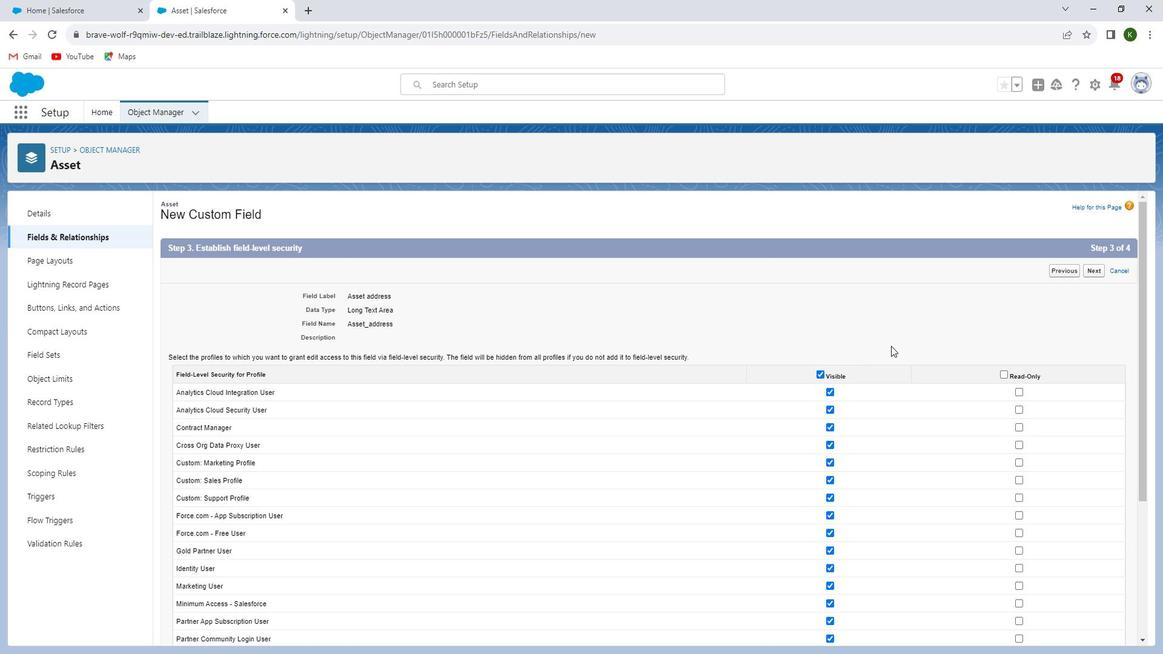 
Action: Mouse scrolled (889, 345) with delta (0, 0)
Screenshot: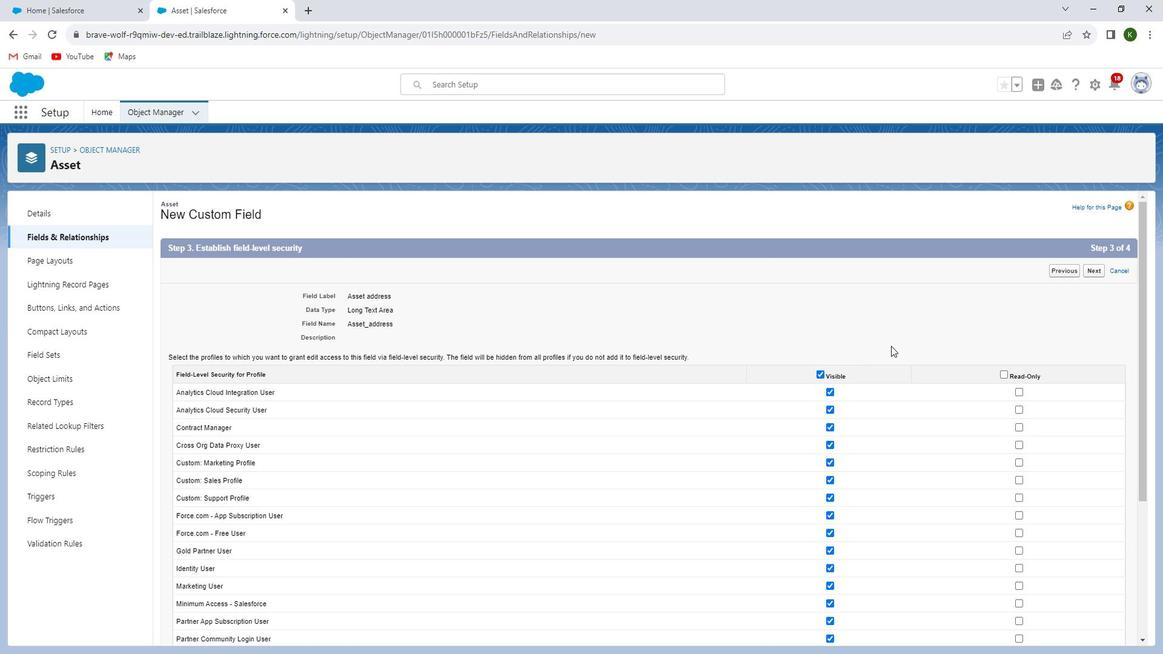 
Action: Mouse scrolled (889, 345) with delta (0, 0)
Screenshot: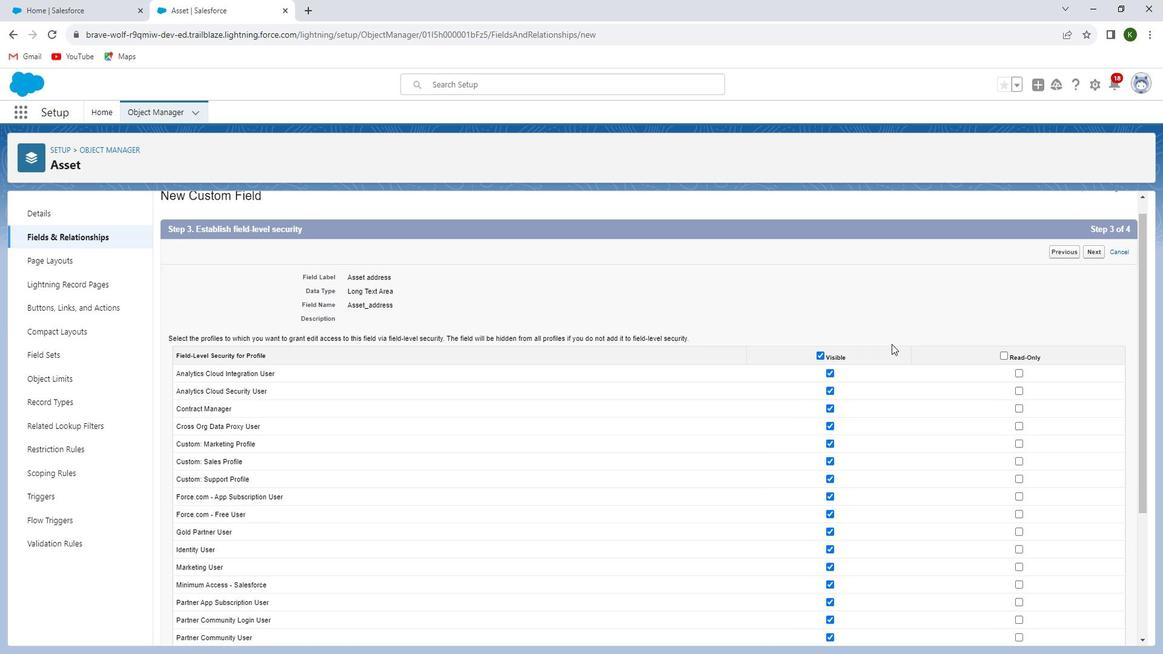 
Action: Mouse moved to (891, 342)
Screenshot: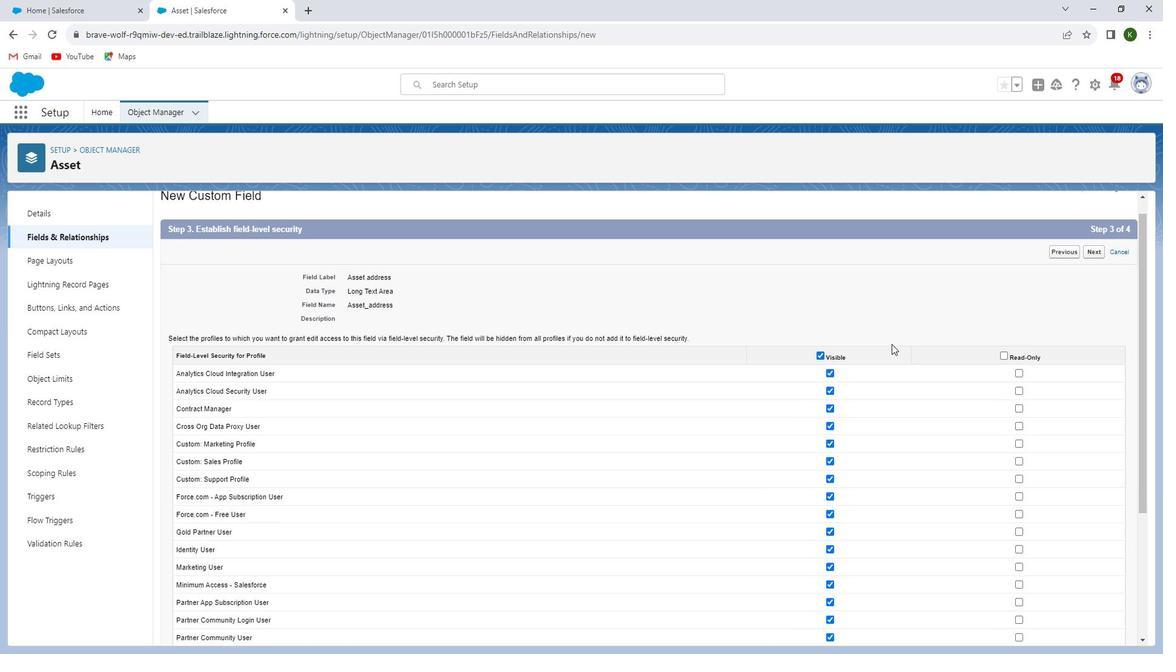 
Action: Mouse scrolled (891, 341) with delta (0, 0)
Screenshot: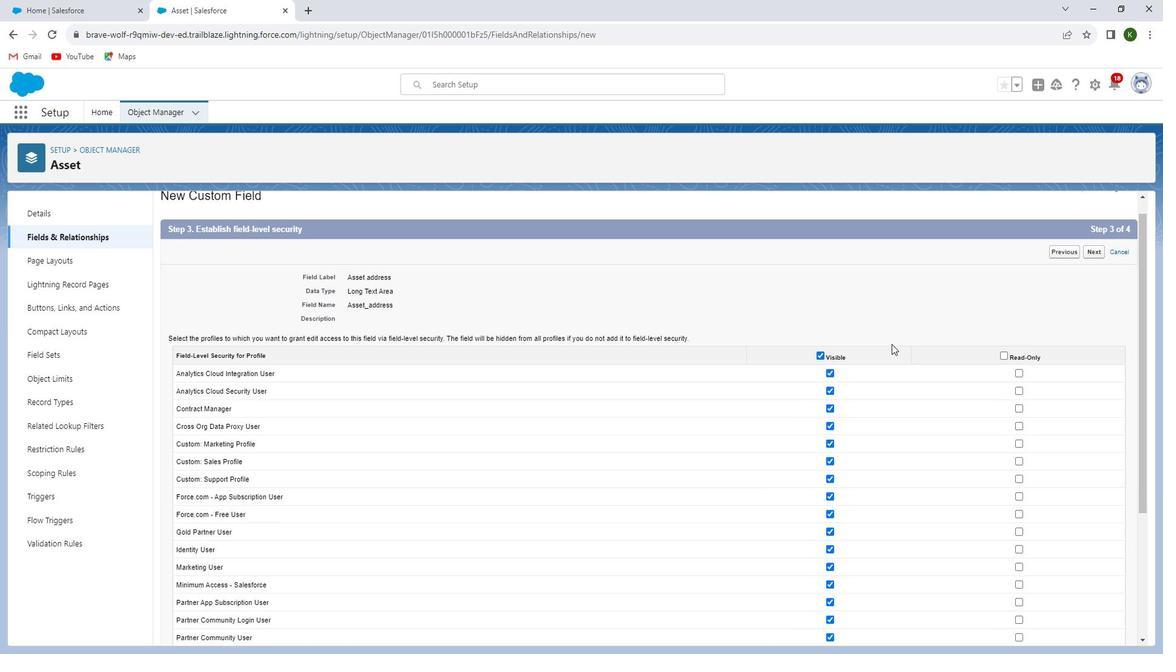 
Action: Mouse moved to (893, 341)
Screenshot: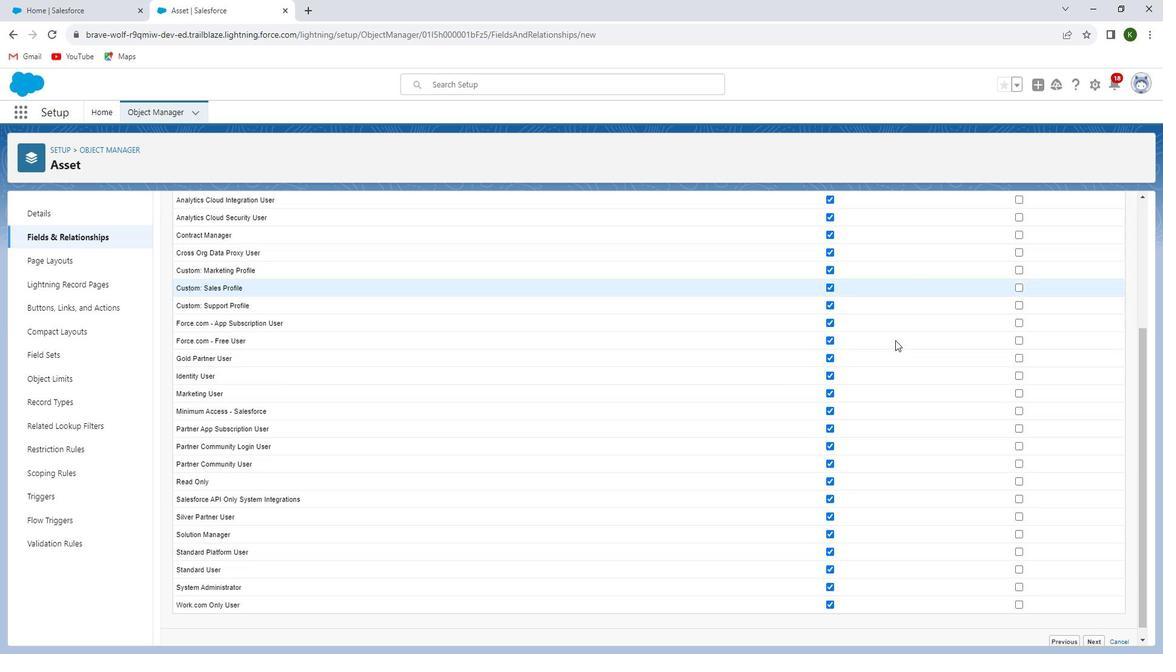 
Action: Mouse scrolled (893, 340) with delta (0, 0)
Screenshot: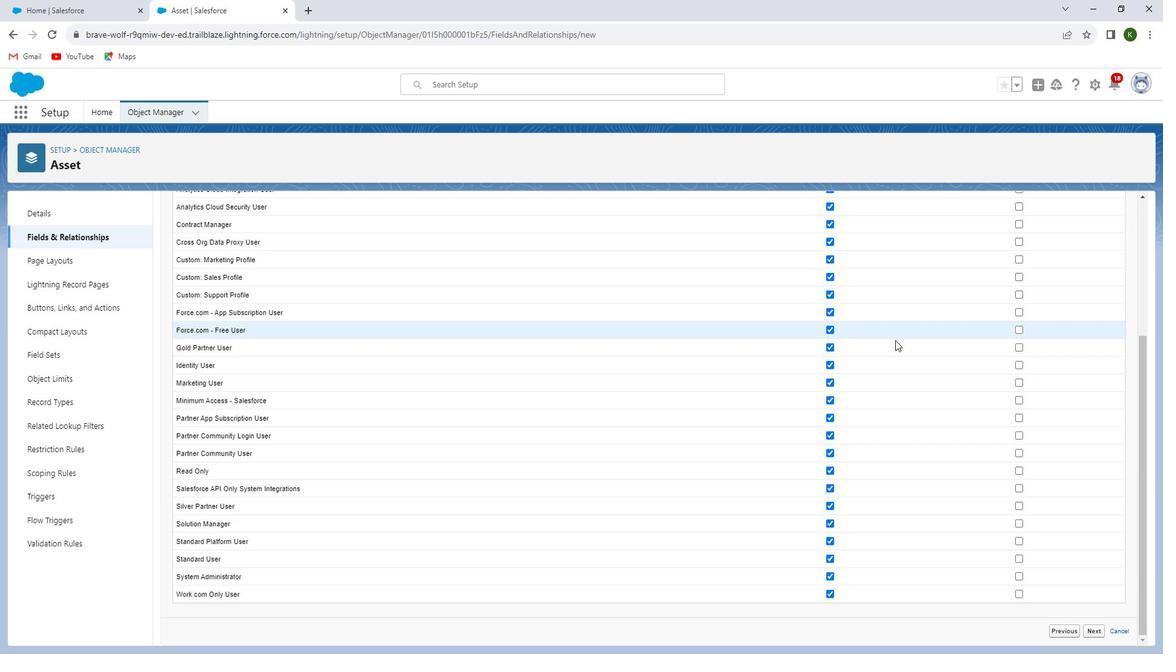 
Action: Mouse scrolled (893, 340) with delta (0, 0)
Screenshot: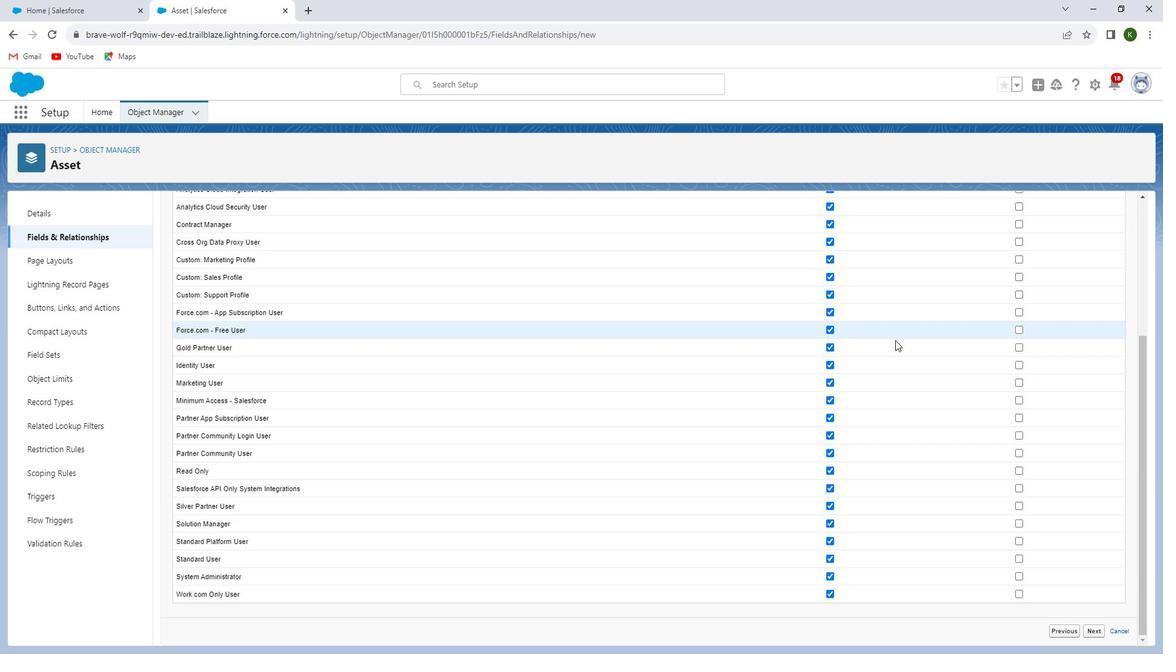 
Action: Mouse scrolled (893, 340) with delta (0, 0)
Screenshot: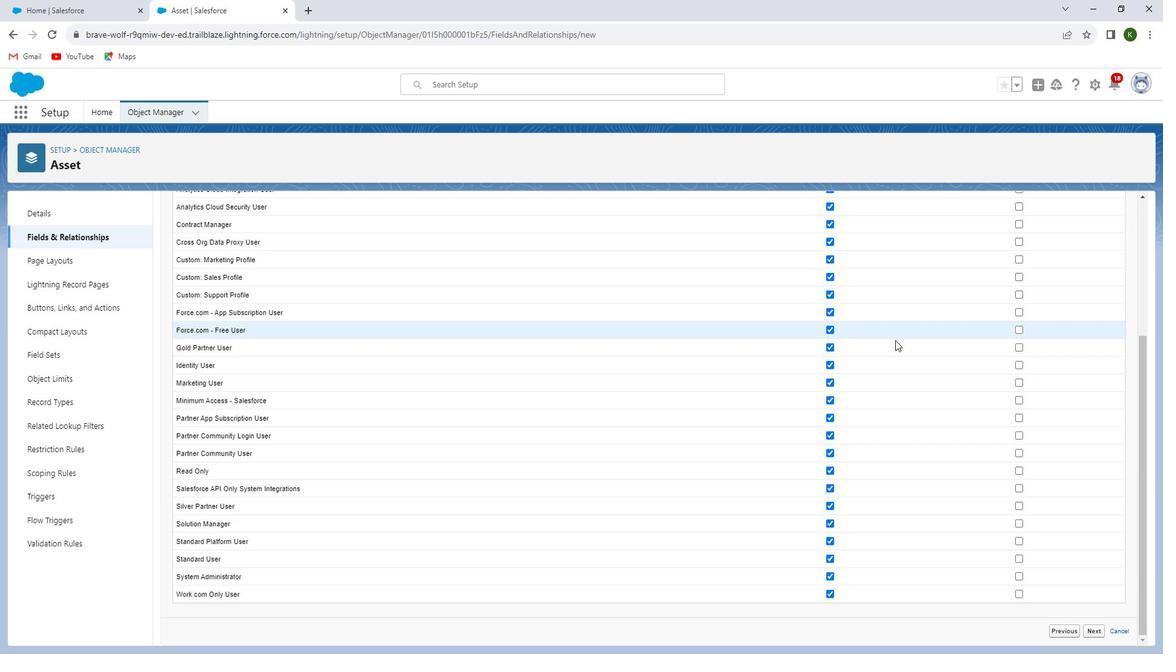 
Action: Mouse moved to (893, 341)
Screenshot: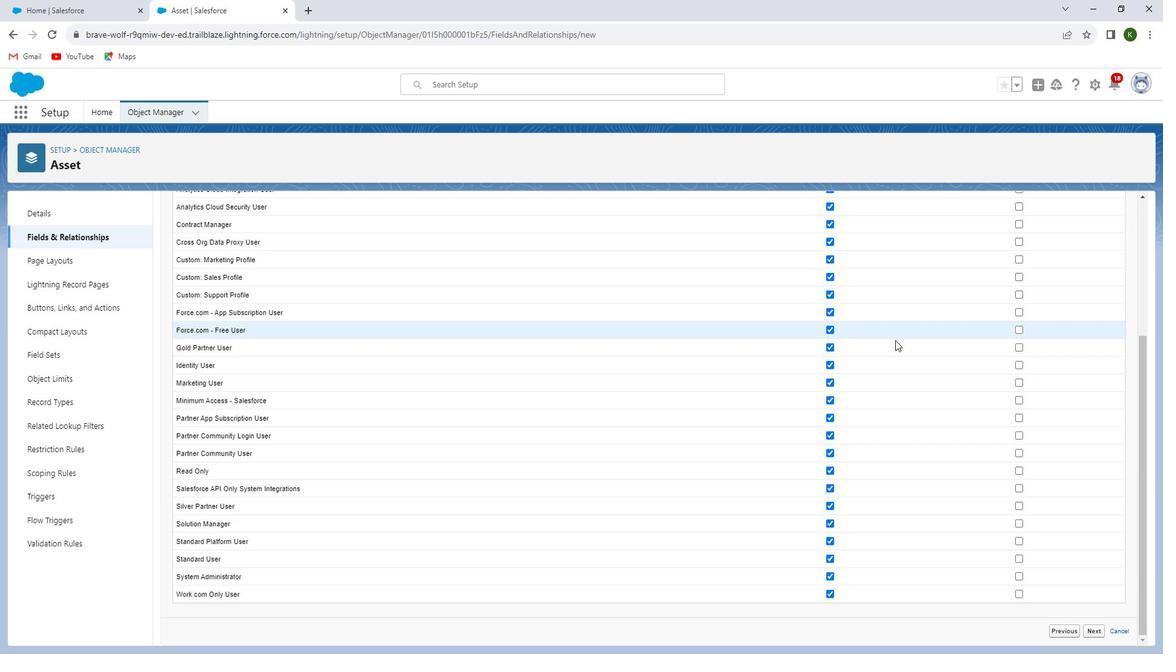 
Action: Mouse scrolled (893, 341) with delta (0, 0)
Screenshot: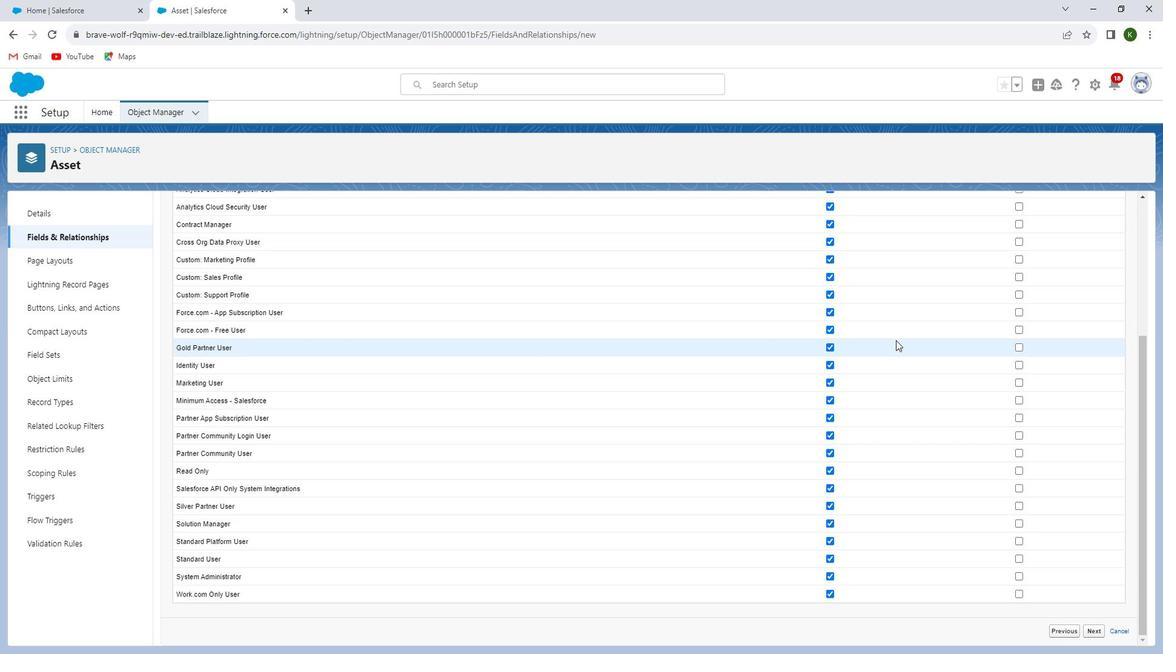 
Action: Mouse scrolled (893, 341) with delta (0, 0)
Screenshot: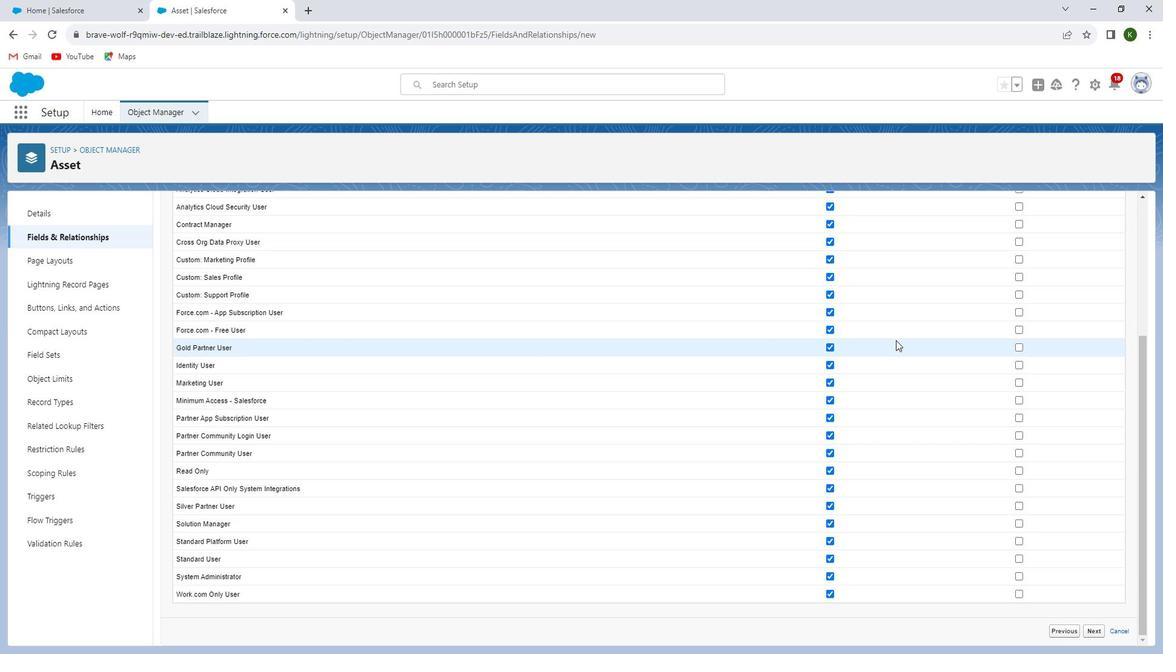 
Action: Mouse moved to (893, 340)
Screenshot: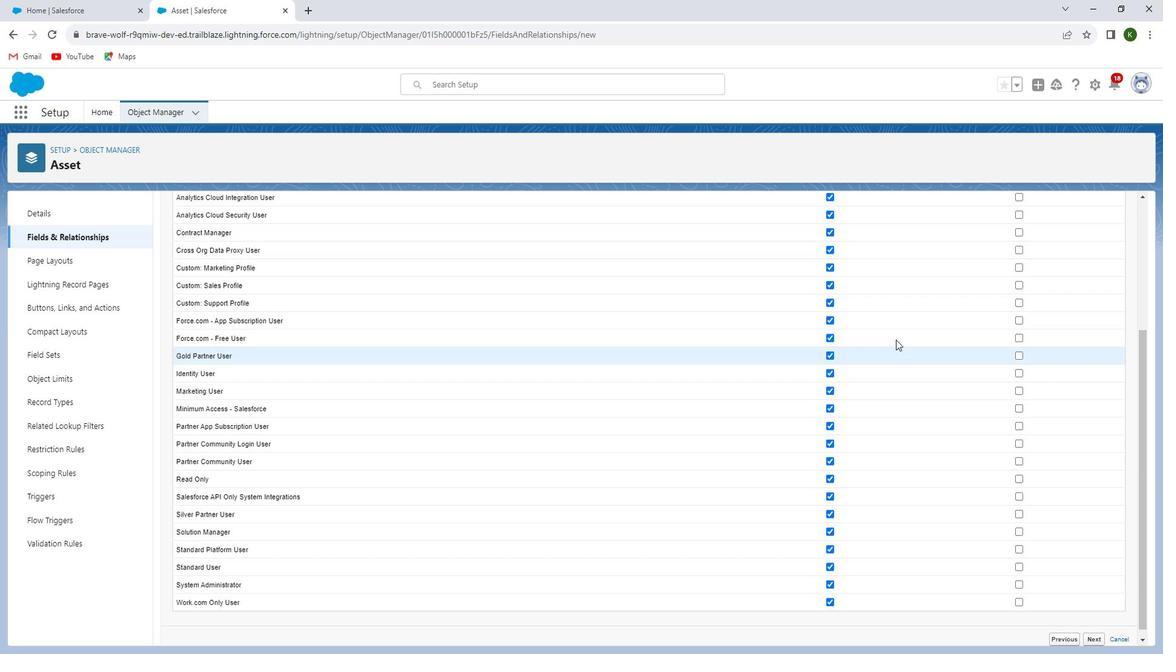 
Action: Mouse scrolled (893, 341) with delta (0, 0)
Screenshot: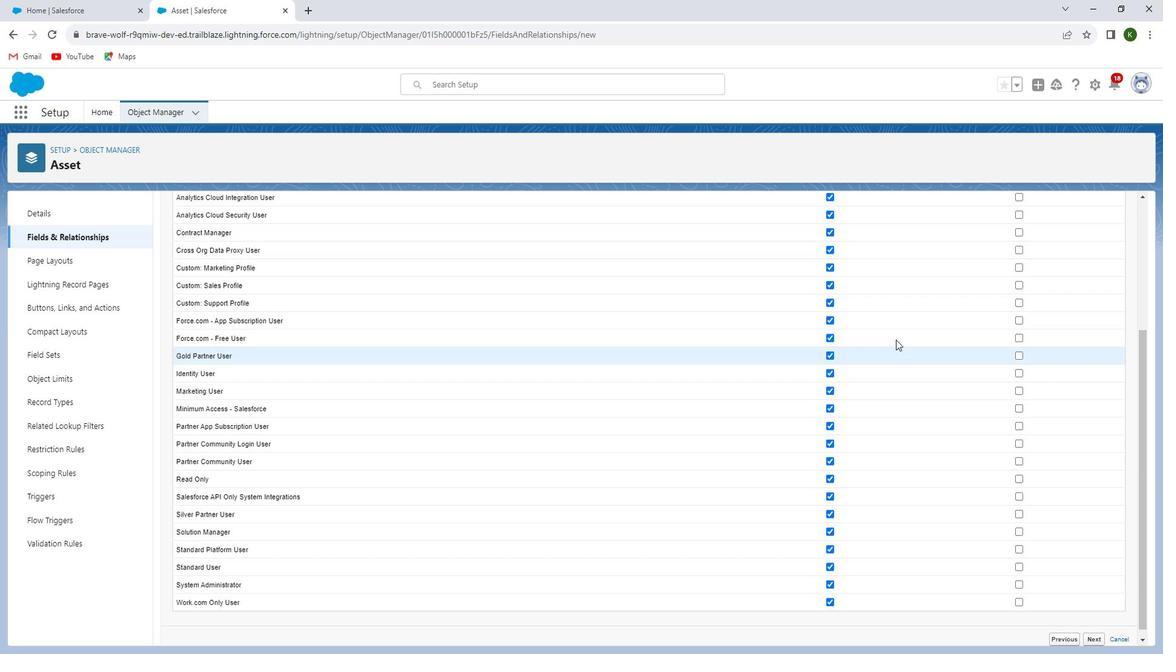 
Action: Mouse moved to (1093, 258)
Screenshot: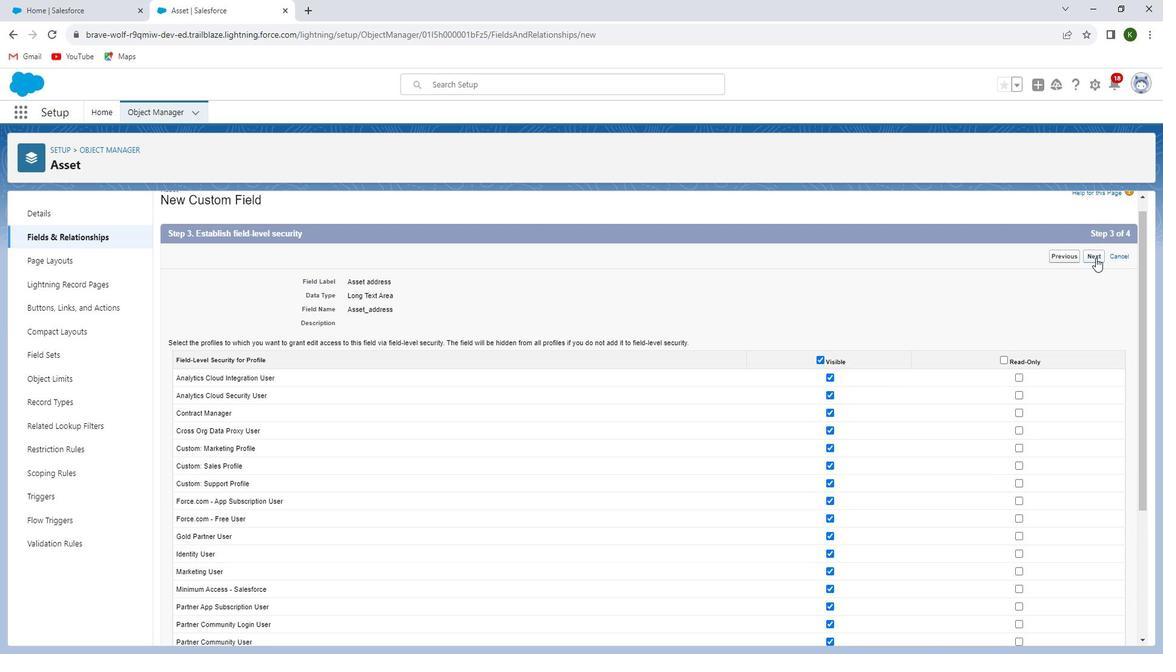 
Action: Mouse pressed left at (1093, 258)
Screenshot: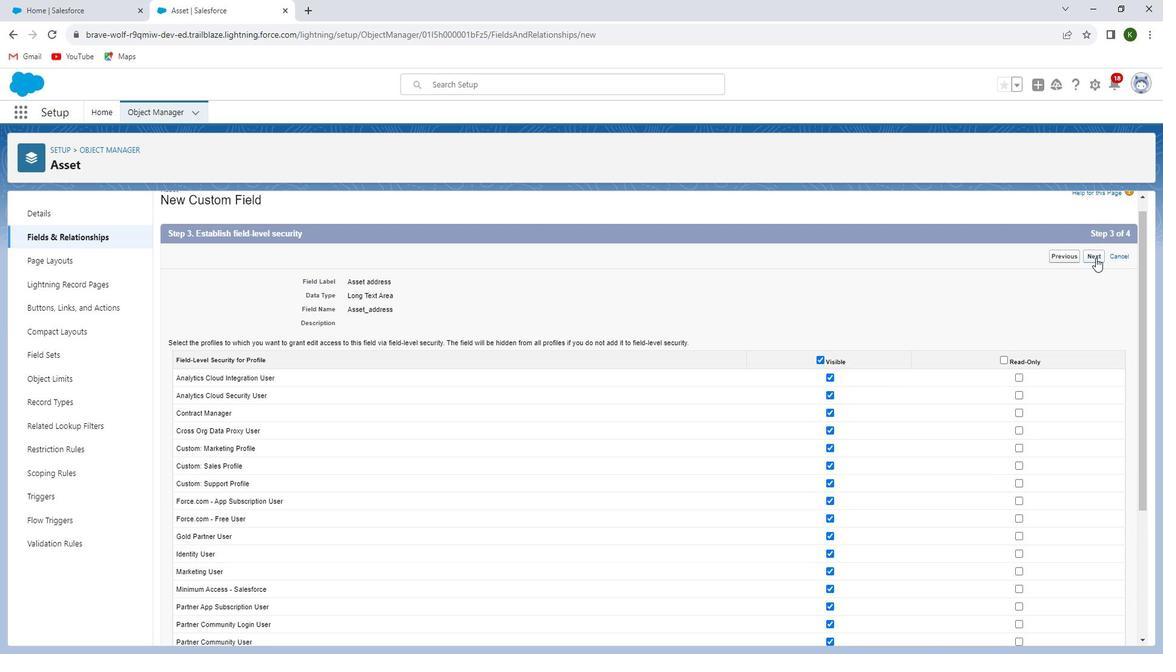 
Action: Mouse moved to (1064, 269)
Screenshot: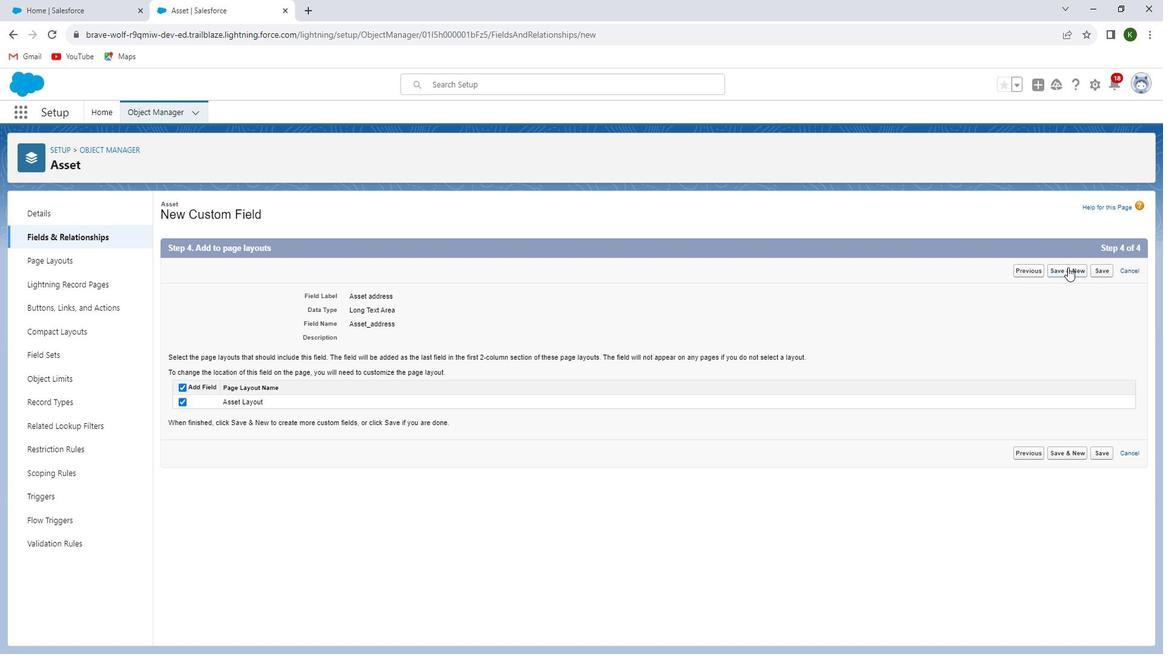 
Action: Mouse pressed left at (1064, 269)
Screenshot: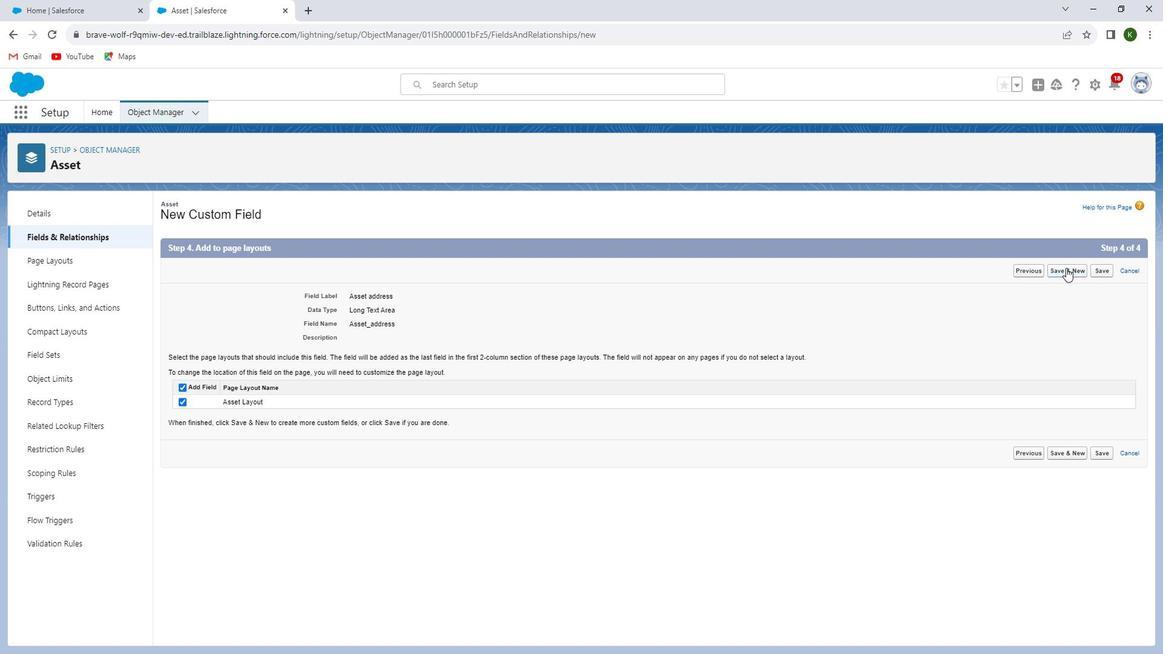 
Action: Mouse moved to (303, 555)
Screenshot: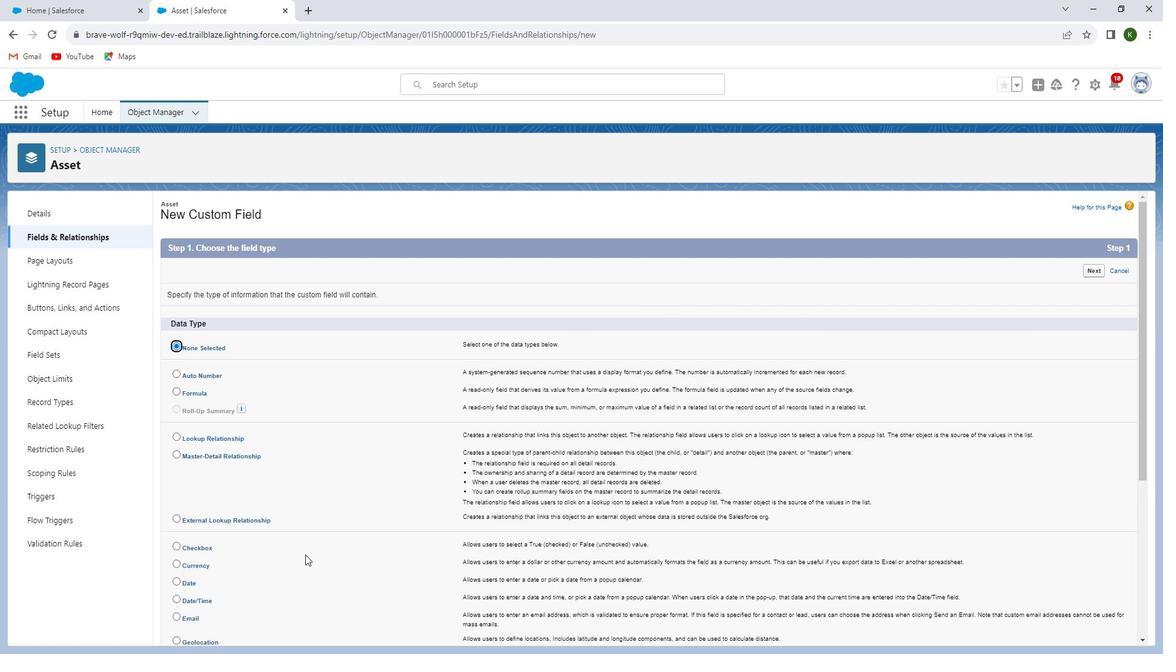 
Action: Mouse scrolled (303, 555) with delta (0, 0)
Screenshot: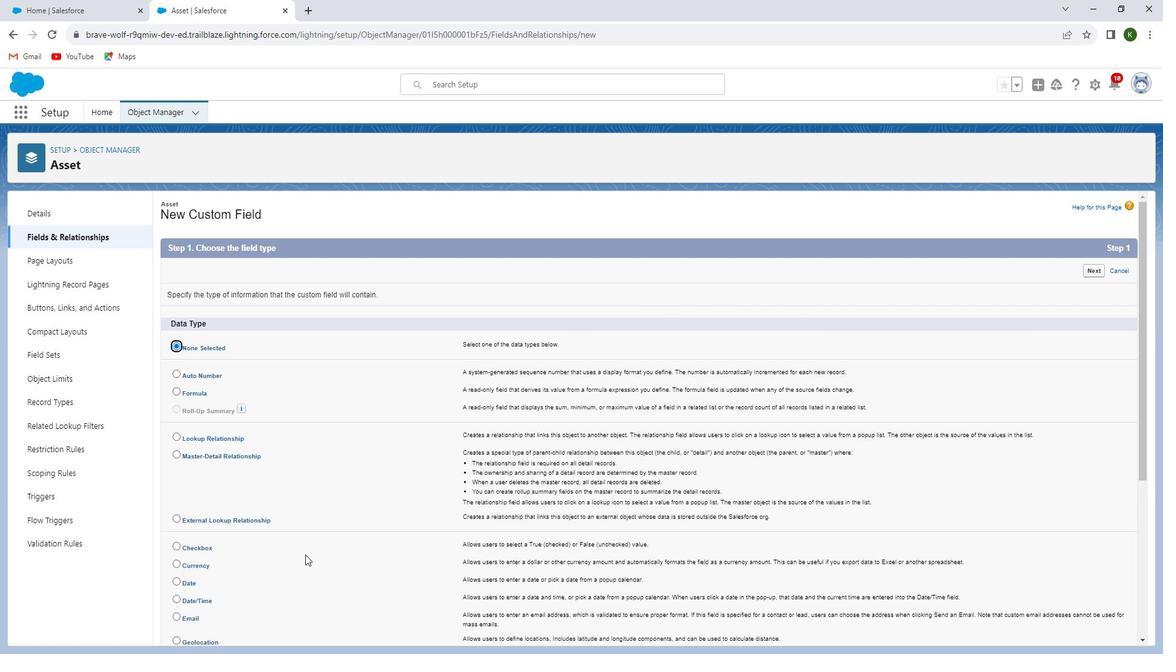 
Action: Mouse scrolled (303, 555) with delta (0, 0)
Screenshot: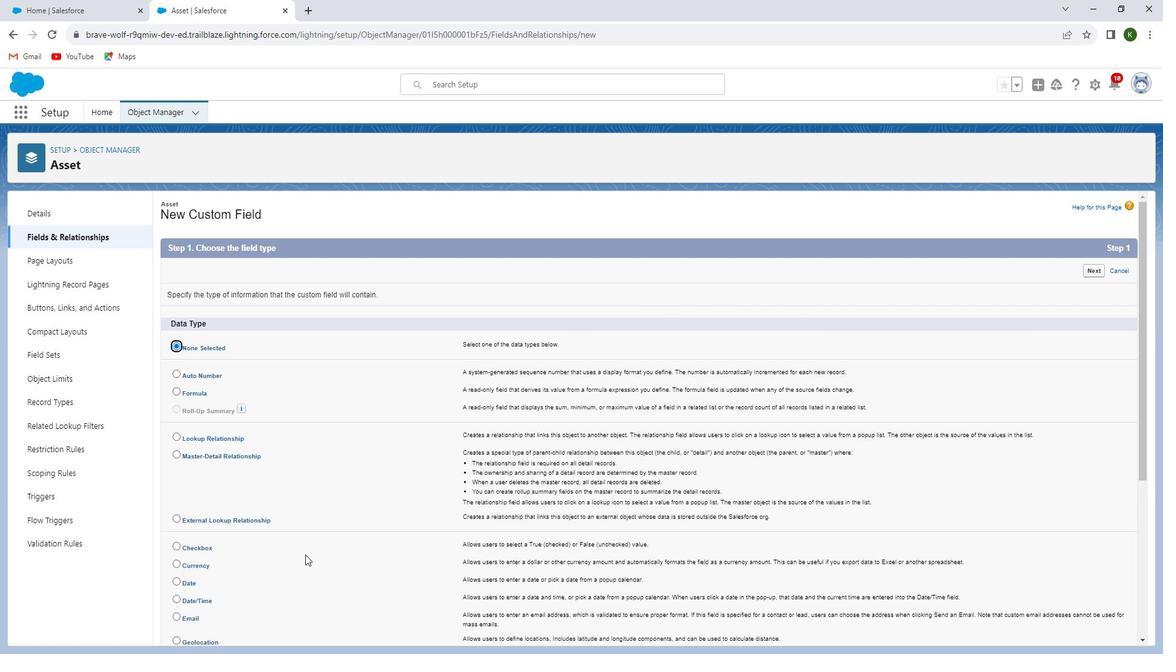 
Action: Mouse moved to (175, 536)
Screenshot: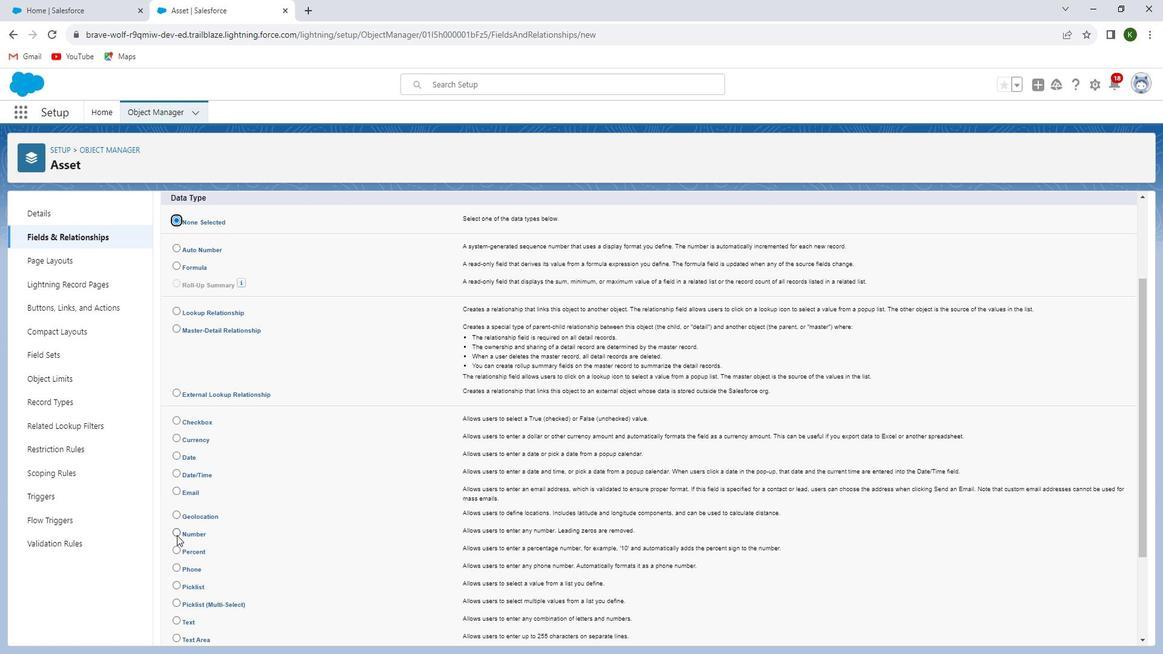 
Action: Mouse pressed left at (175, 536)
Screenshot: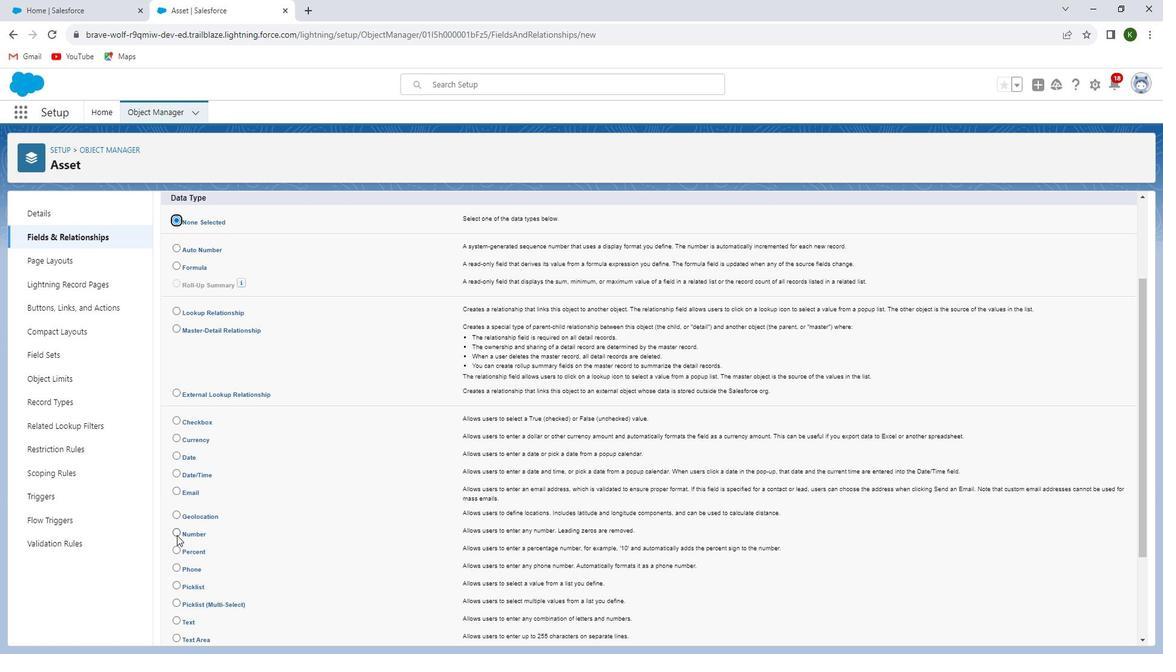 
Action: Mouse moved to (852, 329)
Screenshot: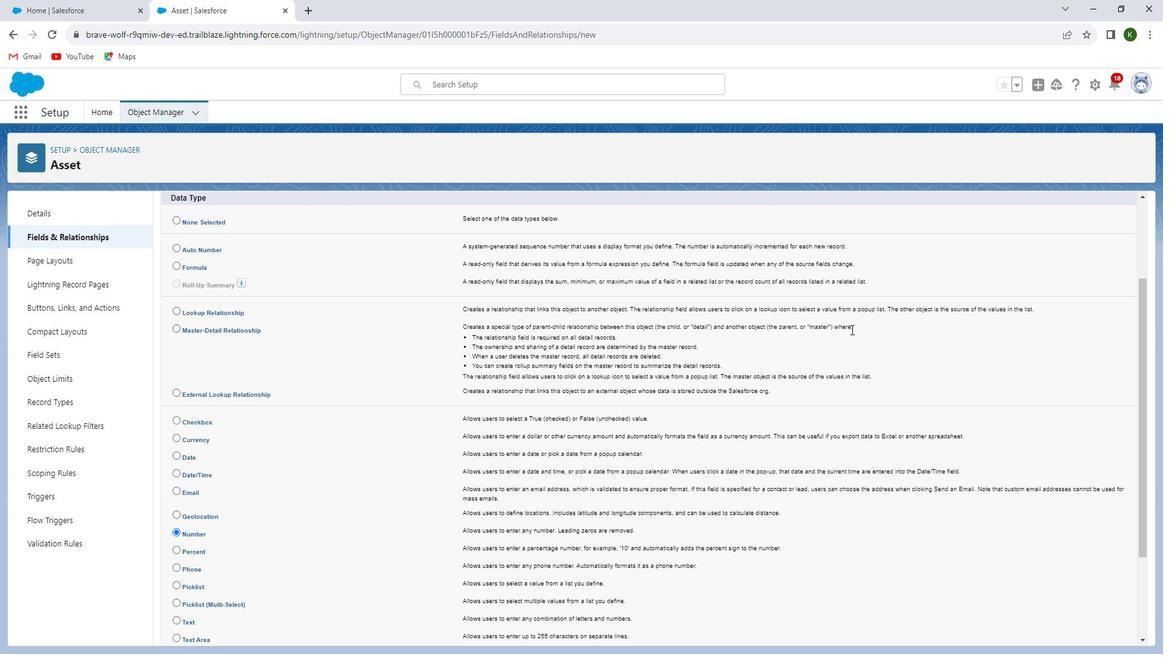 
Action: Mouse scrolled (852, 329) with delta (0, 0)
Screenshot: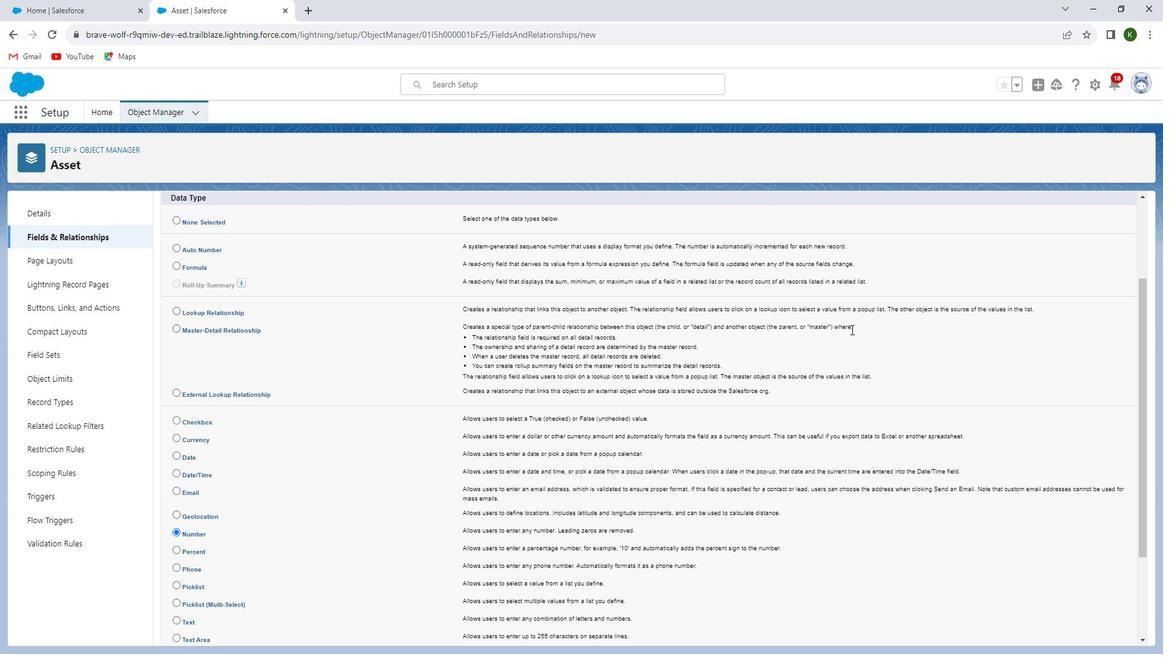 
Action: Mouse moved to (856, 327)
Screenshot: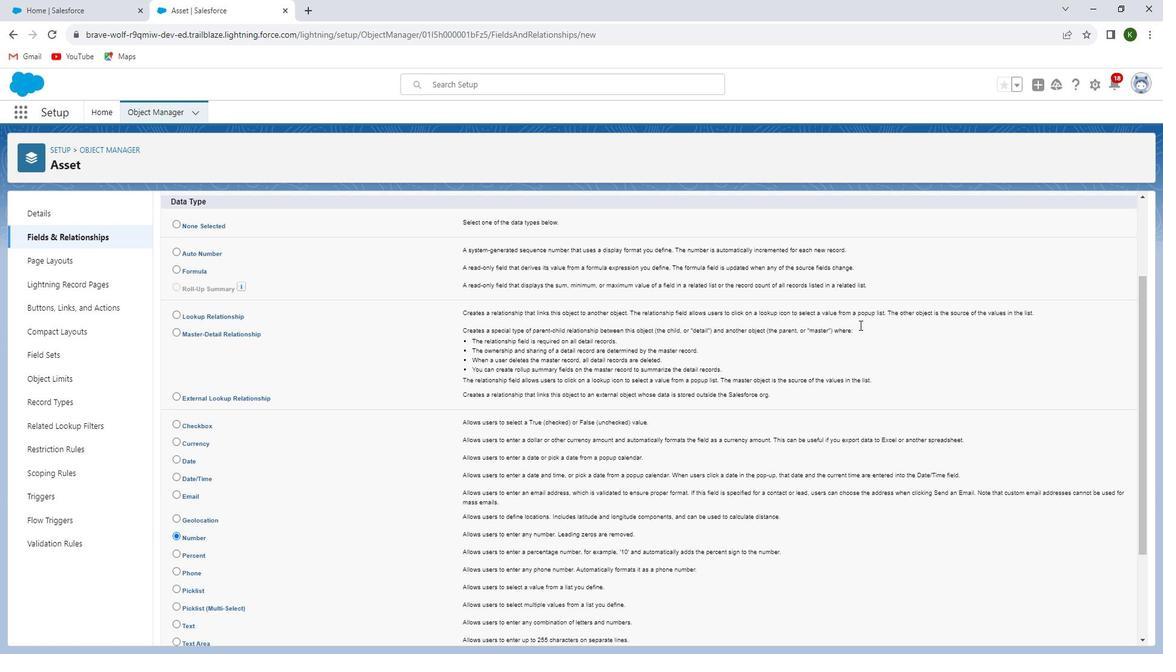 
Action: Mouse scrolled (856, 327) with delta (0, 0)
Screenshot: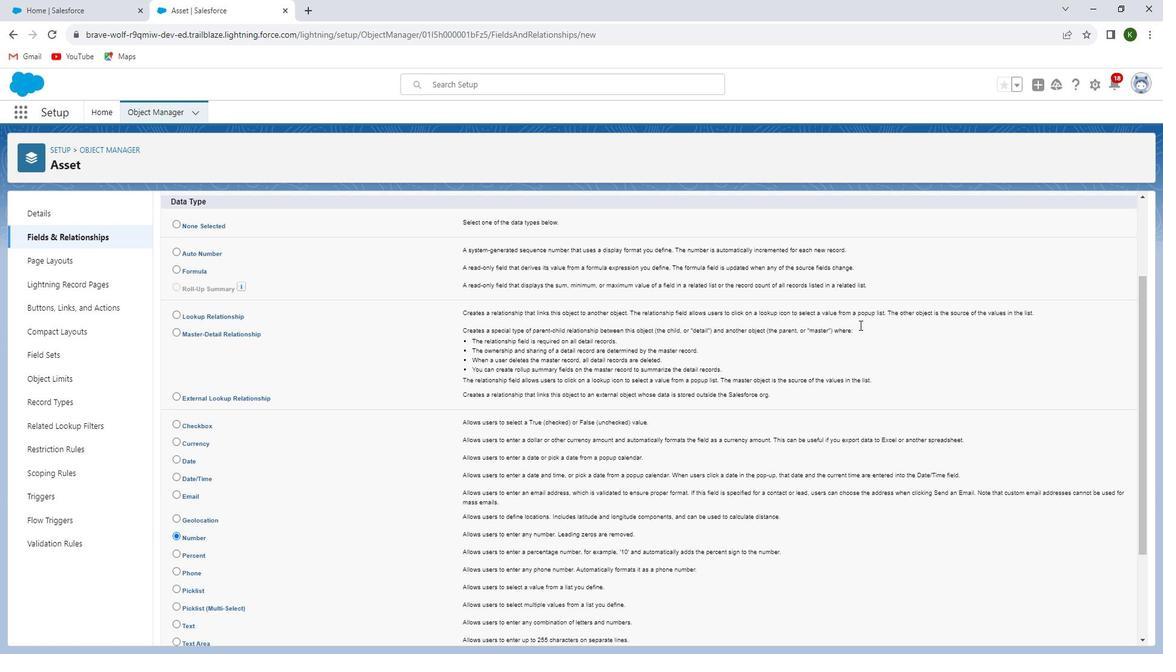 
Action: Mouse moved to (857, 326)
Screenshot: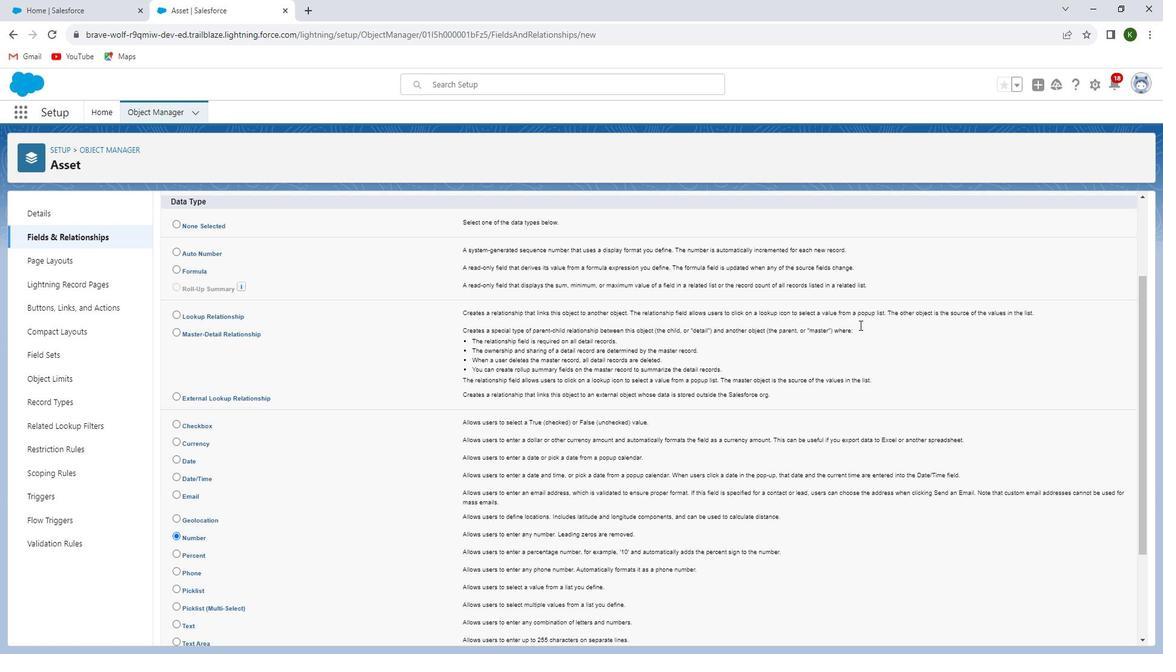 
Action: Mouse scrolled (857, 326) with delta (0, 0)
Screenshot: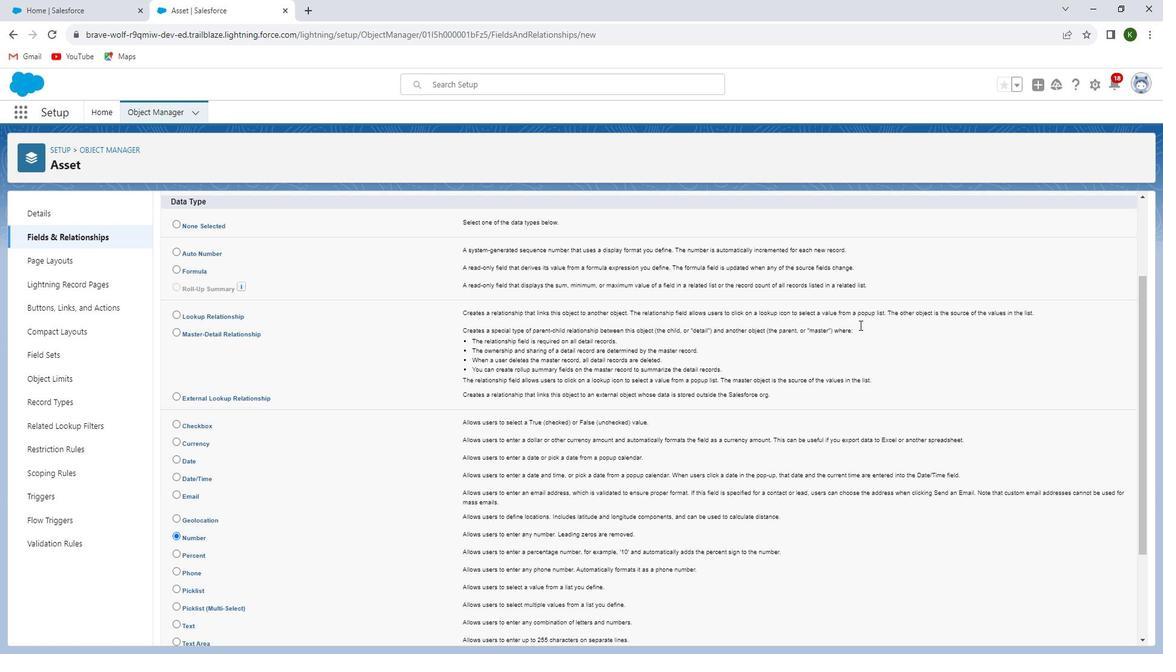 
Action: Mouse moved to (1093, 271)
Screenshot: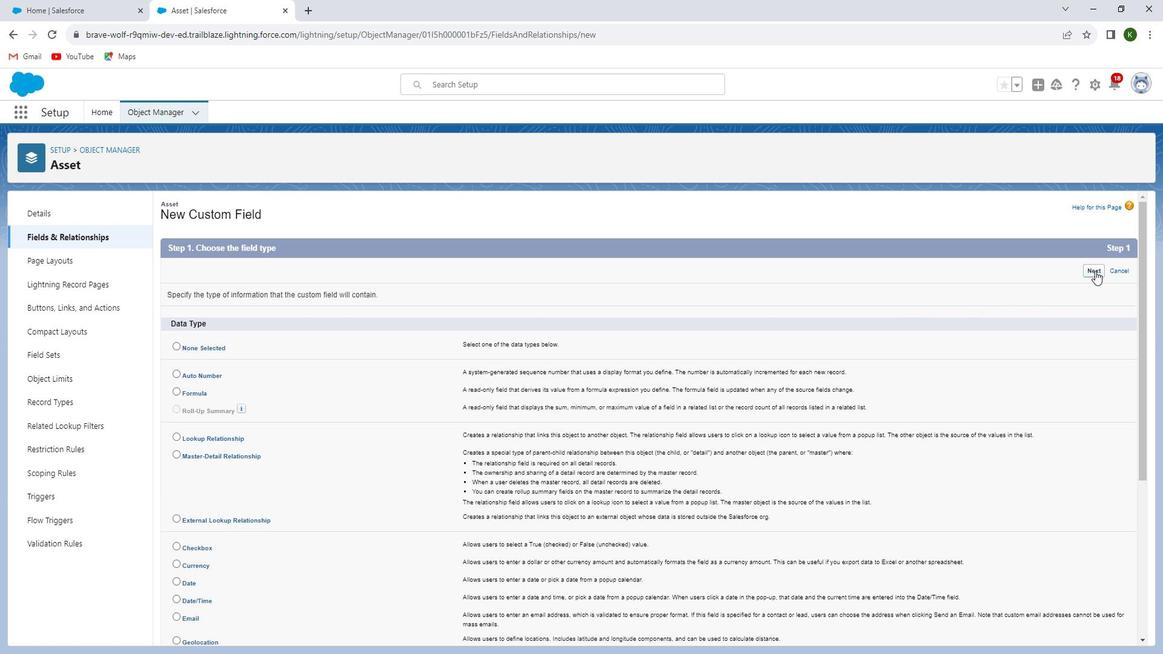 
Action: Mouse pressed left at (1093, 271)
Screenshot: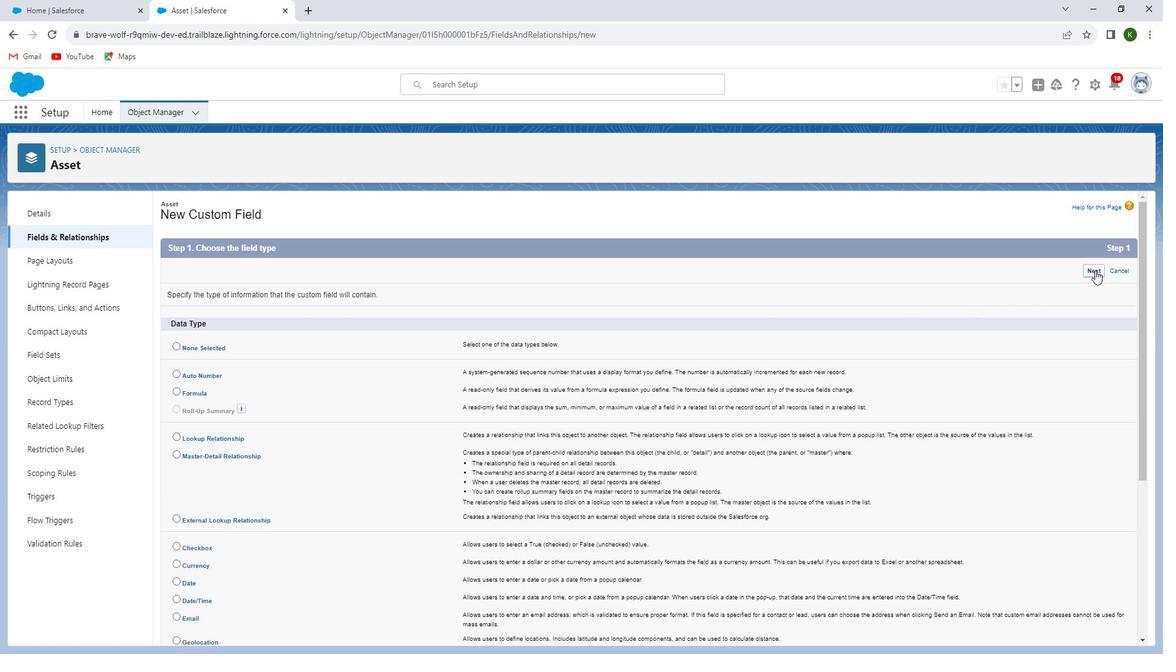 
Action: Mouse moved to (410, 295)
Screenshot: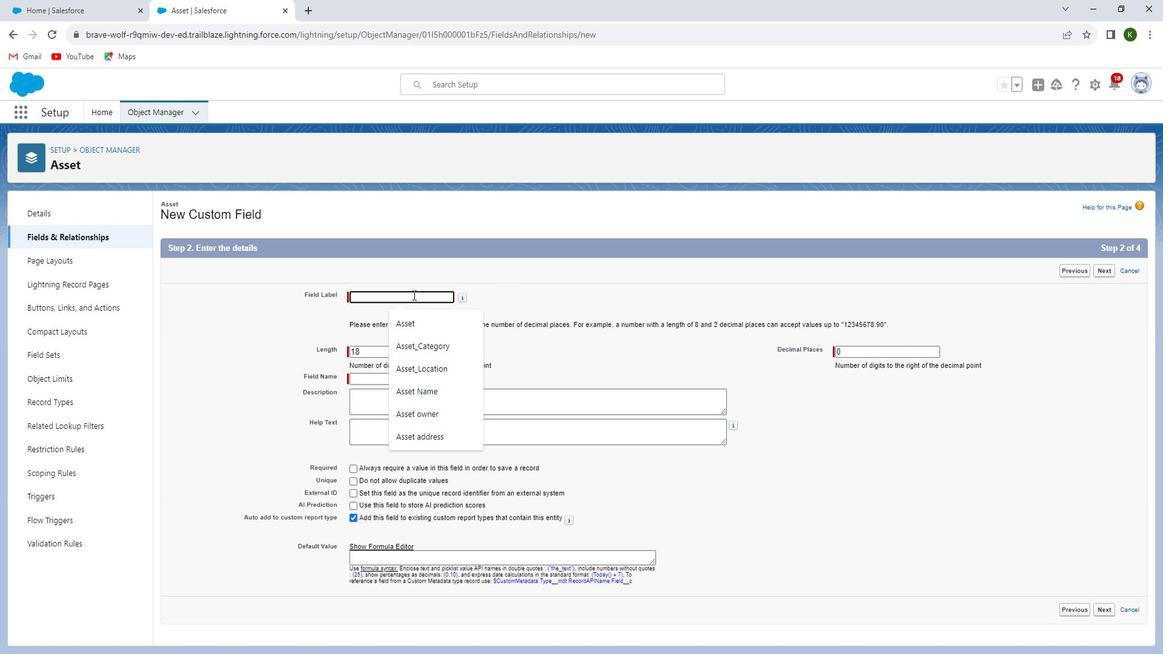
Action: Mouse pressed left at (410, 295)
Screenshot: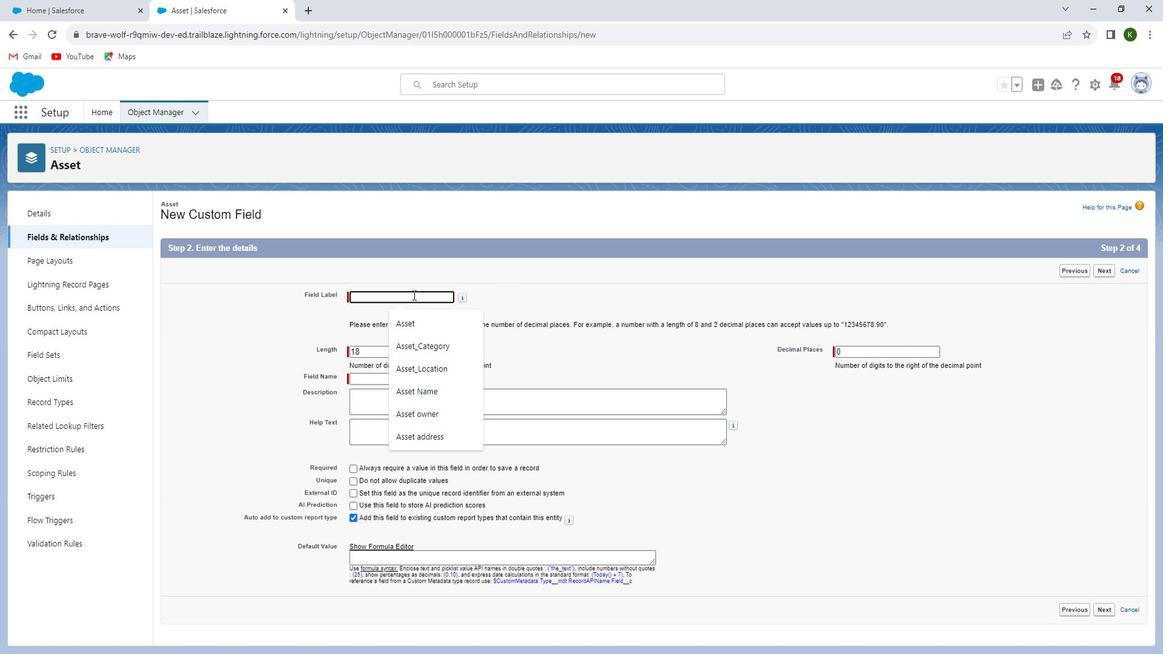 
Action: Mouse moved to (383, 295)
Screenshot: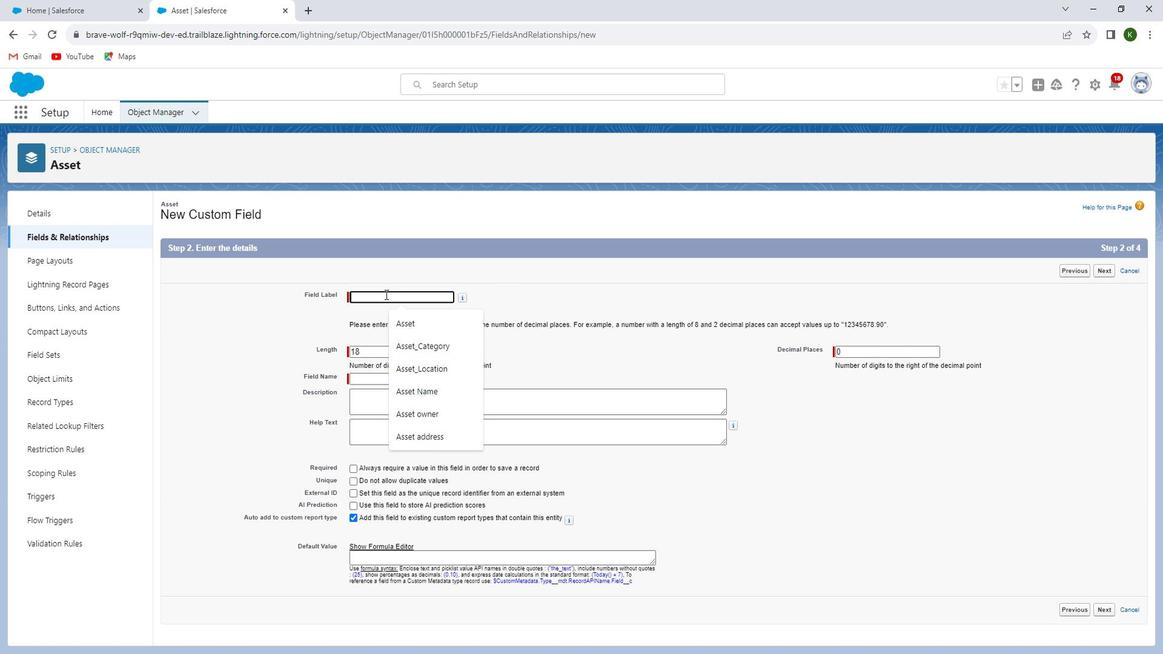 
Action: Mouse pressed left at (383, 295)
Screenshot: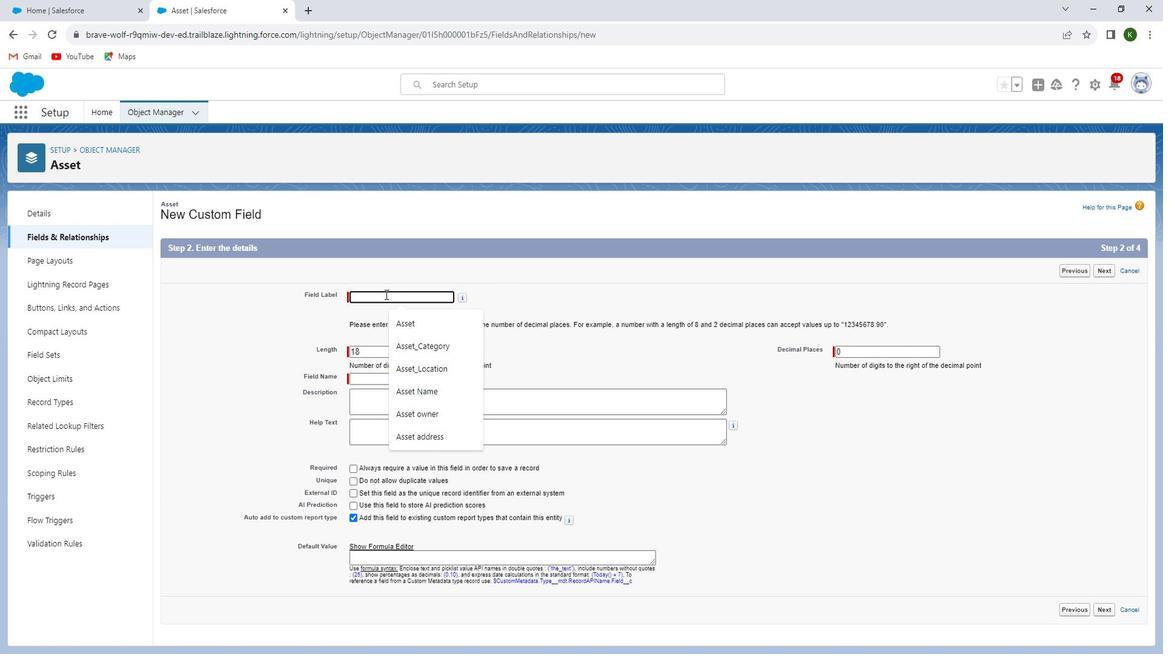 
Action: Mouse moved to (383, 295)
Screenshot: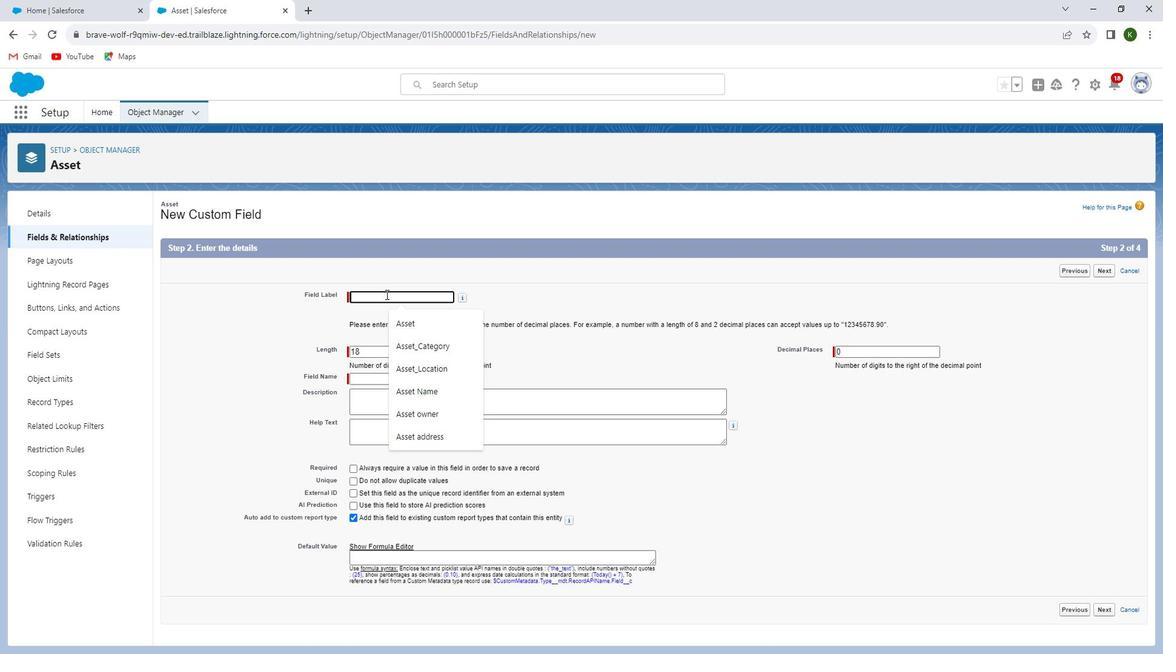 
Action: Key pressed <Key.shift>Asset<Key.space>contact<Key.space>no.
Screenshot: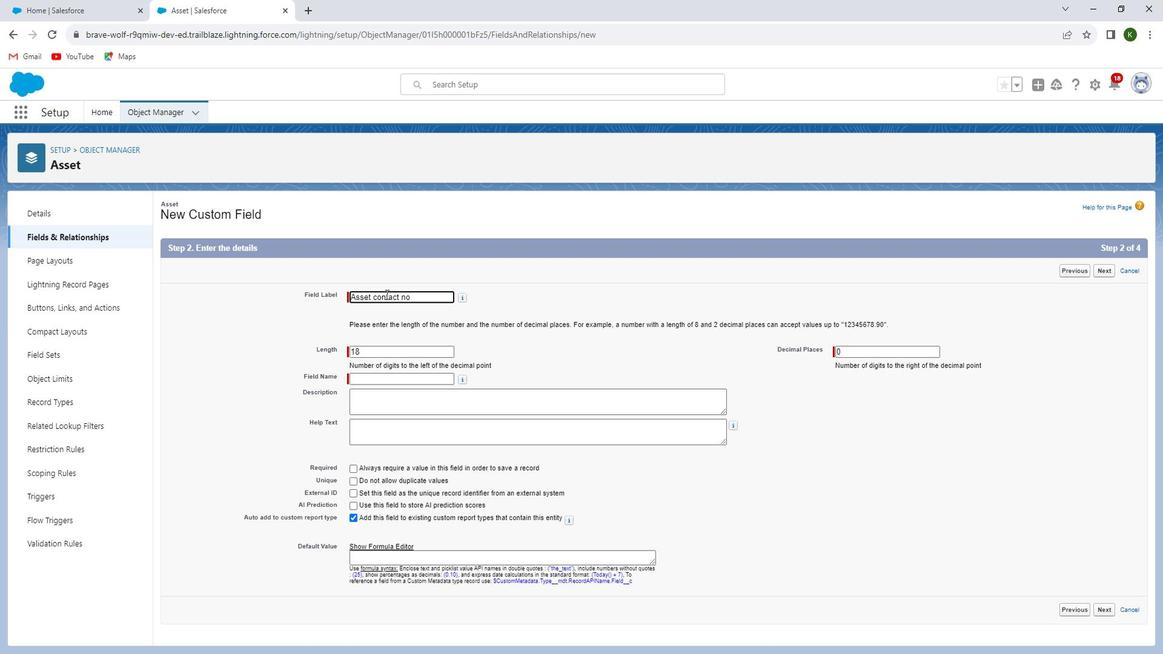 
Action: Mouse moved to (411, 352)
Screenshot: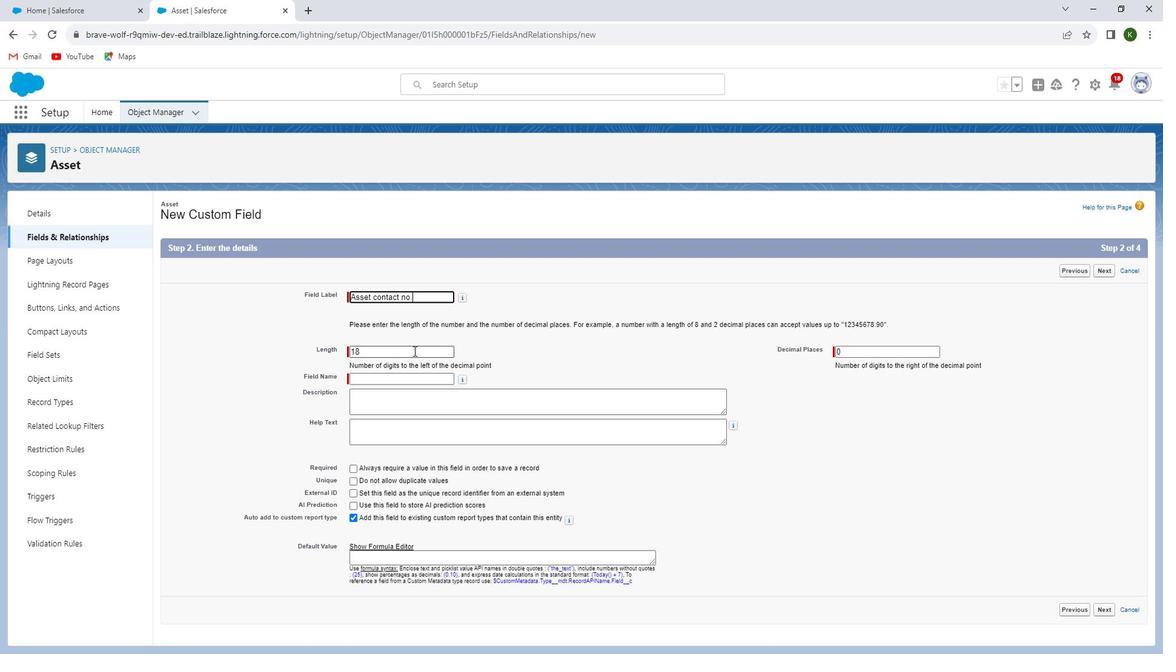 
Action: Mouse pressed left at (411, 352)
Screenshot: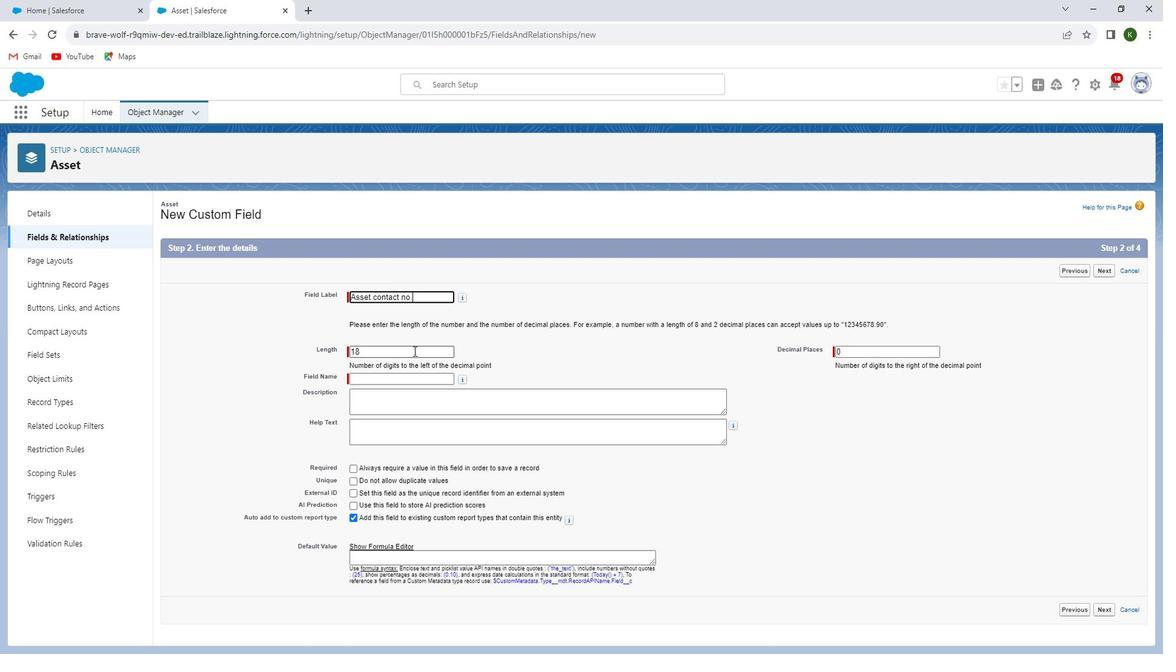 
Action: Mouse moved to (609, 363)
Screenshot: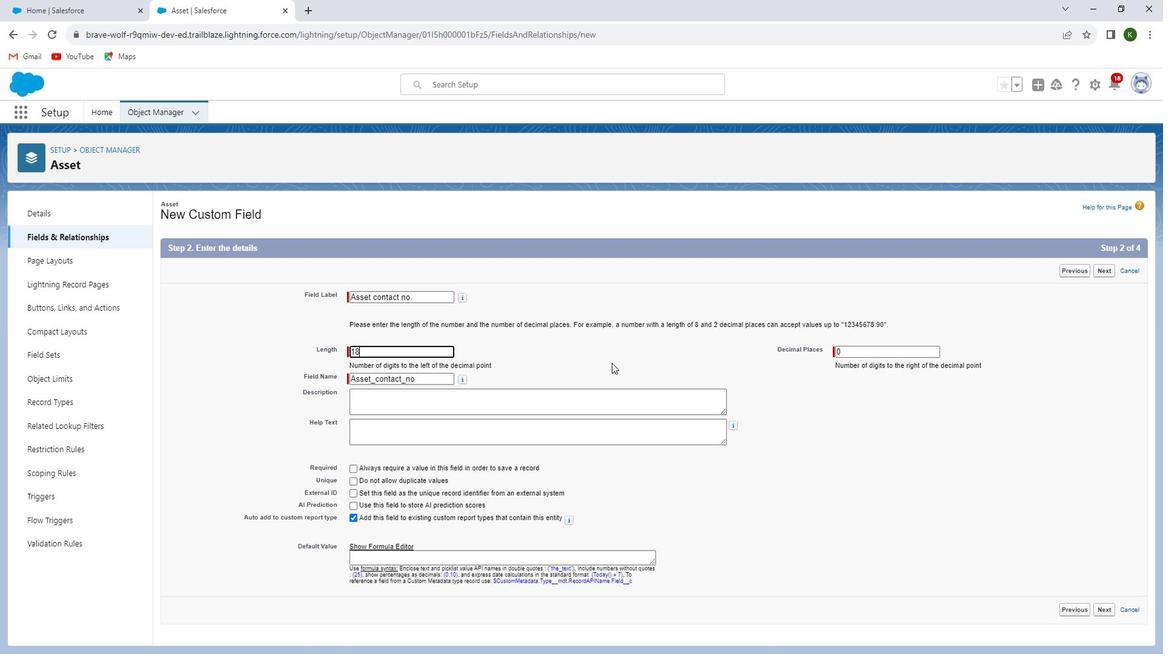 
Action: Mouse scrolled (609, 363) with delta (0, 0)
Screenshot: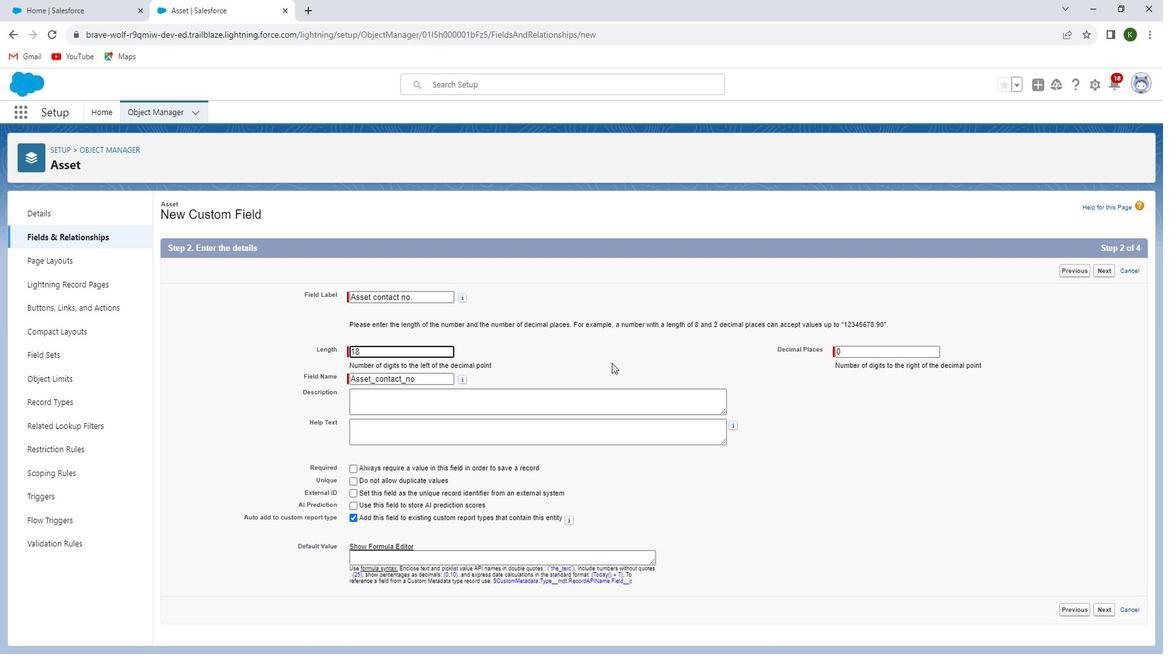
Action: Mouse moved to (1104, 272)
Screenshot: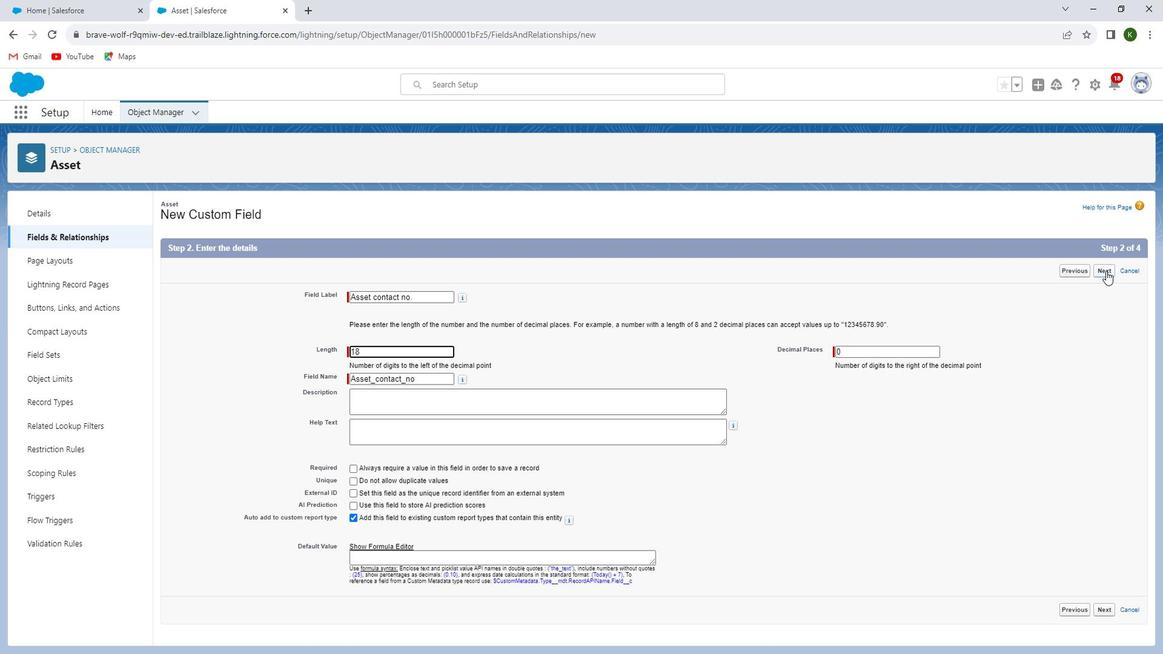 
Action: Mouse pressed left at (1104, 272)
Screenshot: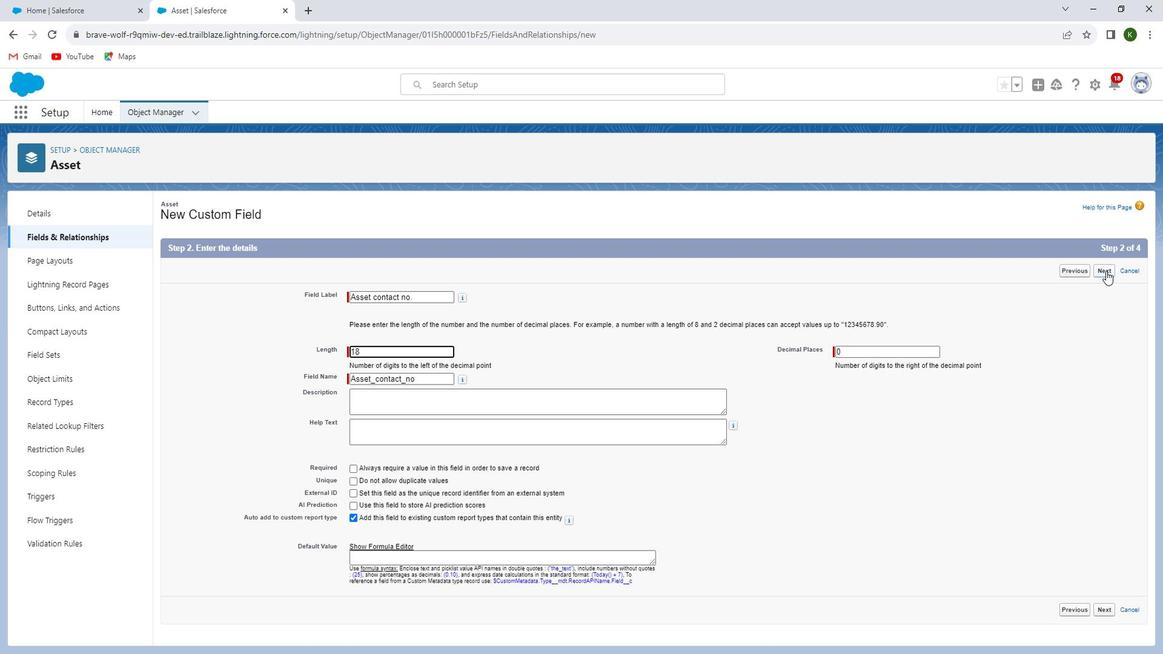 
Action: Mouse moved to (815, 376)
Screenshot: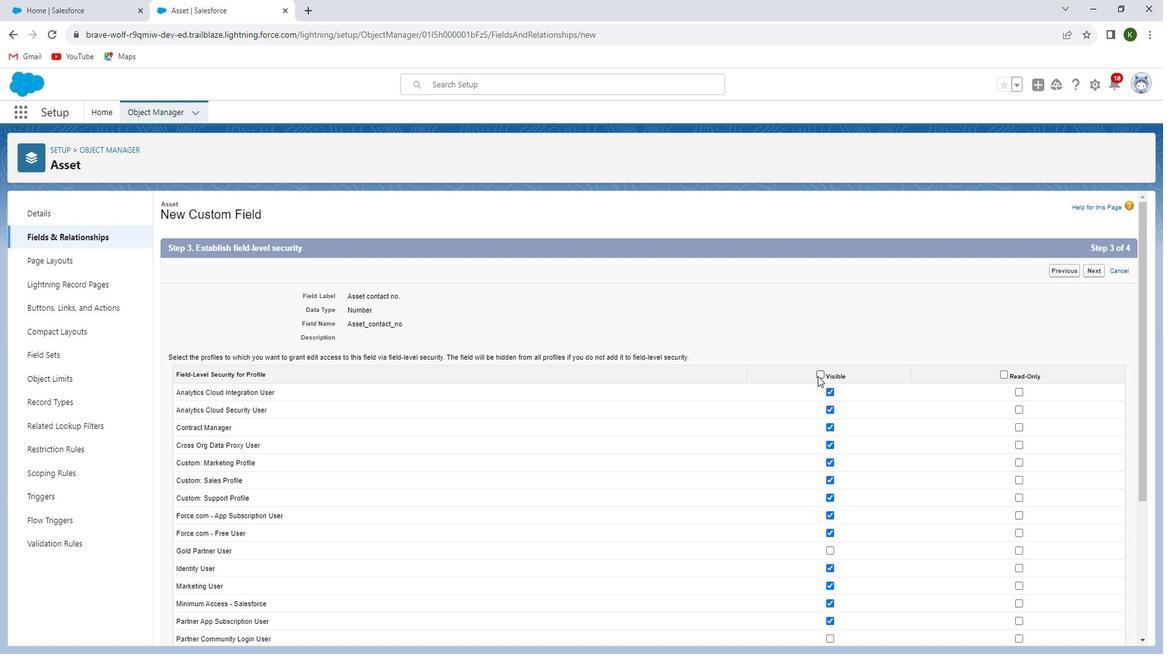 
Action: Mouse pressed left at (815, 376)
Screenshot: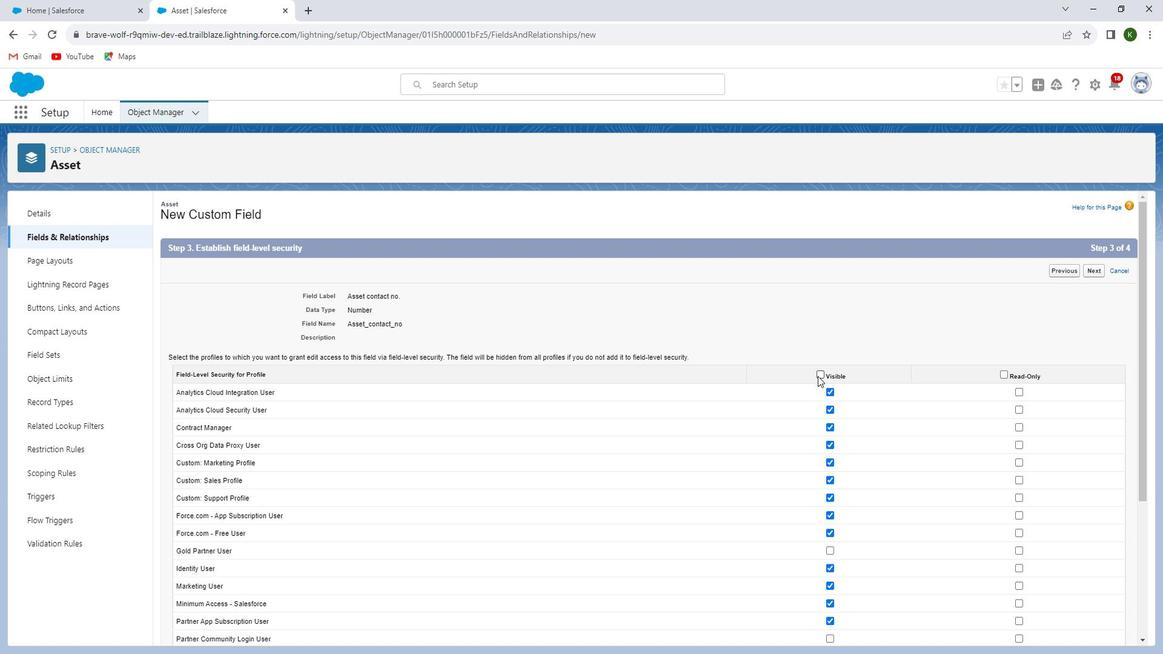 
Action: Mouse moved to (1043, 312)
Screenshot: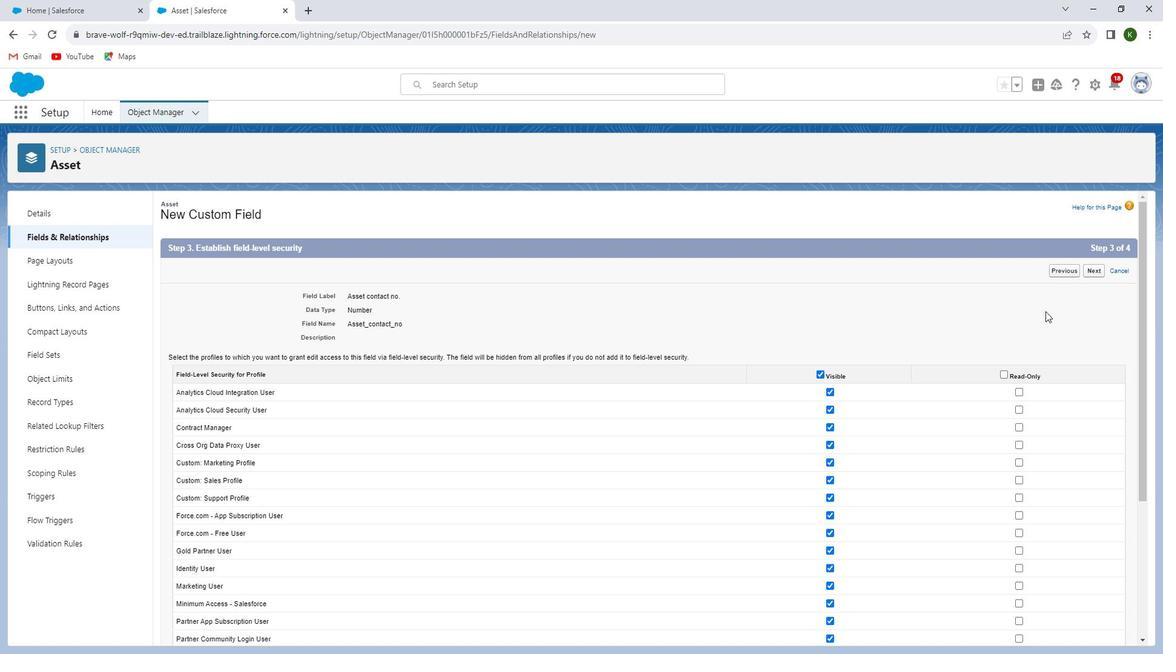 
Action: Mouse scrolled (1043, 311) with delta (0, 0)
Screenshot: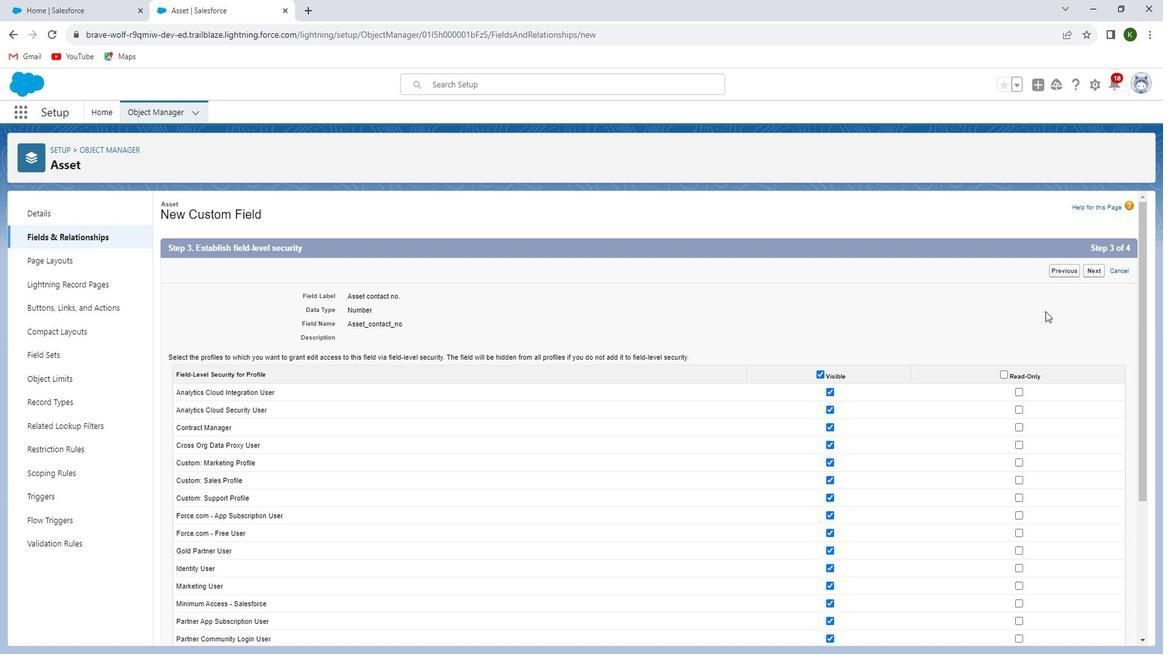 
Action: Mouse scrolled (1043, 311) with delta (0, 0)
Screenshot: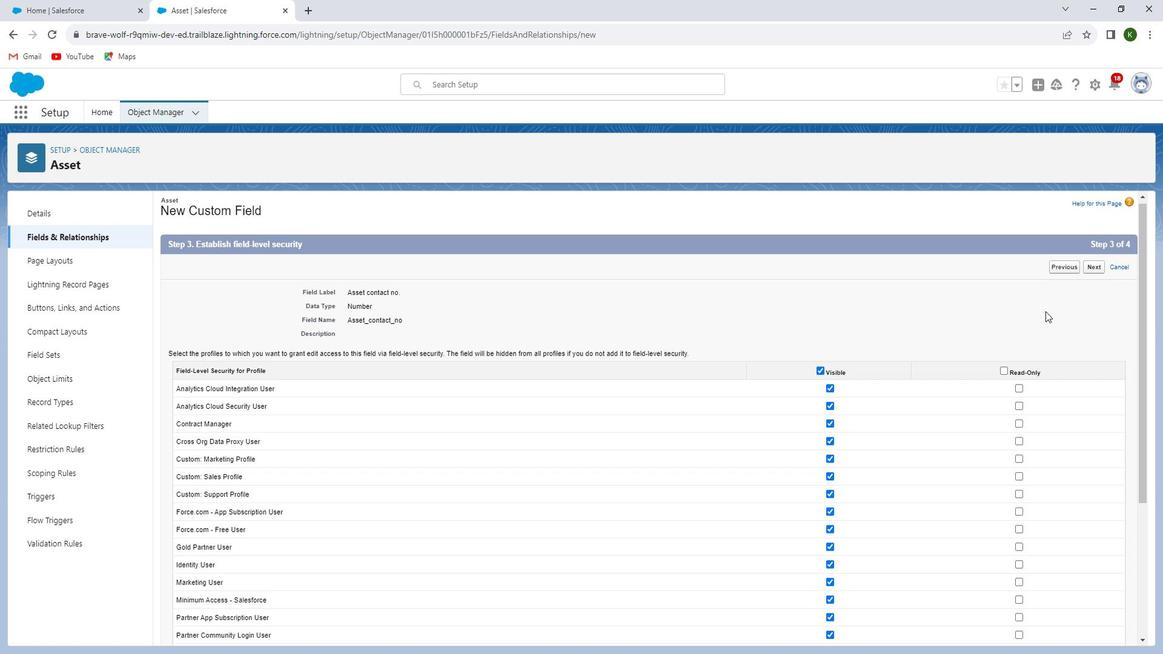 
Action: Mouse scrolled (1043, 311) with delta (0, 0)
Screenshot: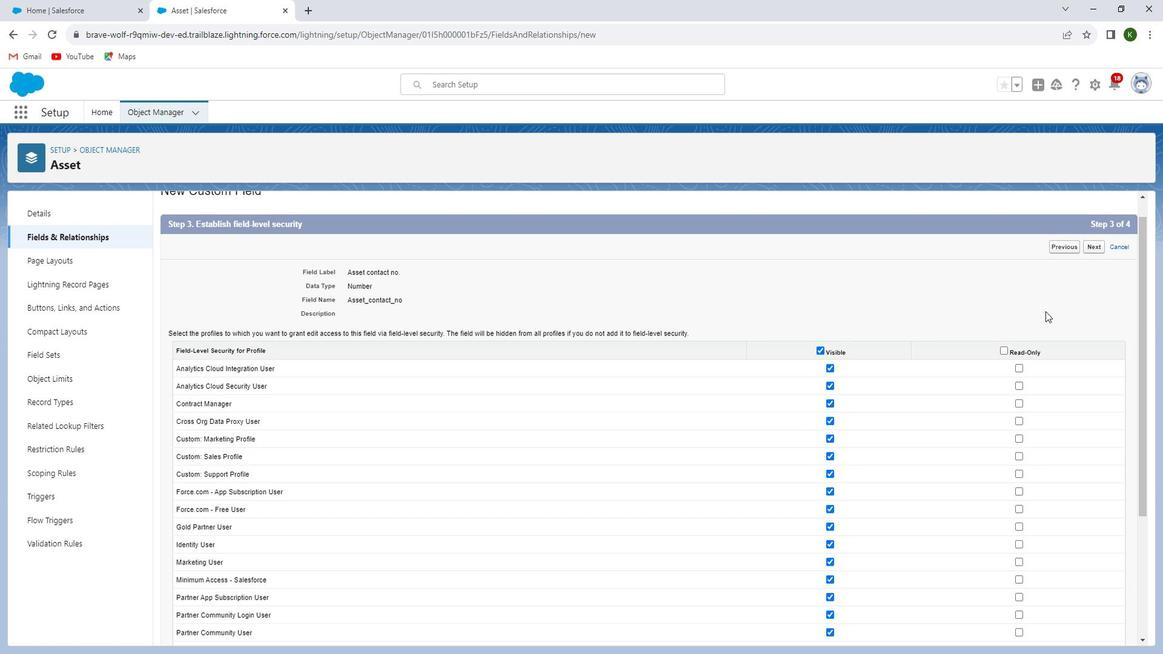 
Action: Mouse scrolled (1043, 311) with delta (0, 0)
Screenshot: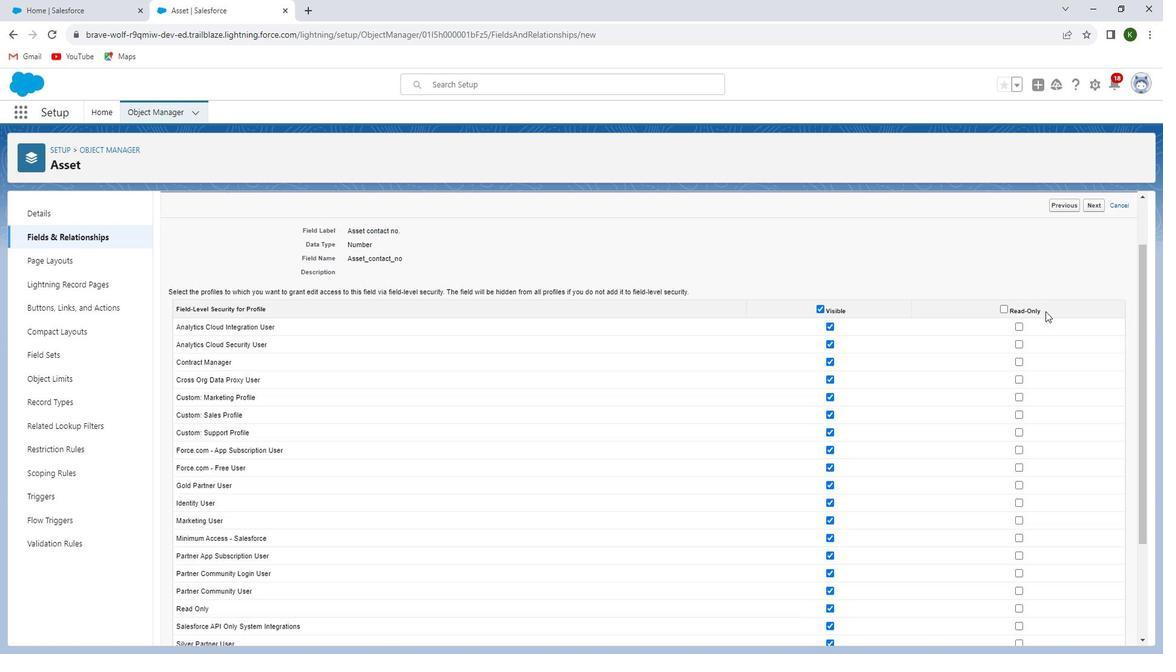 
Action: Mouse scrolled (1043, 312) with delta (0, 0)
Screenshot: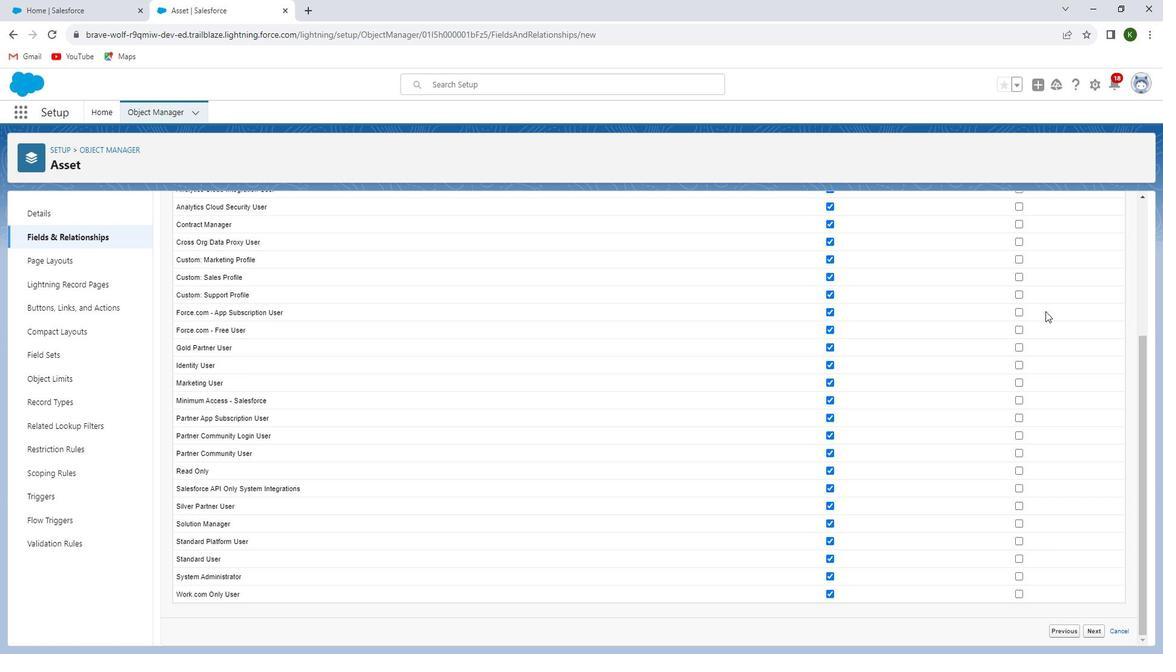 
Action: Mouse scrolled (1043, 311) with delta (0, 0)
Screenshot: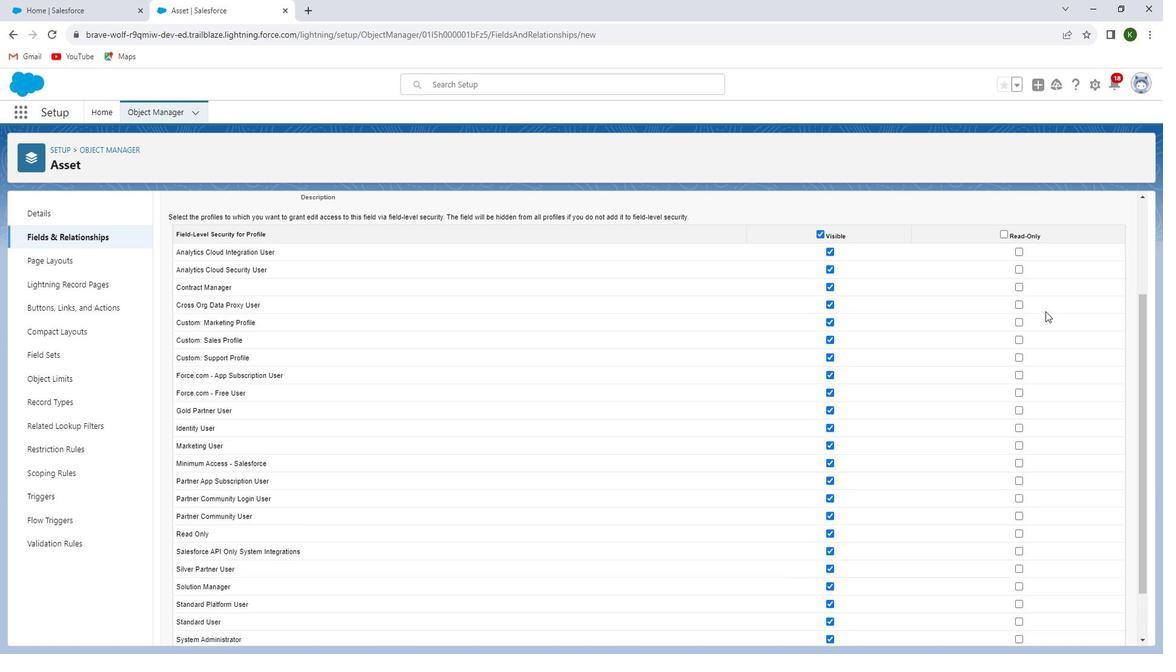 
Action: Mouse scrolled (1043, 311) with delta (0, 0)
Screenshot: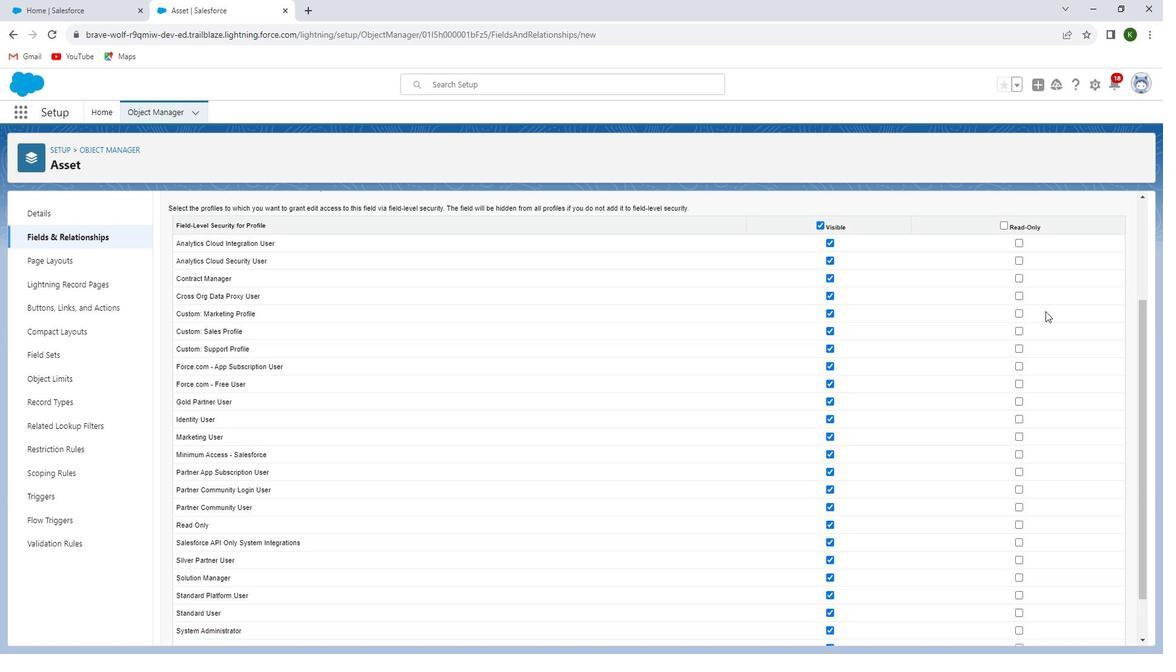 
Action: Mouse scrolled (1043, 311) with delta (0, 0)
Screenshot: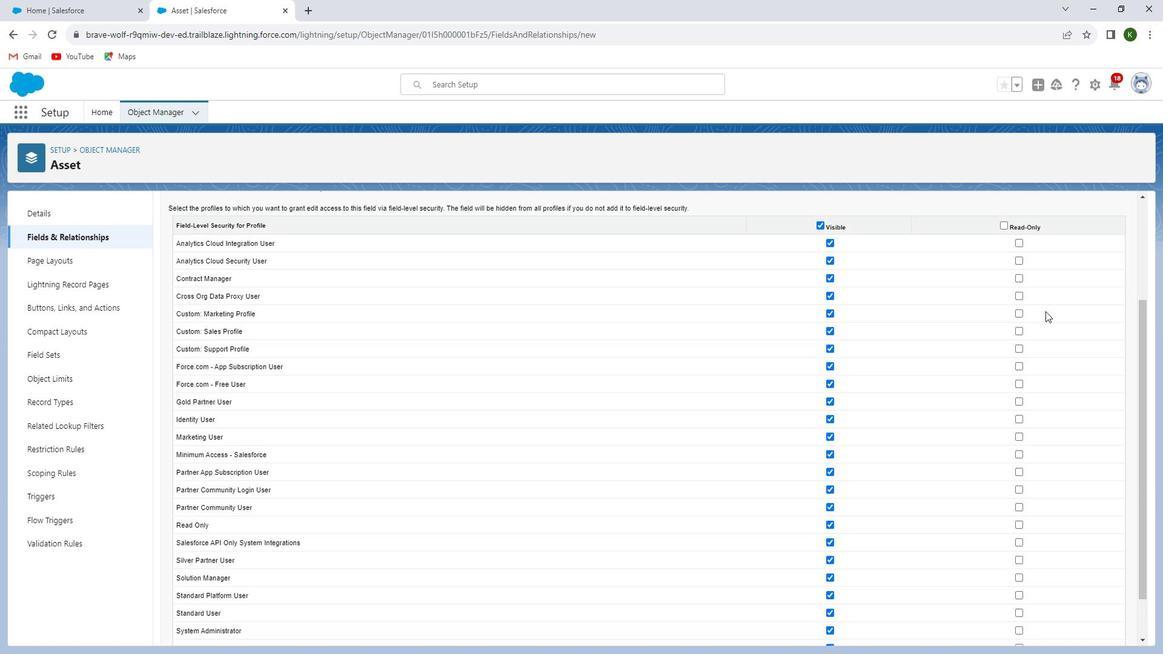 
Action: Mouse moved to (1087, 635)
Screenshot: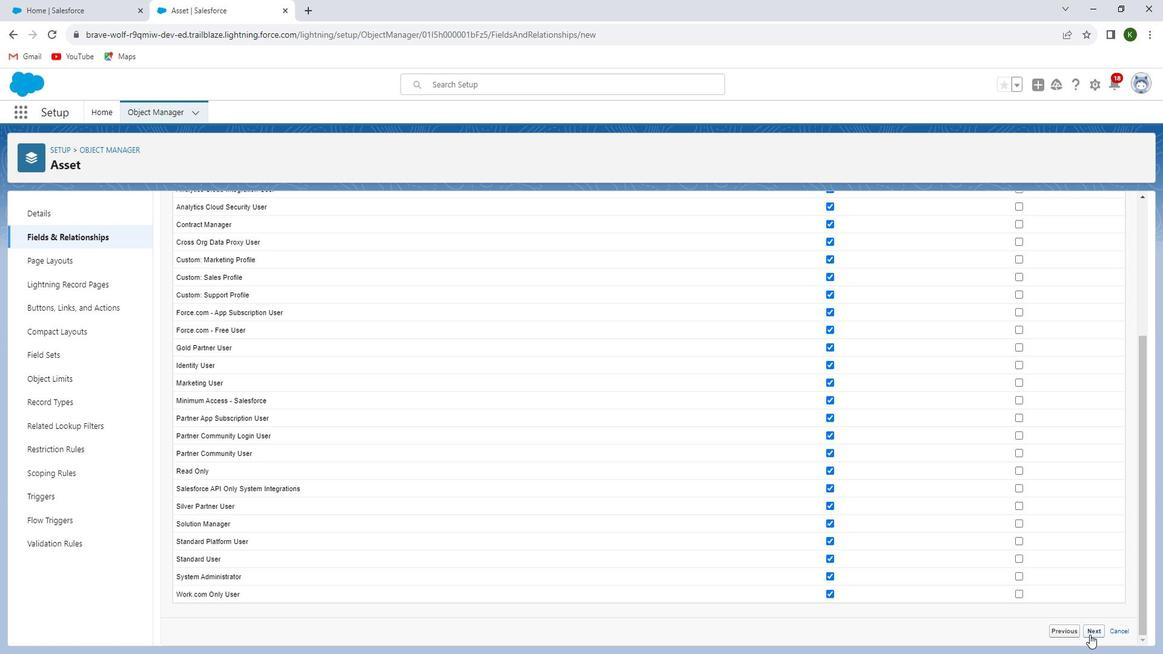 
Action: Mouse pressed left at (1087, 635)
Screenshot: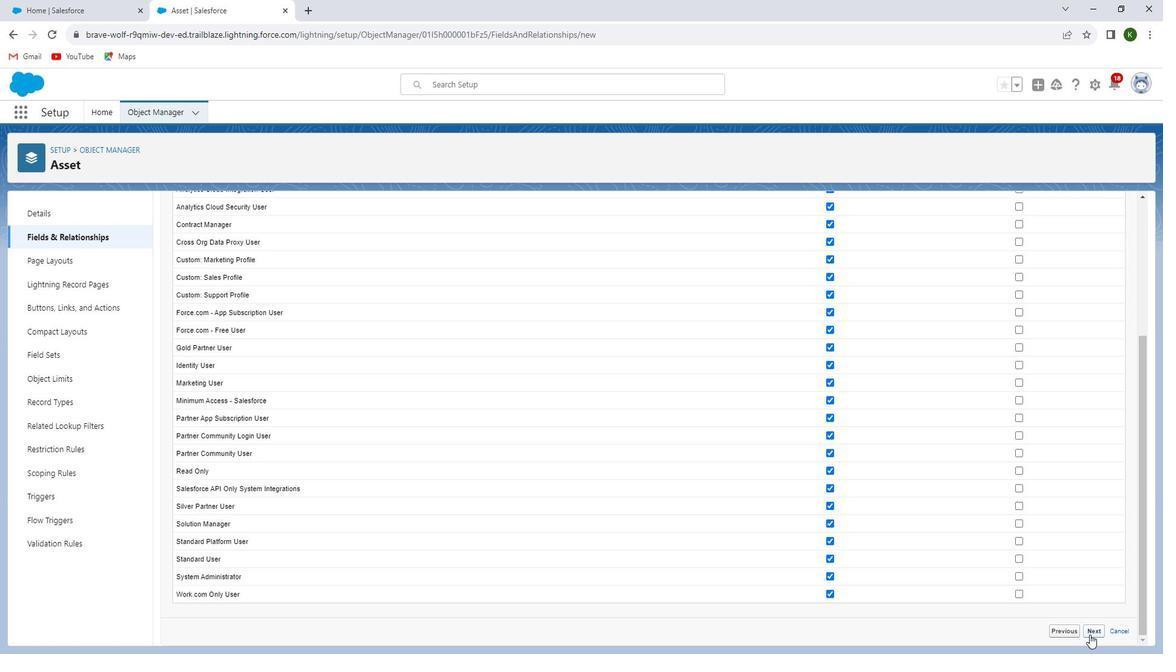 
Action: Mouse moved to (1064, 270)
Screenshot: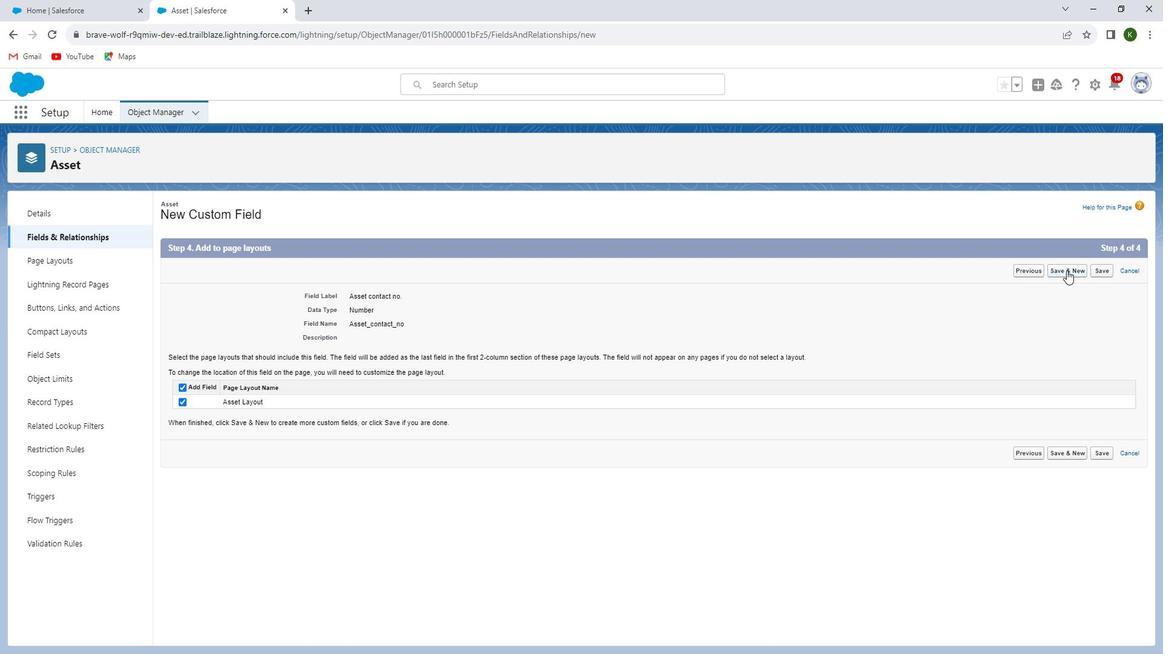 
Action: Mouse pressed left at (1064, 270)
Screenshot: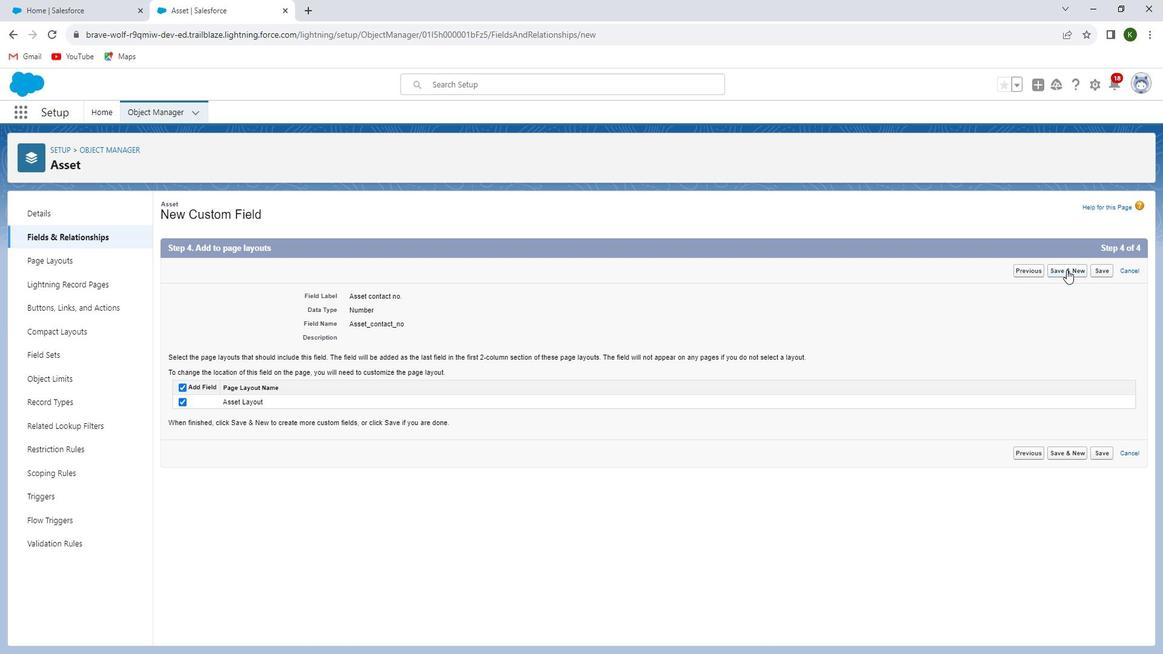 
Action: Mouse moved to (274, 524)
Screenshot: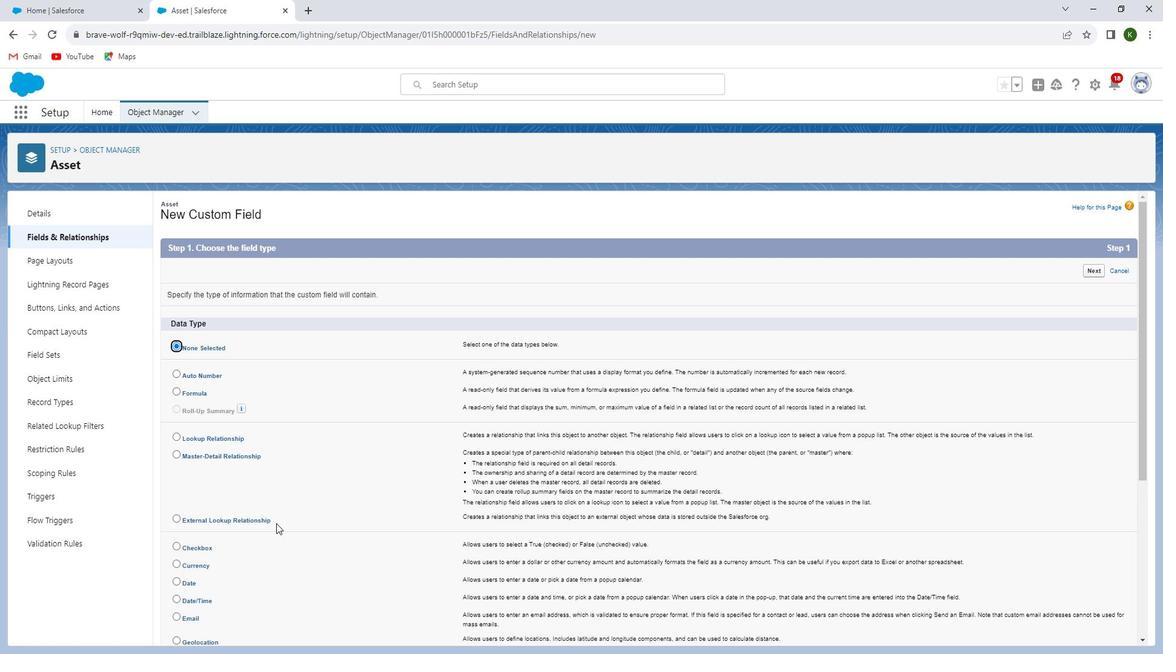 
Action: Mouse scrolled (274, 523) with delta (0, 0)
Screenshot: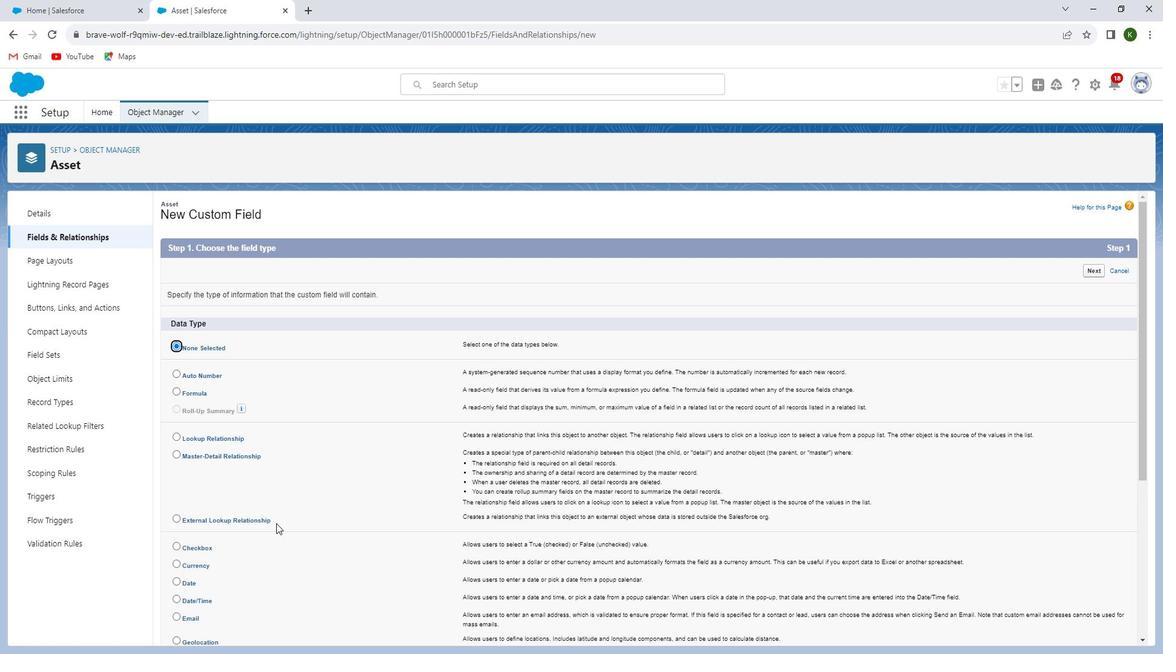 
Action: Mouse moved to (175, 520)
Screenshot: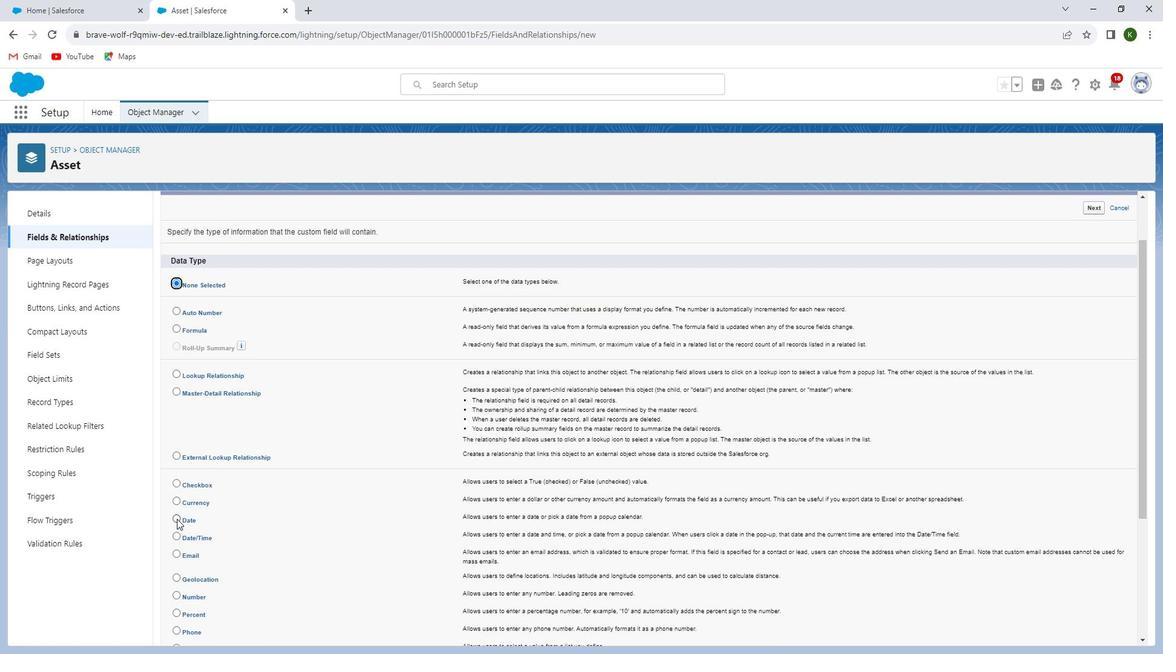 
Action: Mouse pressed left at (175, 520)
Screenshot: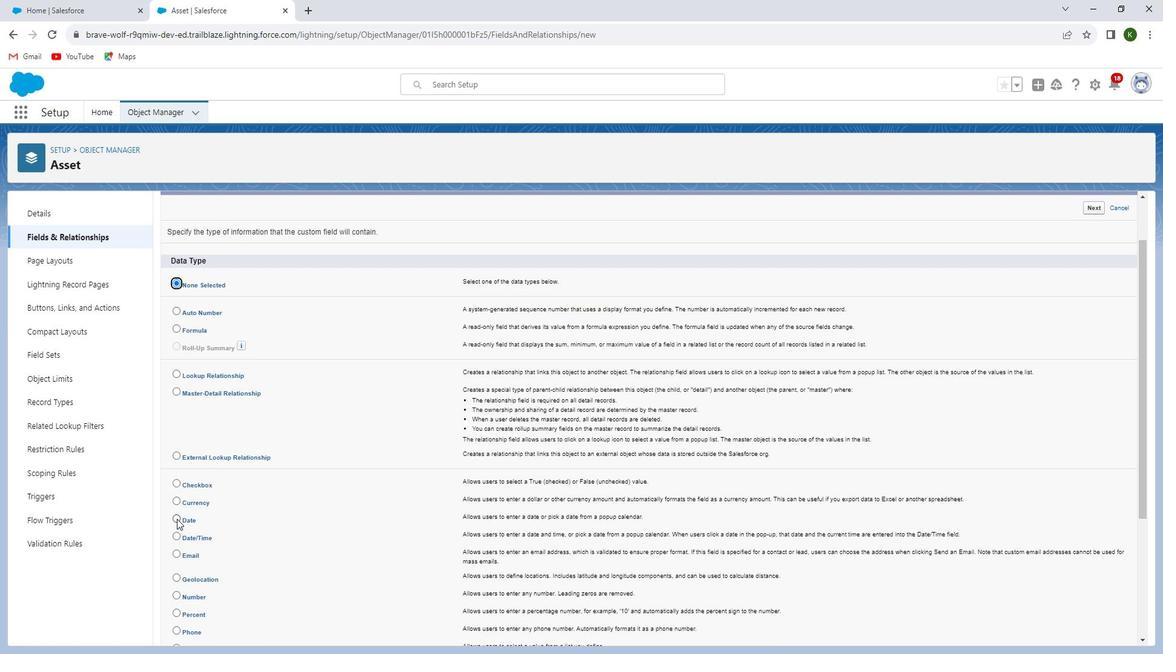 
Action: Mouse moved to (1091, 209)
Screenshot: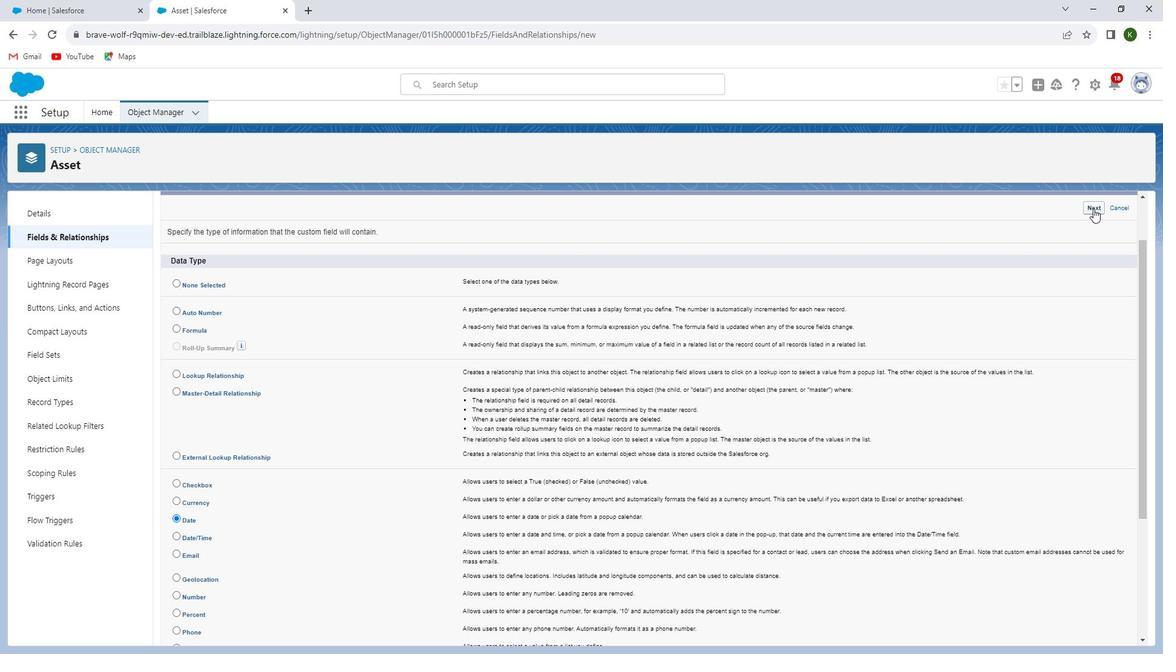 
Action: Mouse pressed left at (1091, 209)
Screenshot: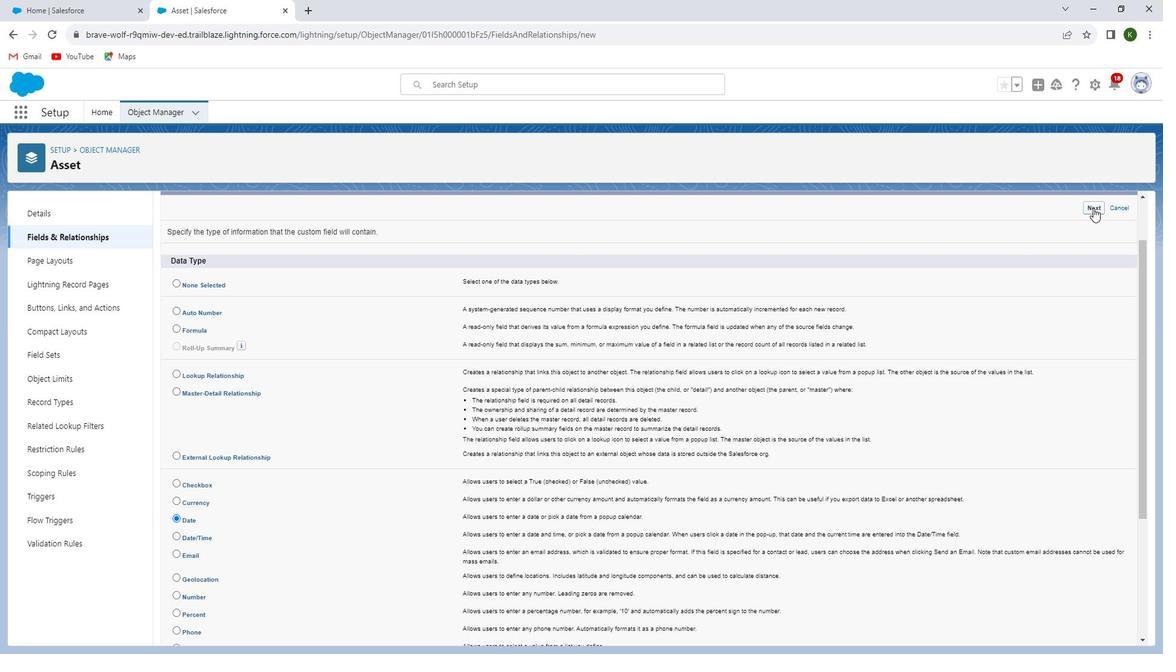 
Action: Mouse moved to (402, 293)
Screenshot: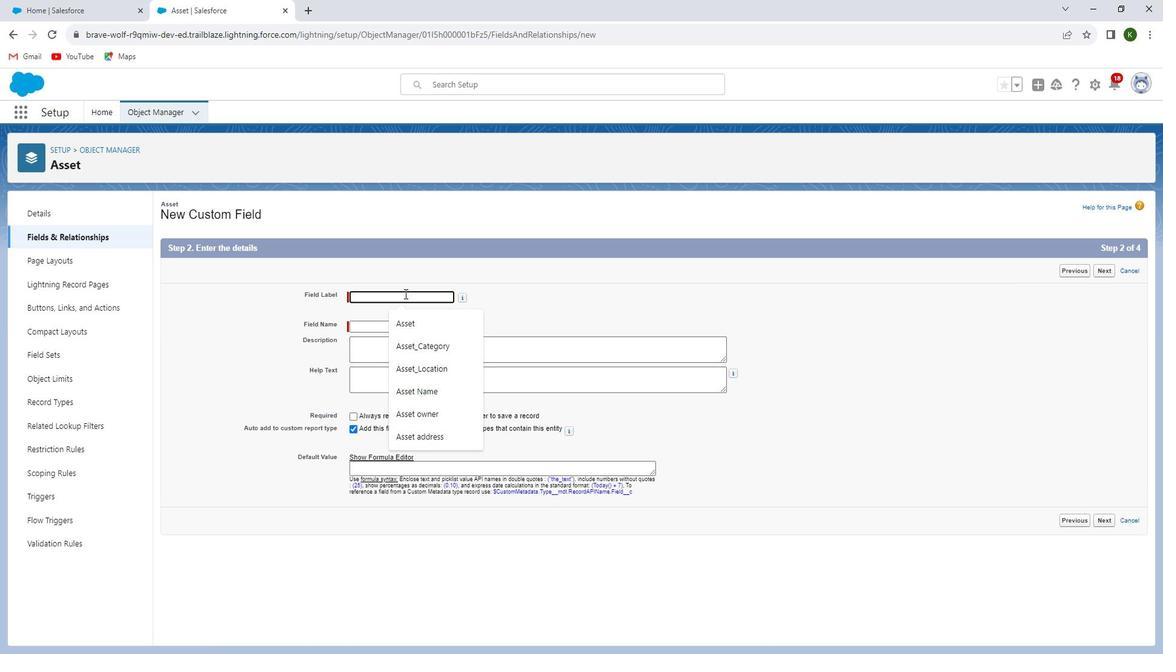 
Action: Mouse pressed left at (402, 293)
Screenshot: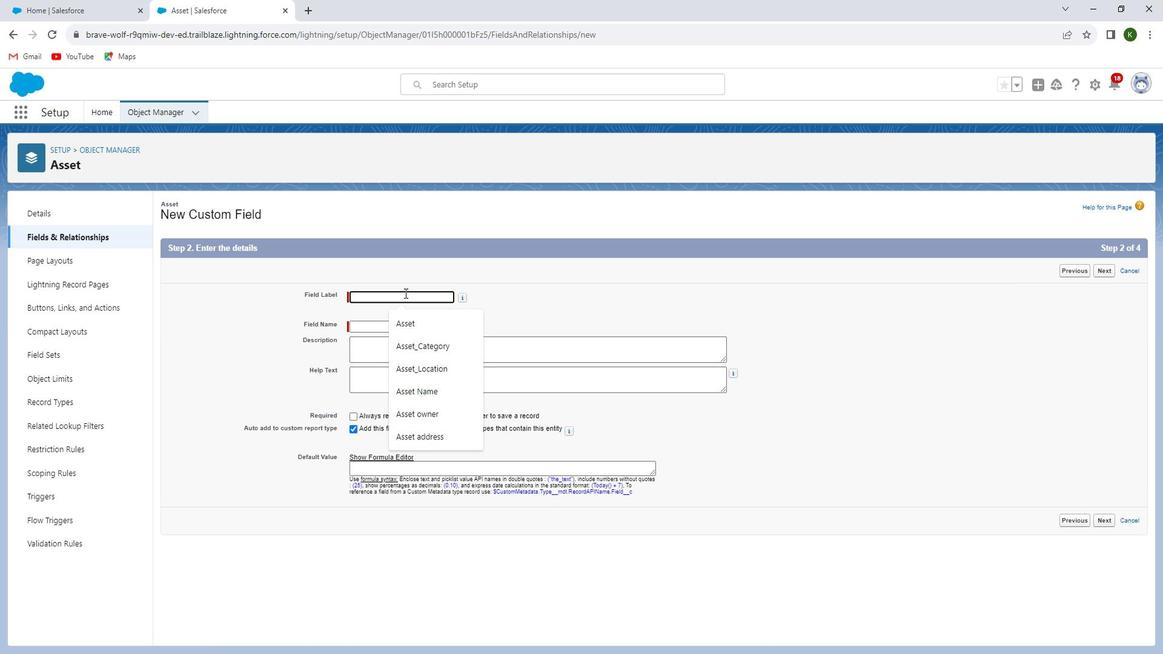 
Action: Mouse moved to (402, 300)
Screenshot: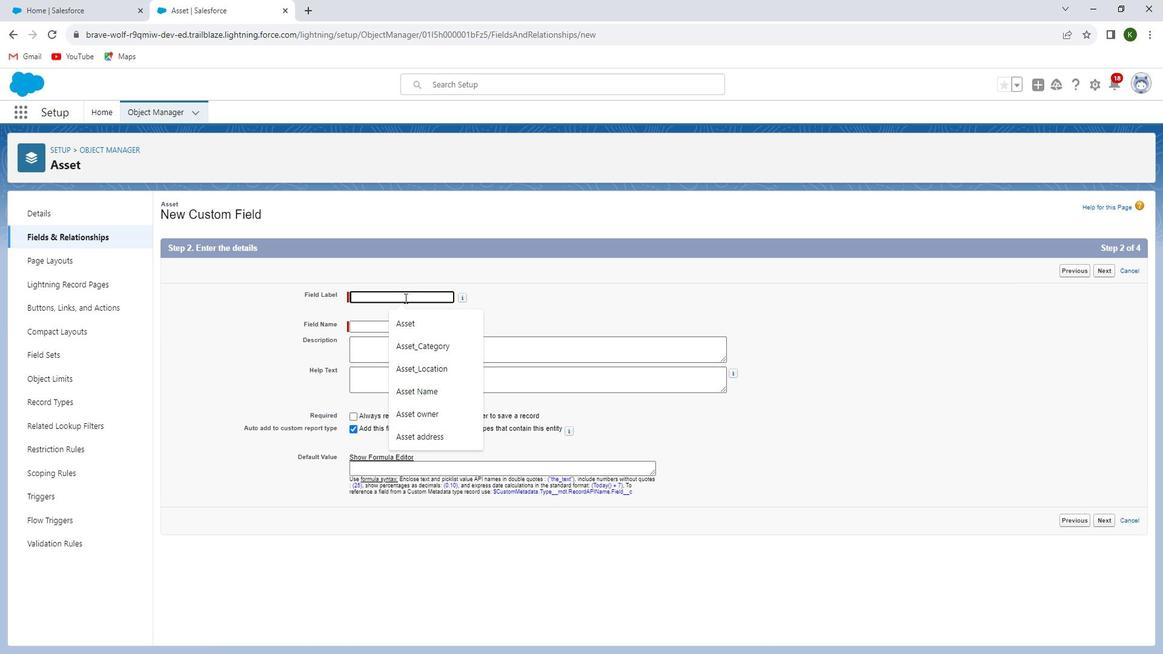 
Action: Key pressed <Key.shift_r>Pur
Screenshot: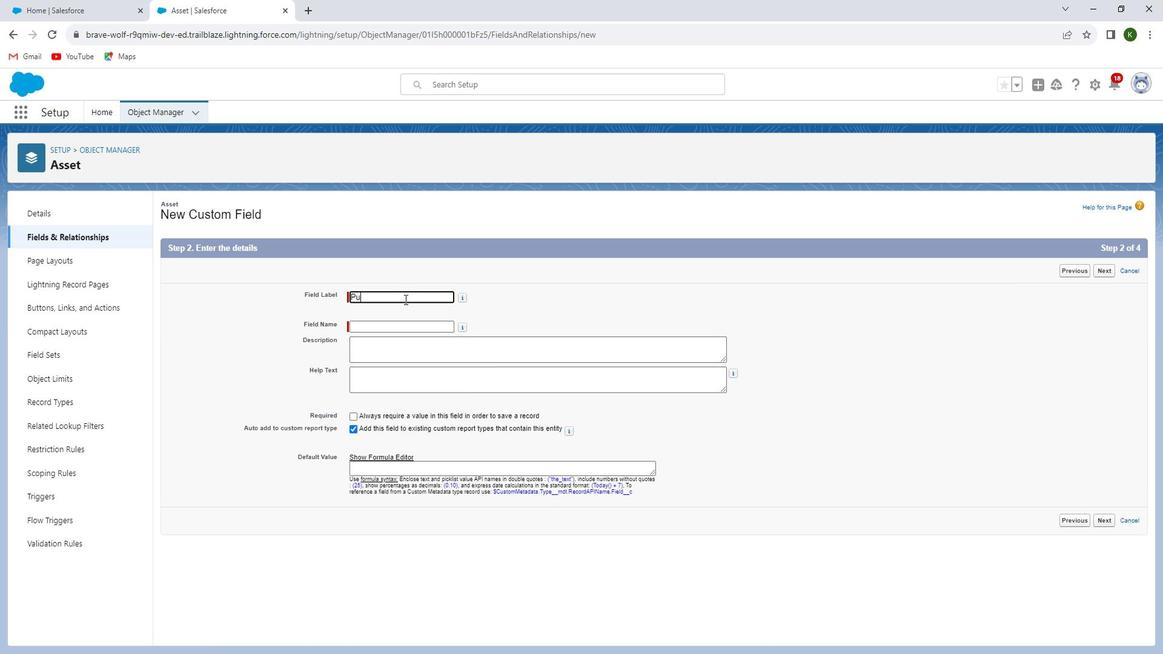 
Action: Mouse moved to (402, 301)
Screenshot: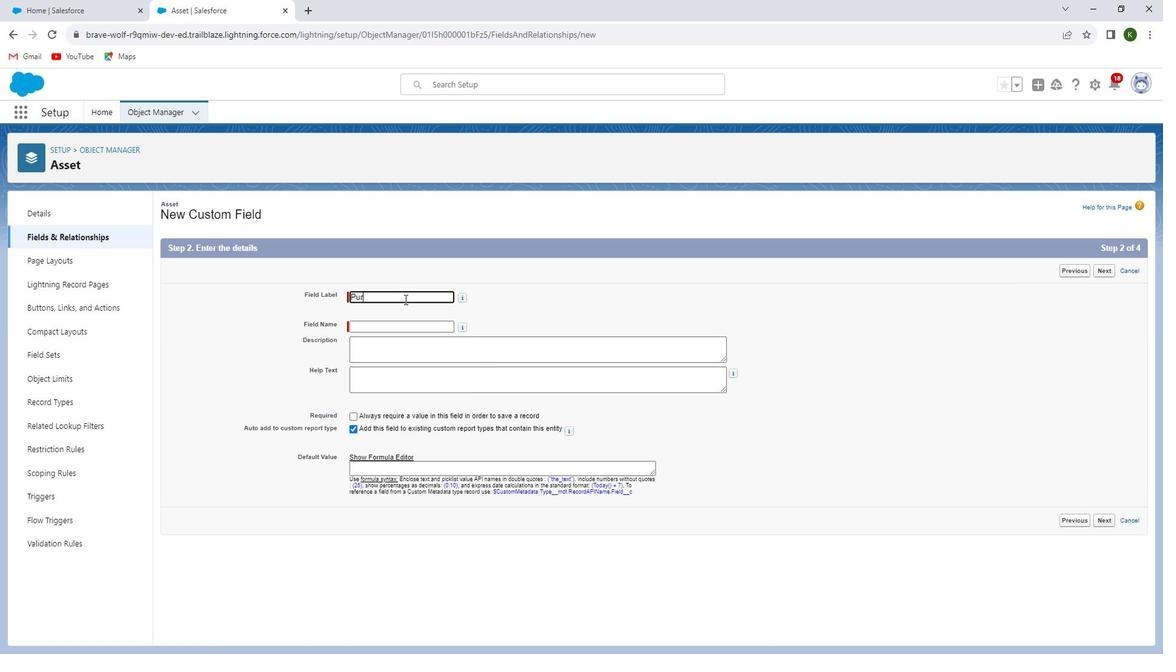 
Action: Key pressed chase<Key.space>date
Screenshot: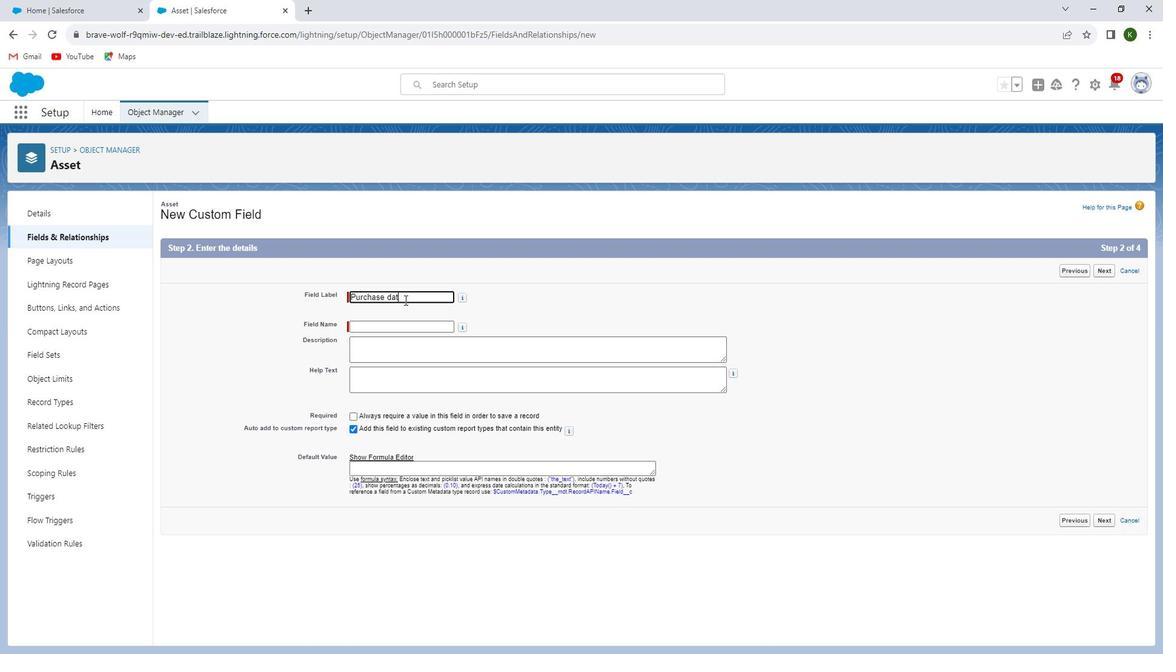 
Action: Mouse moved to (428, 326)
Screenshot: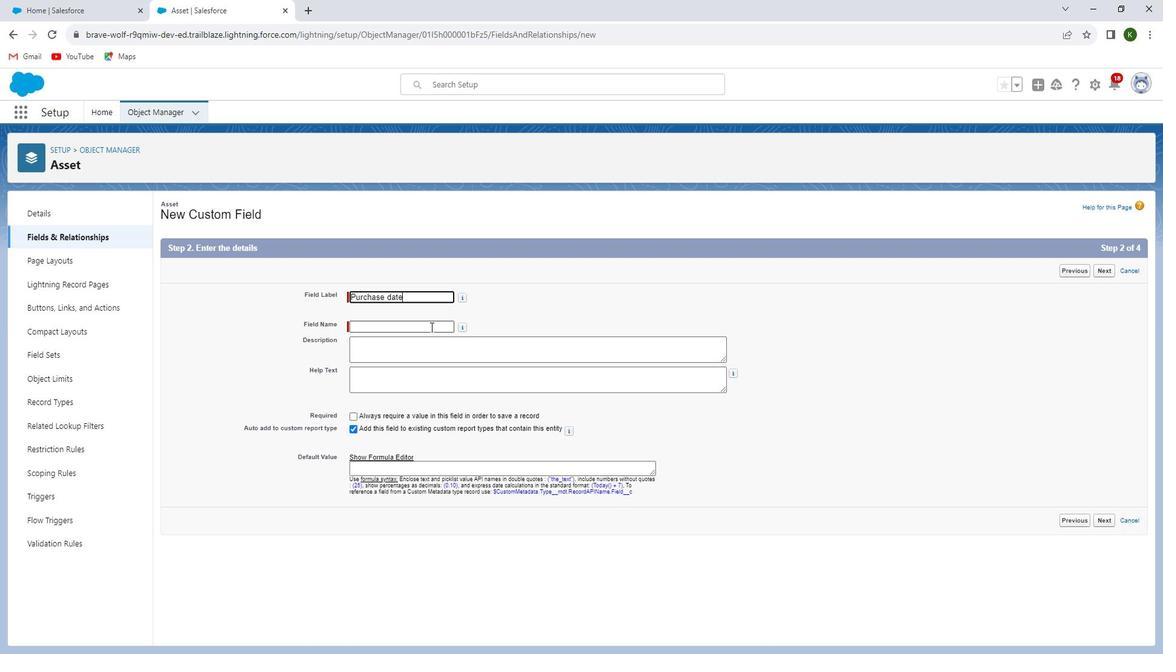 
Action: Mouse pressed left at (428, 326)
Screenshot: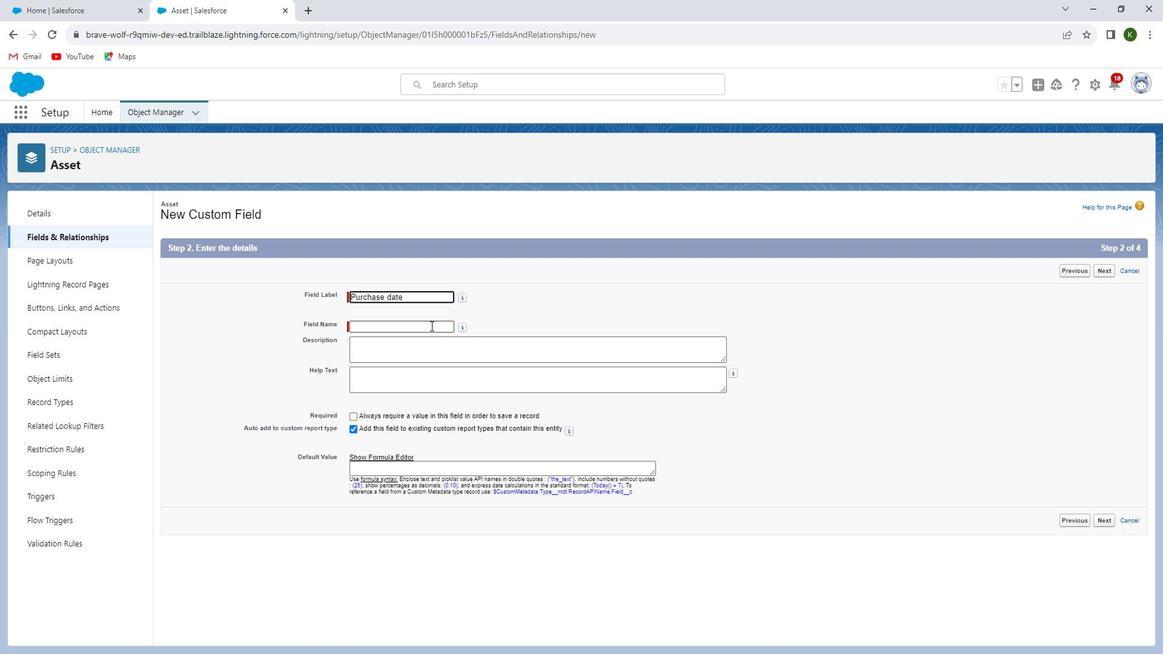 
Action: Mouse moved to (1102, 273)
Screenshot: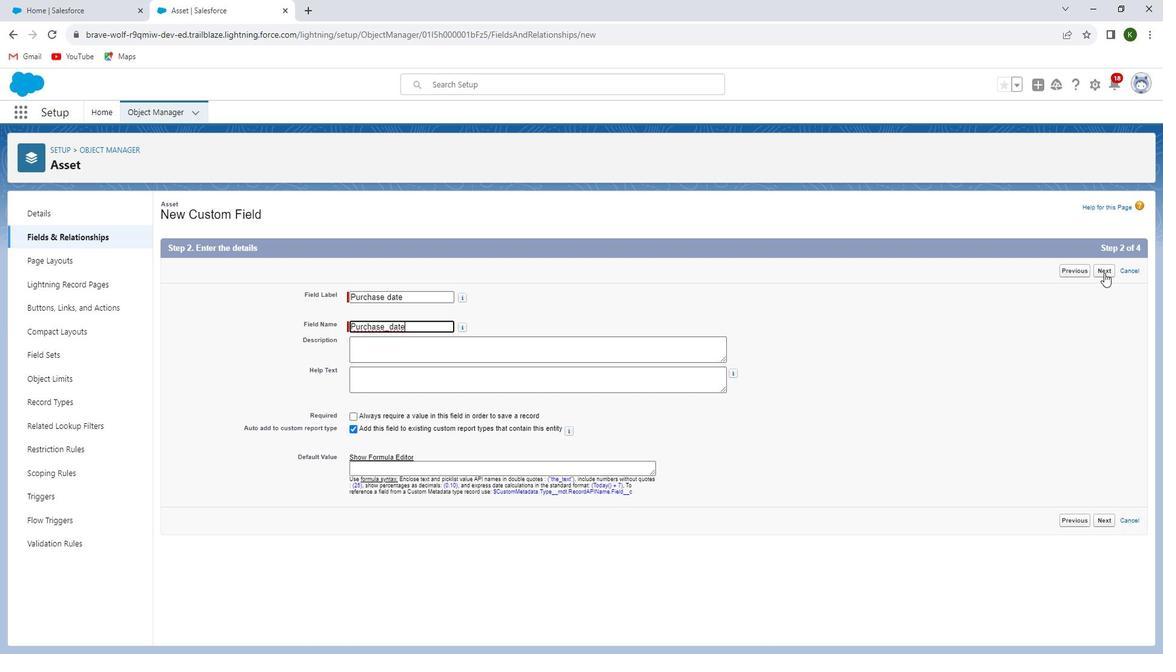 
Action: Mouse pressed left at (1102, 273)
Screenshot: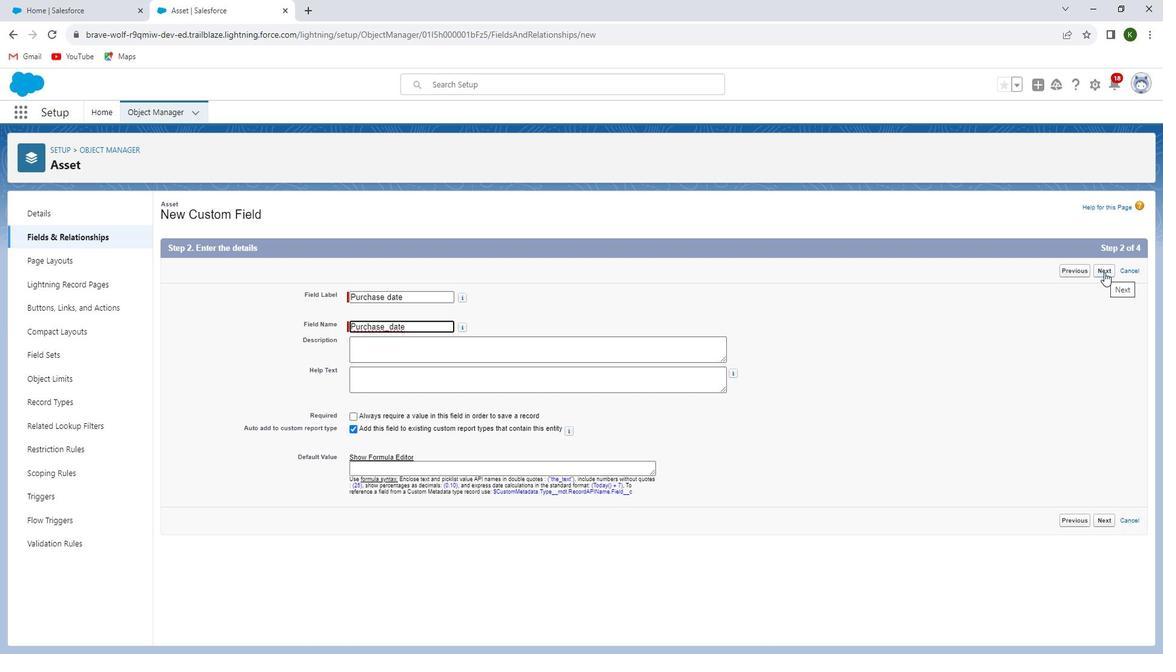 
Action: Mouse moved to (820, 375)
Screenshot: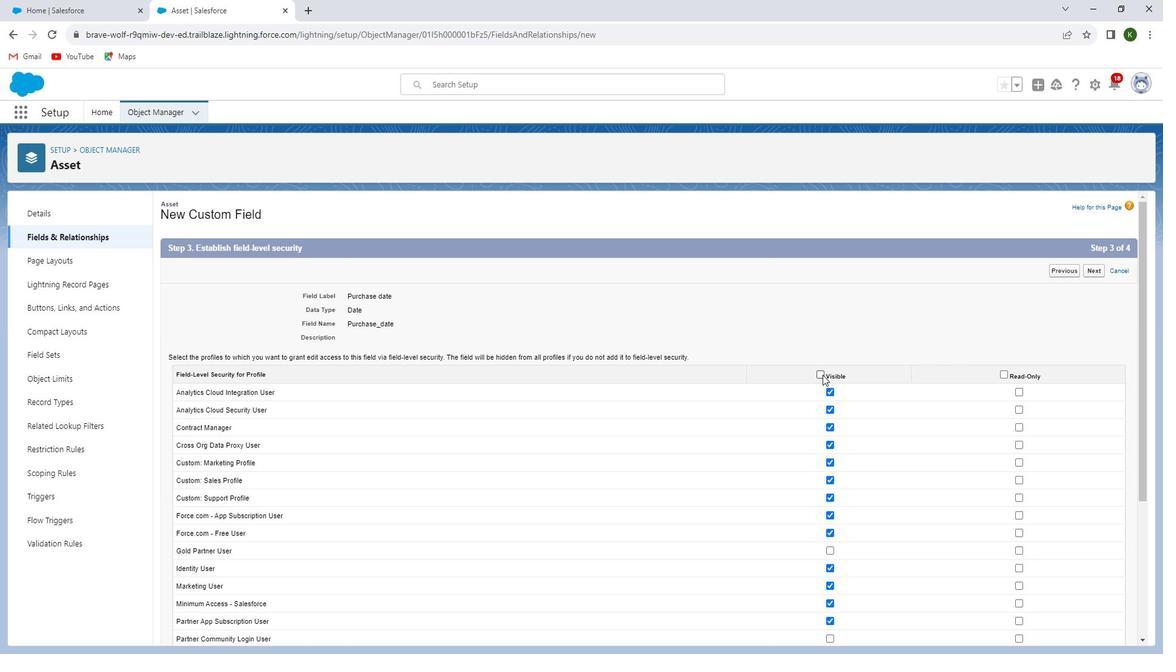 
Action: Mouse pressed left at (820, 375)
Screenshot: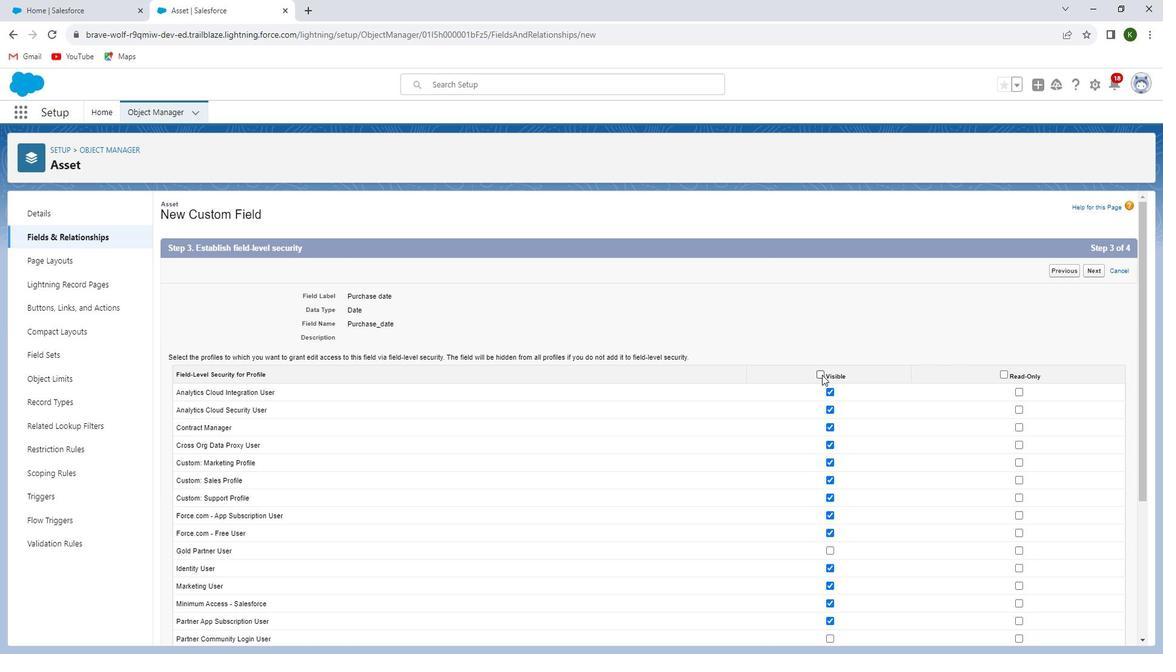 
Action: Mouse moved to (1093, 271)
Screenshot: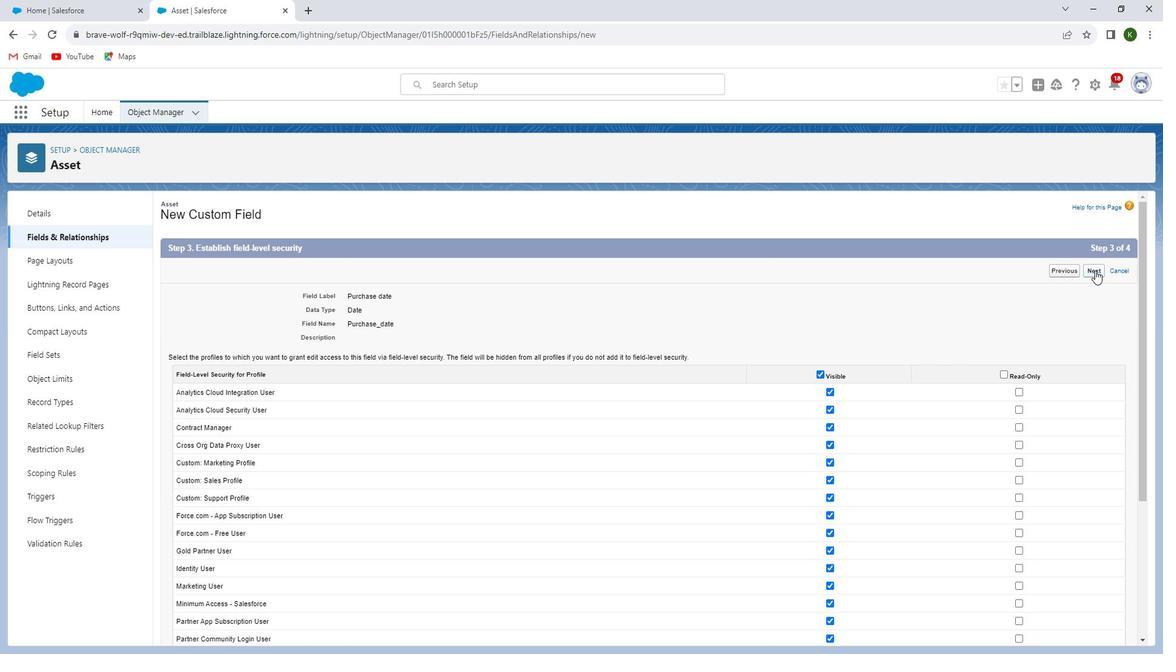 
Action: Mouse pressed left at (1093, 271)
Screenshot: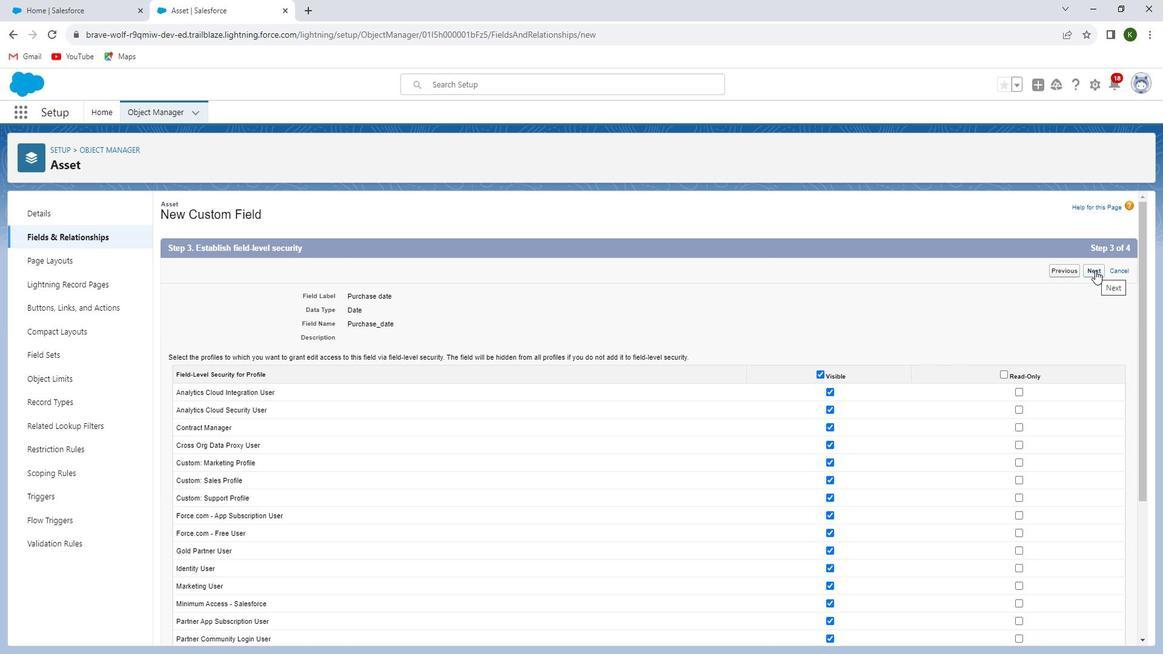 
Action: Mouse moved to (1098, 452)
